 Task: Add an event with the title Team Building Workshop: Communication Skills, date '2023/12/25', time 8:30 AM to 10:30 AMand add a description: Welcome to our Team Building Workshop on Communication Skills, a dynamic and interactive session designed to enhance communication effectiveness and foster stronger collaboration within your team. This workshop is tailored for individuals who want to improve their communication skills, build rapport, and establish a foundation of open and effective communication within their team.Select event color  Lavender . Add location for the event as: 321 Luxor Temple, Luxor, Egypt, logged in from the account softage.2@softage.netand send the event invitation to softage.1@softage.net and softage.3@softage.net. Set a reminder for the event Weekly on Sunday
Action: Mouse moved to (65, 119)
Screenshot: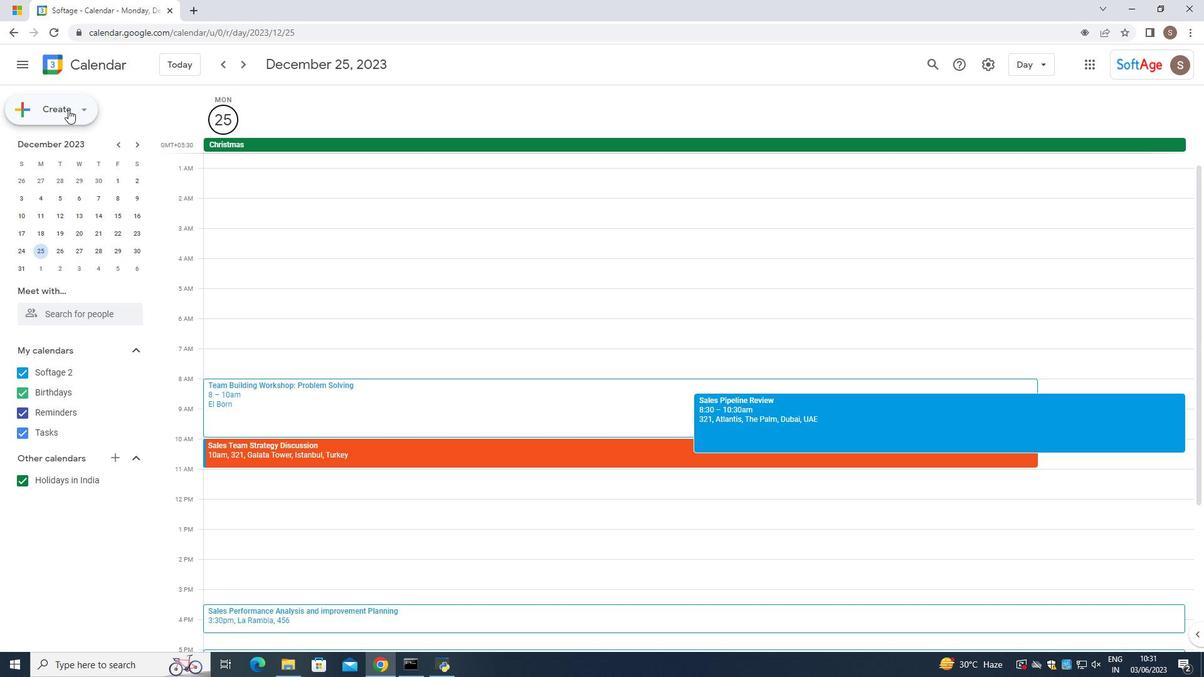 
Action: Mouse pressed left at (65, 119)
Screenshot: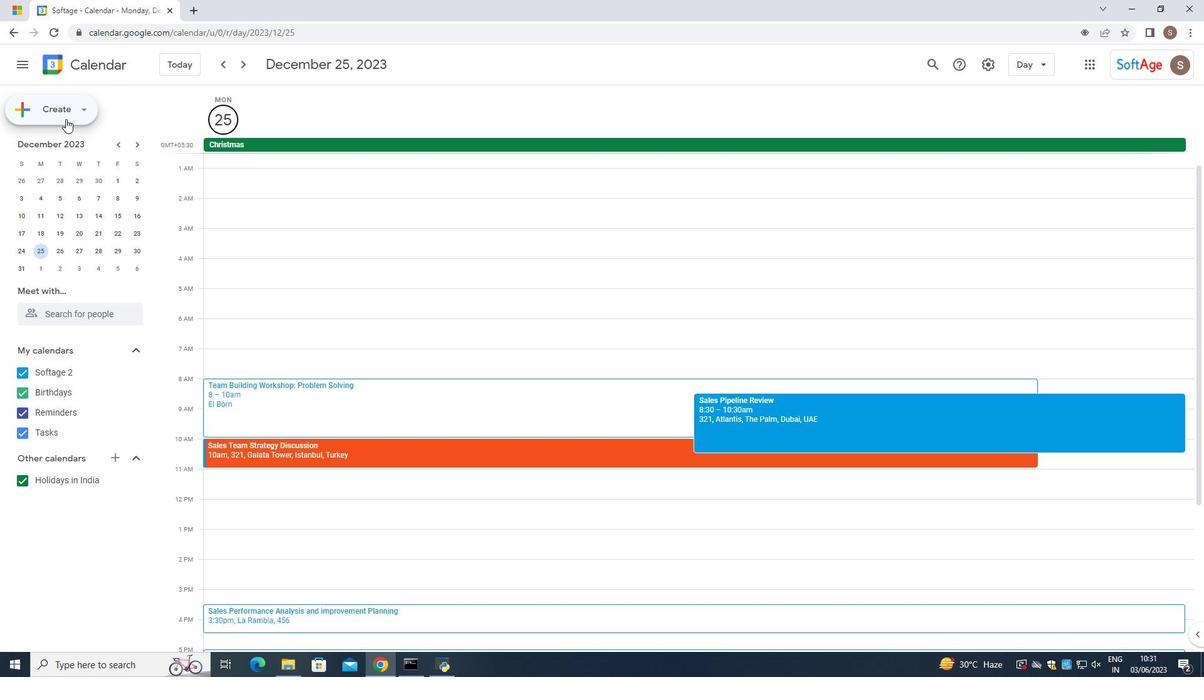 
Action: Mouse moved to (63, 139)
Screenshot: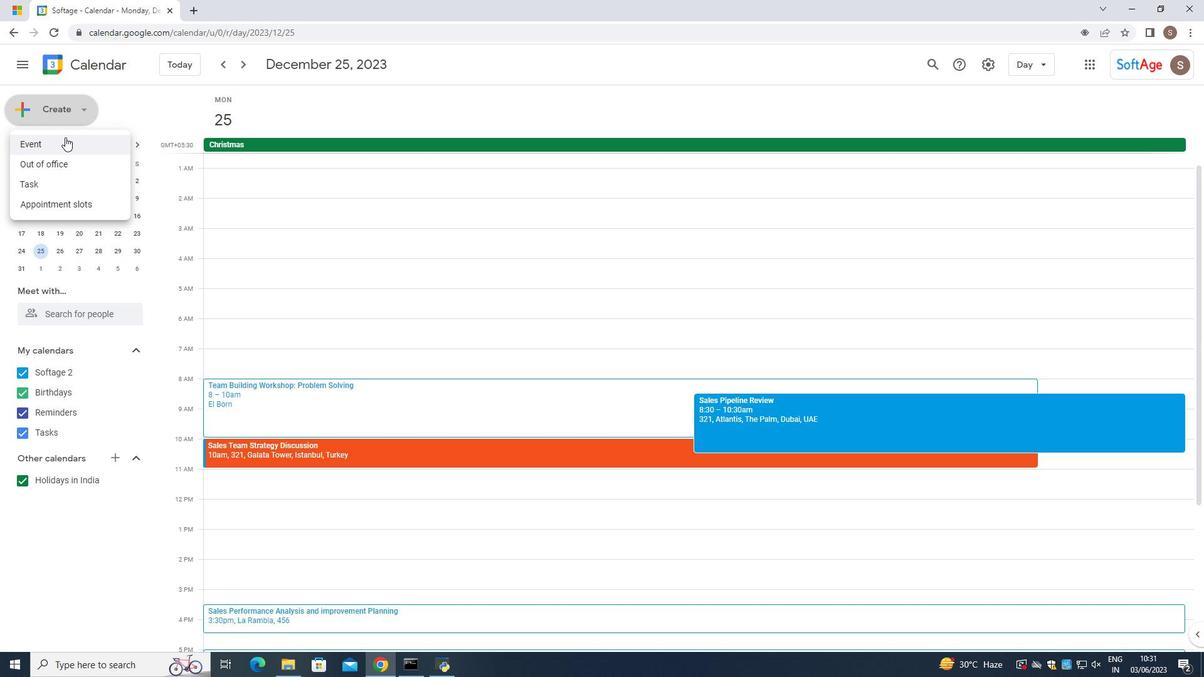 
Action: Mouse pressed left at (63, 139)
Screenshot: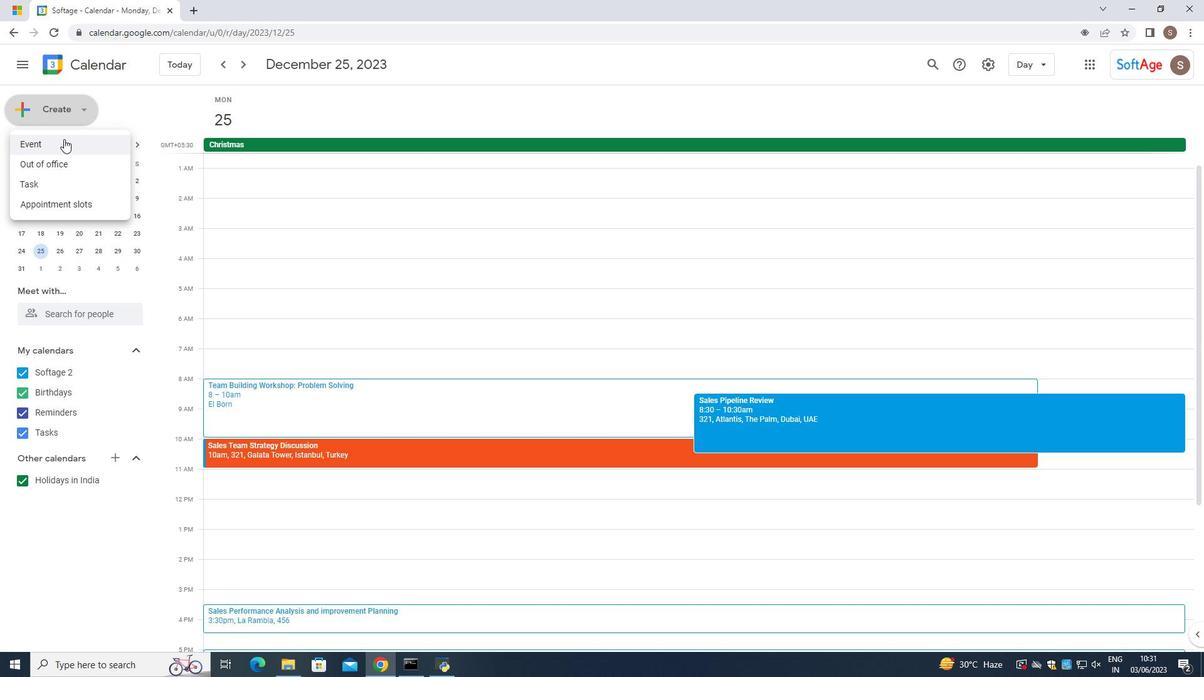 
Action: Mouse moved to (662, 301)
Screenshot: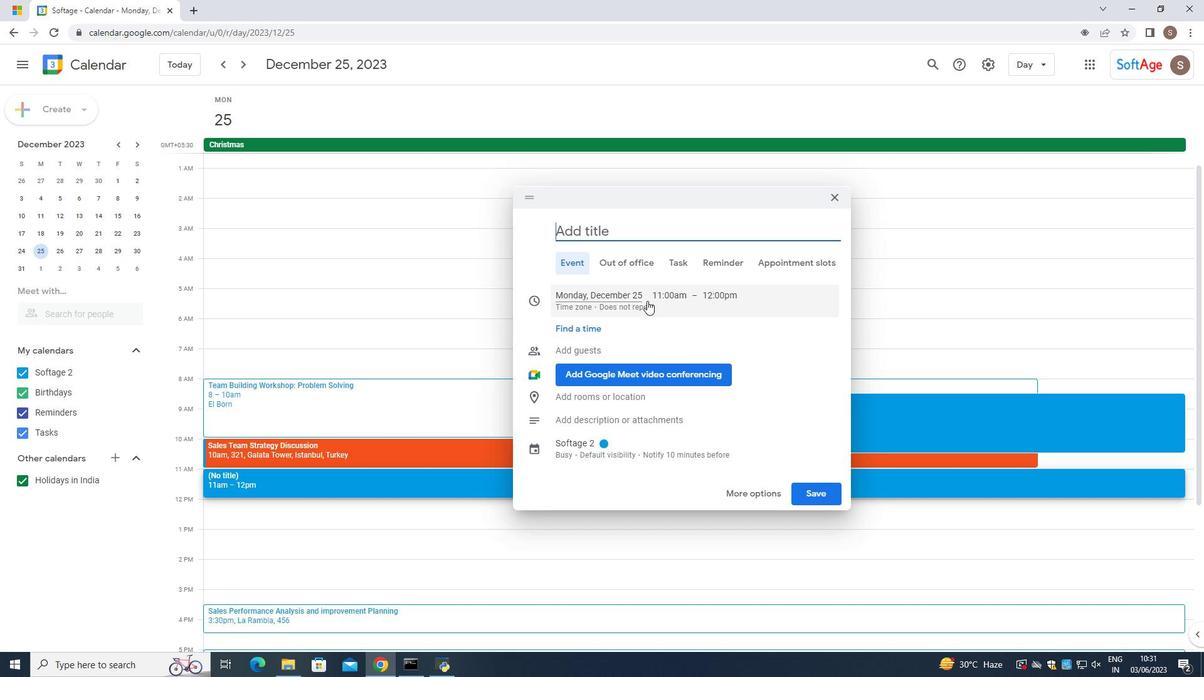 
Action: Mouse pressed left at (662, 301)
Screenshot: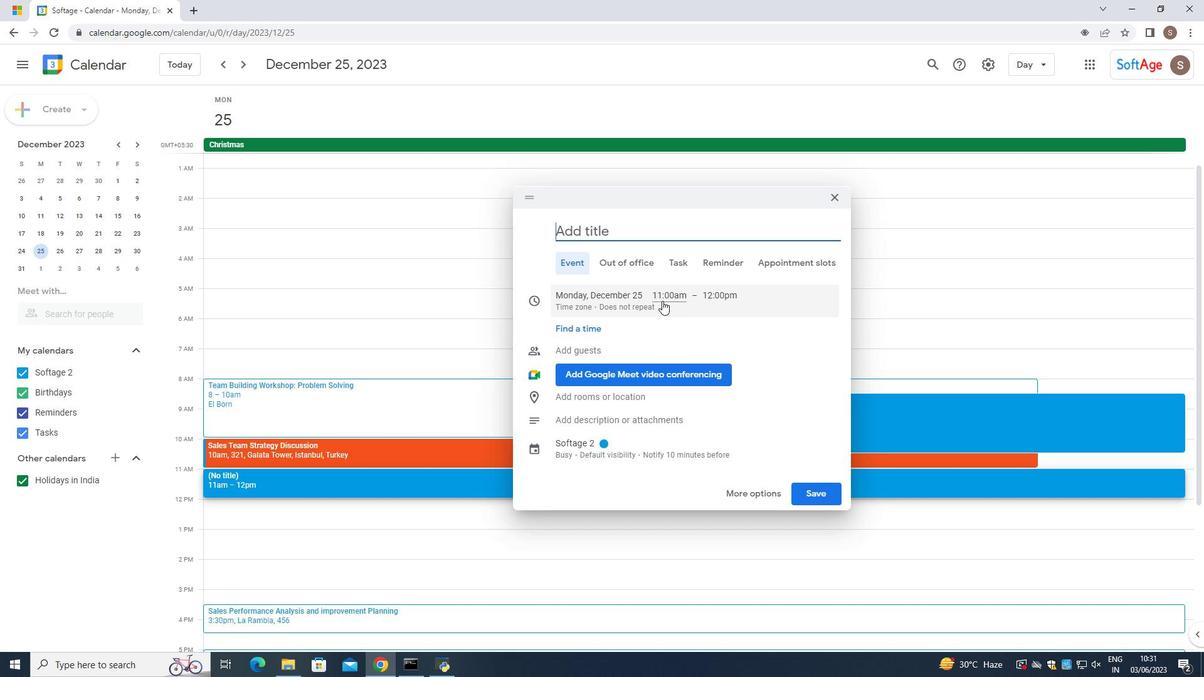 
Action: Mouse moved to (665, 342)
Screenshot: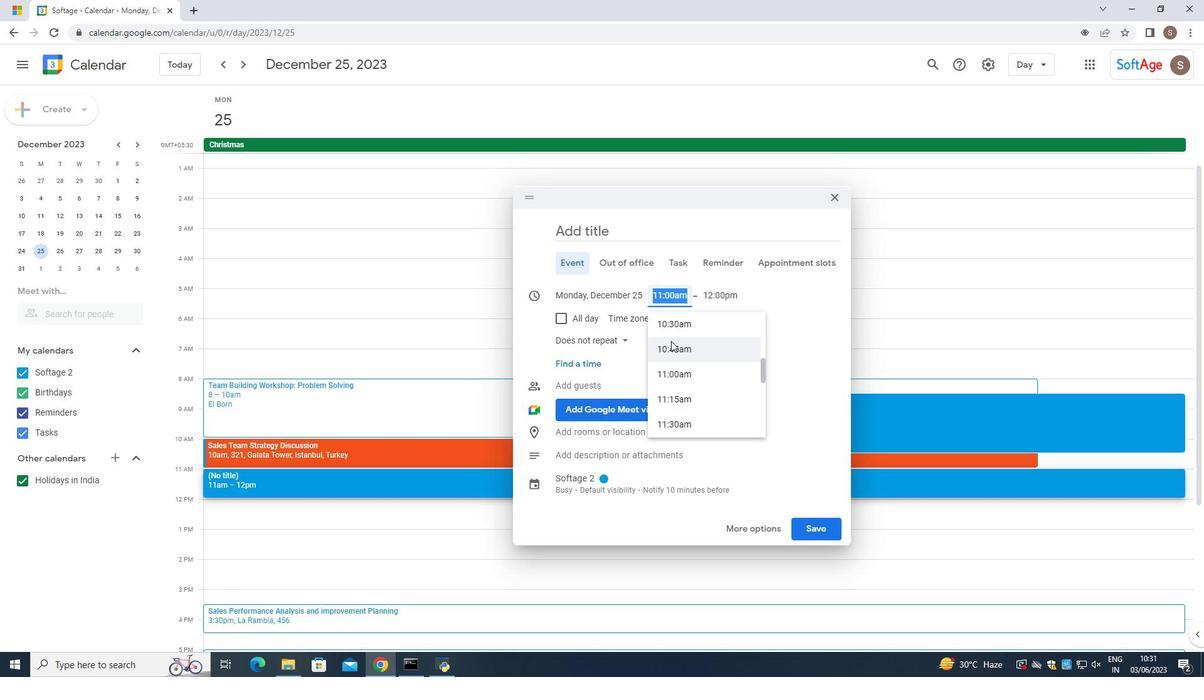 
Action: Mouse scrolled (665, 343) with delta (0, 0)
Screenshot: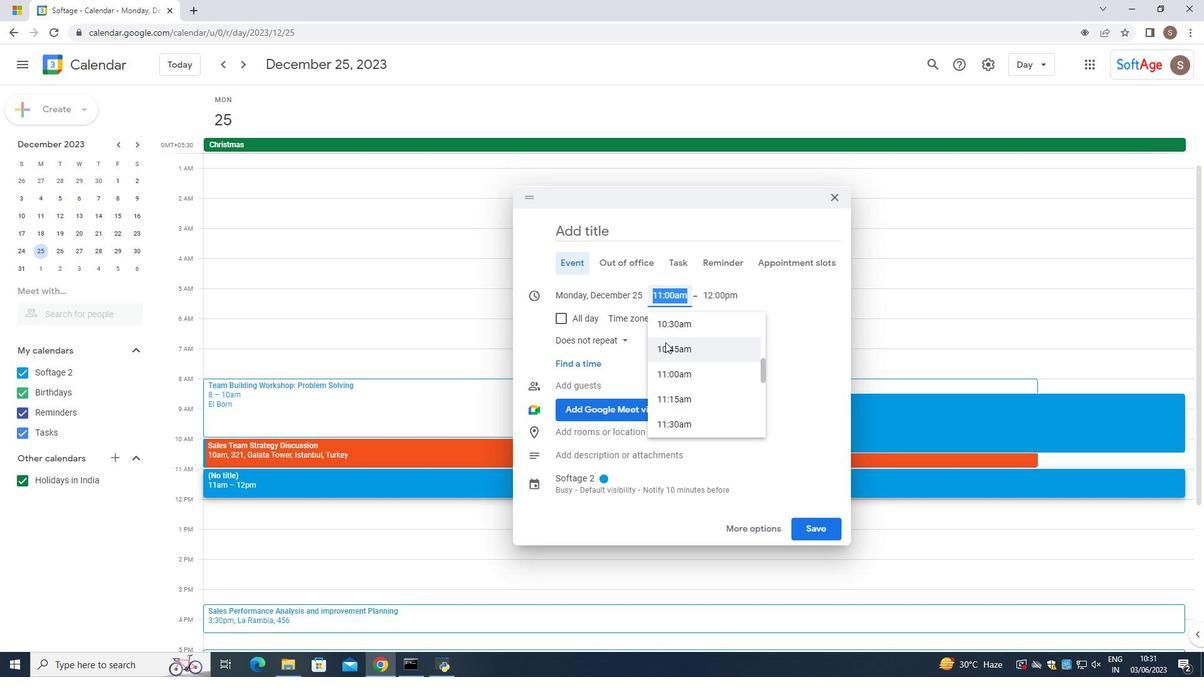 
Action: Mouse scrolled (665, 343) with delta (0, 0)
Screenshot: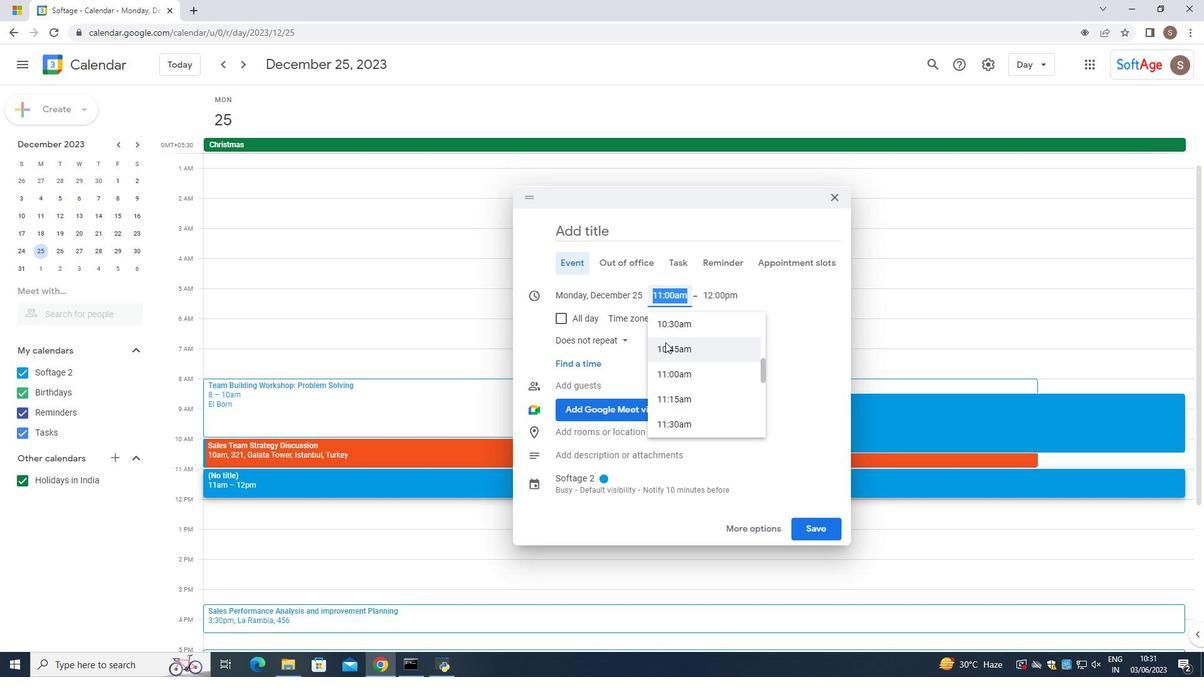 
Action: Mouse scrolled (665, 343) with delta (0, 0)
Screenshot: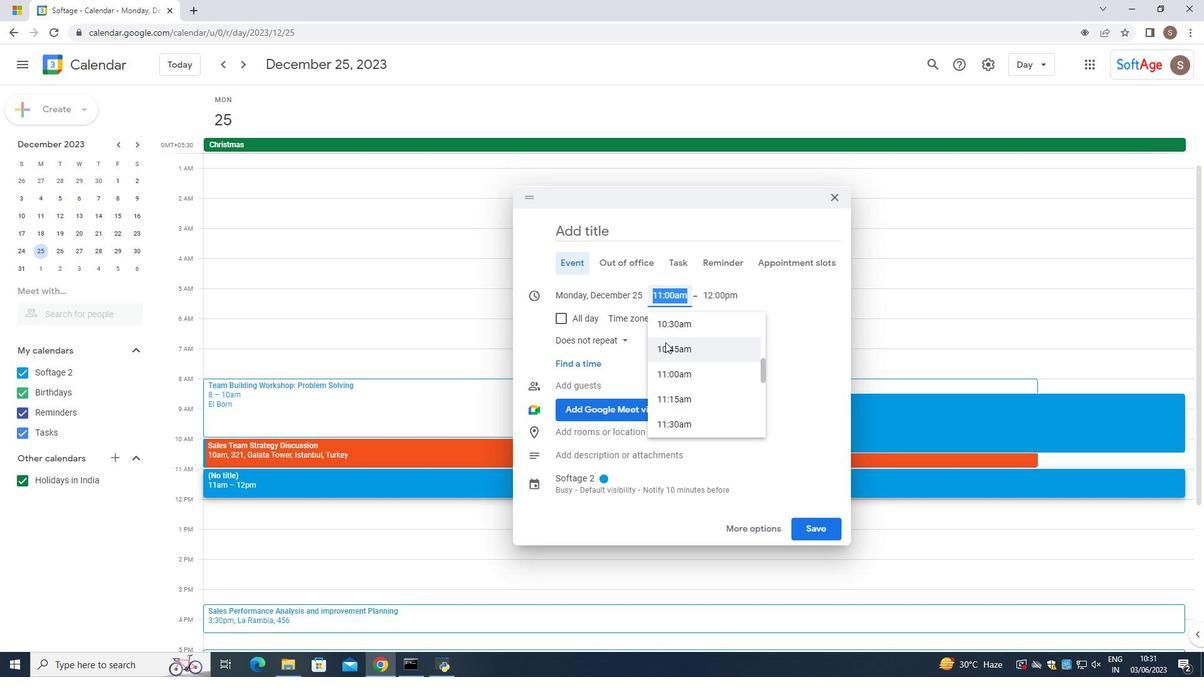 
Action: Mouse scrolled (665, 343) with delta (0, 0)
Screenshot: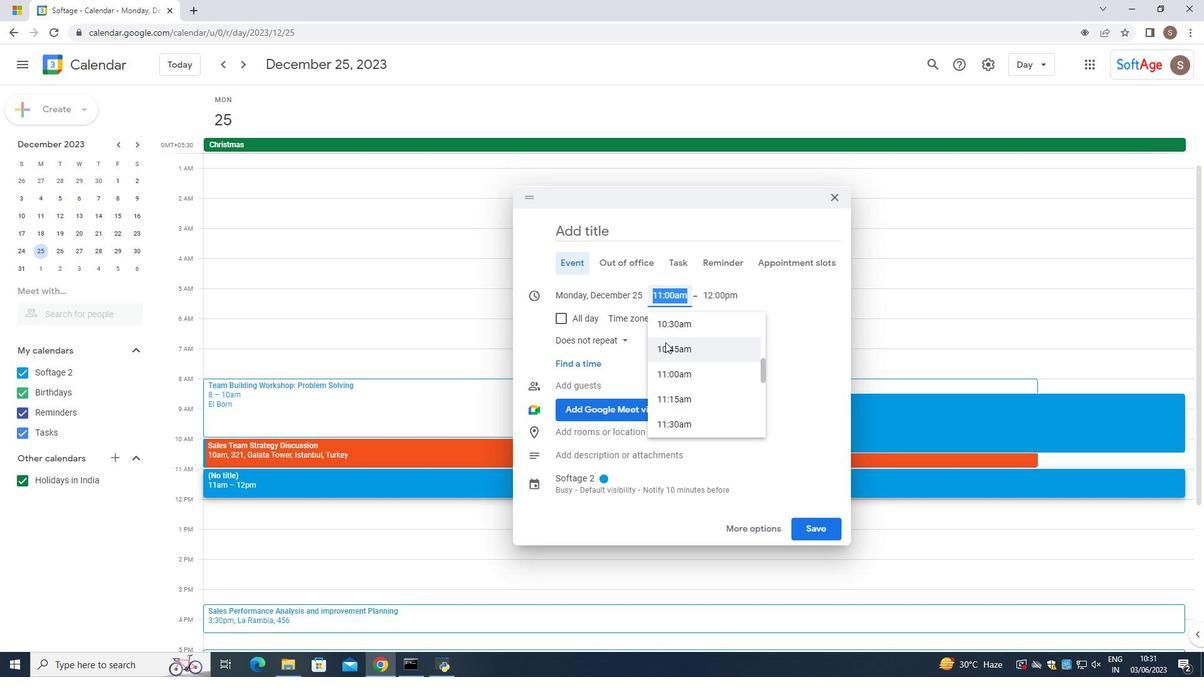 
Action: Mouse scrolled (665, 343) with delta (0, 0)
Screenshot: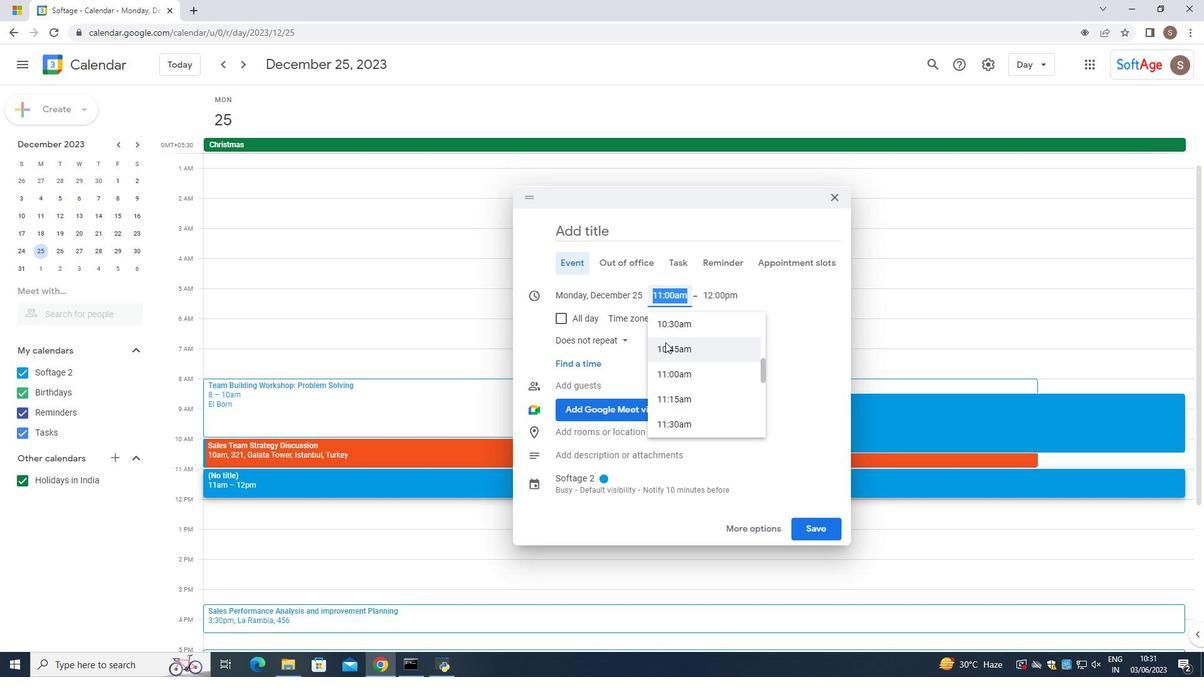
Action: Mouse scrolled (665, 343) with delta (0, 0)
Screenshot: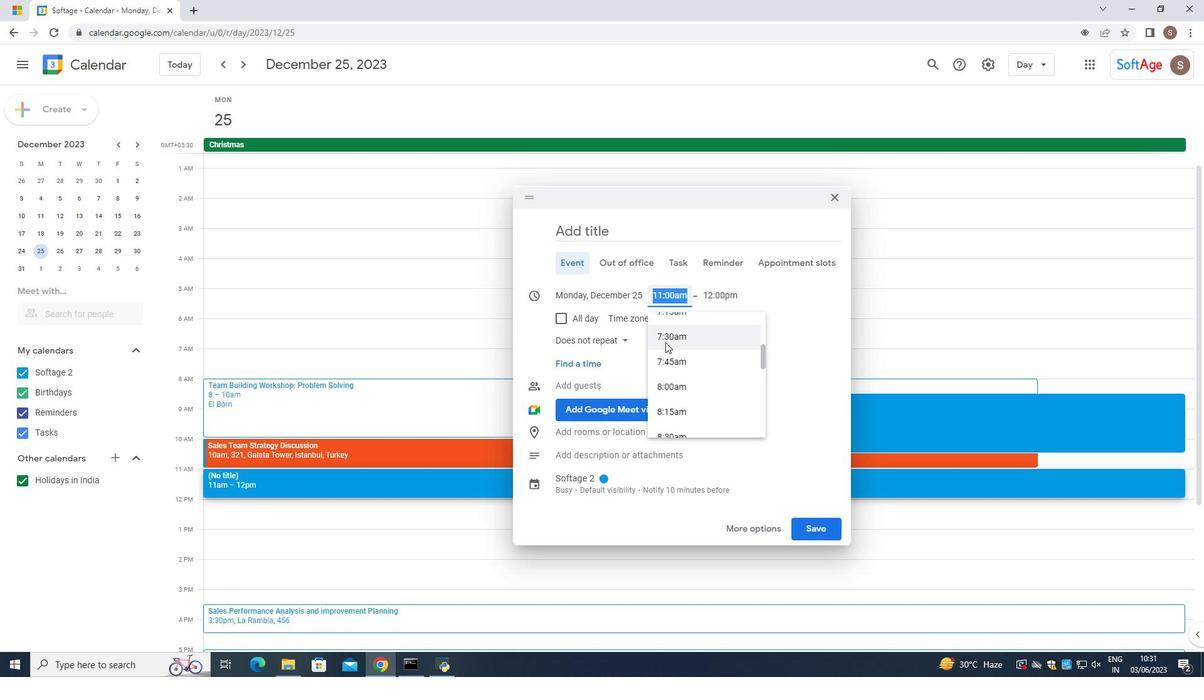 
Action: Mouse scrolled (665, 341) with delta (0, 0)
Screenshot: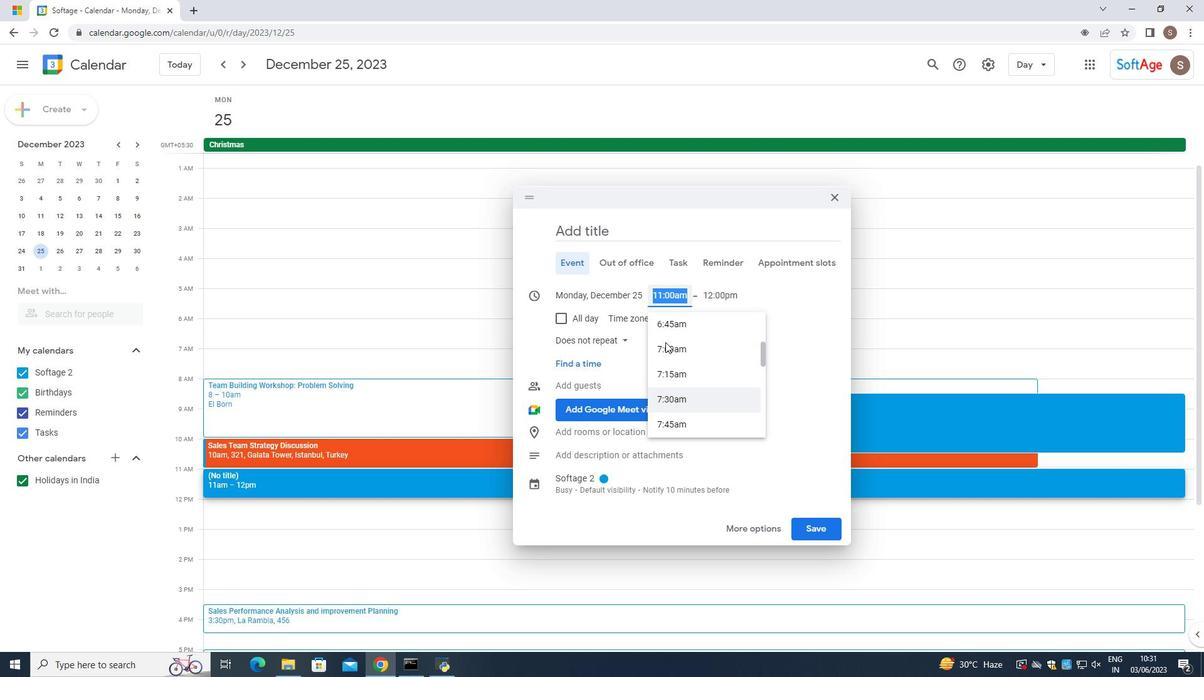 
Action: Mouse scrolled (665, 341) with delta (0, 0)
Screenshot: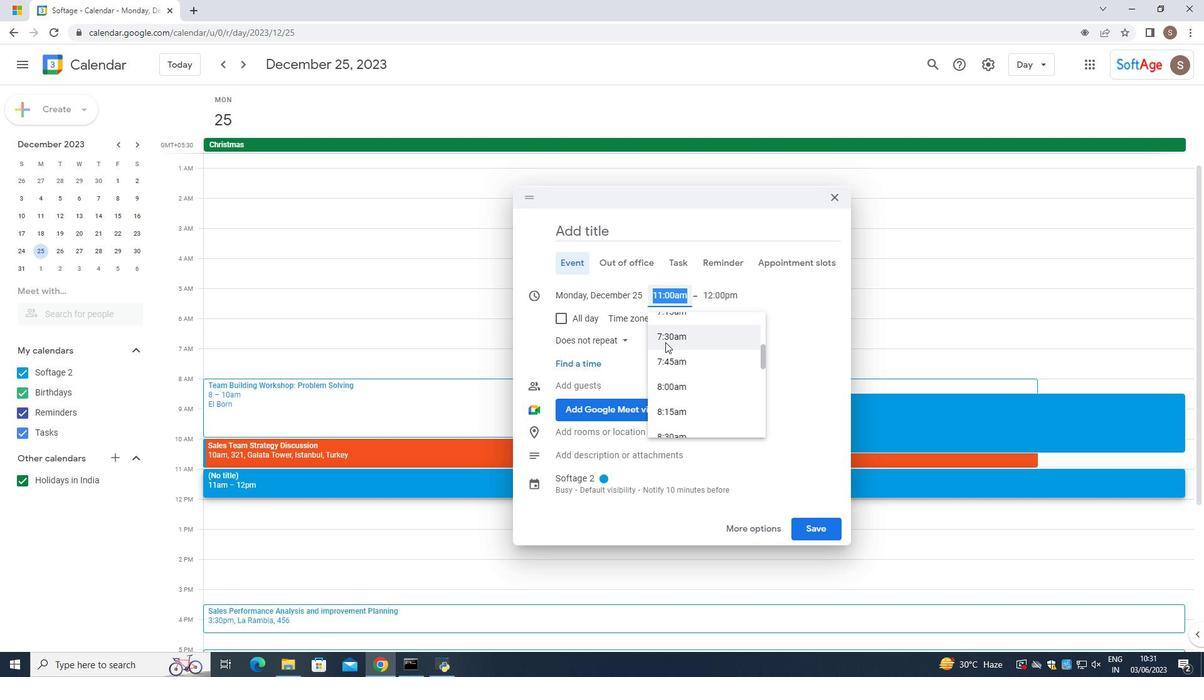 
Action: Mouse moved to (666, 380)
Screenshot: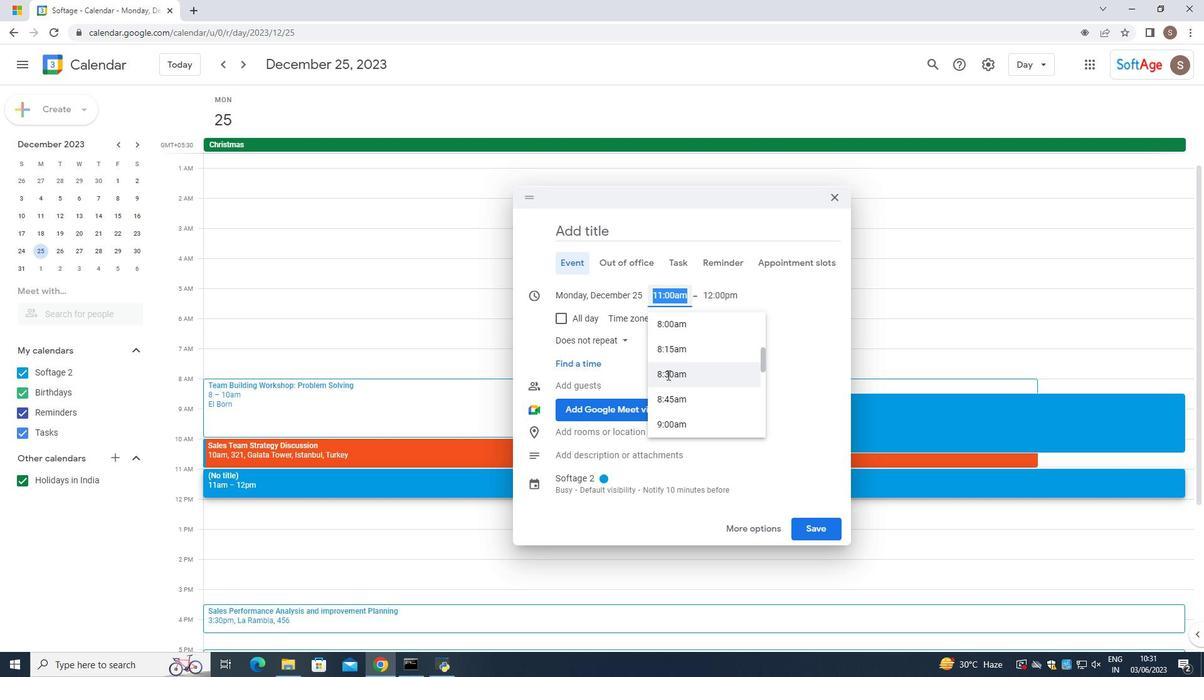 
Action: Mouse pressed left at (666, 380)
Screenshot: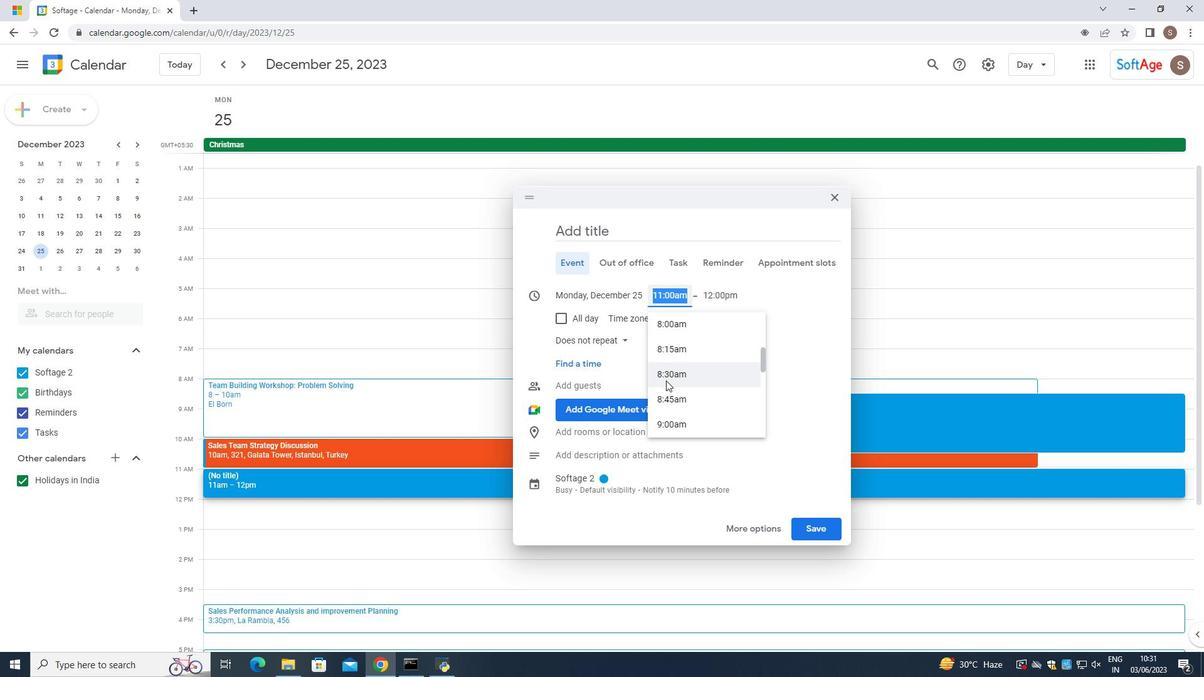 
Action: Mouse moved to (694, 289)
Screenshot: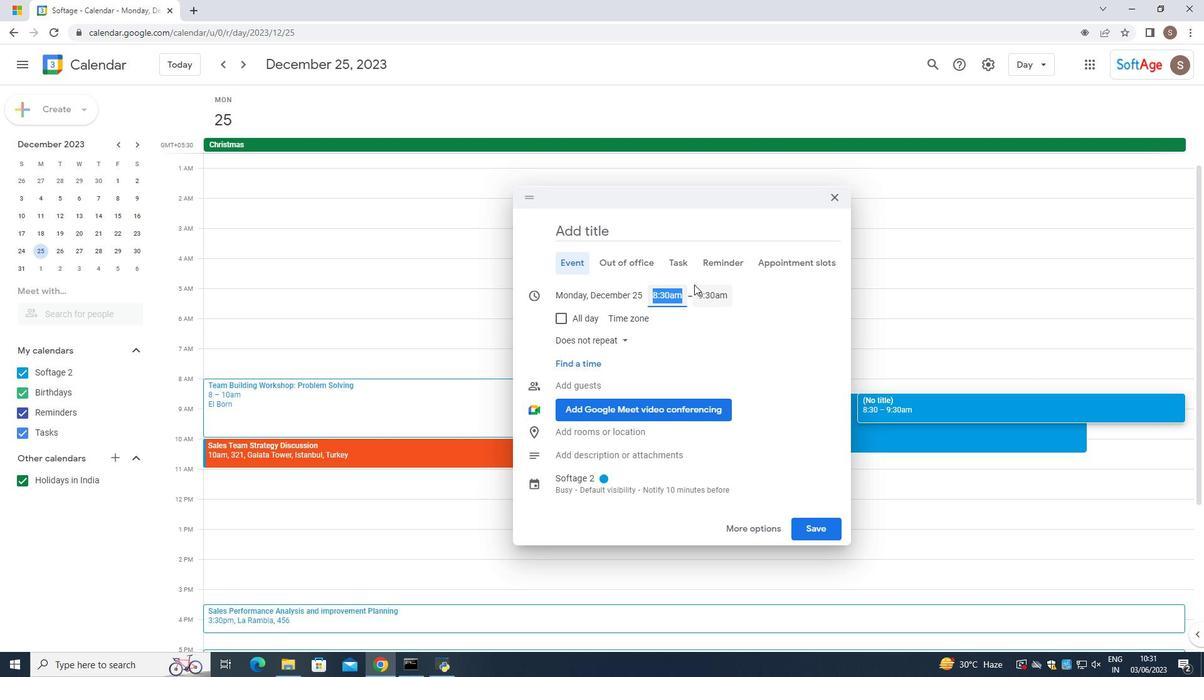 
Action: Mouse pressed left at (694, 289)
Screenshot: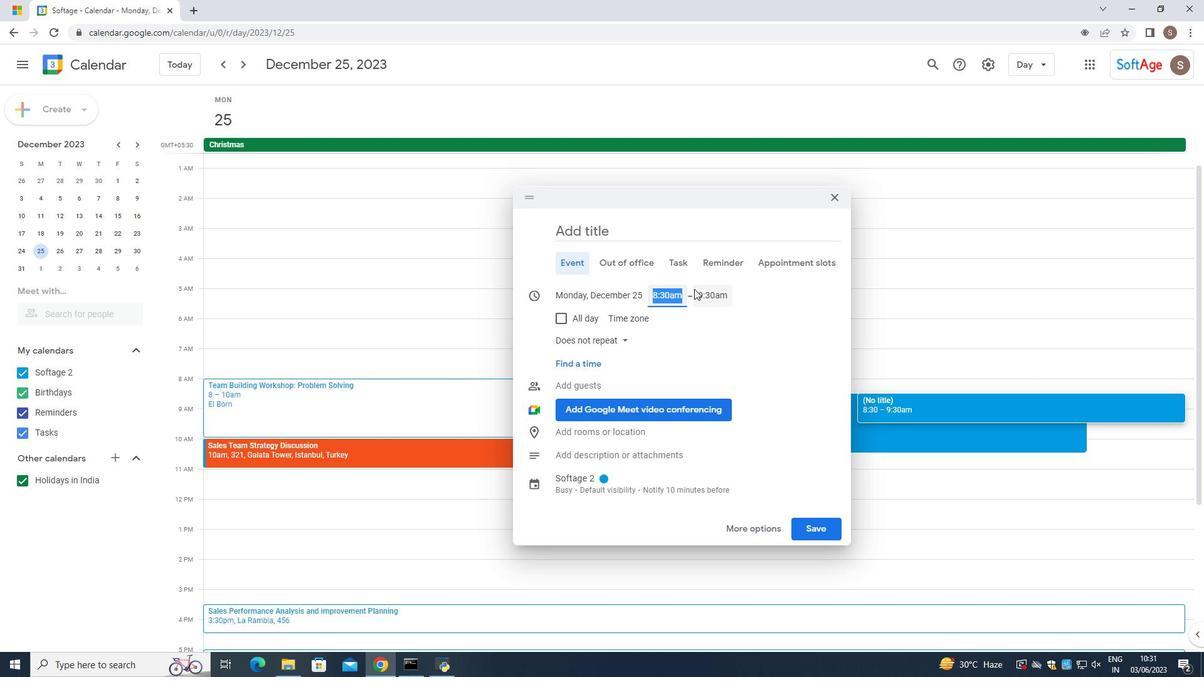 
Action: Mouse moved to (710, 413)
Screenshot: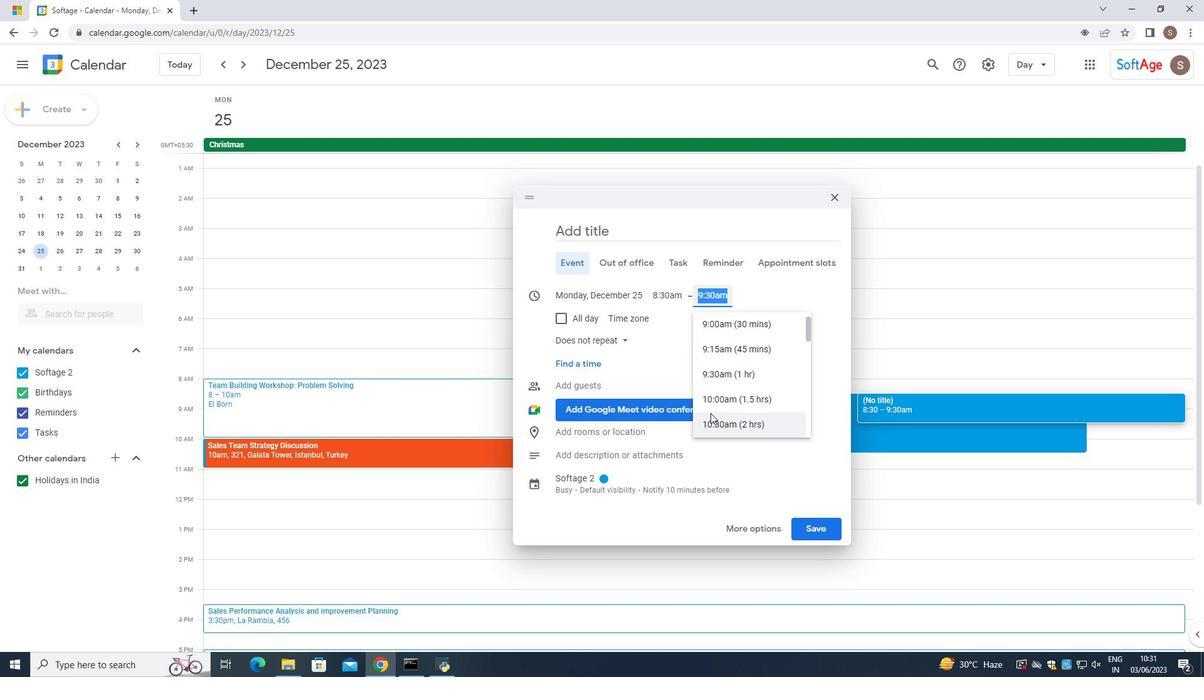 
Action: Mouse pressed left at (710, 413)
Screenshot: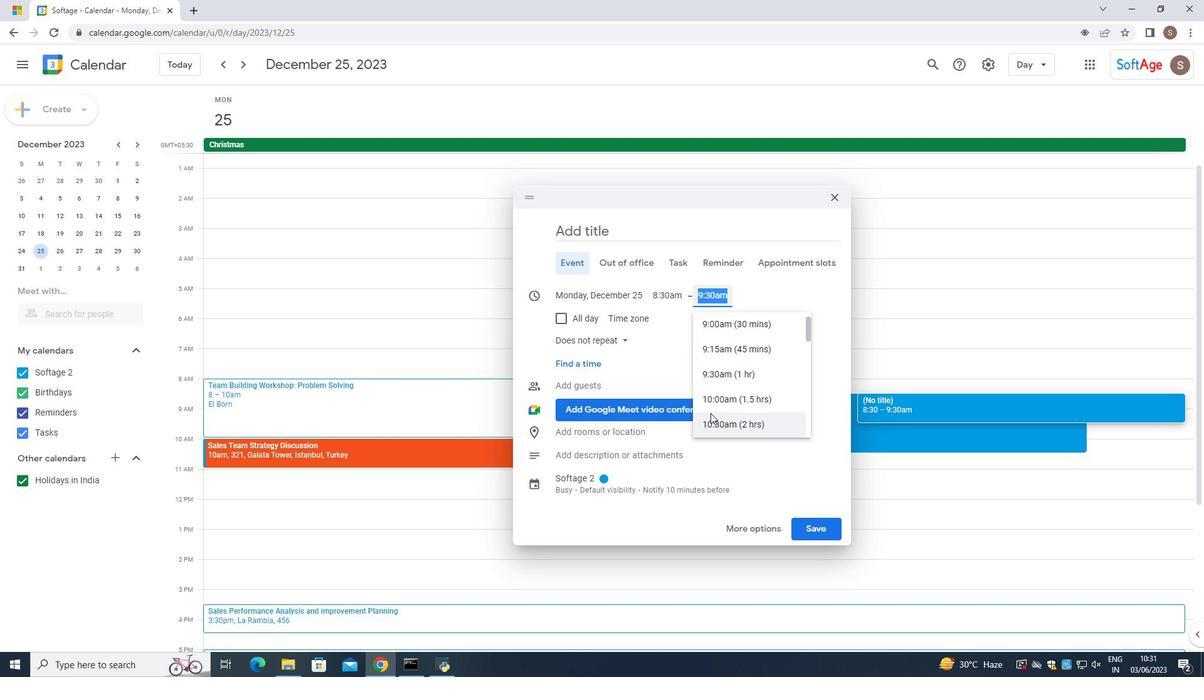 
Action: Mouse moved to (585, 222)
Screenshot: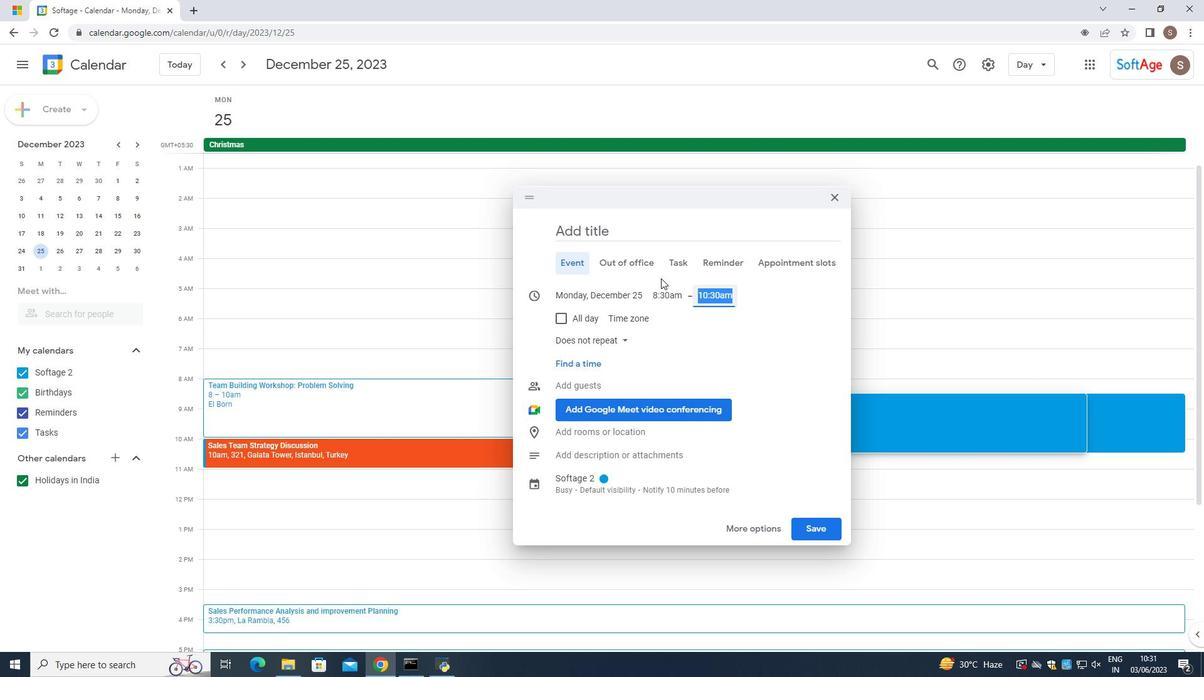 
Action: Mouse pressed left at (585, 222)
Screenshot: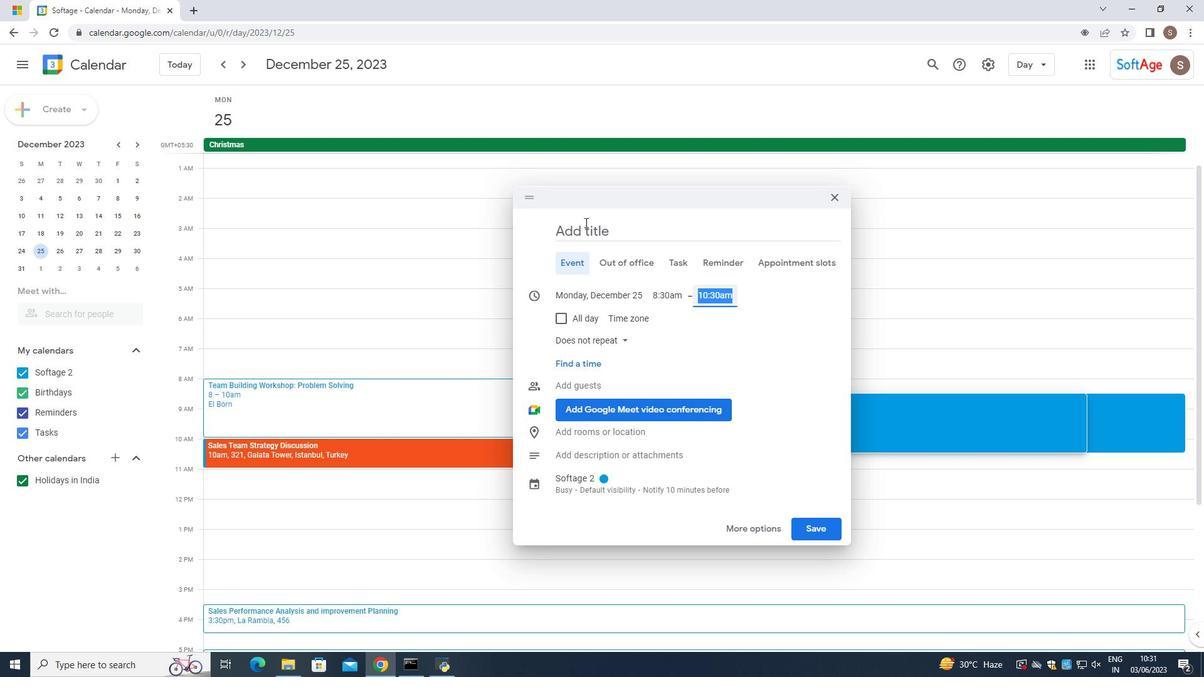 
Action: Mouse moved to (587, 218)
Screenshot: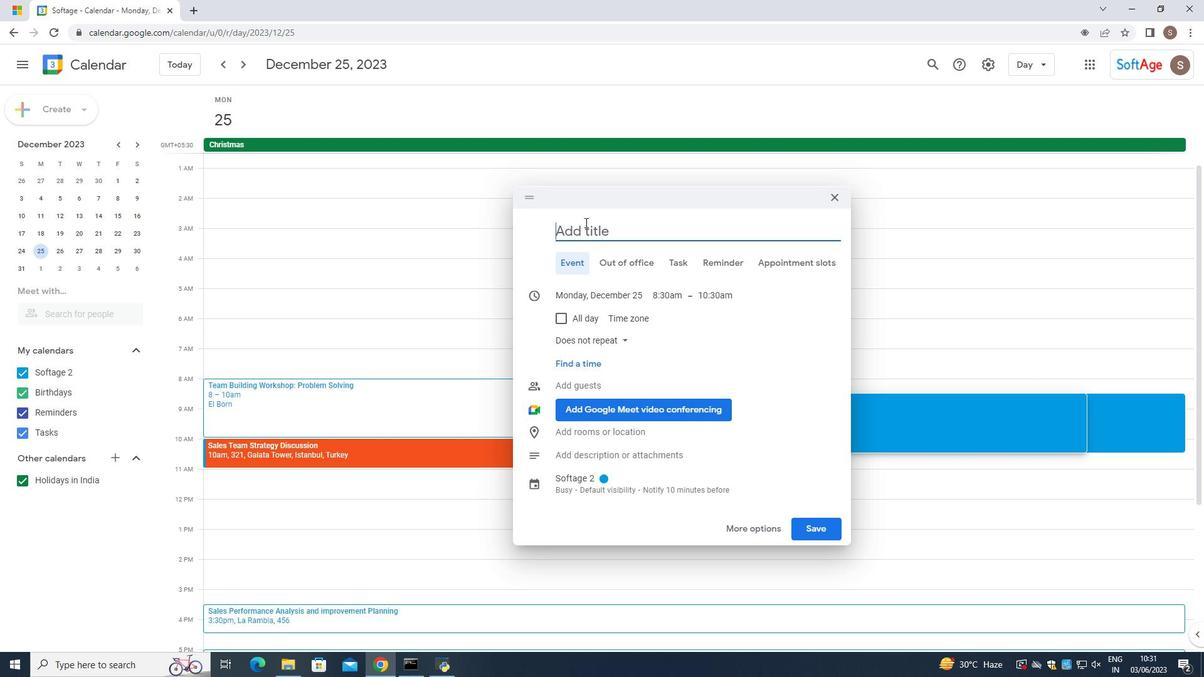 
Action: Key pressed <Key.caps_lock>T<Key.caps_lock>eam<Key.space><Key.caps_lock>B<Key.caps_lock>uilding<Key.space><Key.caps_lock>W<Key.caps_lock>okshop<Key.space>
Screenshot: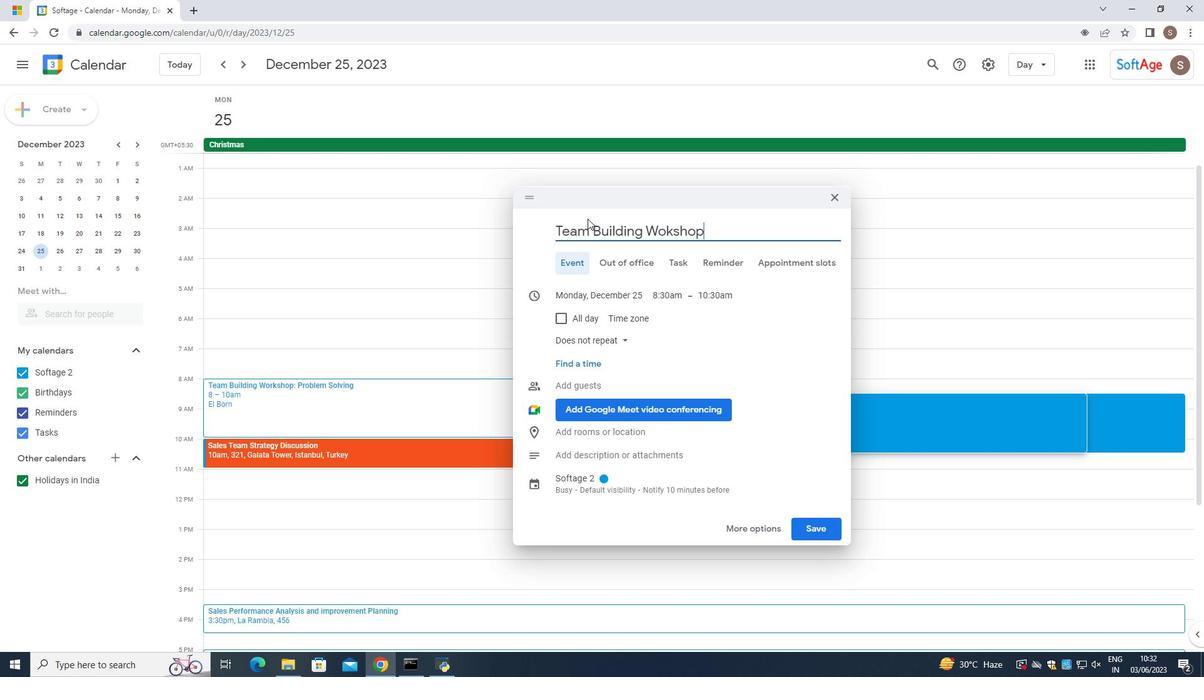 
Action: Mouse moved to (667, 230)
Screenshot: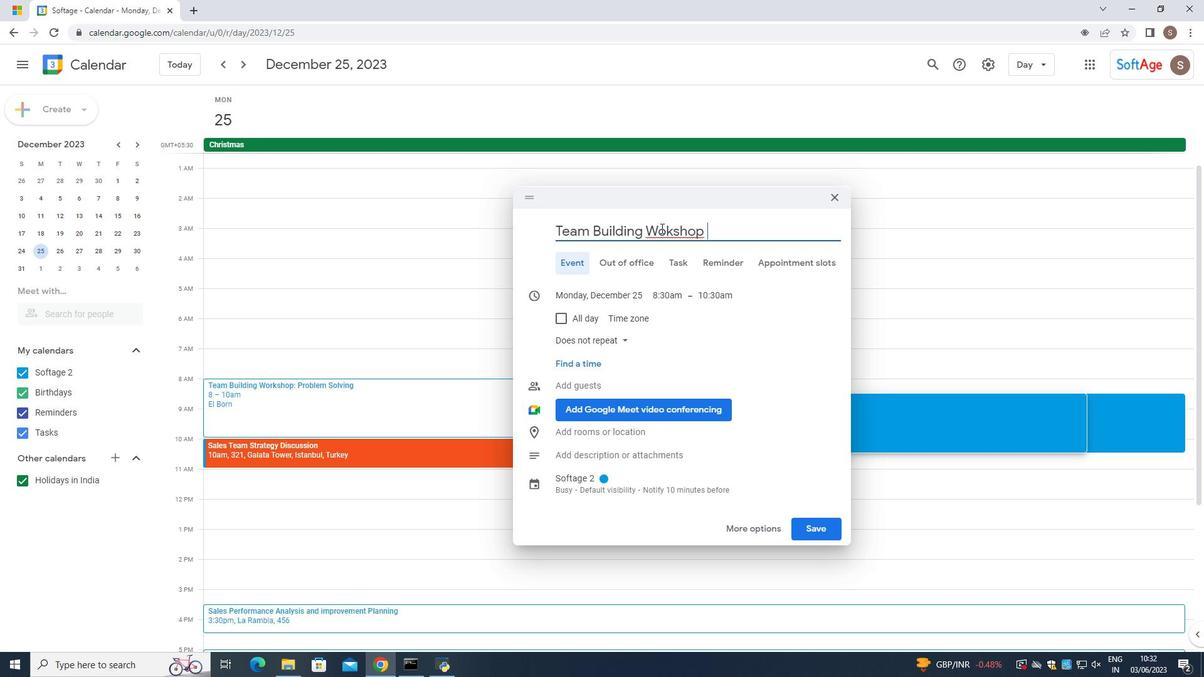 
Action: Mouse pressed left at (667, 230)
Screenshot: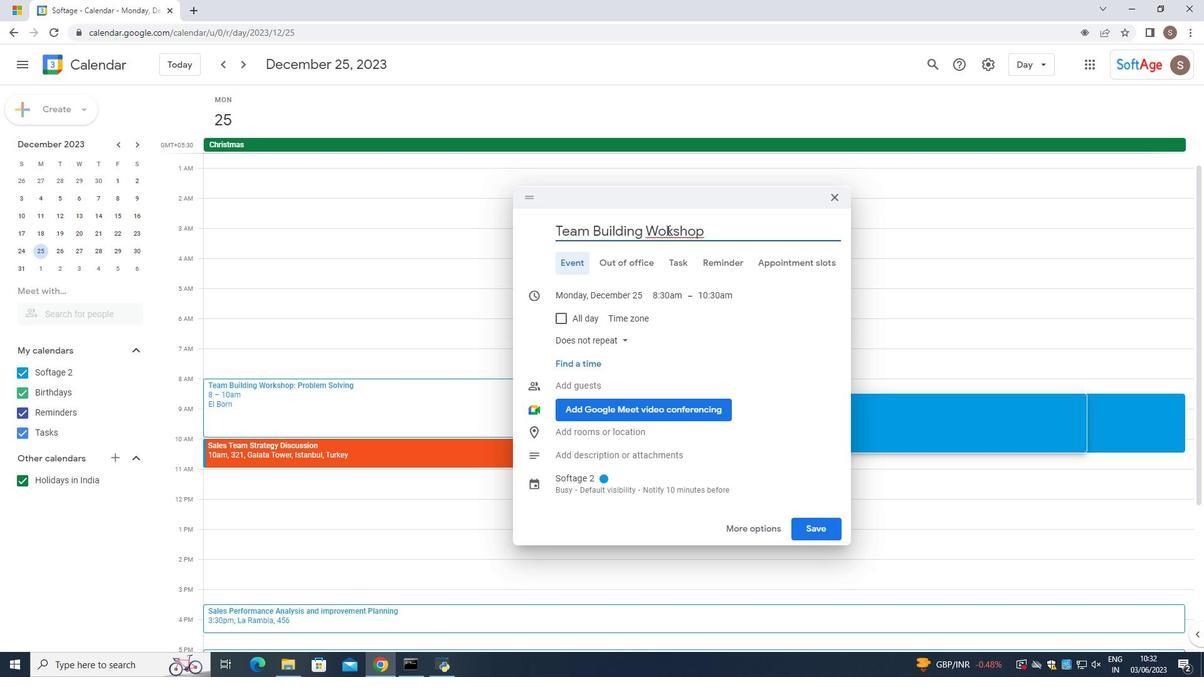
Action: Mouse moved to (664, 233)
Screenshot: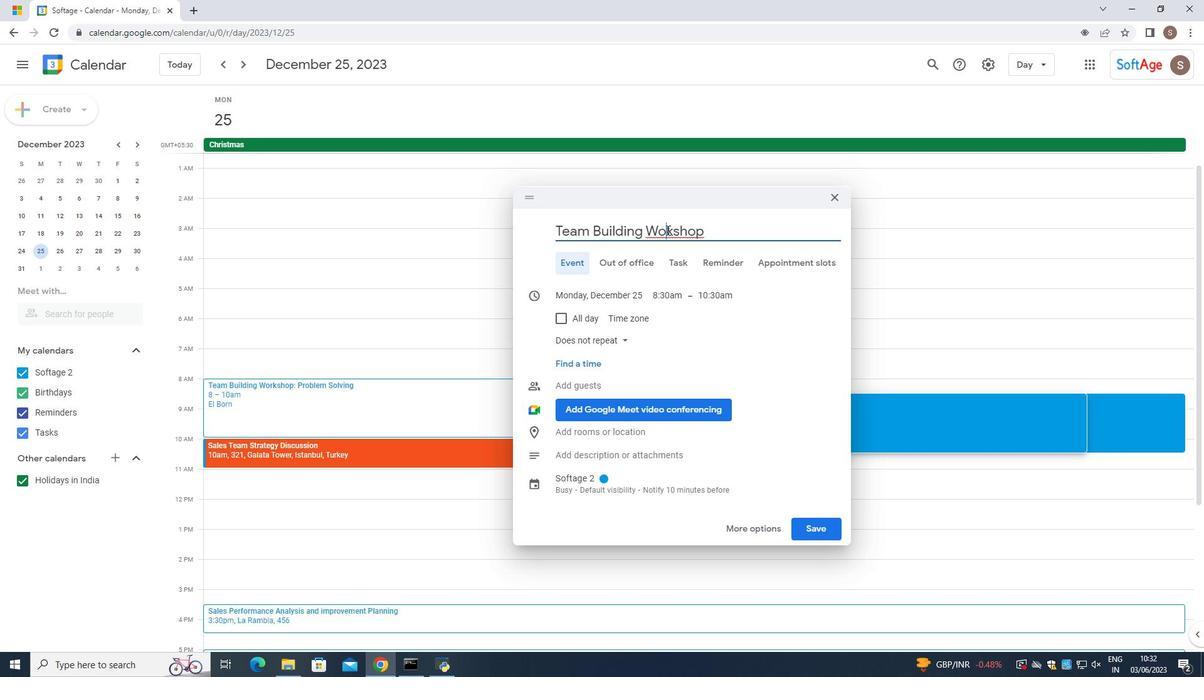 
Action: Key pressed r
Screenshot: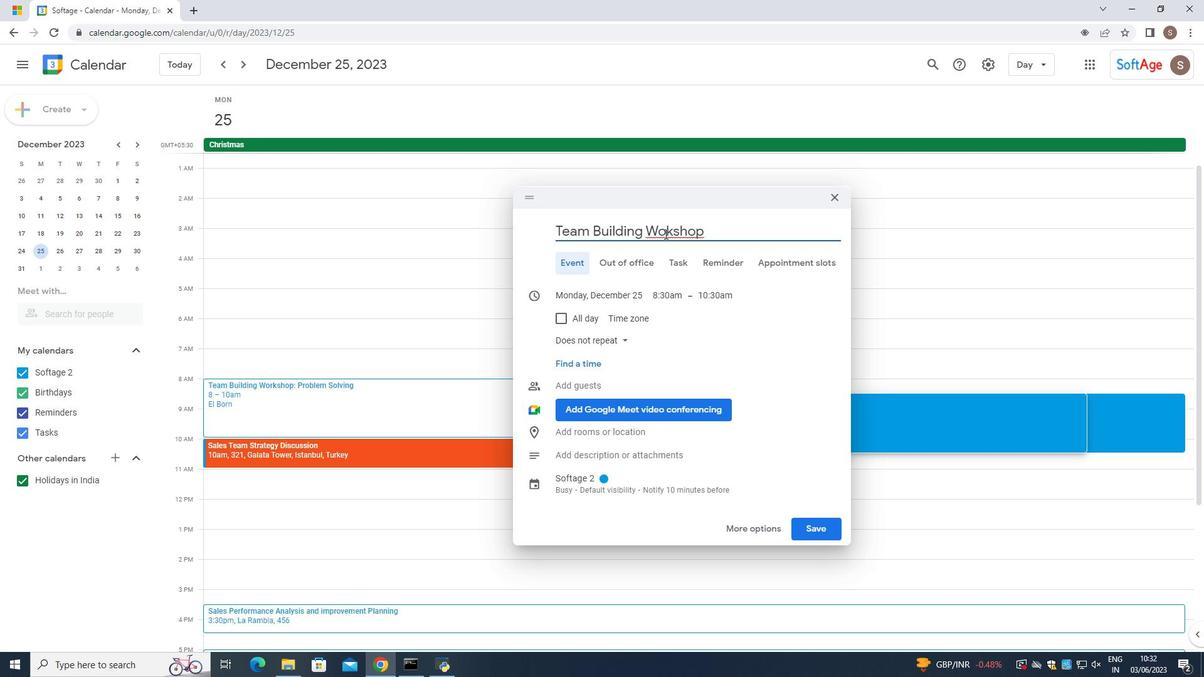 
Action: Mouse moved to (715, 226)
Screenshot: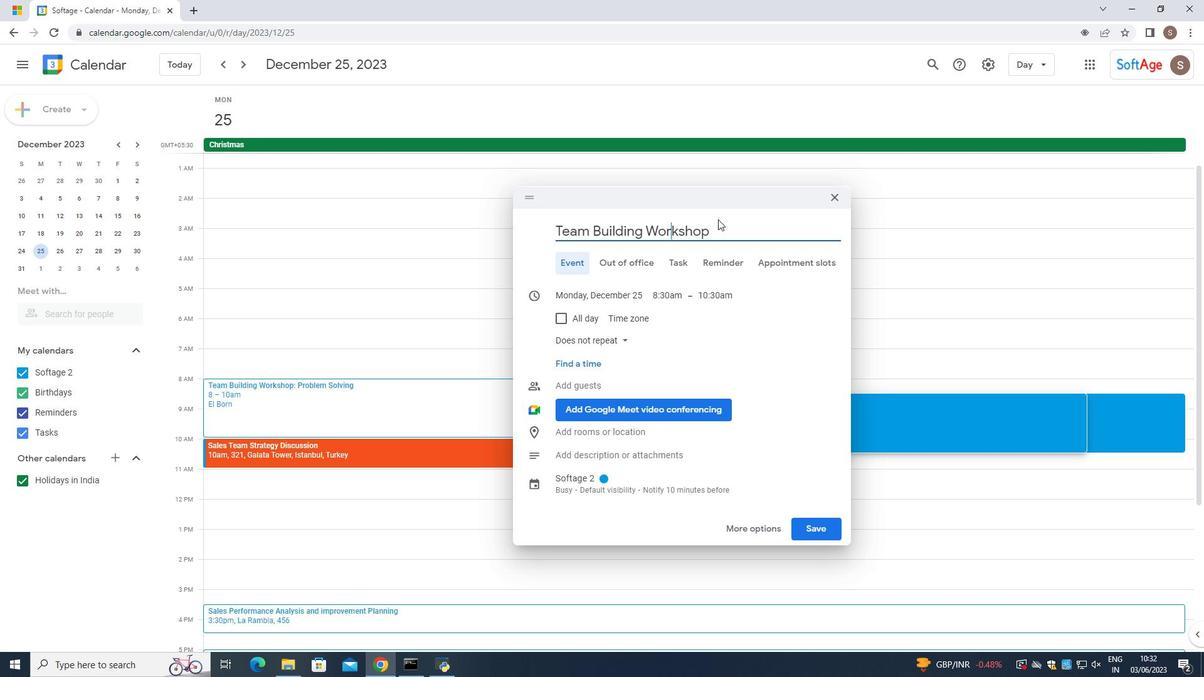 
Action: Mouse pressed left at (715, 226)
Screenshot: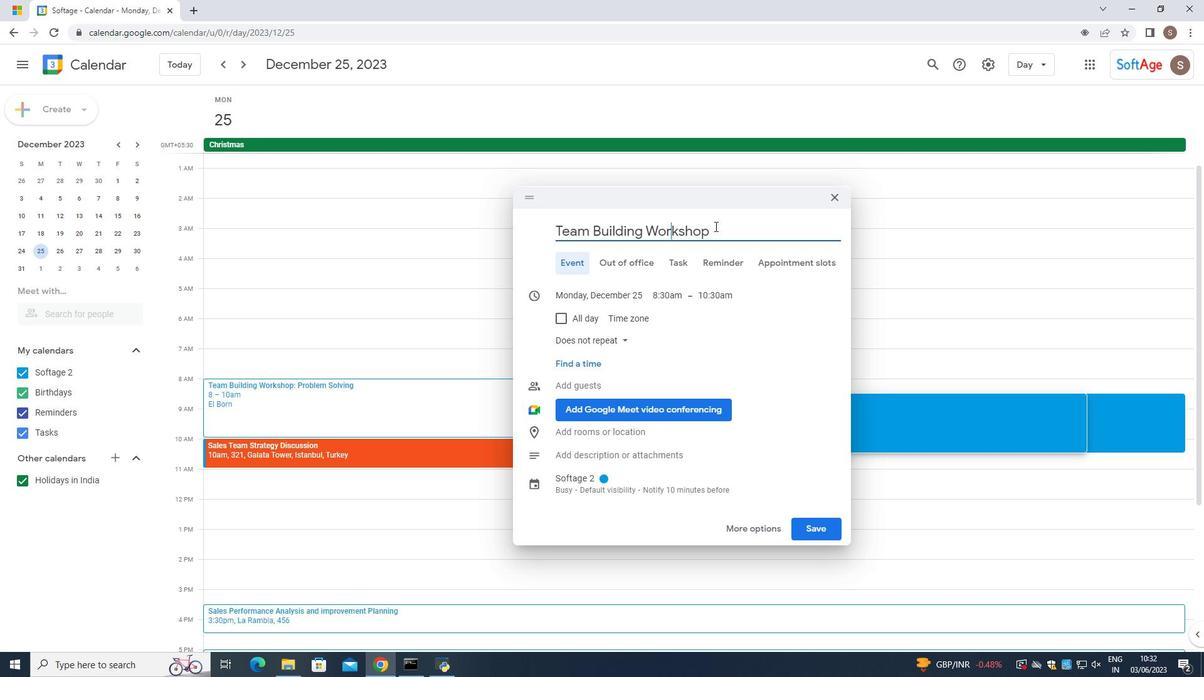 
Action: Key pressed <Key.shift_r>:<Key.caps_lock>C<Key.caps_lock>ommunication<Key.caps_lock>S<Key.caps_lock>kills
Screenshot: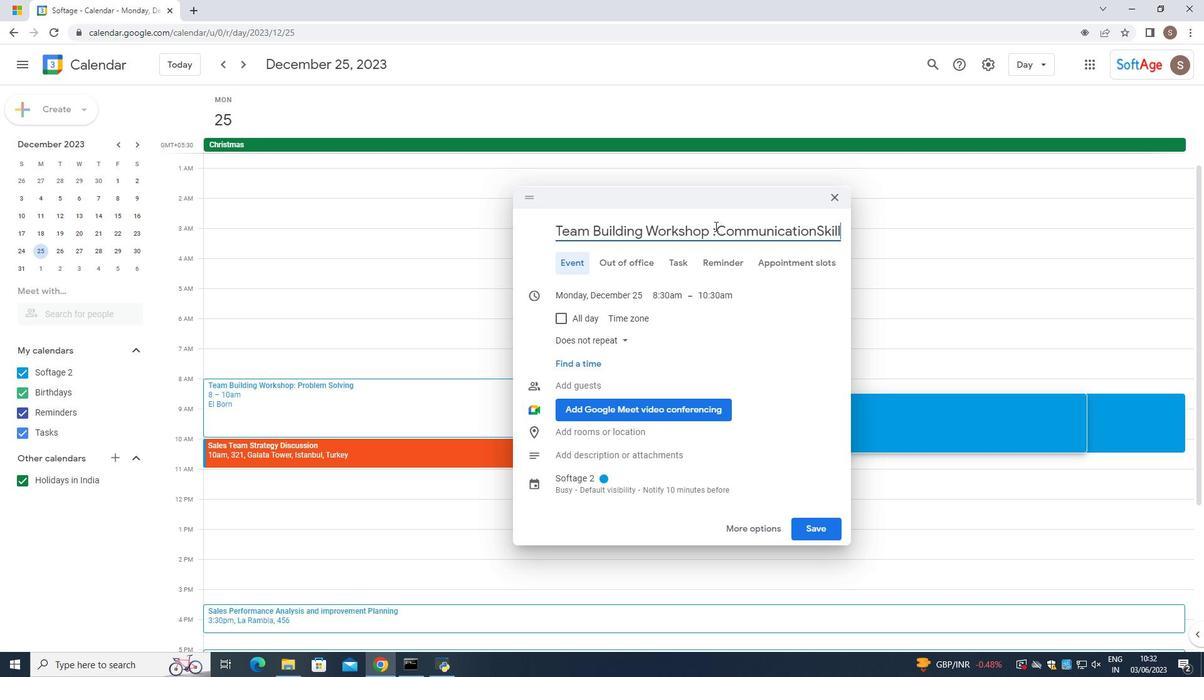 
Action: Mouse moved to (811, 229)
Screenshot: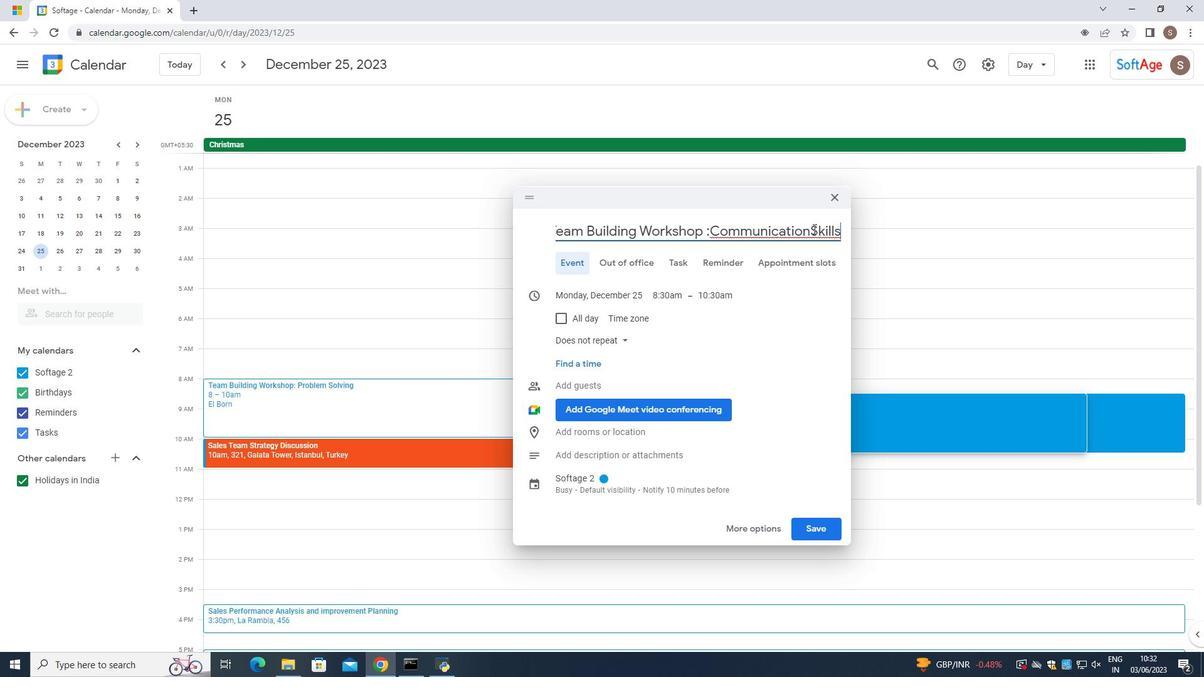 
Action: Mouse pressed left at (811, 229)
Screenshot: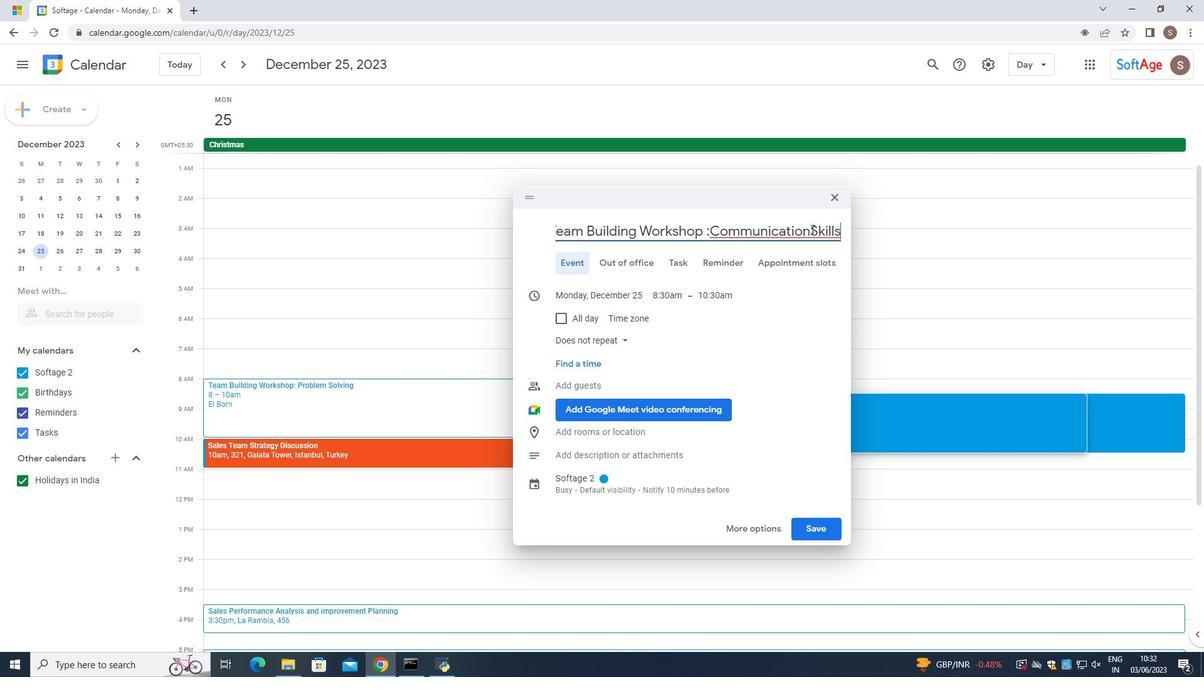 
Action: Mouse moved to (810, 230)
Screenshot: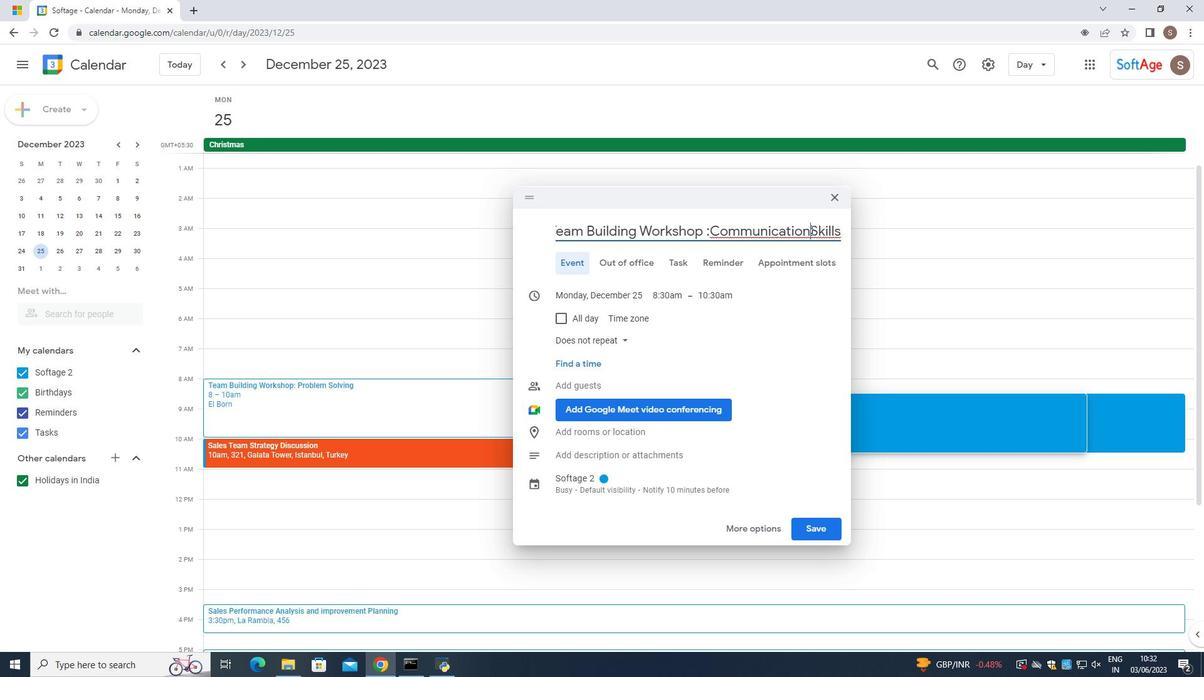 
Action: Key pressed <Key.space>
Screenshot: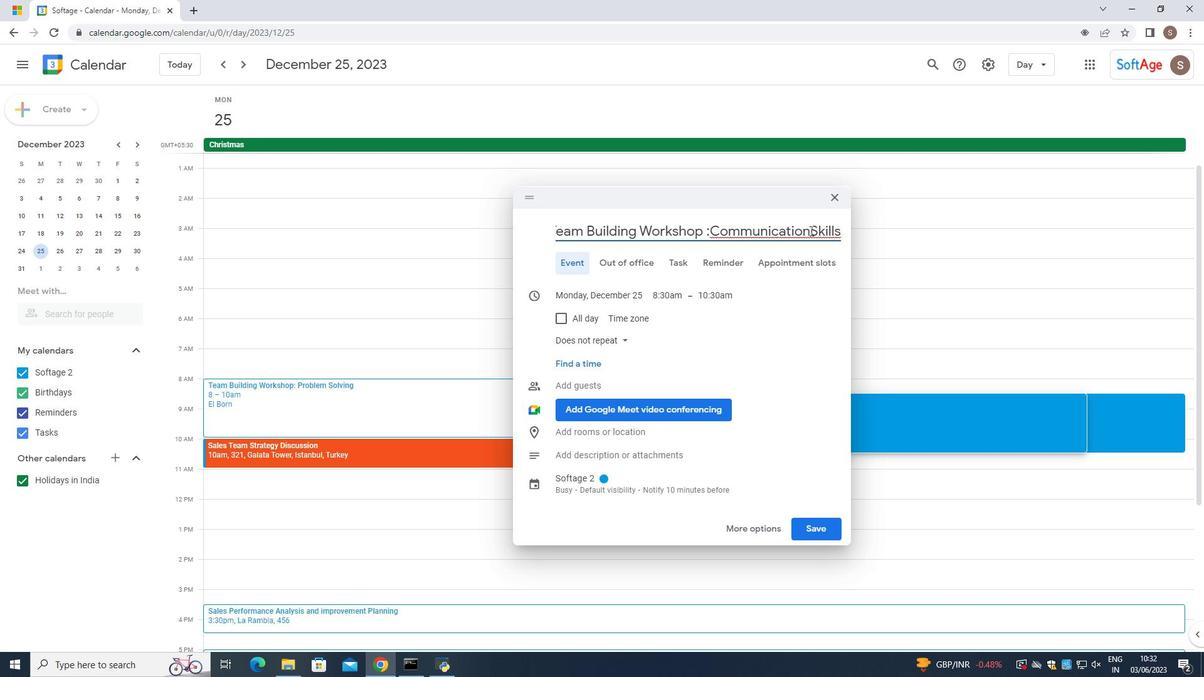 
Action: Mouse moved to (632, 345)
Screenshot: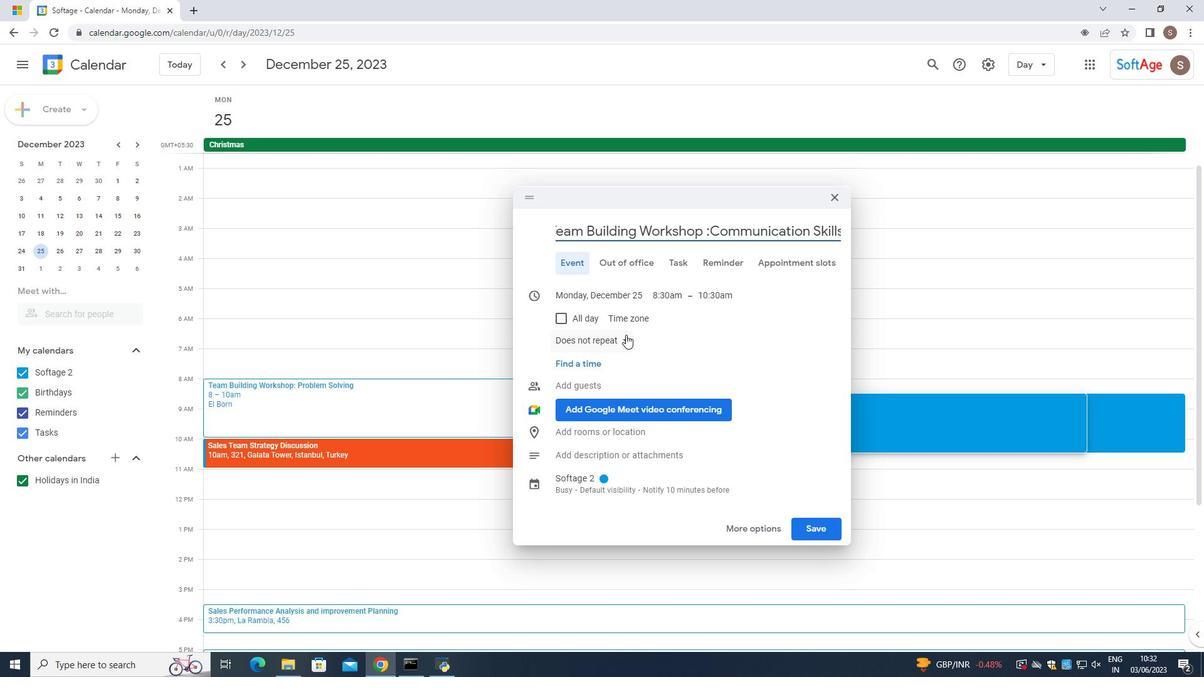 
Action: Mouse pressed left at (632, 345)
Screenshot: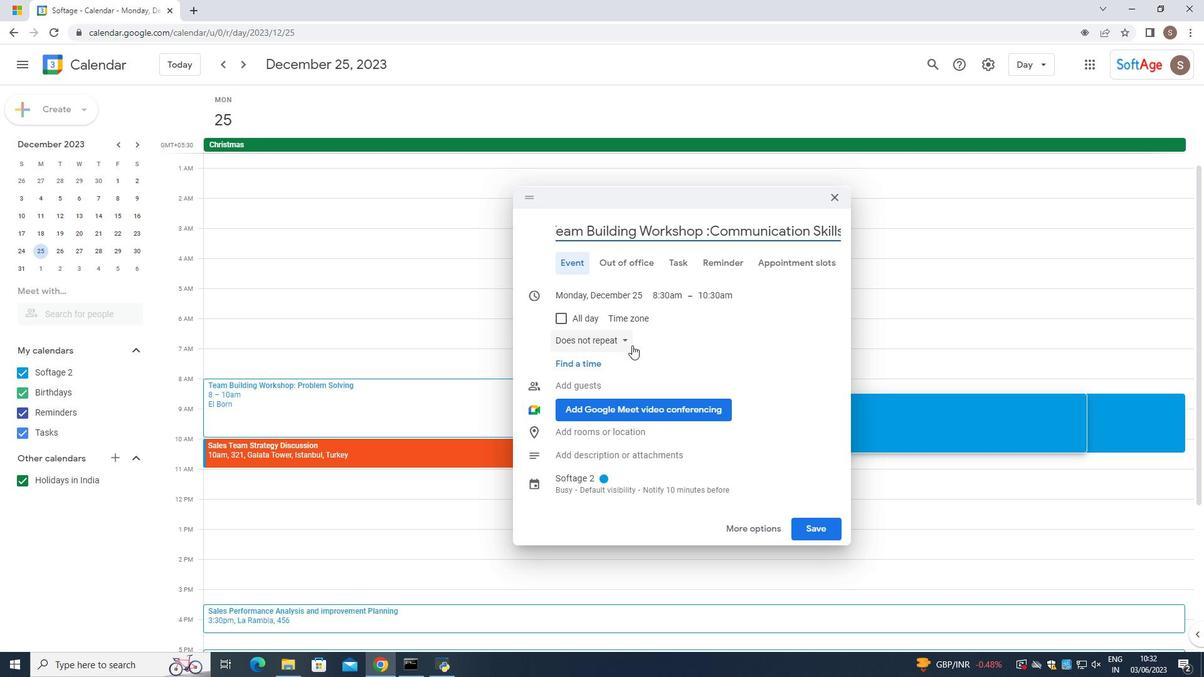 
Action: Mouse moved to (607, 393)
Screenshot: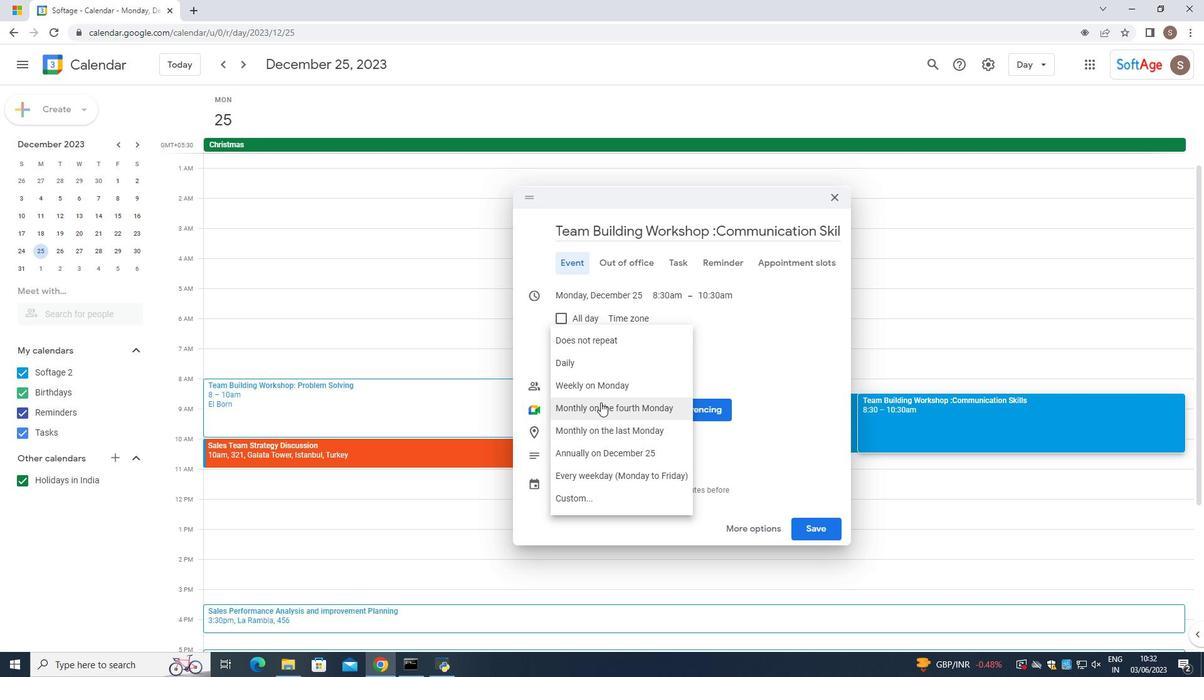 
Action: Mouse pressed left at (607, 393)
Screenshot: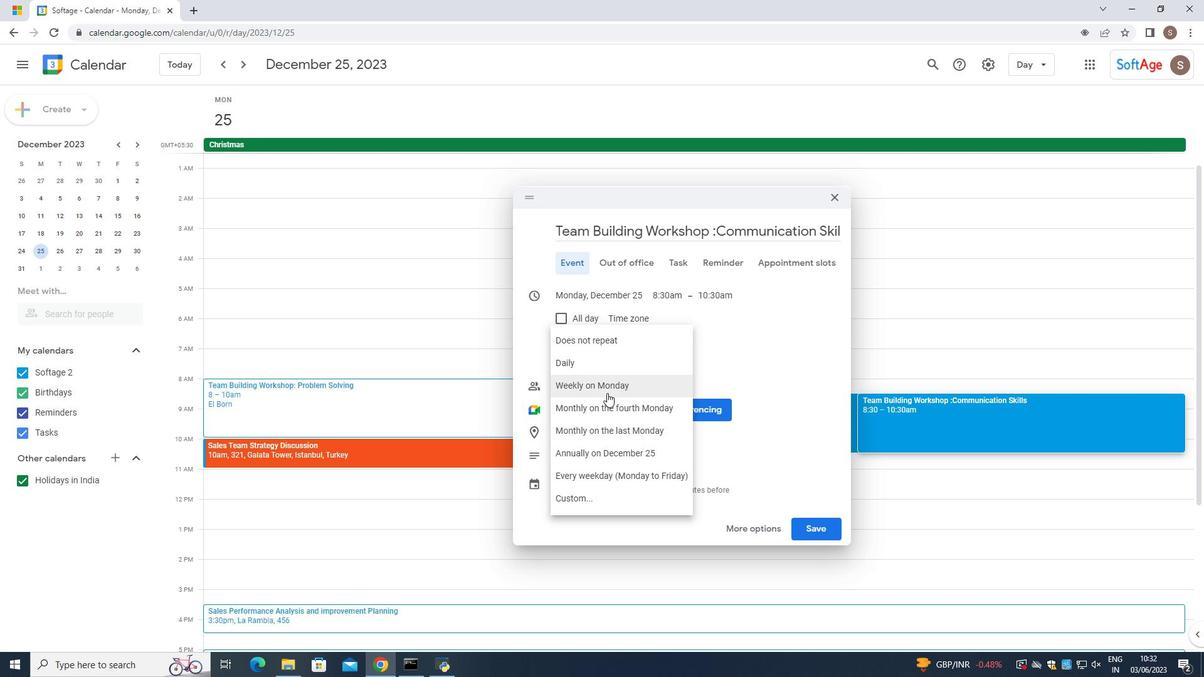 
Action: Mouse moved to (634, 339)
Screenshot: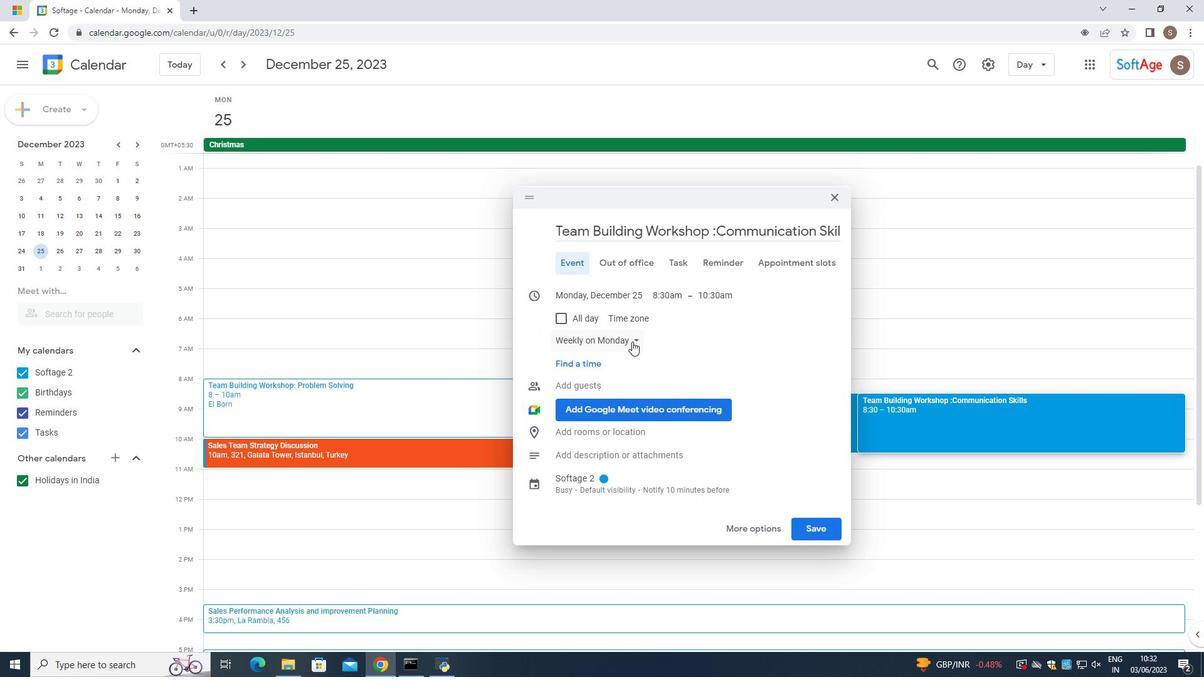 
Action: Mouse pressed left at (634, 339)
Screenshot: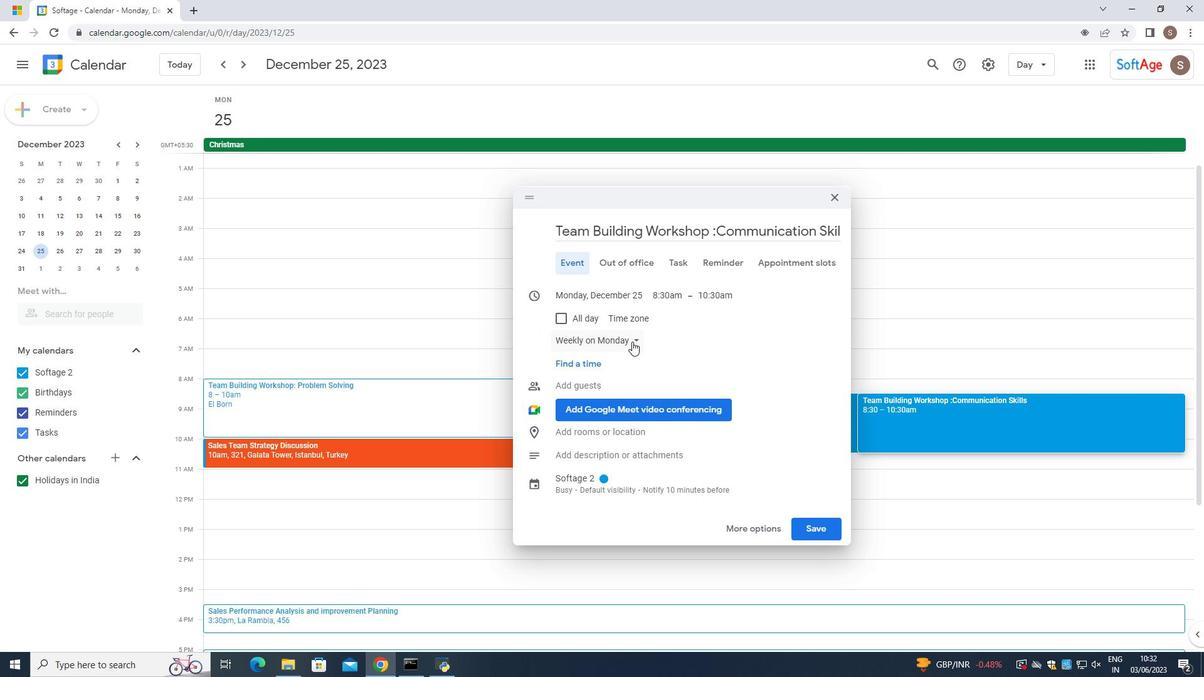 
Action: Mouse moved to (604, 454)
Screenshot: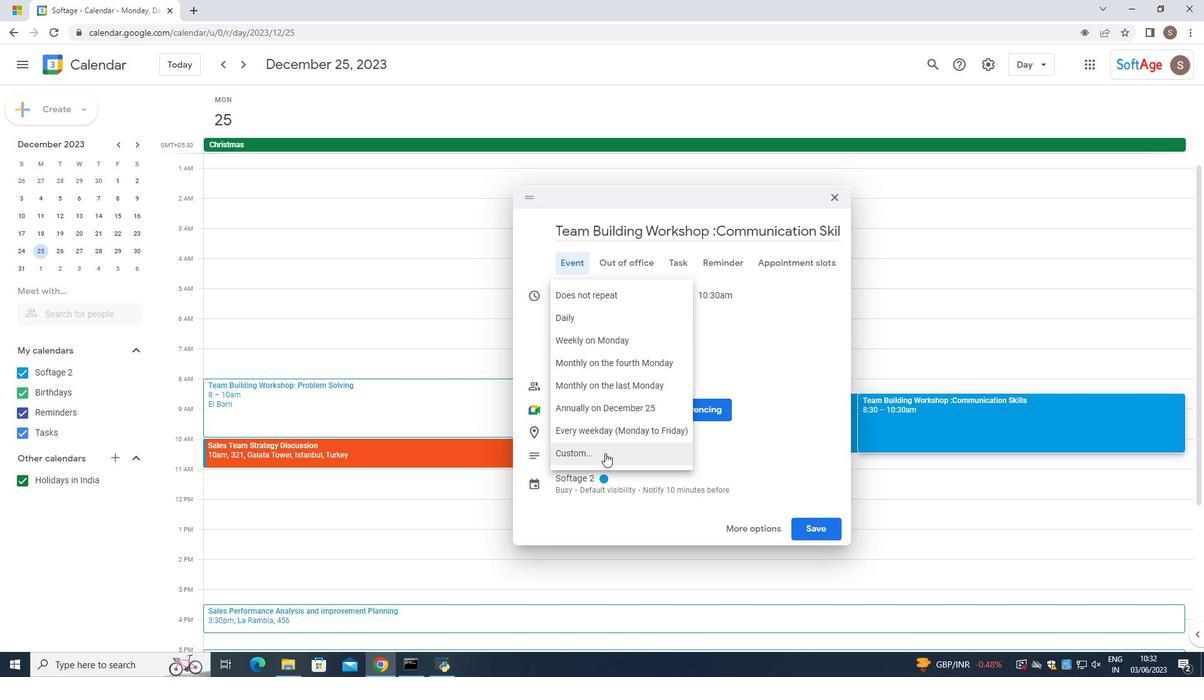 
Action: Mouse pressed left at (604, 454)
Screenshot: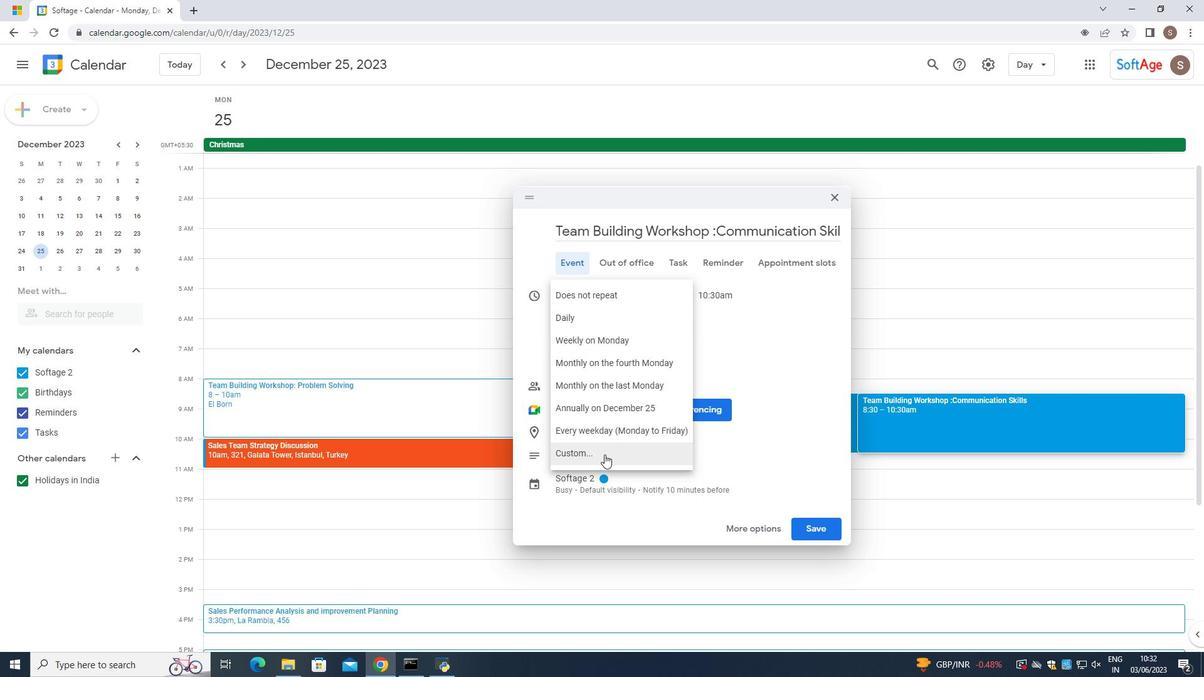 
Action: Mouse moved to (502, 327)
Screenshot: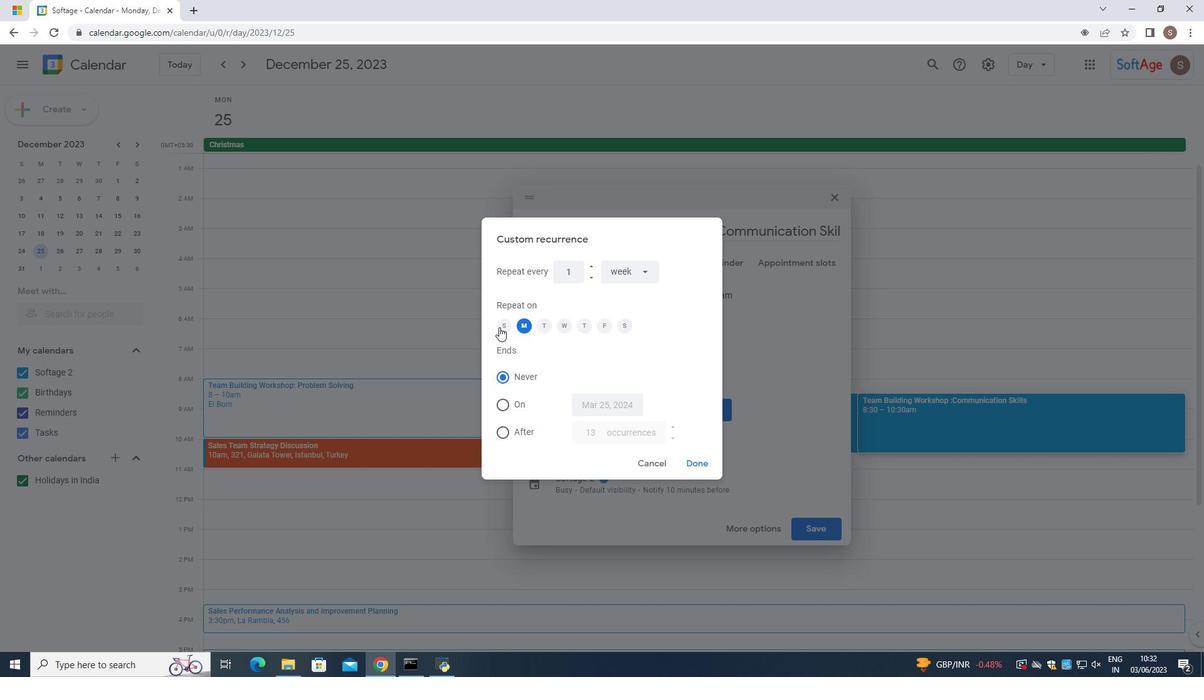 
Action: Mouse pressed left at (502, 327)
Screenshot: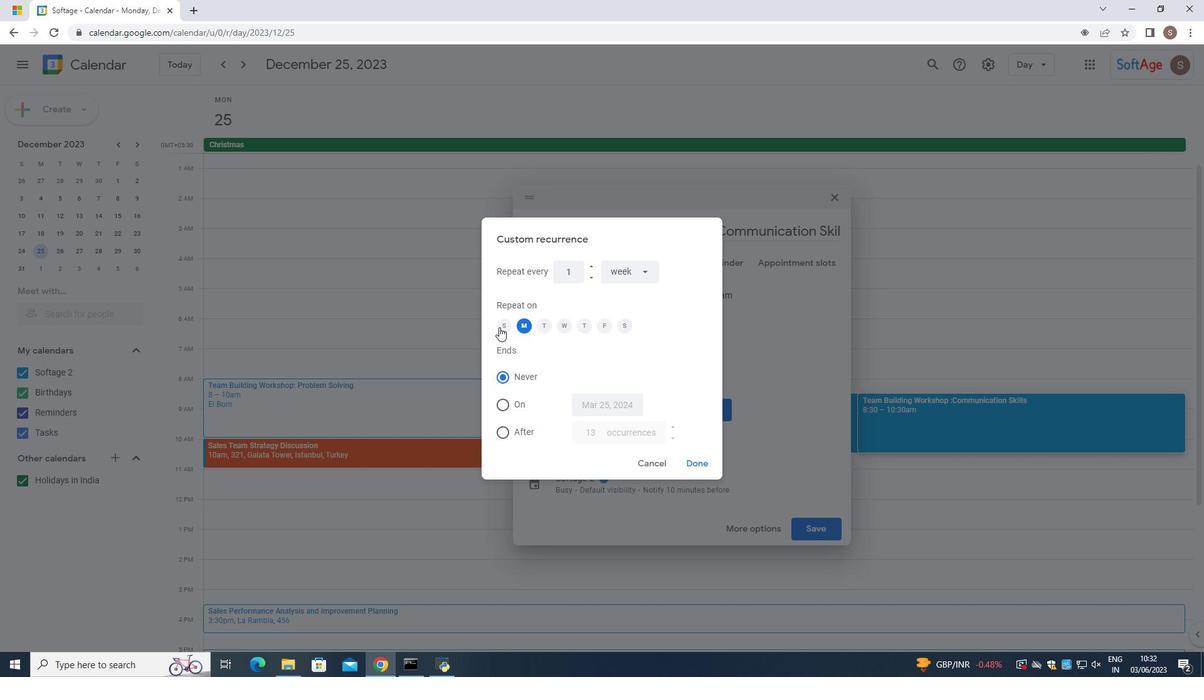 
Action: Mouse moved to (701, 462)
Screenshot: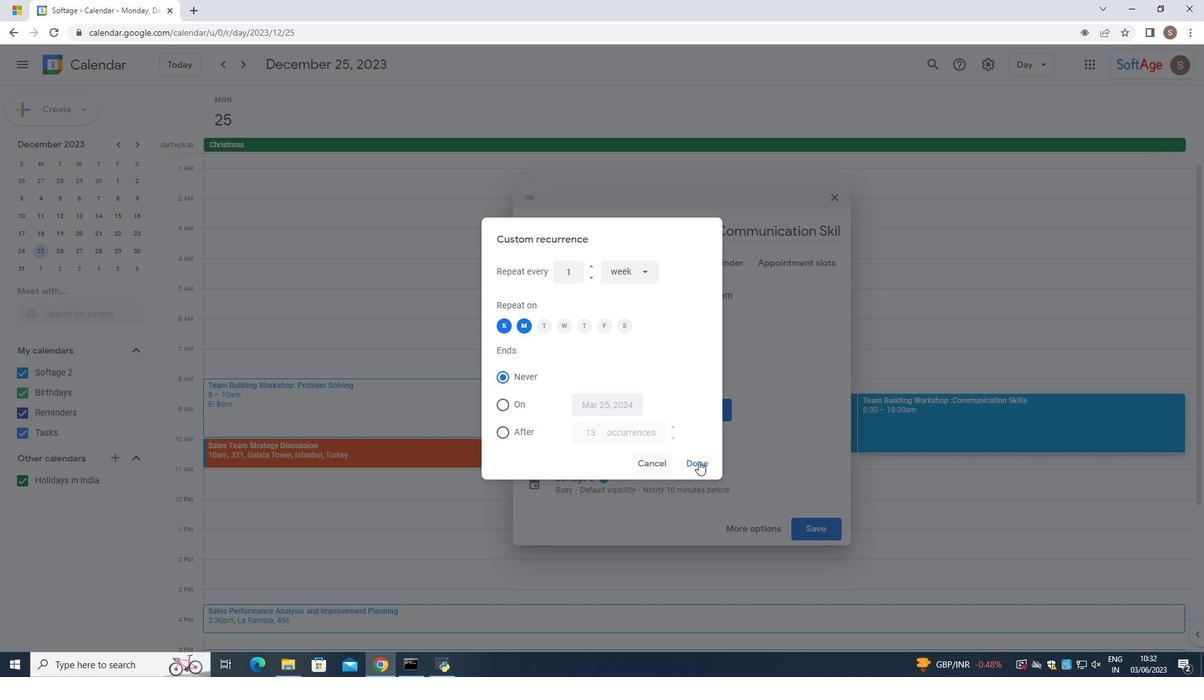
Action: Mouse pressed left at (701, 462)
Screenshot: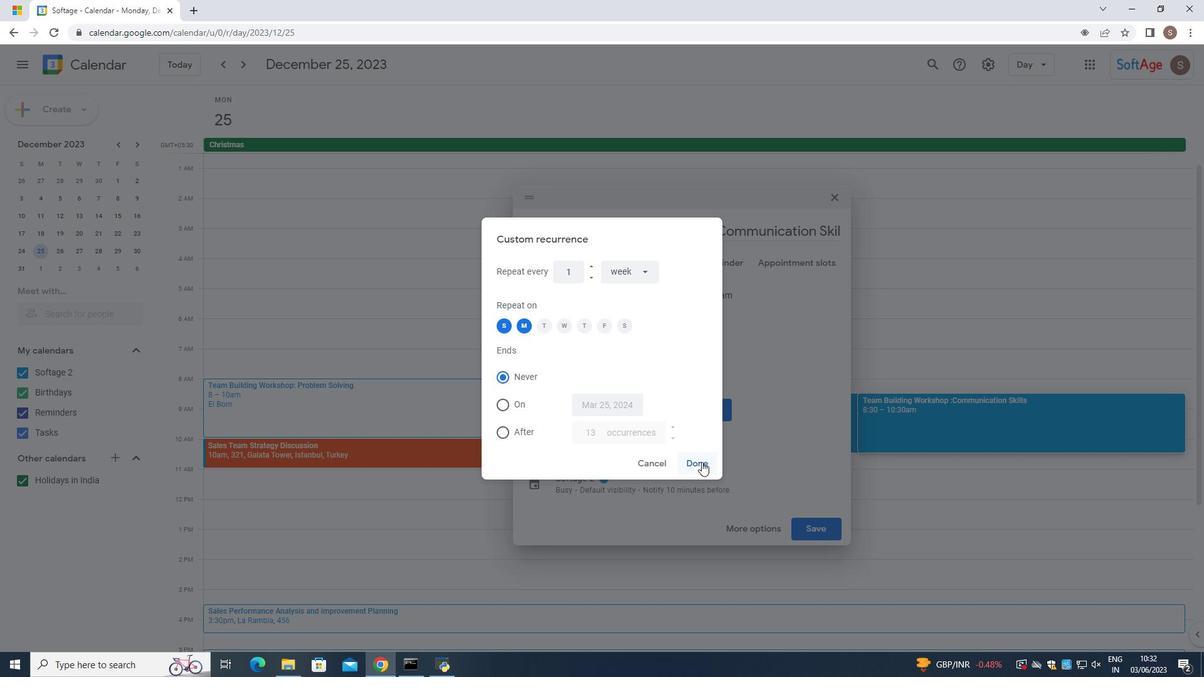 
Action: Mouse moved to (585, 430)
Screenshot: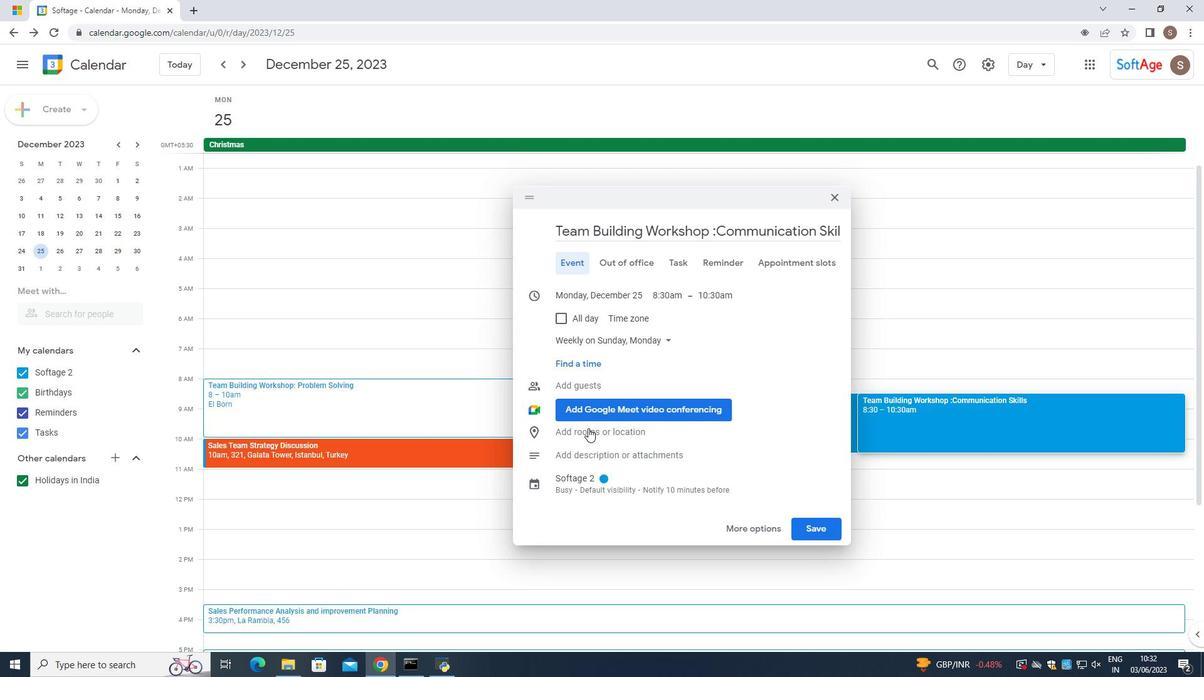 
Action: Mouse pressed left at (585, 430)
Screenshot: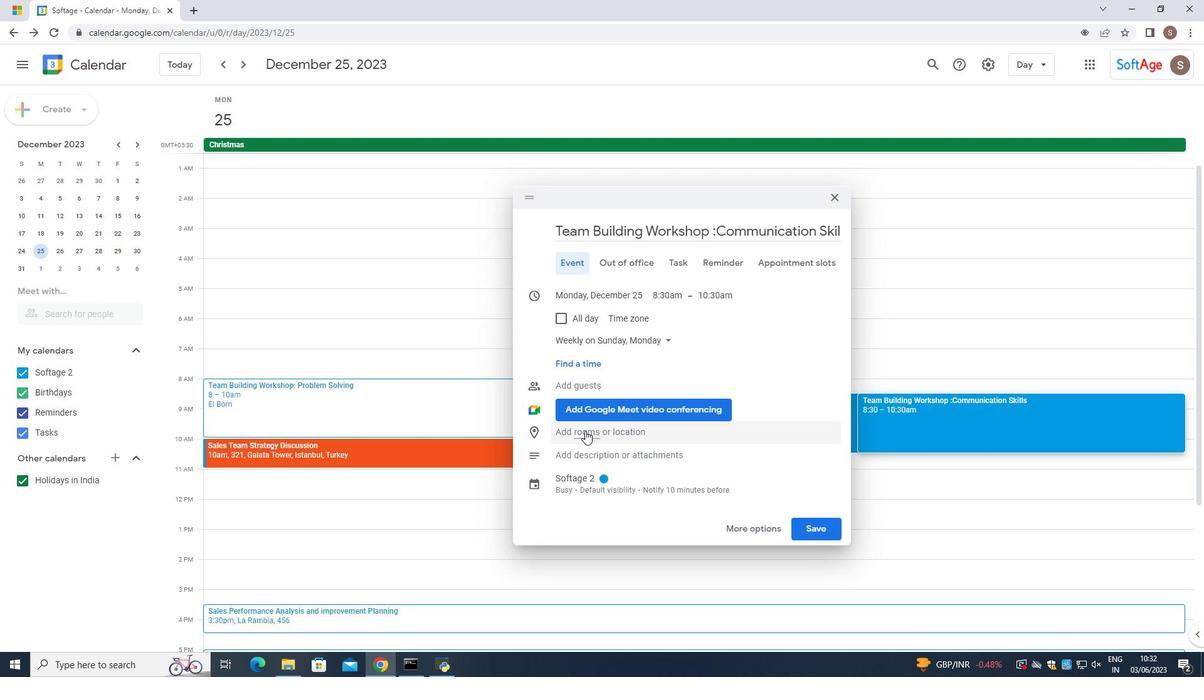 
Action: Mouse moved to (533, 213)
Screenshot: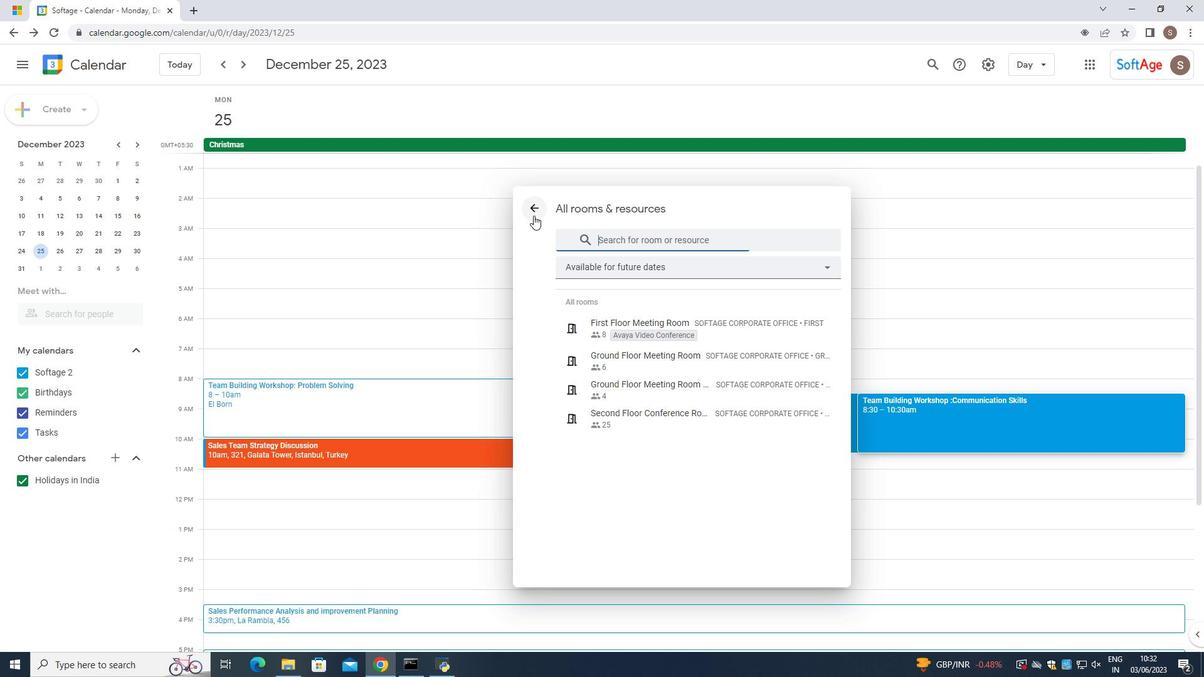 
Action: Mouse pressed left at (533, 213)
Screenshot: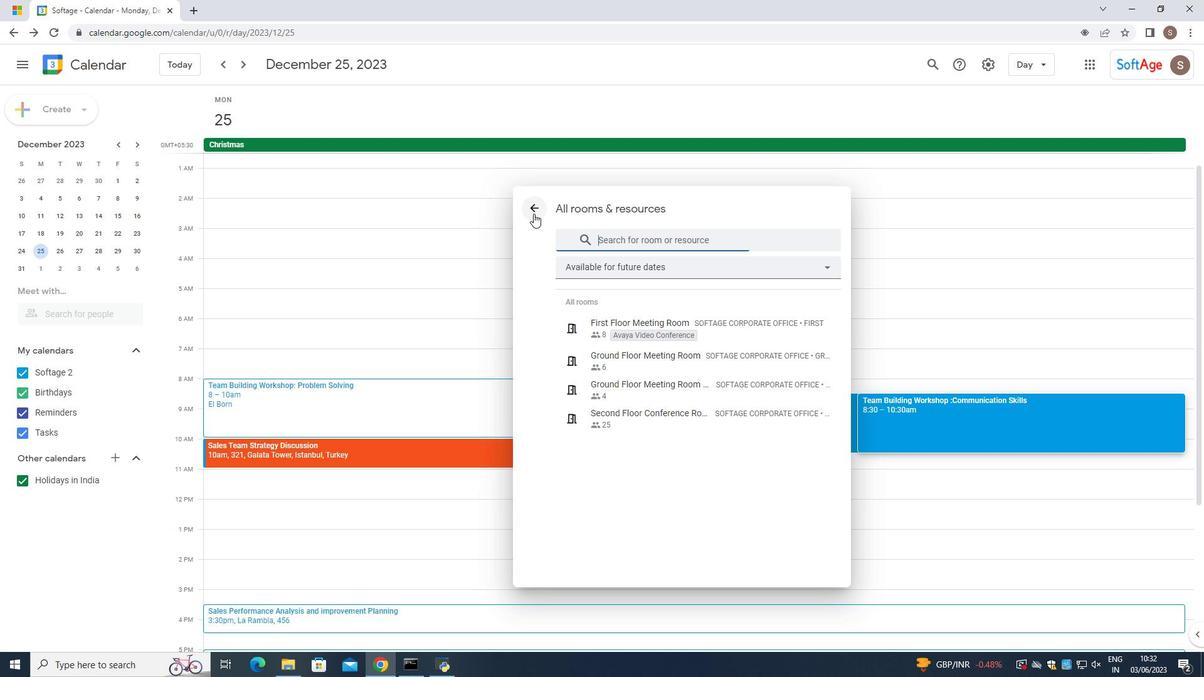 
Action: Mouse moved to (562, 461)
Screenshot: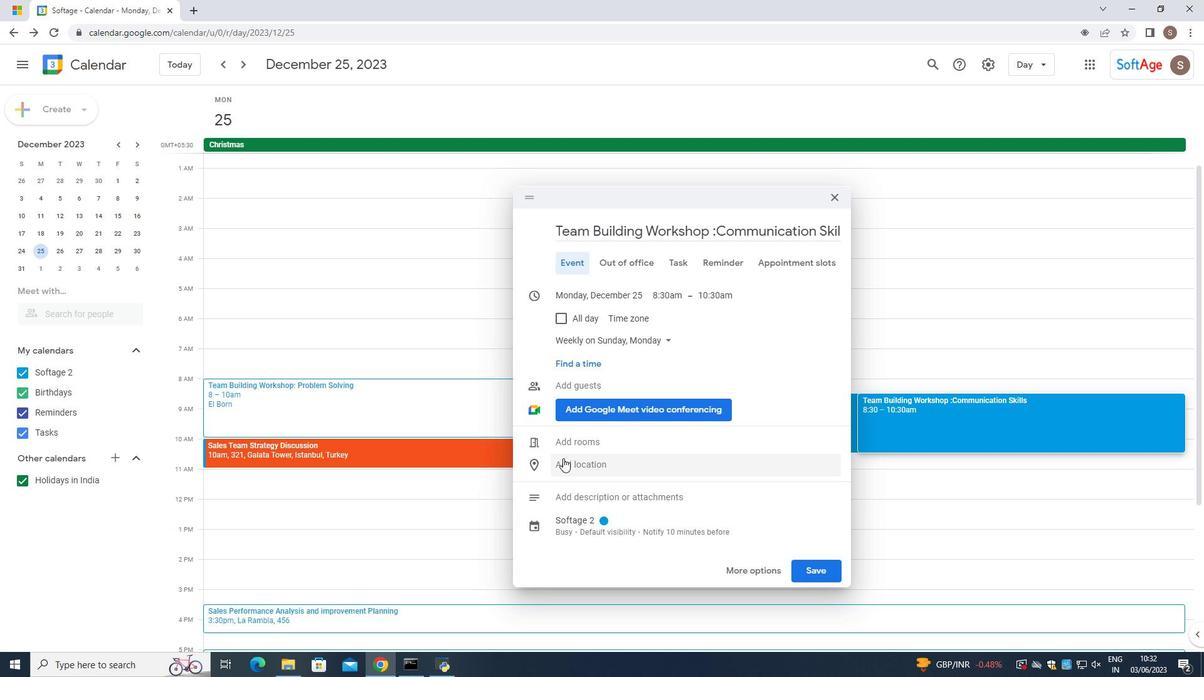 
Action: Mouse pressed left at (562, 461)
Screenshot: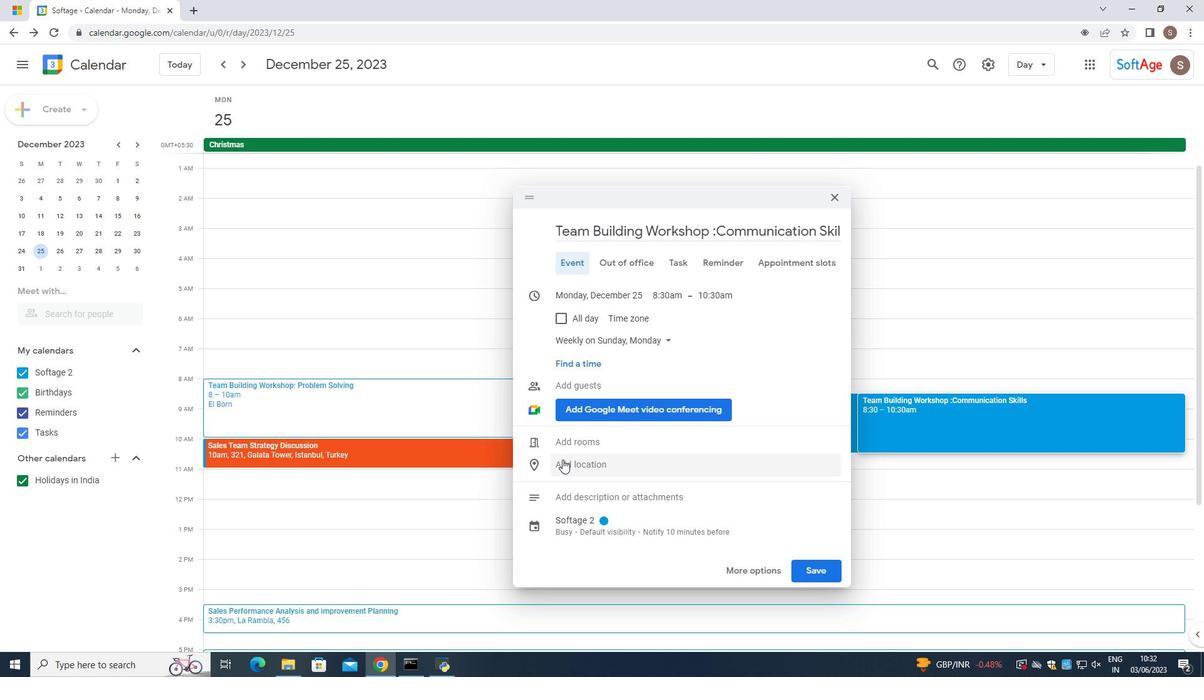 
Action: Mouse moved to (552, 467)
Screenshot: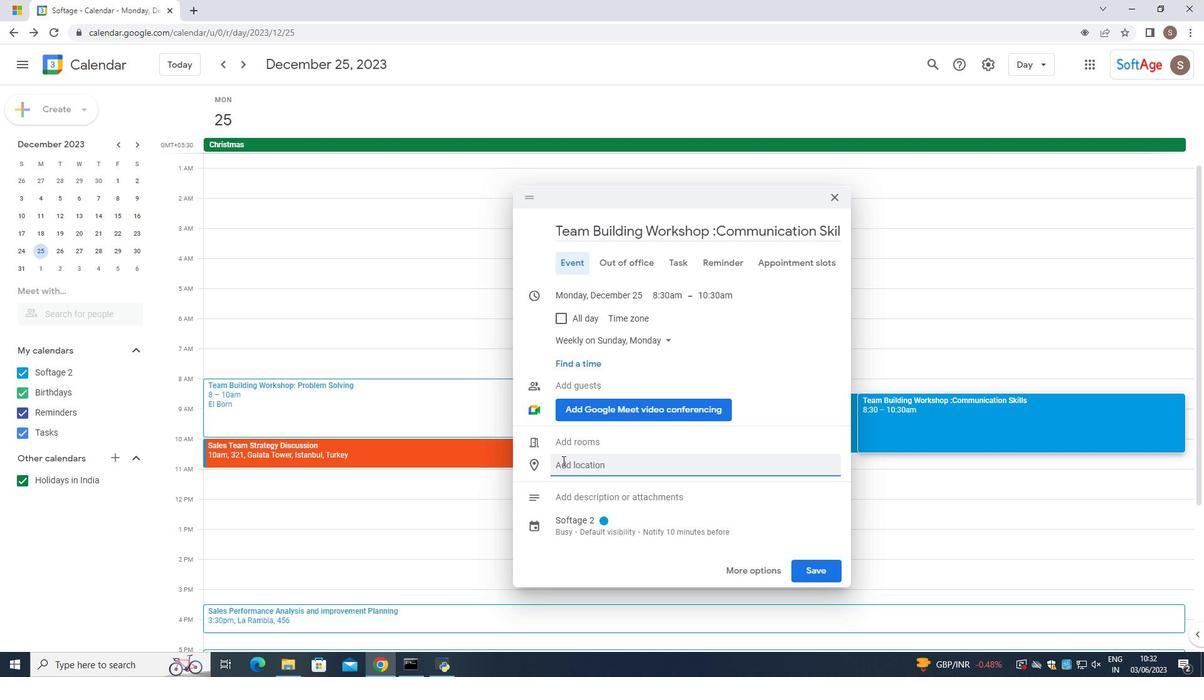 
Action: Key pressed 321,<Key.space><Key.caps_lock>L<Key.caps_lock>uxor<Key.space><Key.caps_lock>T<Key.caps_lock>emn<Key.backspace><Key.backspace>m[<Key.backspace>ple,<Key.space><Key.caps_lock>L<Key.caps_lock>uxor,<Key.space><Key.caps_lock>ER<Key.caps_lock>gypotr<Key.backspace><Key.backspace><Key.backspace><Key.backspace><Key.backspace><Key.backspace><Key.backspace>gypt
Screenshot: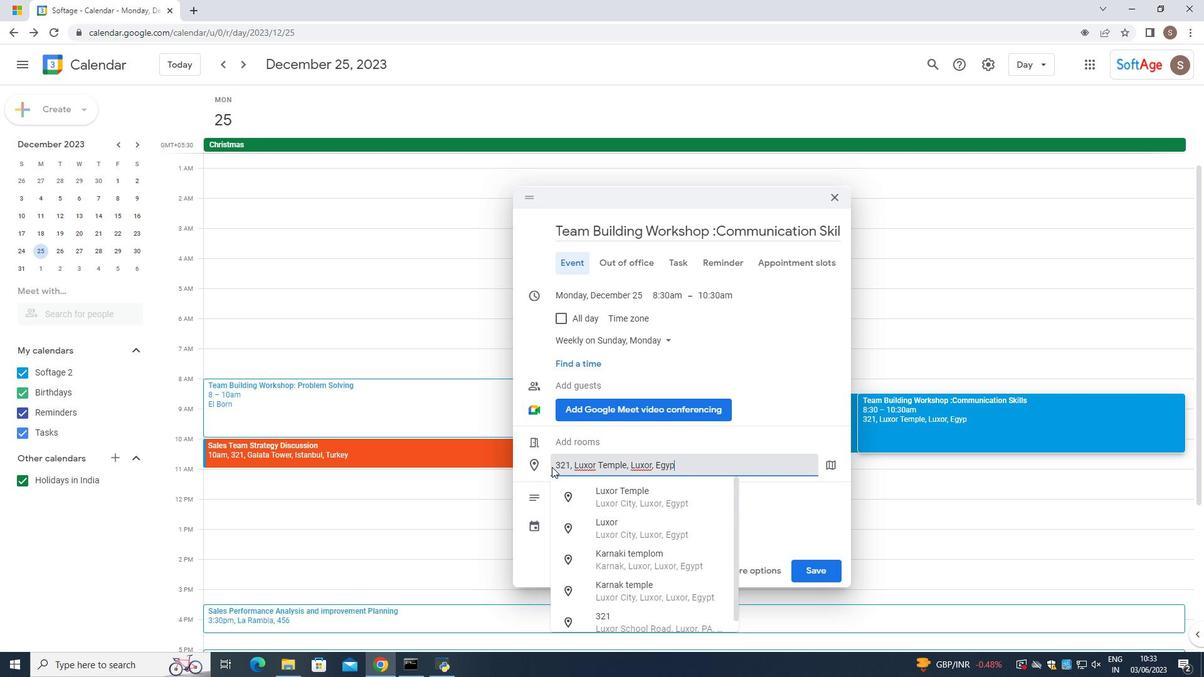 
Action: Mouse moved to (716, 471)
Screenshot: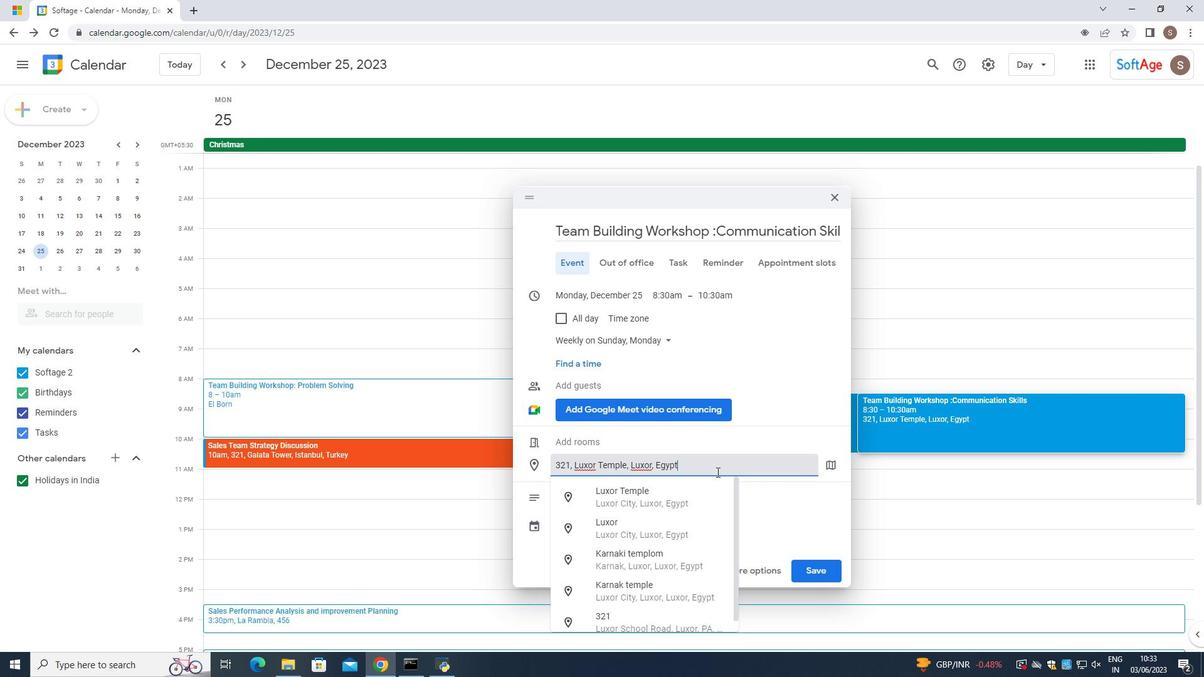
Action: Key pressed <Key.enter>
Screenshot: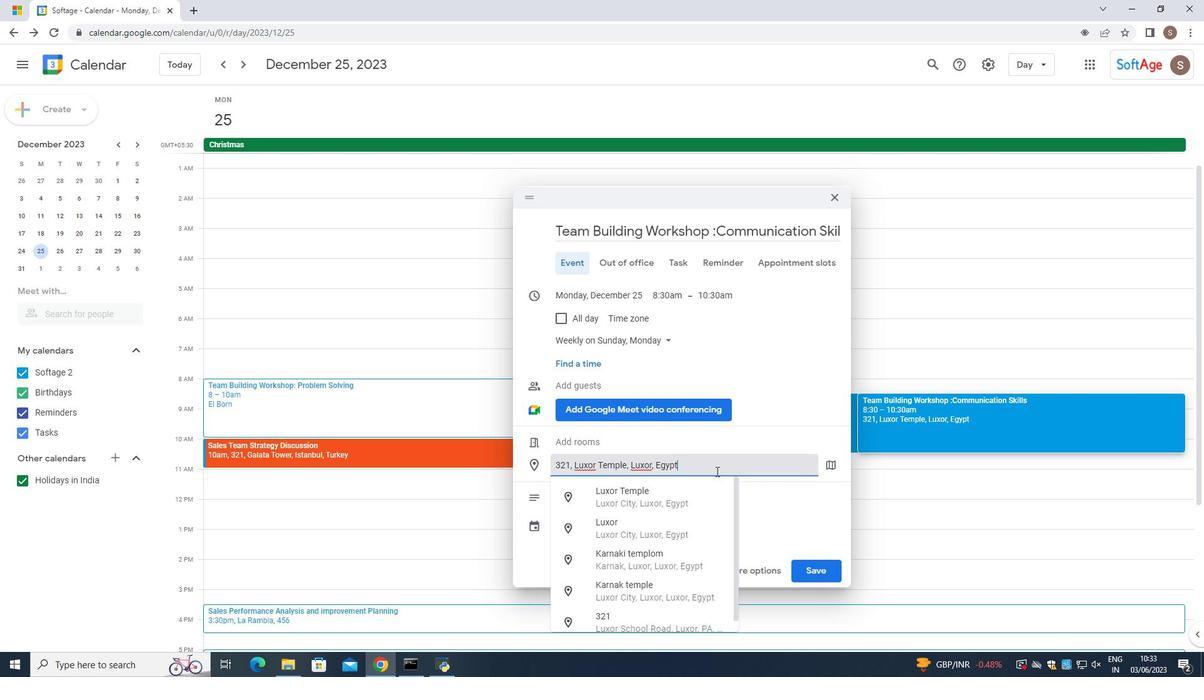 
Action: Mouse moved to (631, 498)
Screenshot: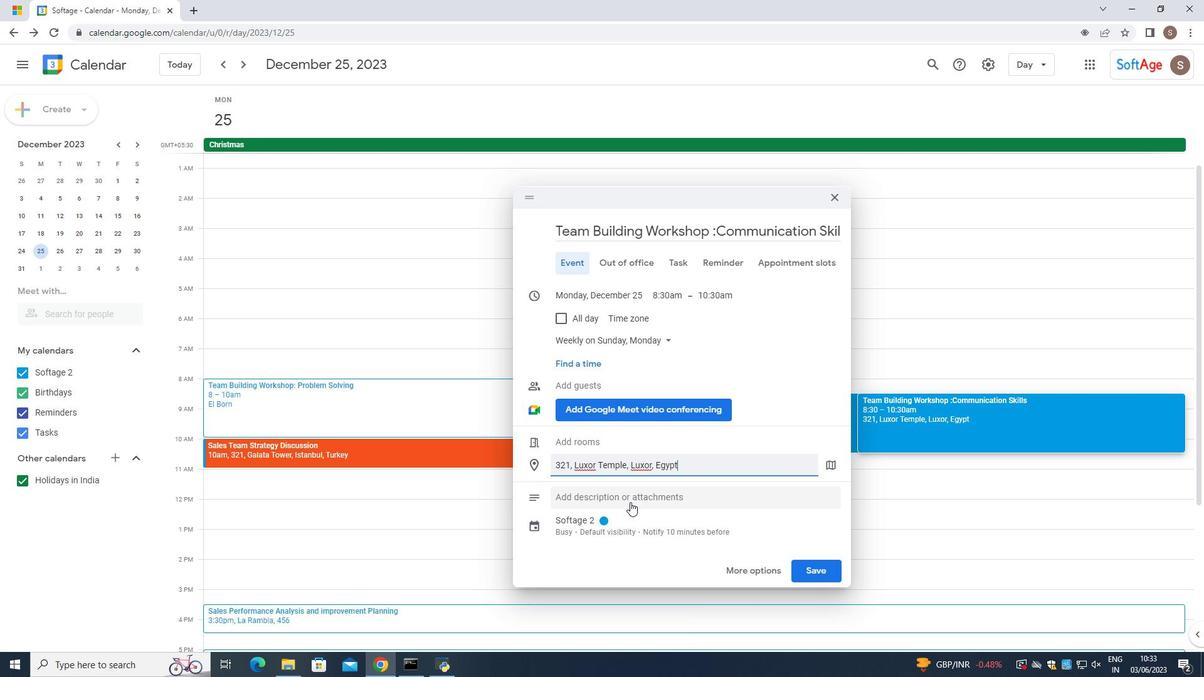 
Action: Mouse pressed left at (631, 498)
Screenshot: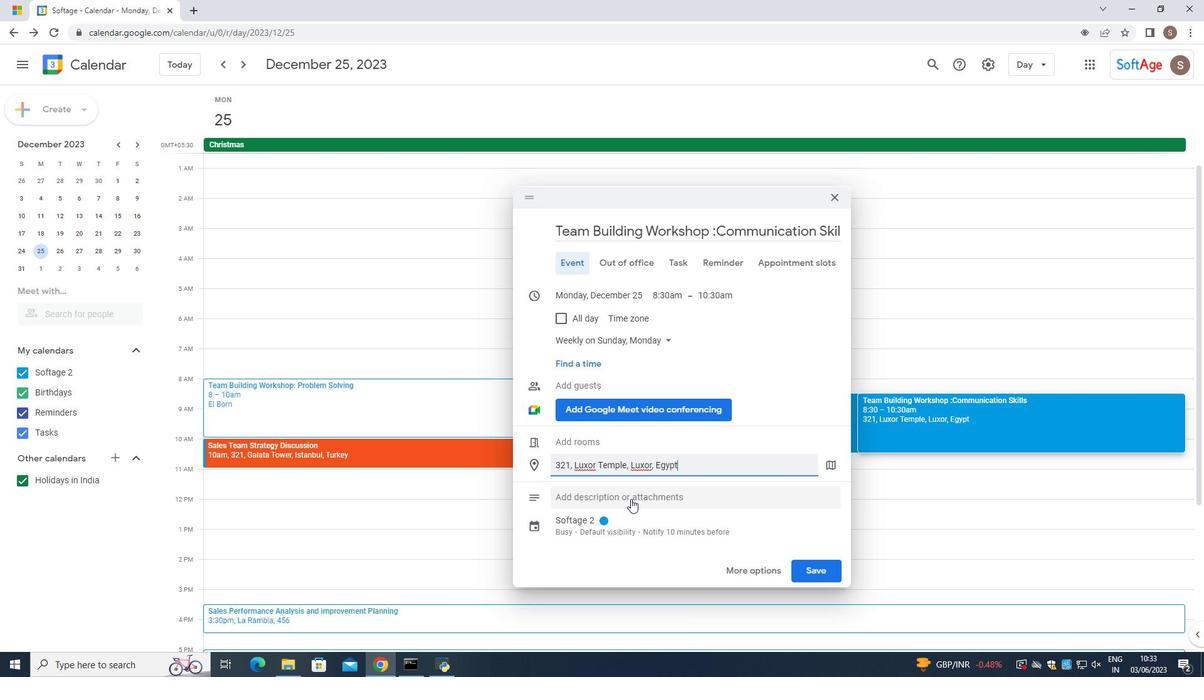 
Action: Mouse moved to (582, 472)
Screenshot: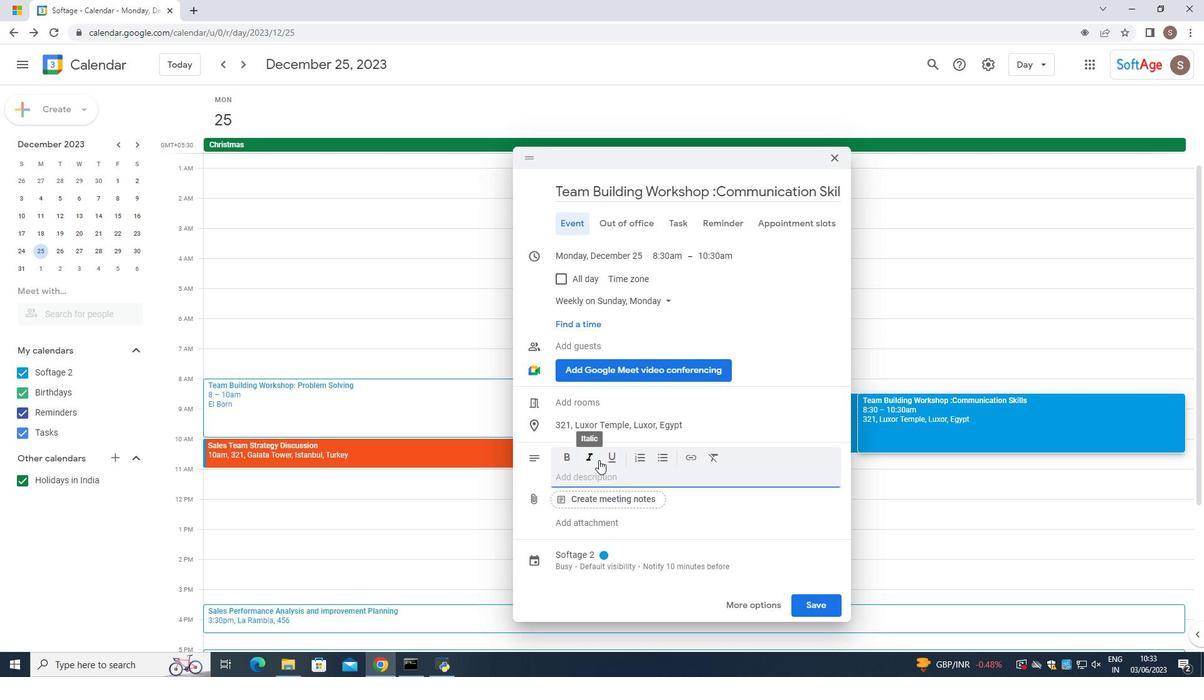 
Action: Key pressed <Key.caps_lock>W<Key.caps_lock>elcome<Key.space>to<Key.space>our<Key.space><Key.caps_lock>T<Key.caps_lock>e<Key.caps_lock>M<Key.backspace><Key.backspace><Key.caps_lock>eam<Key.space><Key.caps_lock>W<Key.caps_lock><Key.backspace><Key.caps_lock>B<Key.caps_lock>uilding<Key.space>worl<Key.backspace>kshop<Key.space>on<Key.space>communication<Key.space>skiulls<Key.space>,,<Key.backspace><Key.backspace><Key.backspace><Key.backspace><Key.backspace><Key.backspace><Key.backspace><Key.backspace>ills,<Key.space>a<Key.space>dynamic<Key.space>and<Key.space>interactive<Key.space>sees<Key.backspace><Key.backspace>ssion<Key.space>designerd<Key.space>to<Key.space>
Screenshot: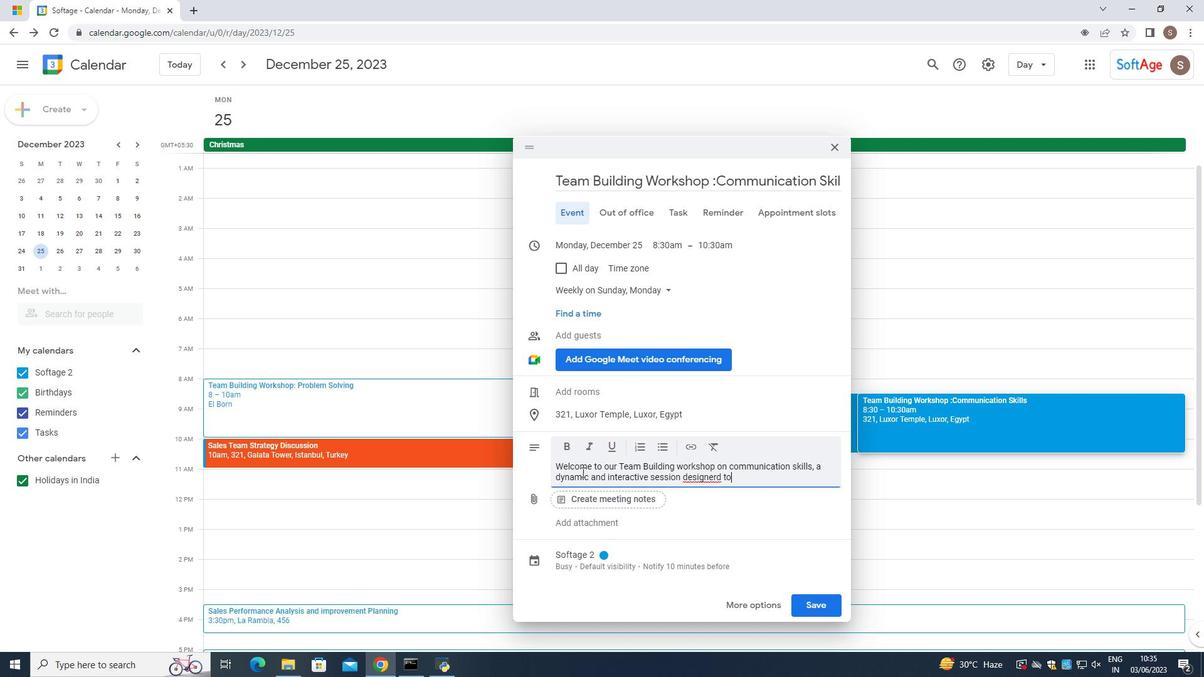 
Action: Mouse moved to (685, 481)
Screenshot: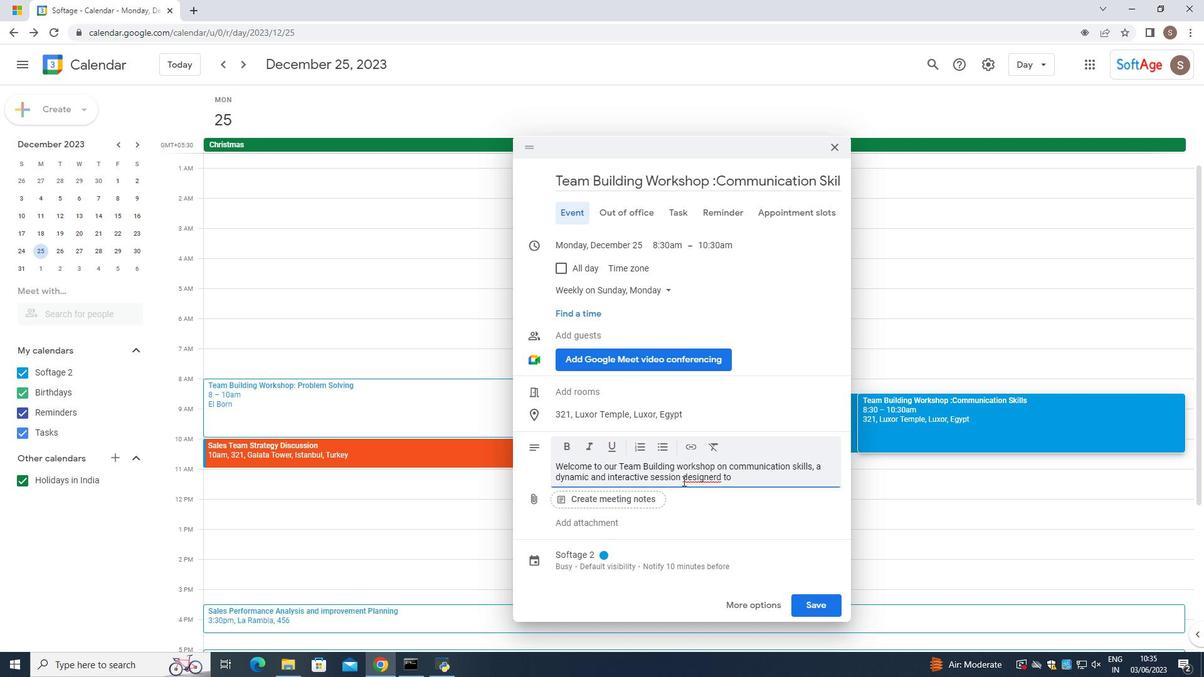 
Action: Mouse pressed left at (685, 481)
Screenshot: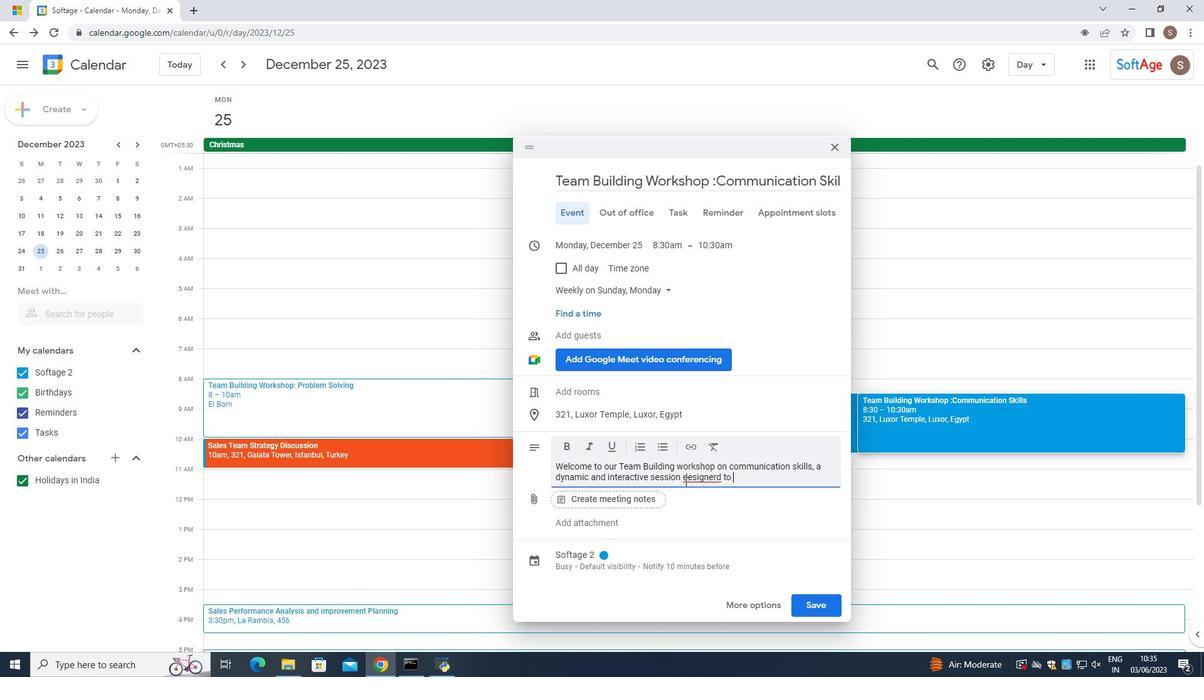 
Action: Mouse pressed right at (685, 481)
Screenshot: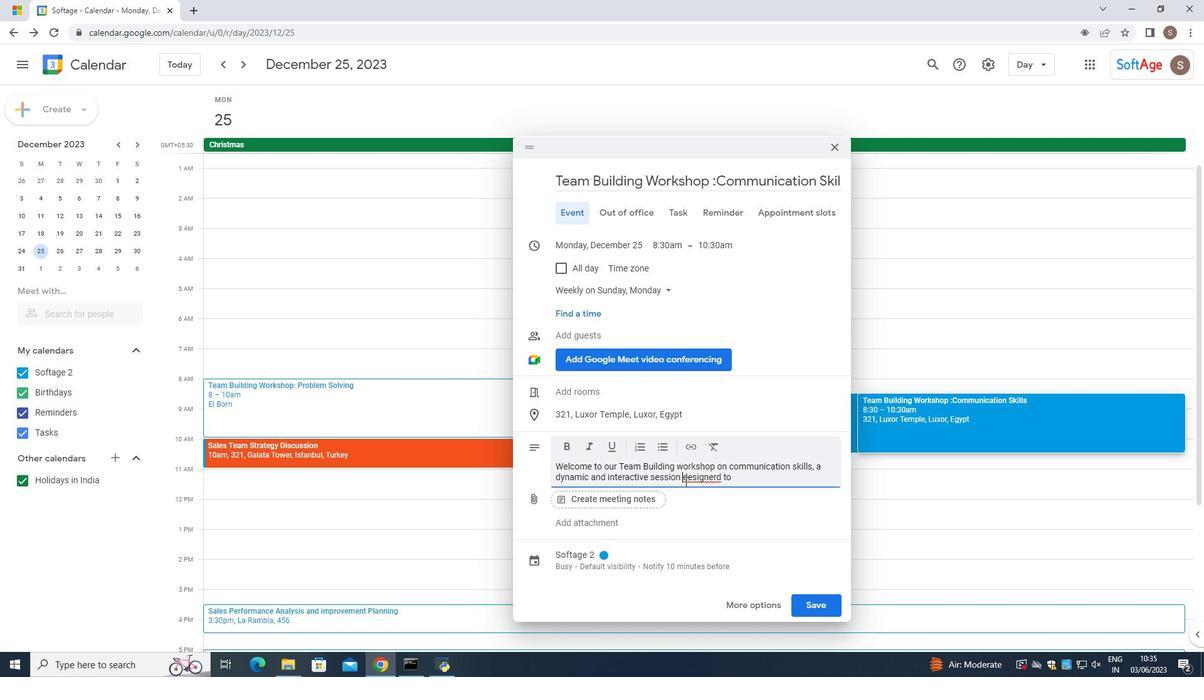 
Action: Mouse moved to (713, 318)
Screenshot: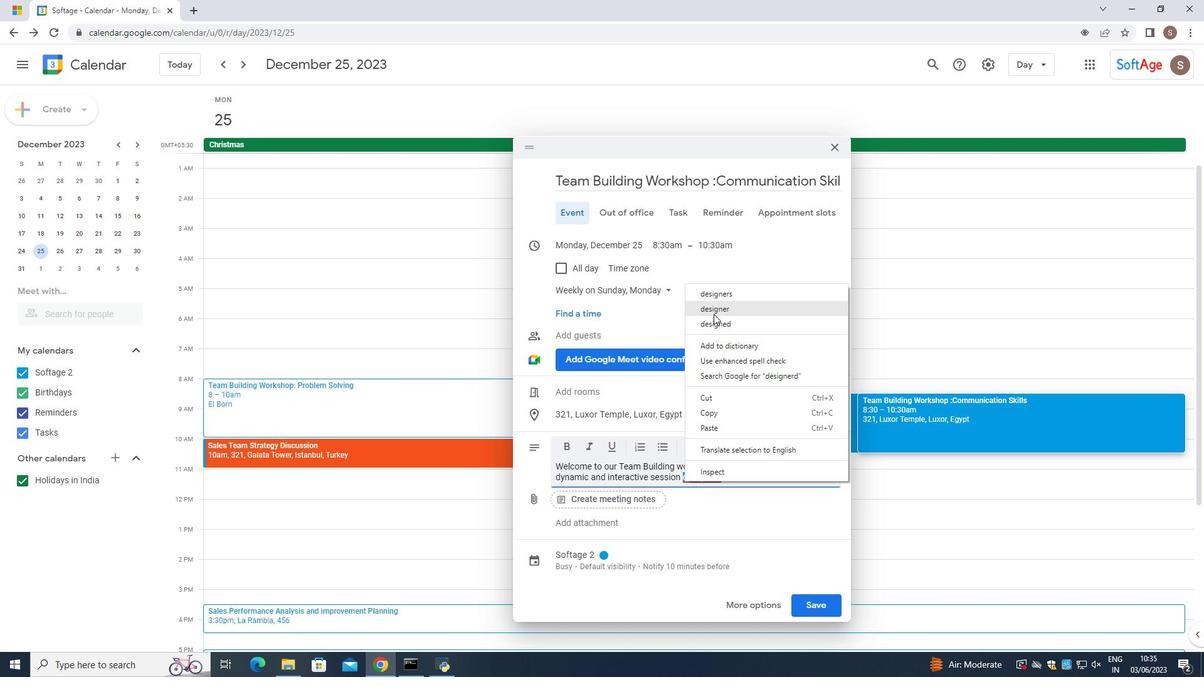 
Action: Mouse pressed left at (713, 318)
Screenshot: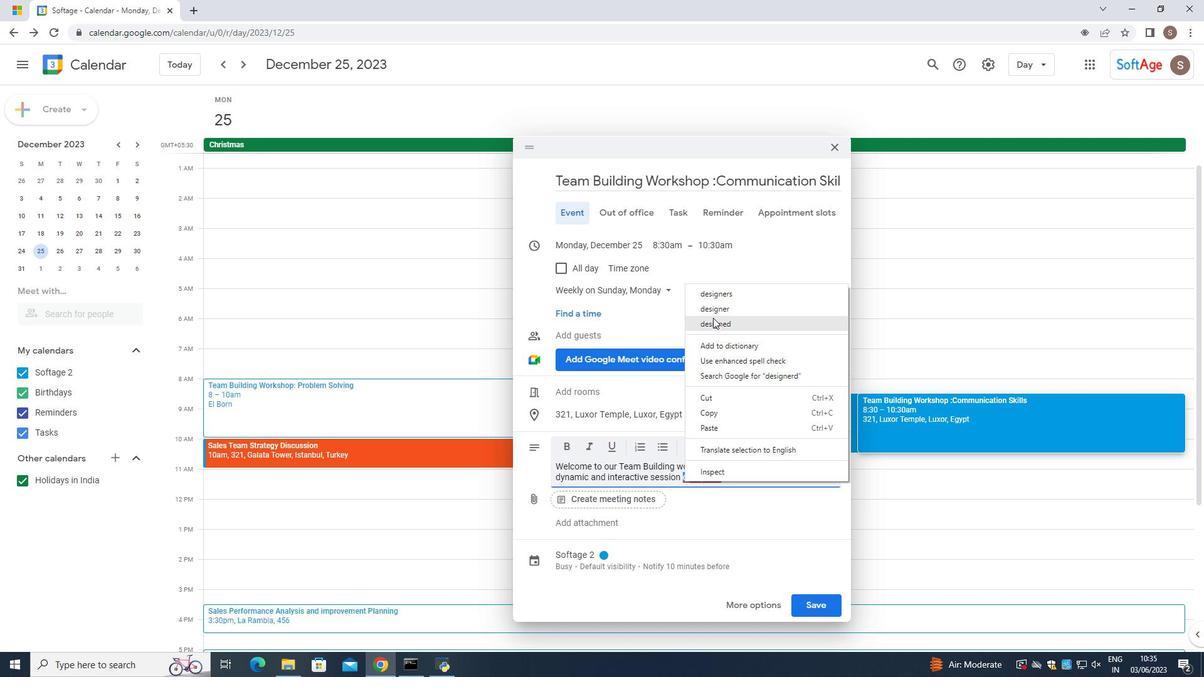 
Action: Mouse moved to (734, 474)
Screenshot: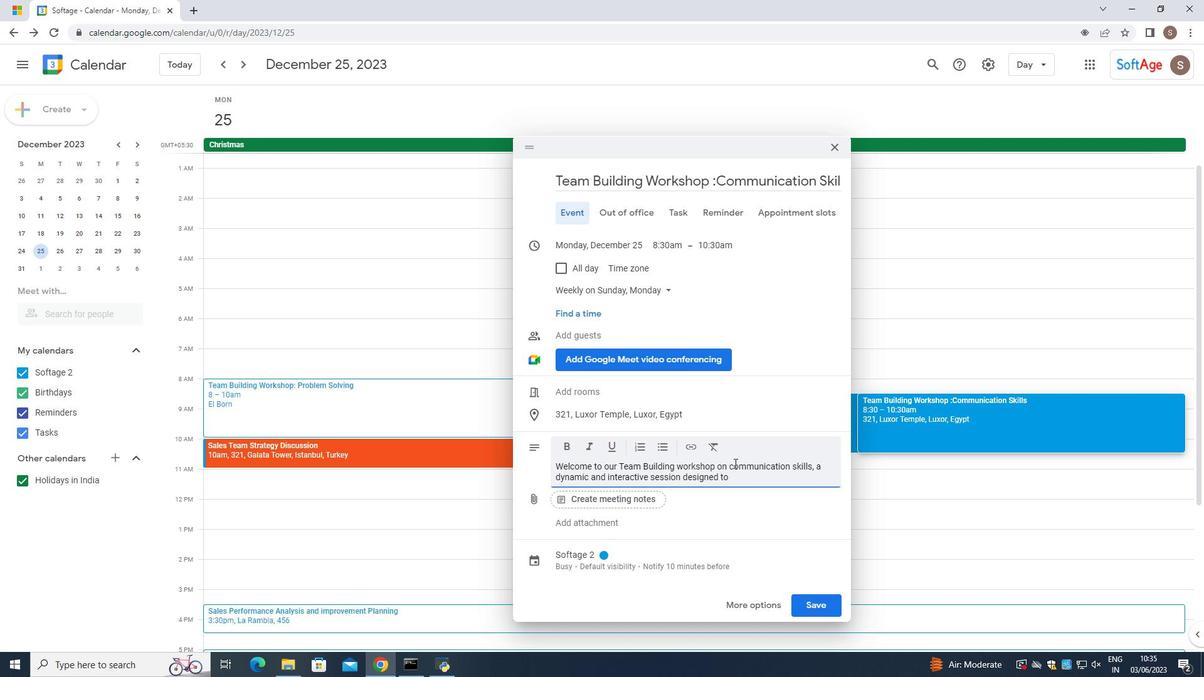 
Action: Mouse pressed left at (734, 474)
Screenshot: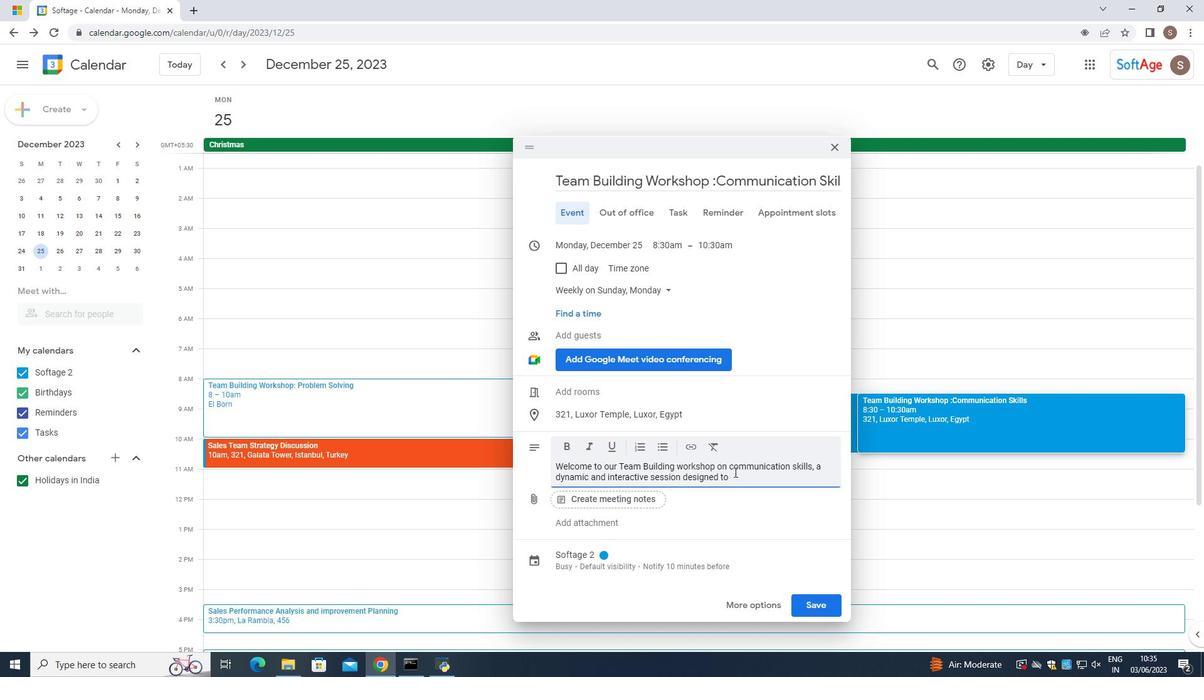 
Action: Mouse moved to (737, 473)
Screenshot: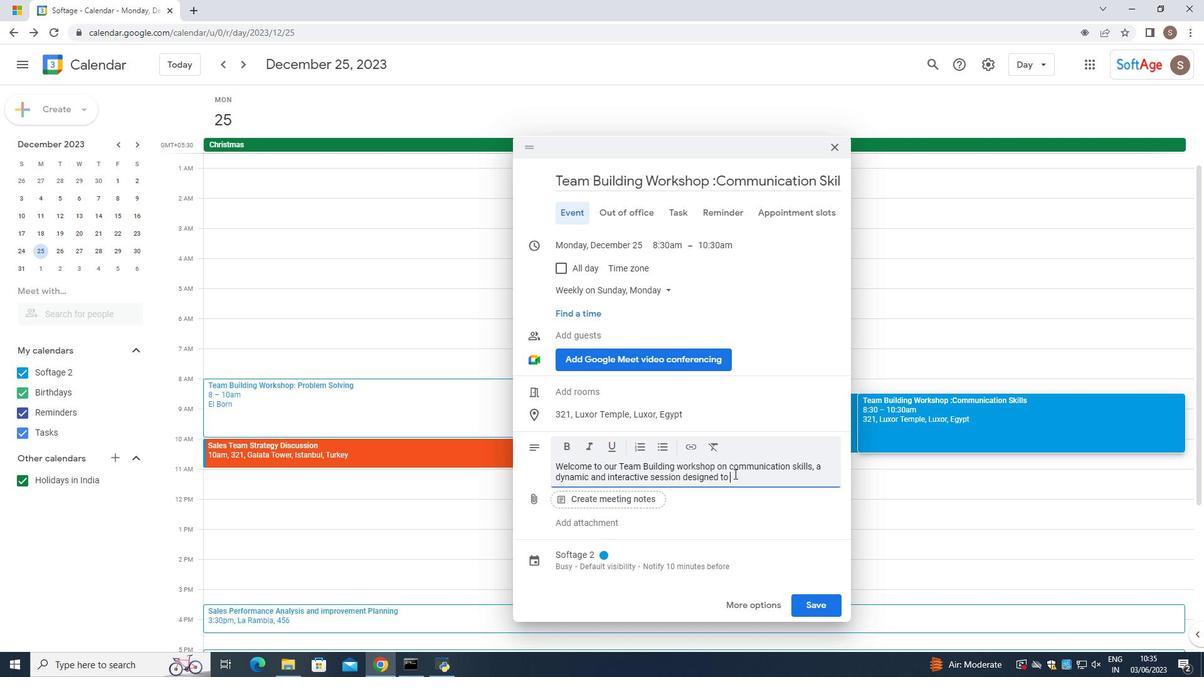 
Action: Key pressed enhancve<Key.space>communicatiob<Key.space><Key.backspace><Key.backspace>n<Key.space>
Screenshot: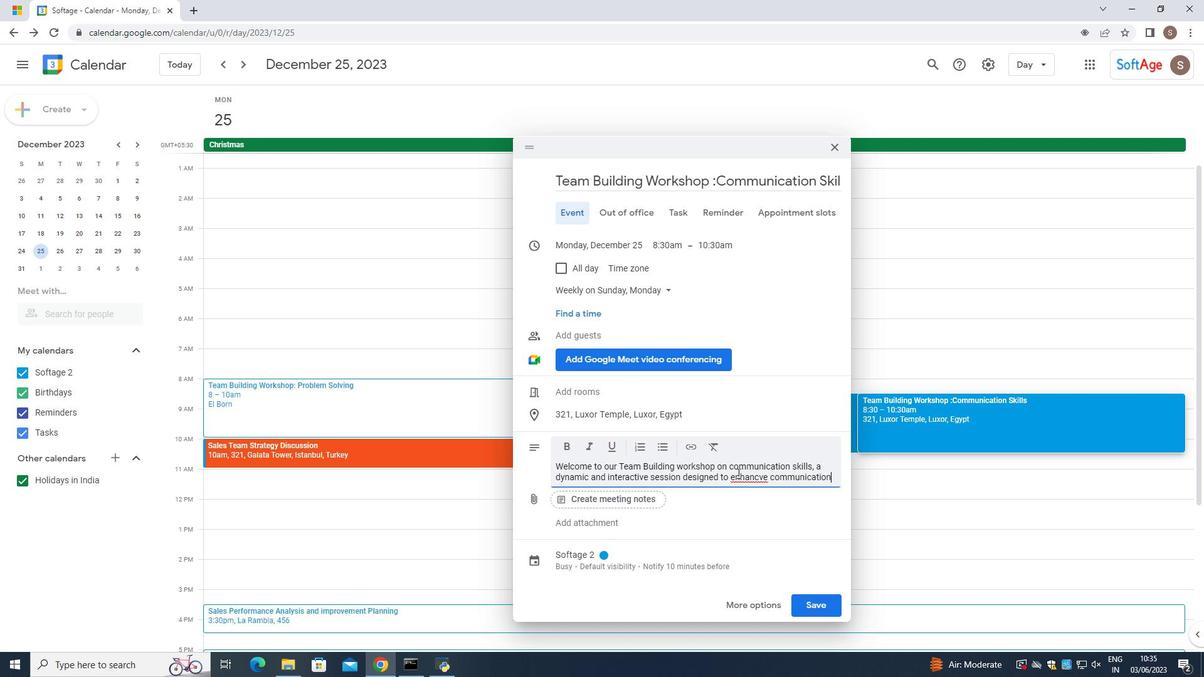 
Action: Mouse moved to (741, 482)
Screenshot: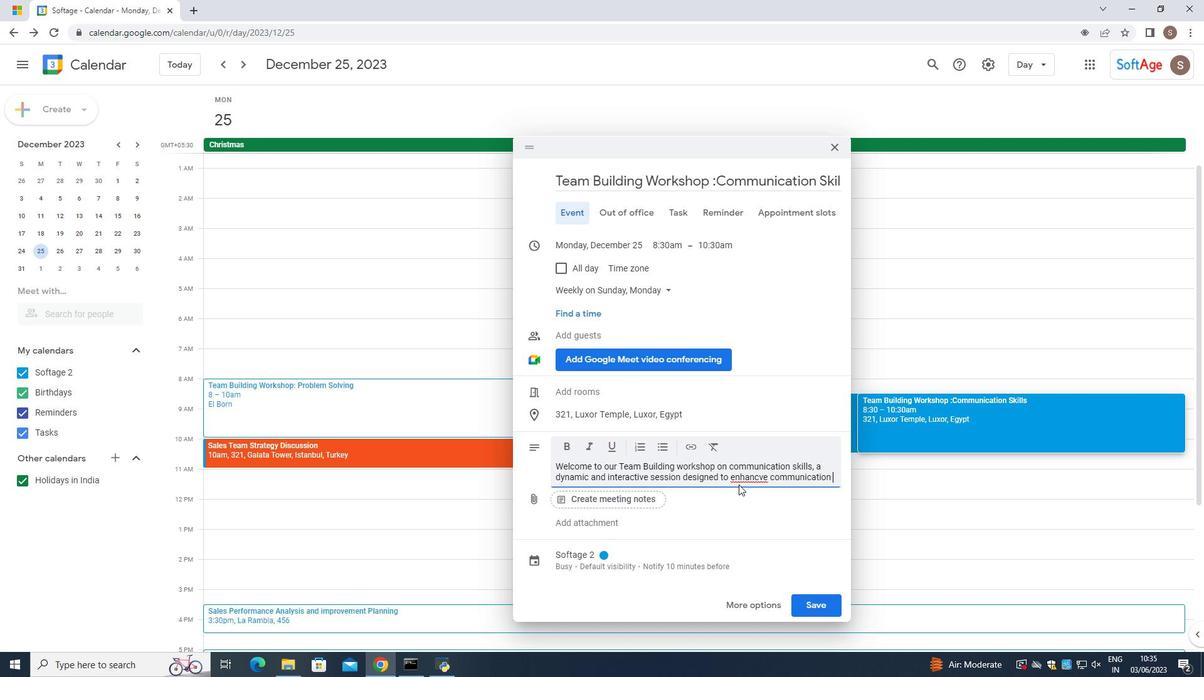 
Action: Mouse pressed left at (741, 482)
Screenshot: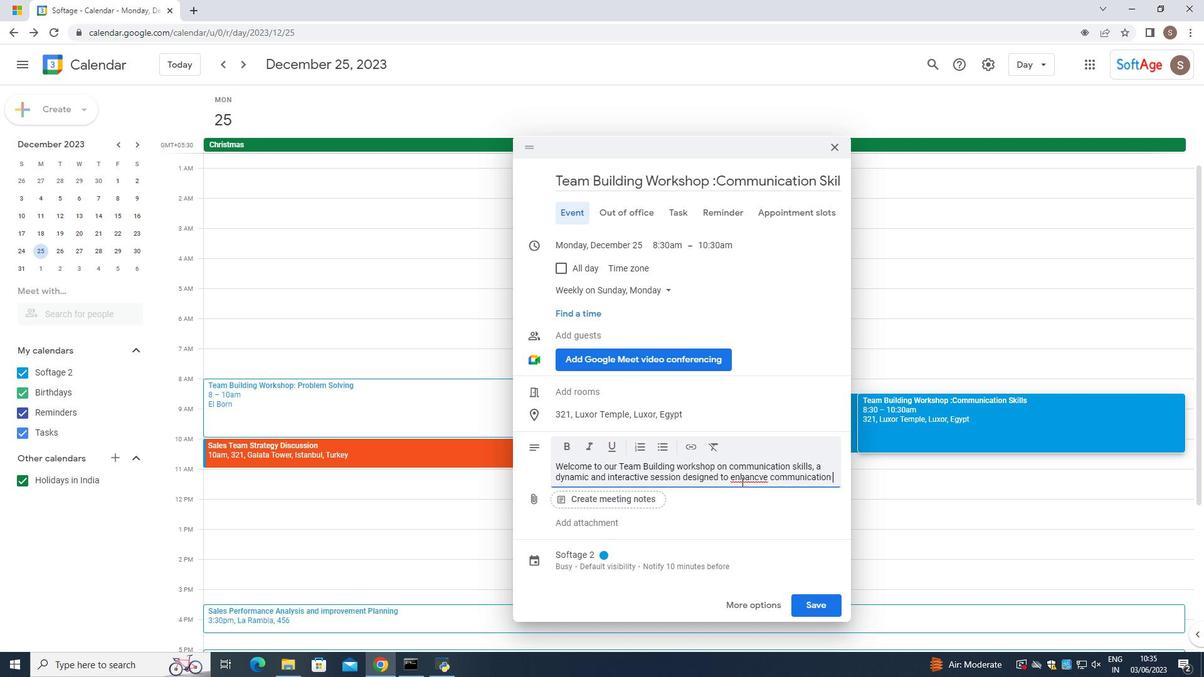
Action: Mouse pressed left at (741, 482)
Screenshot: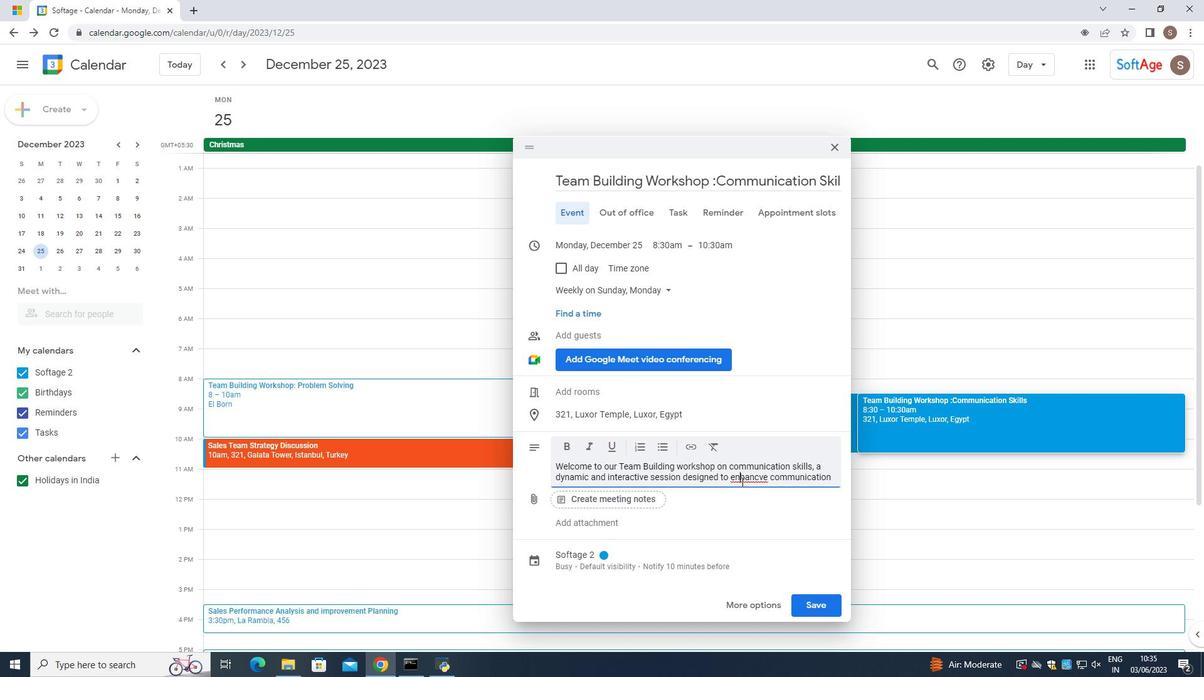 
Action: Mouse pressed right at (741, 482)
Screenshot: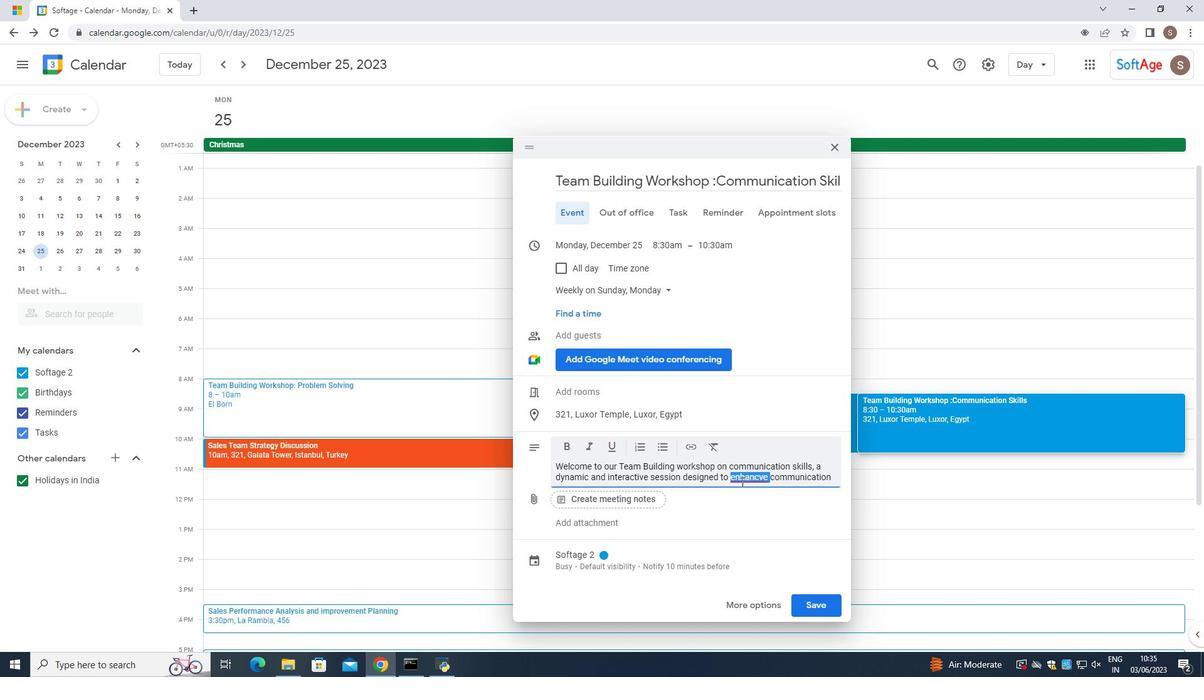
Action: Mouse moved to (764, 326)
Screenshot: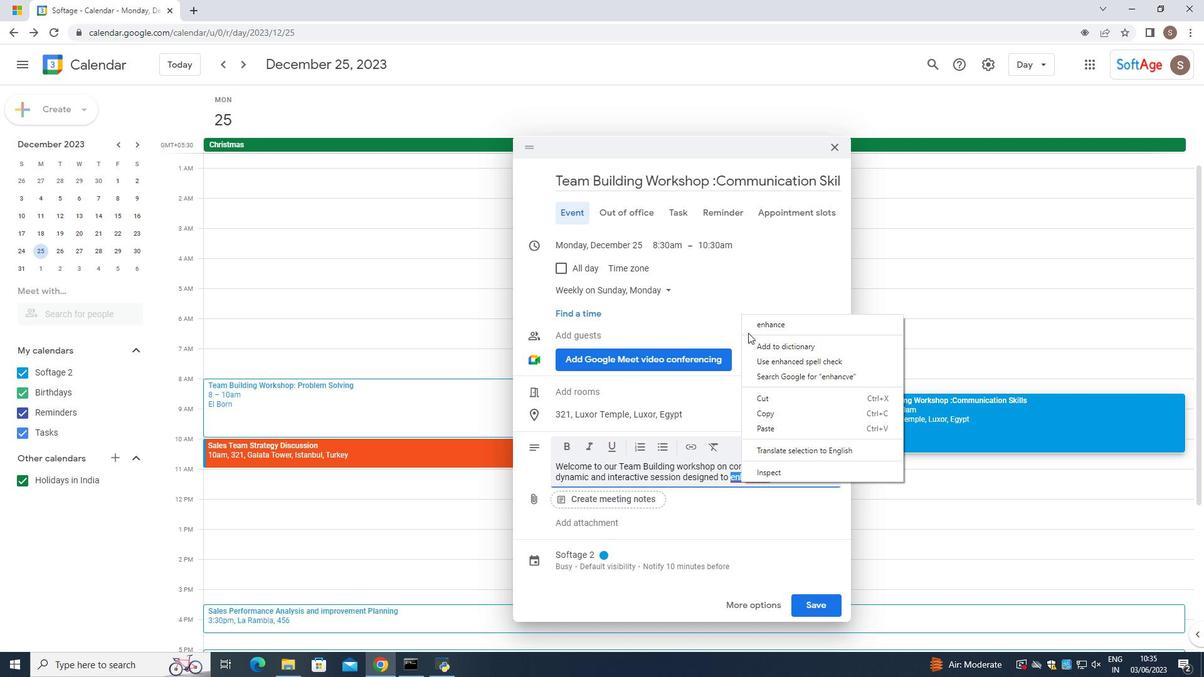 
Action: Mouse pressed left at (764, 326)
Screenshot: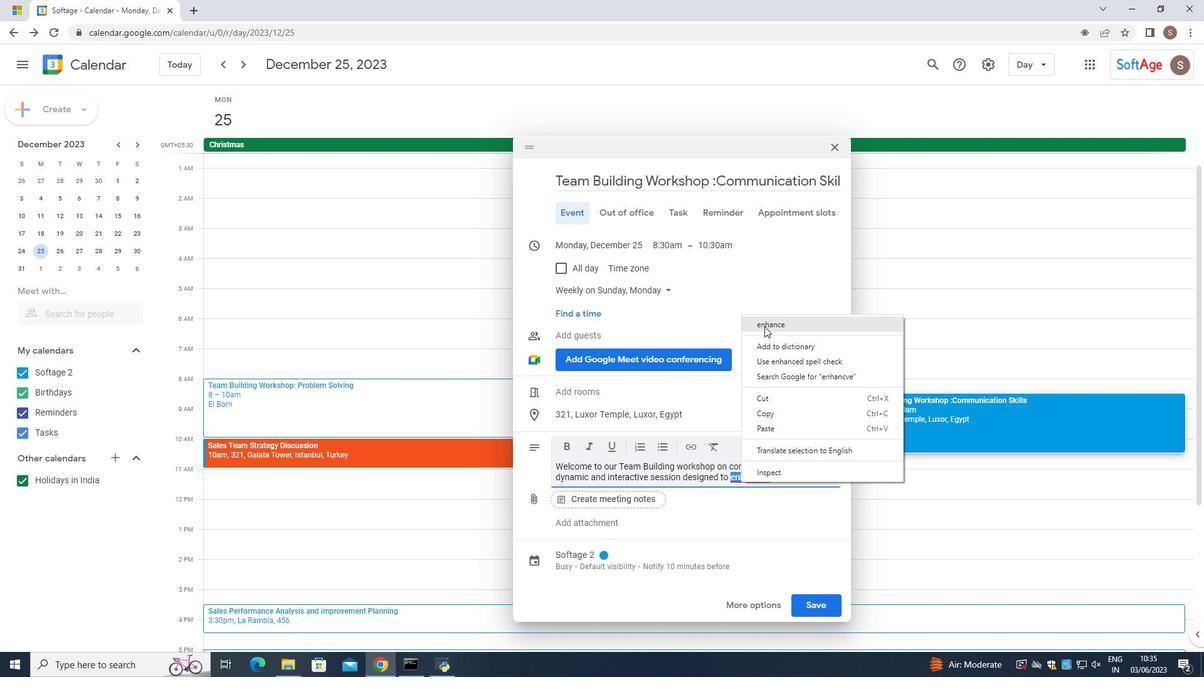 
Action: Mouse moved to (841, 468)
Screenshot: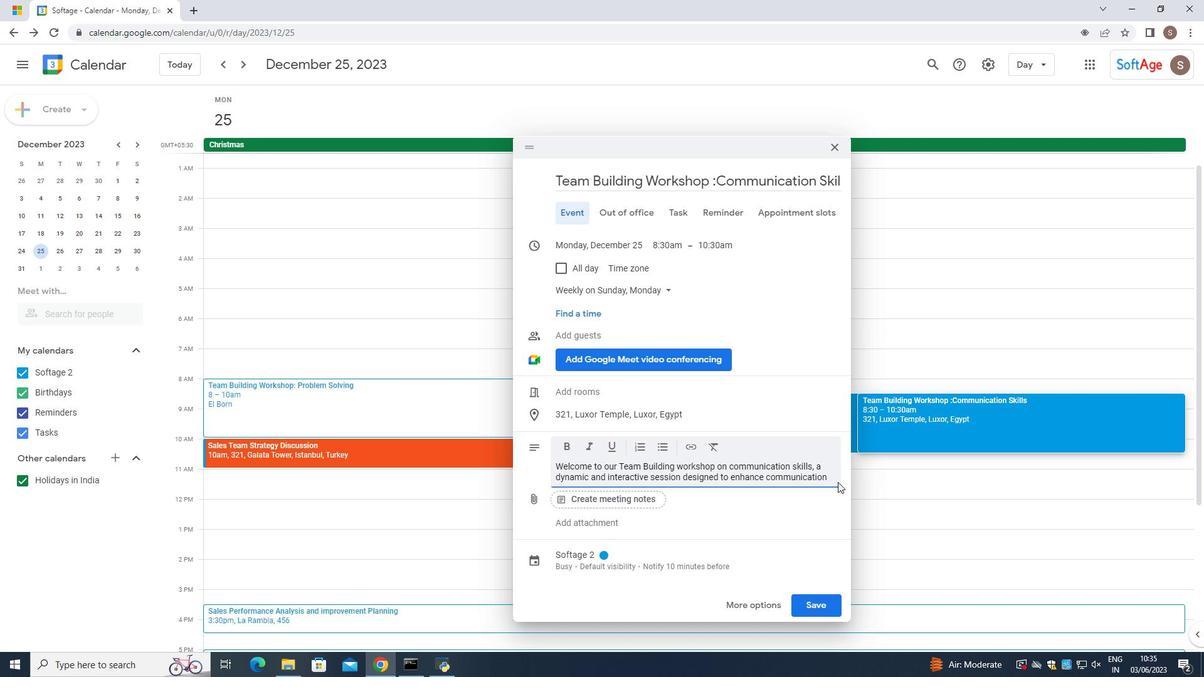 
Action: Mouse pressed left at (841, 468)
Screenshot: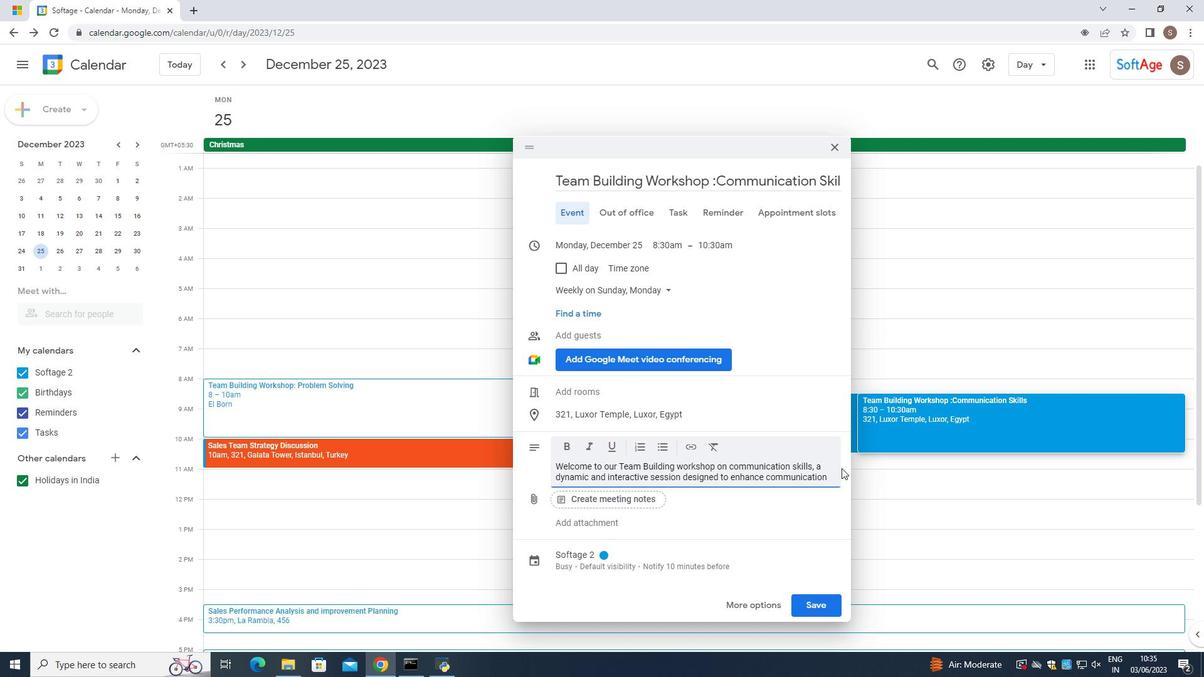 
Action: Mouse moved to (835, 471)
Screenshot: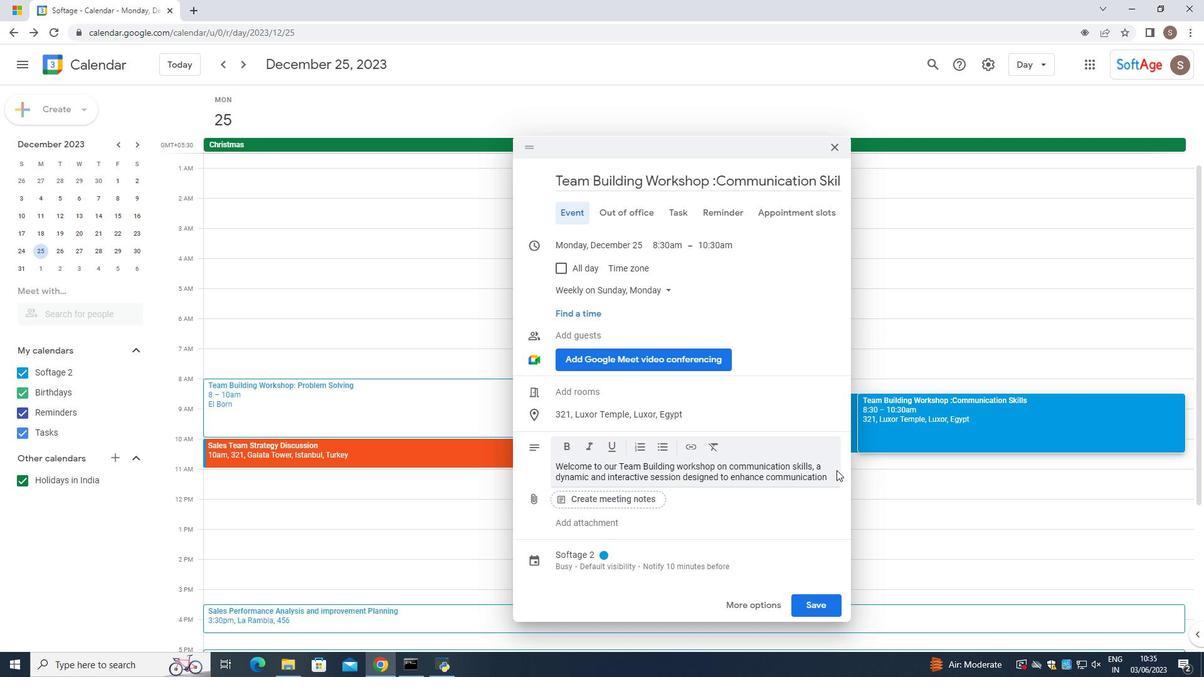 
Action: Mouse pressed left at (835, 471)
Screenshot: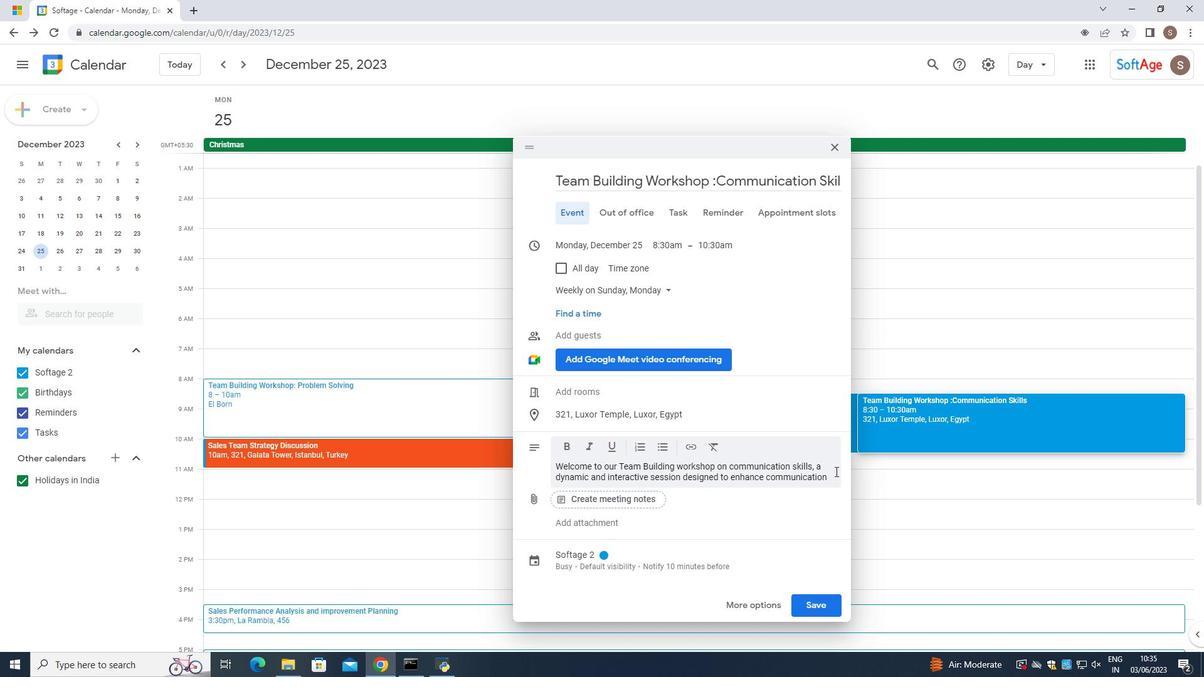 
Action: Mouse moved to (831, 486)
Screenshot: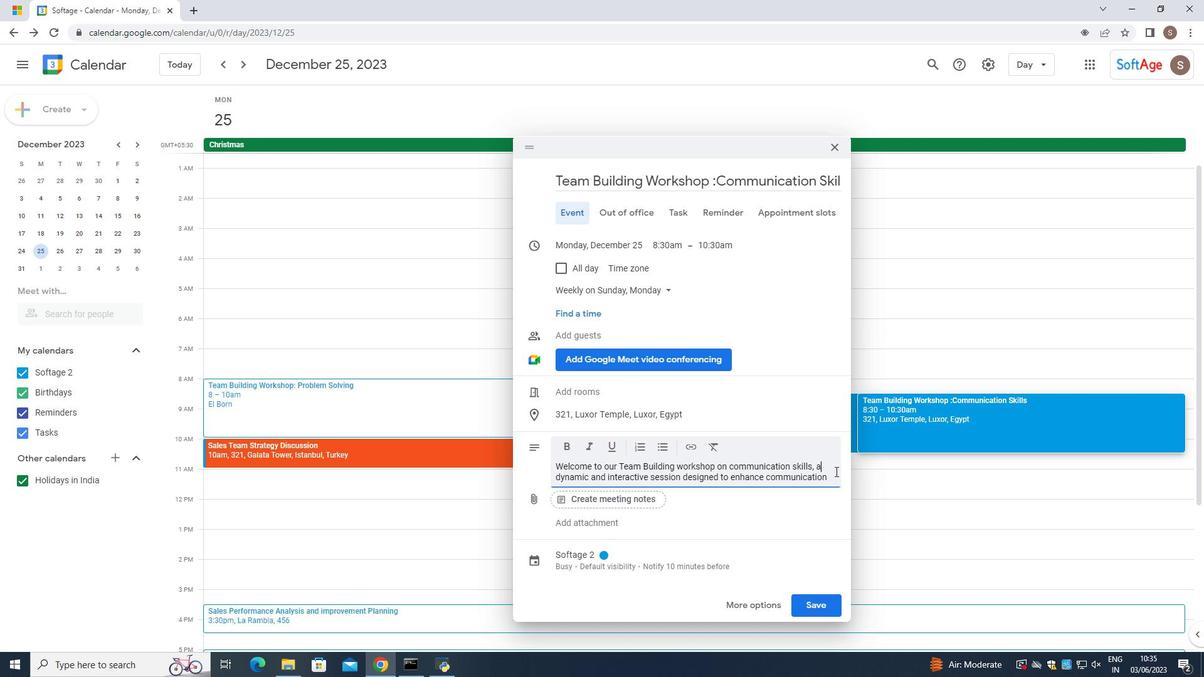 
Action: Mouse pressed left at (831, 486)
Screenshot: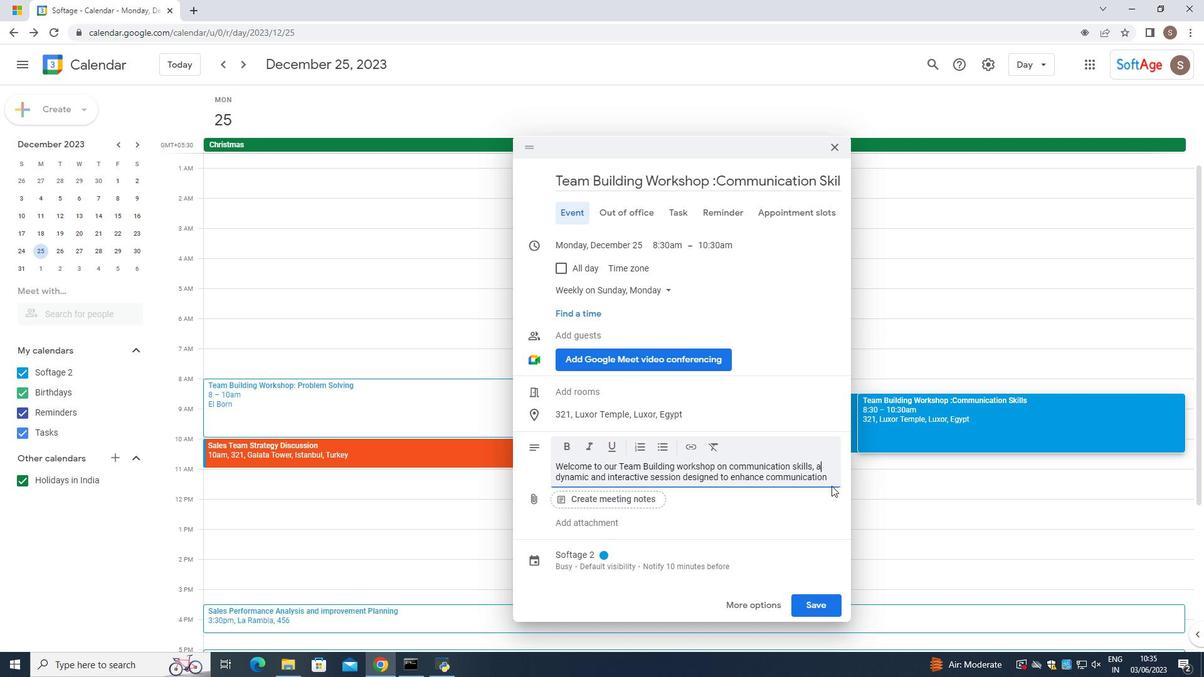 
Action: Mouse moved to (835, 480)
Screenshot: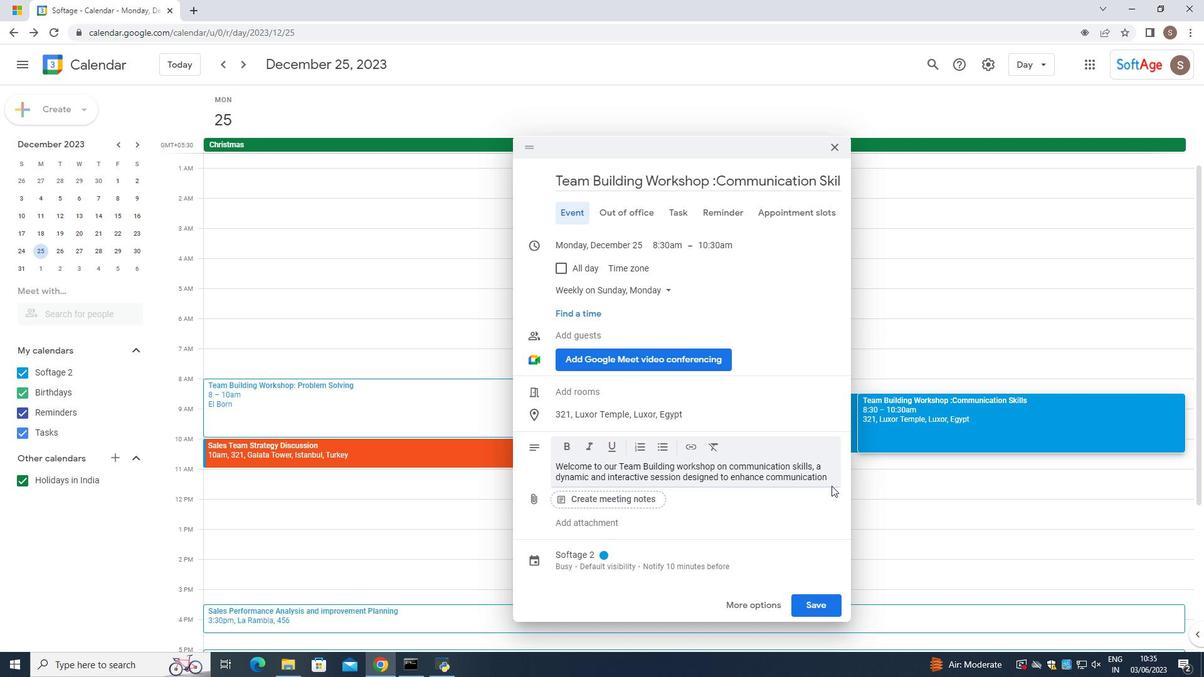 
Action: Mouse pressed left at (835, 480)
Screenshot: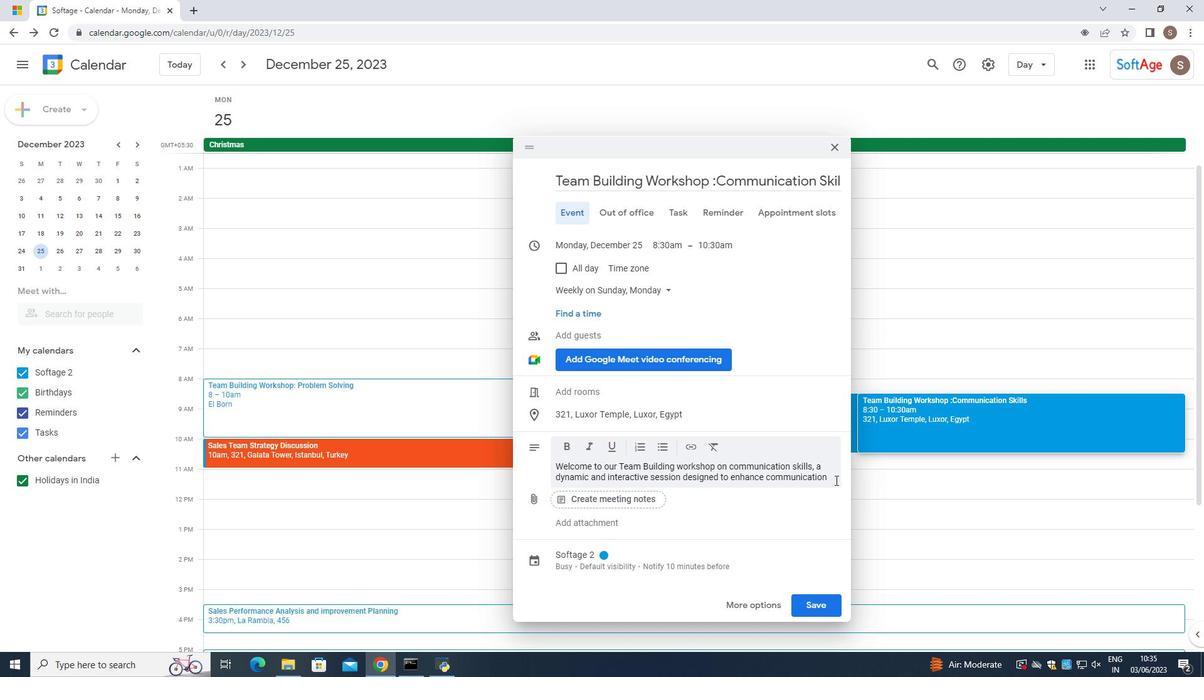 
Action: Key pressed effectiveness<Key.space>and<Key.space>foster<Key.space>strong<Key.space>collaboration<Key.space>woithin<Key.space><Key.backspace><Key.backspace><Key.backspace><Key.backspace><Key.backspace><Key.backspace><Key.backspace>ithin<Key.space>your<Key.space>team.<Key.space><Key.caps_lock>T<Key.caps_lock>his<Key.space>workshop<Key.space>is<Key.space>tailored<Key.space>for<Key.space>individuals<Key.space>t<Key.backspace><Key.space>who<Key.space>want<Key.space>to<Key.space>improve<Key.space>their<Key.space>communication<Key.space>skills<Key.space>,<Key.space>bi=uiold<Key.space>rapport<Key.space>,<Key.space>
Screenshot: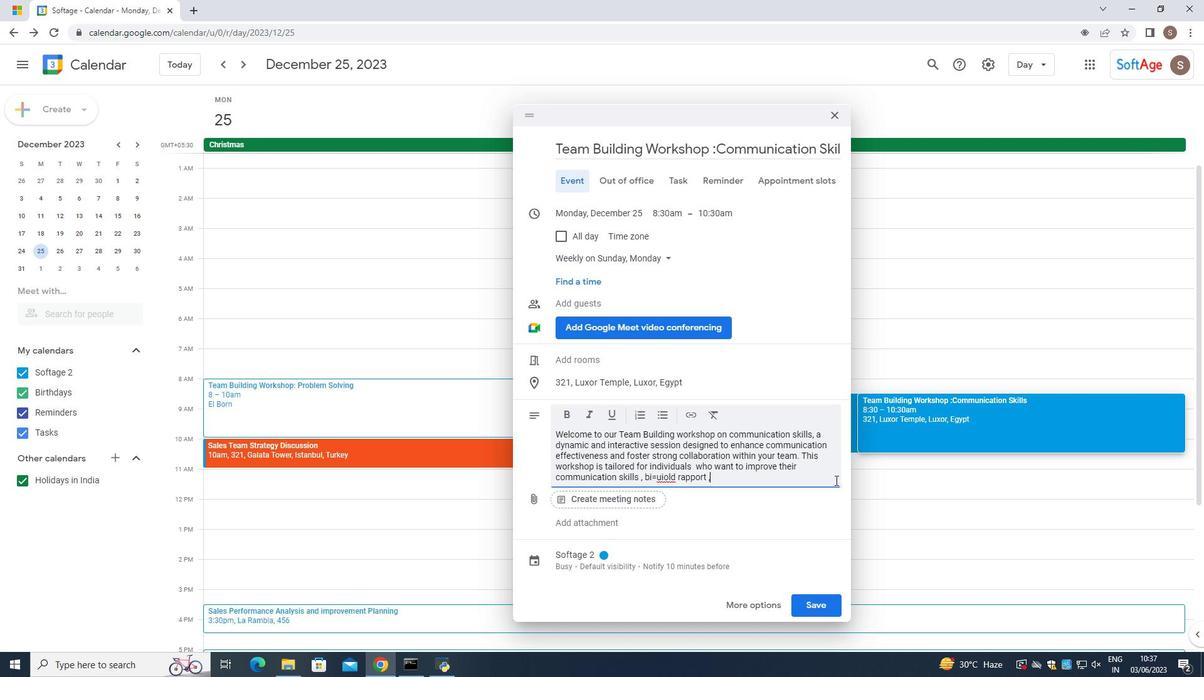
Action: Mouse moved to (585, 562)
Screenshot: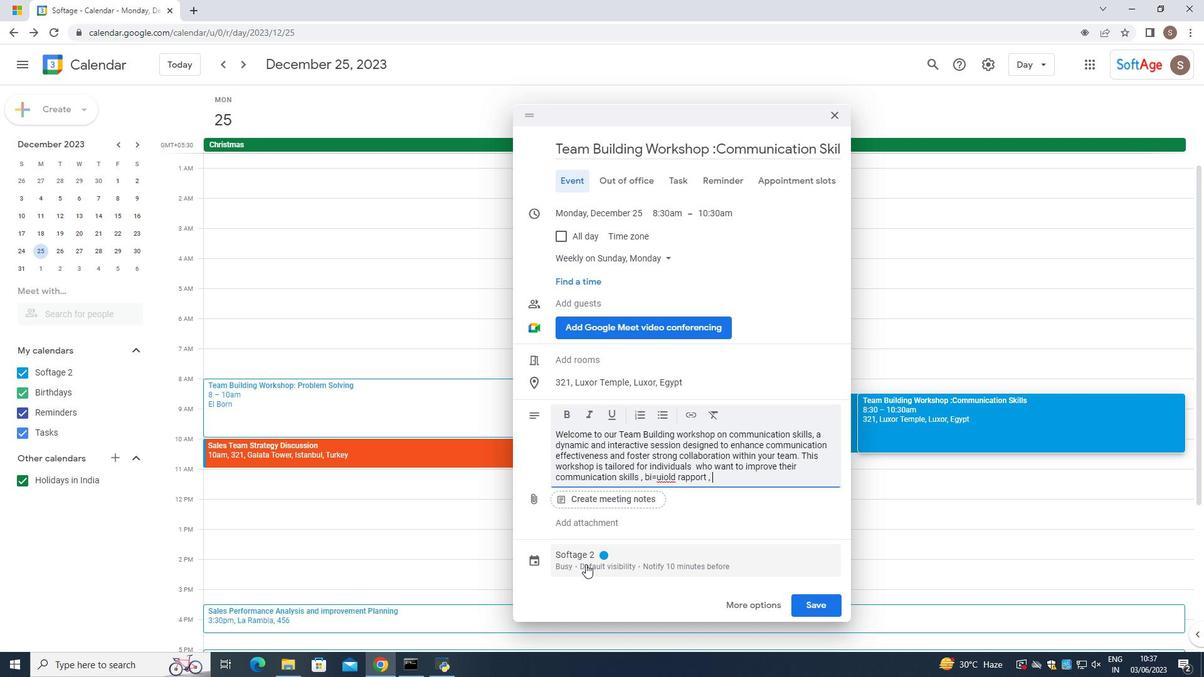 
Action: Mouse pressed left at (585, 562)
Screenshot: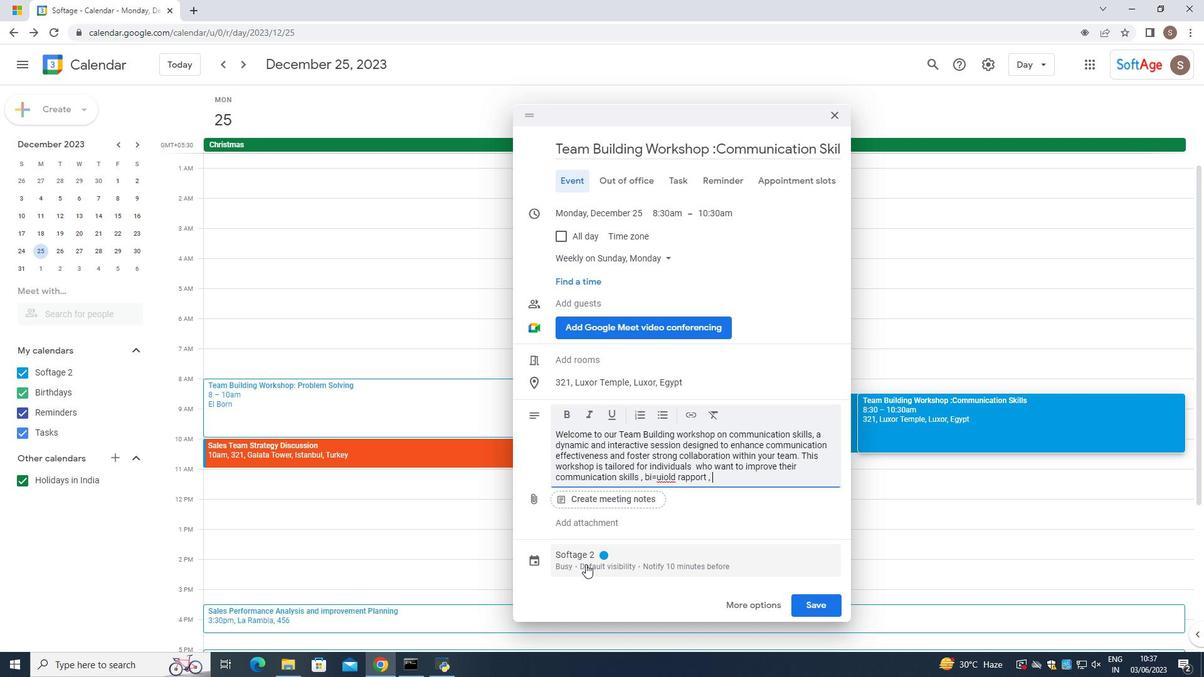 
Action: Mouse moved to (629, 477)
Screenshot: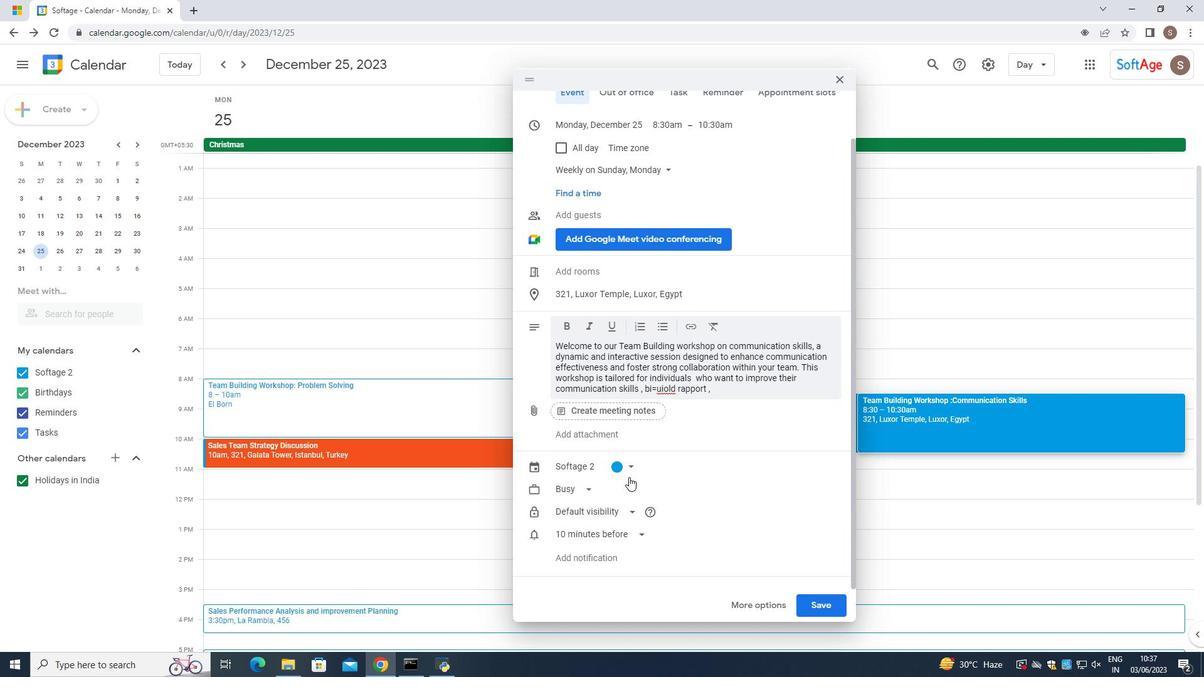 
Action: Mouse pressed left at (629, 477)
Screenshot: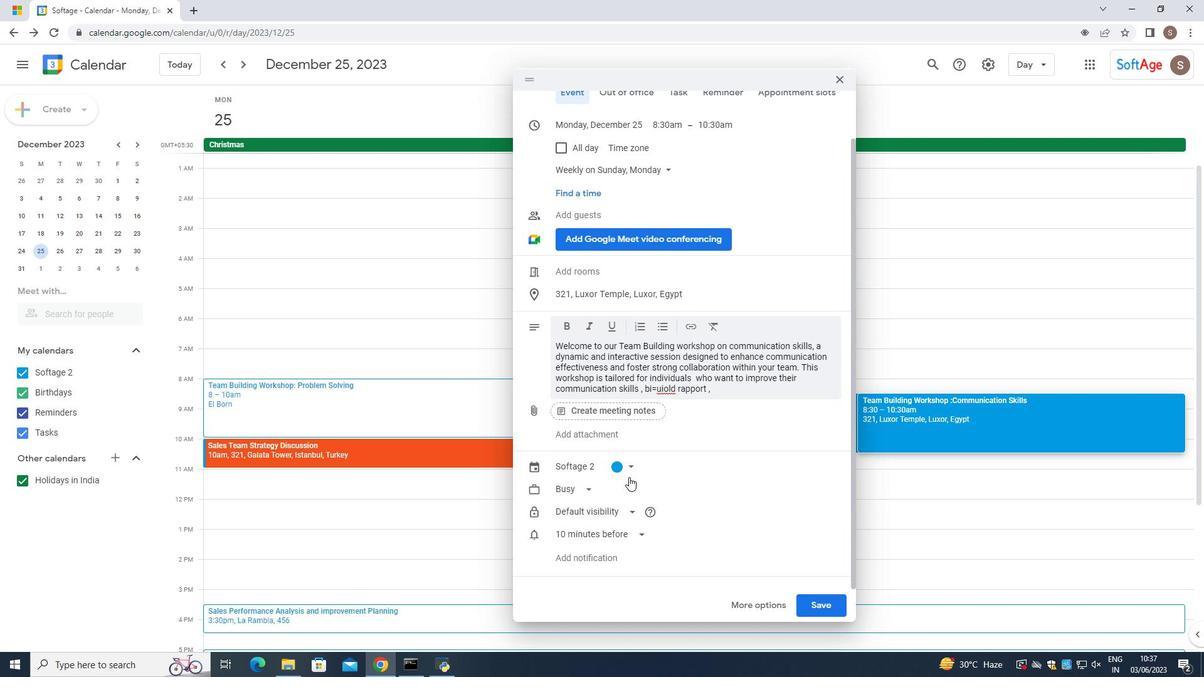 
Action: Mouse moved to (619, 527)
Screenshot: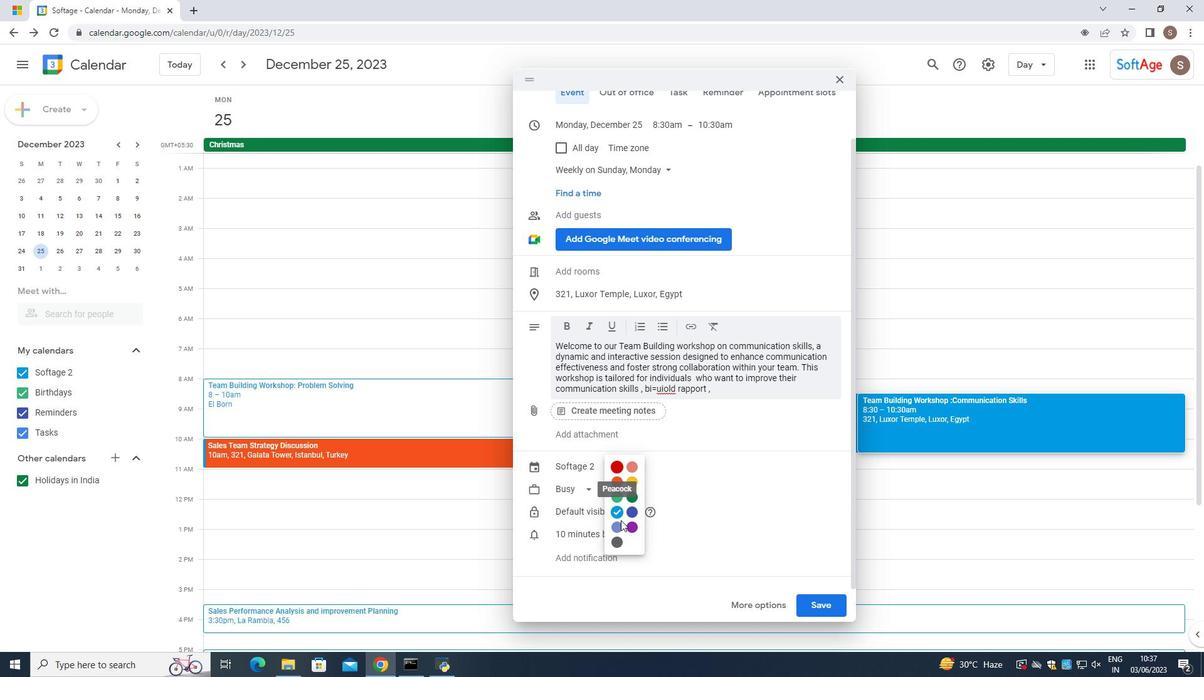 
Action: Mouse pressed left at (619, 527)
Screenshot: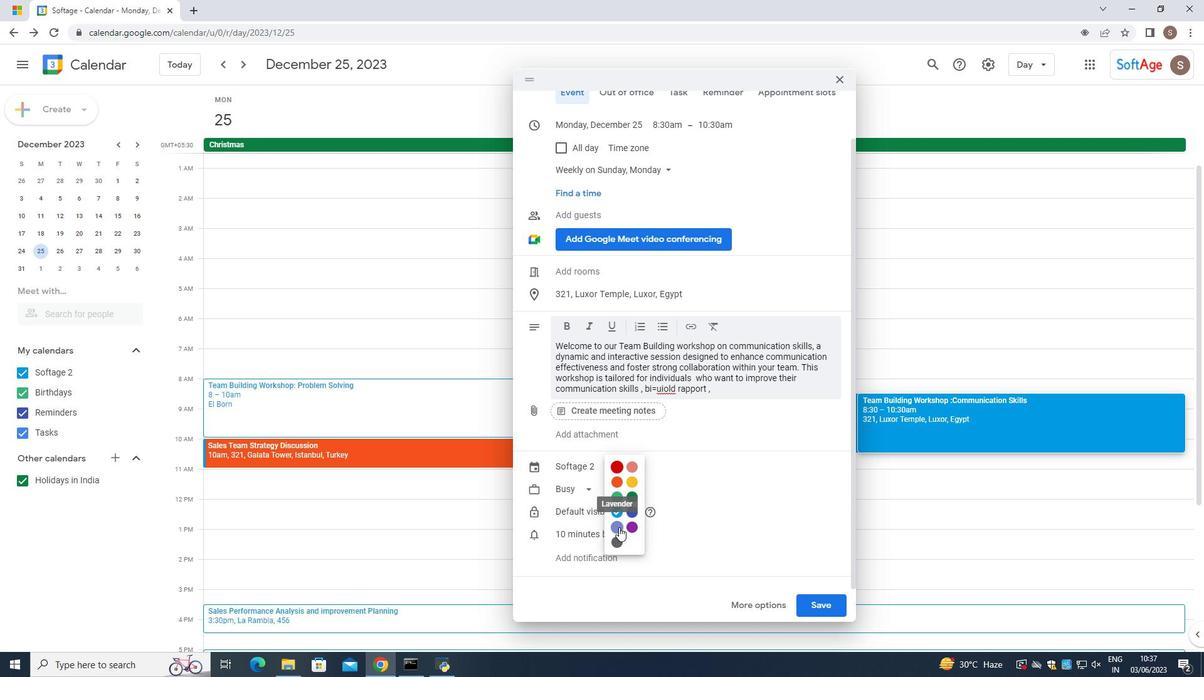 
Action: Mouse moved to (701, 387)
Screenshot: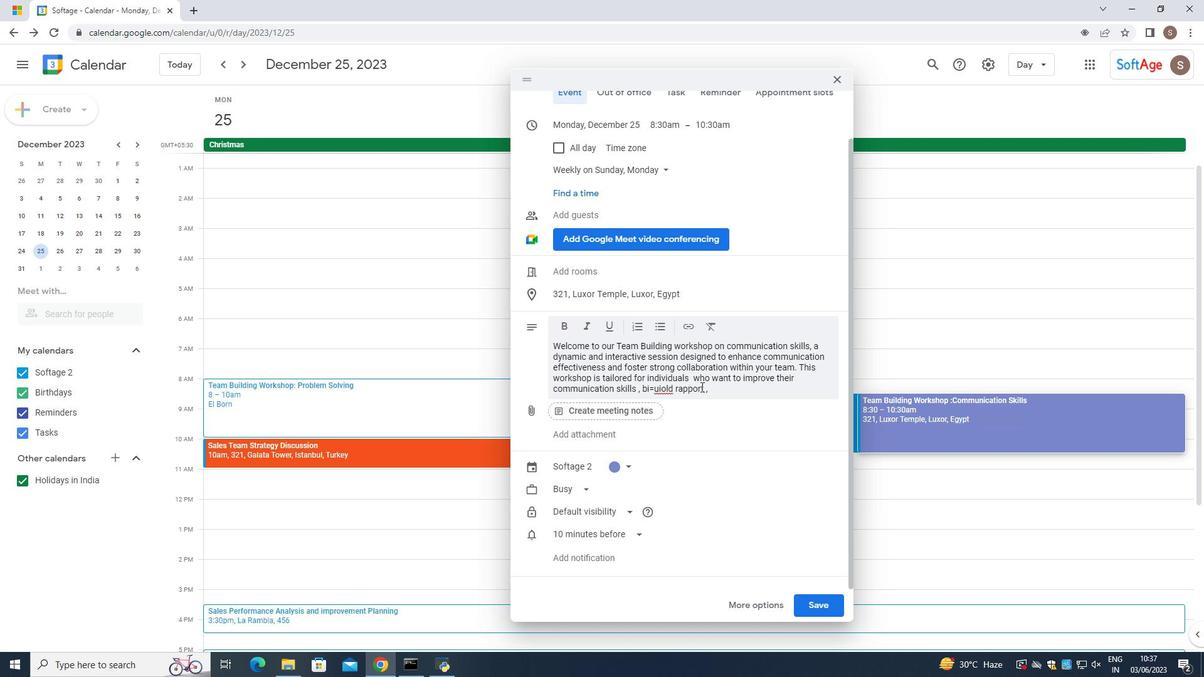 
Action: Mouse pressed left at (701, 387)
Screenshot: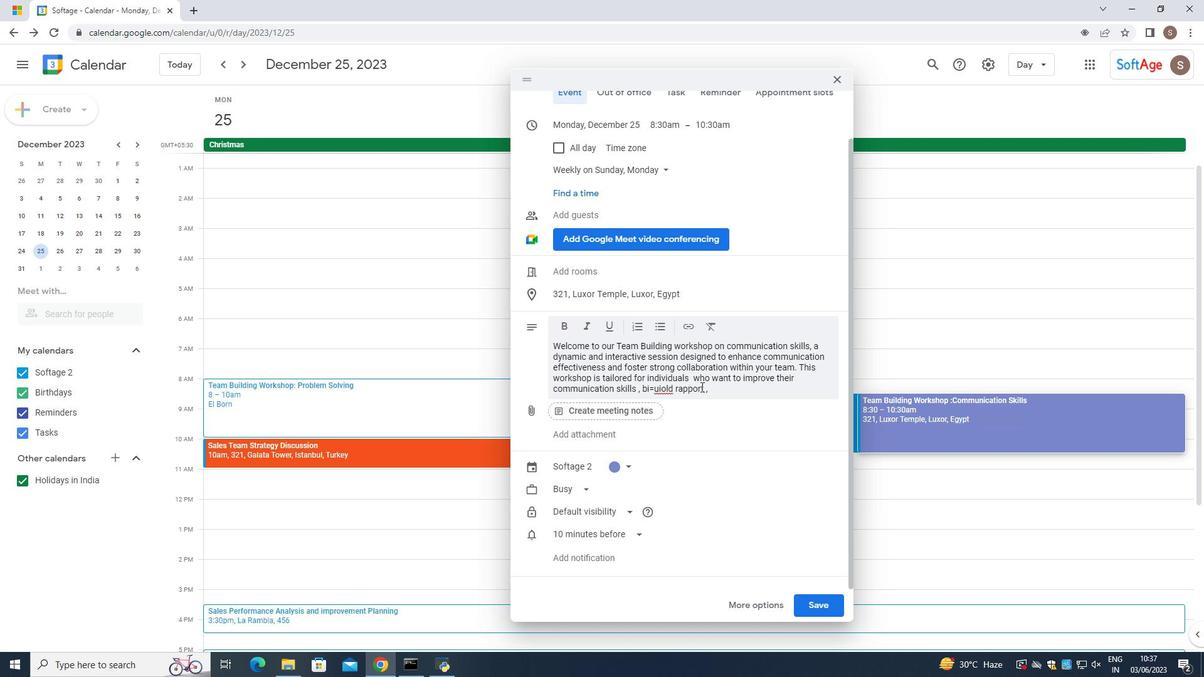 
Action: Mouse moved to (662, 390)
Screenshot: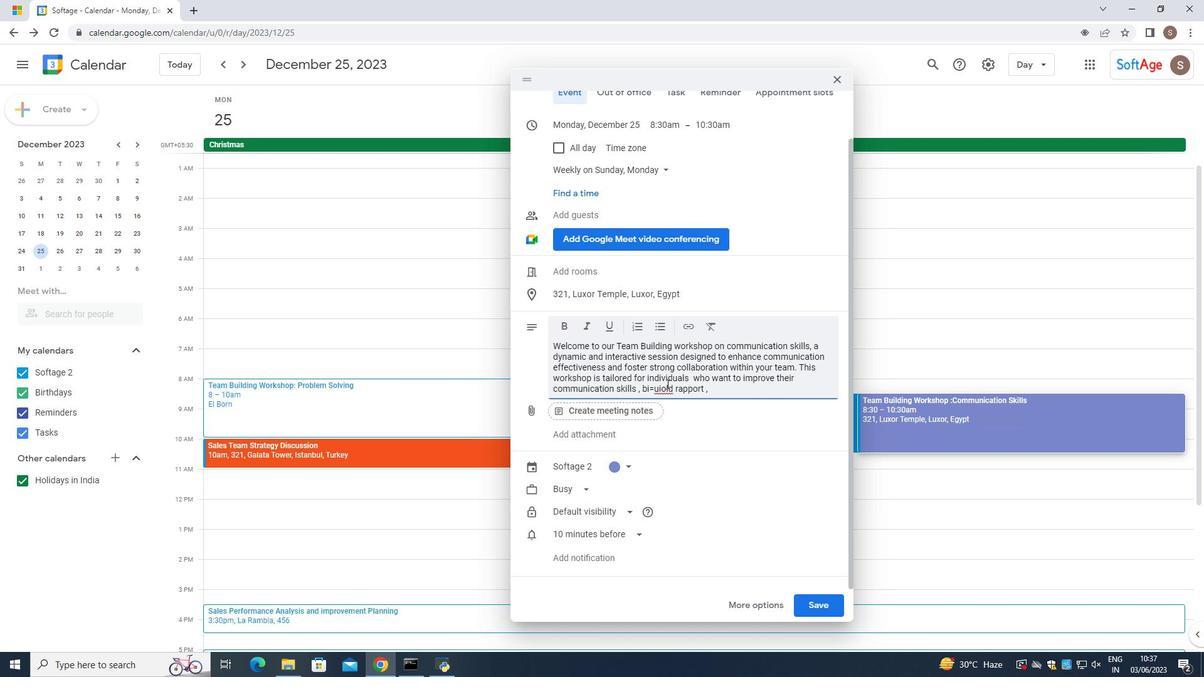 
Action: Mouse pressed left at (662, 390)
Screenshot: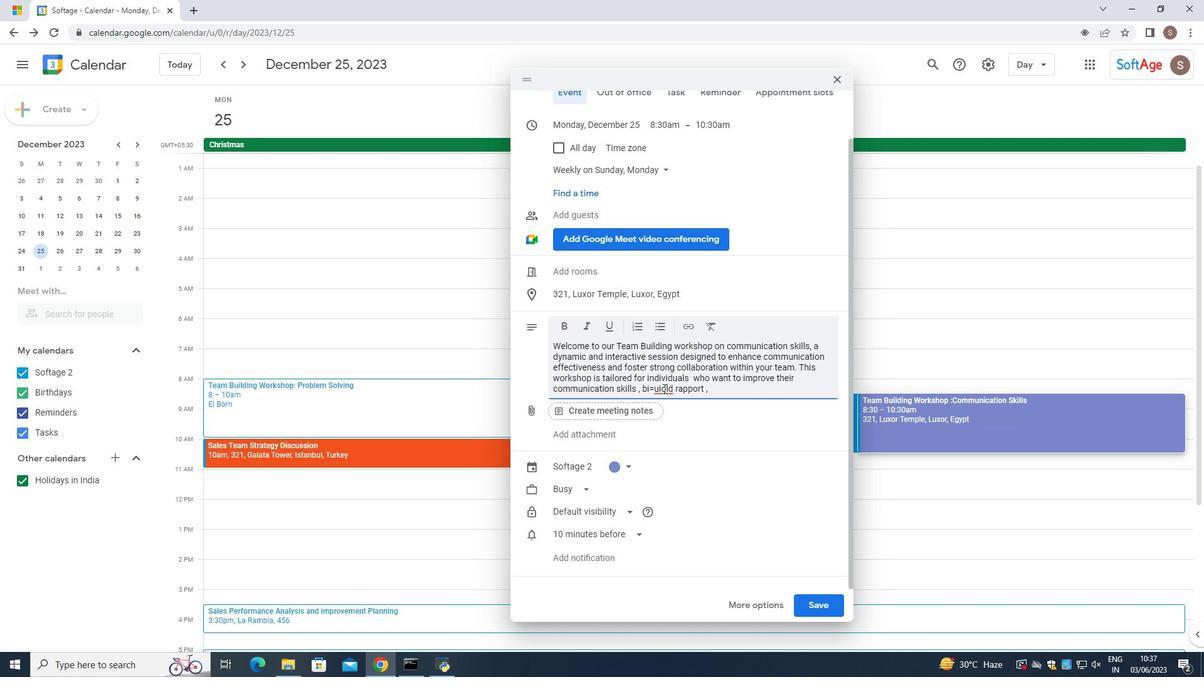 
Action: Mouse pressed right at (662, 390)
Screenshot: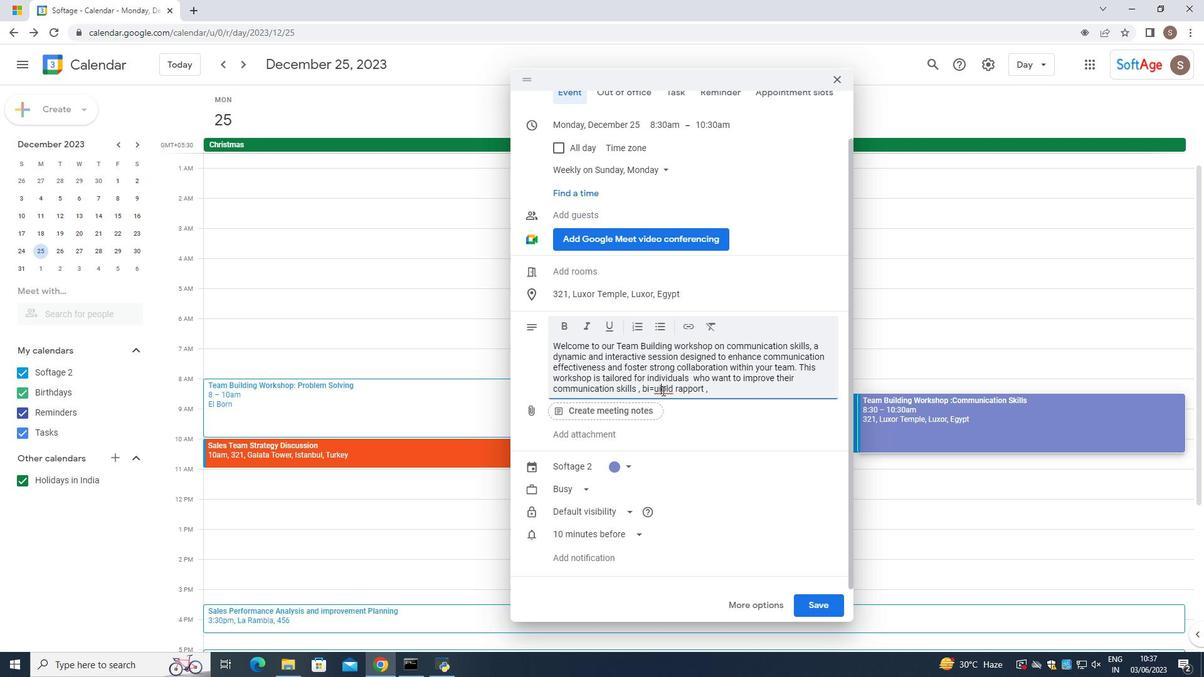 
Action: Mouse moved to (693, 402)
Screenshot: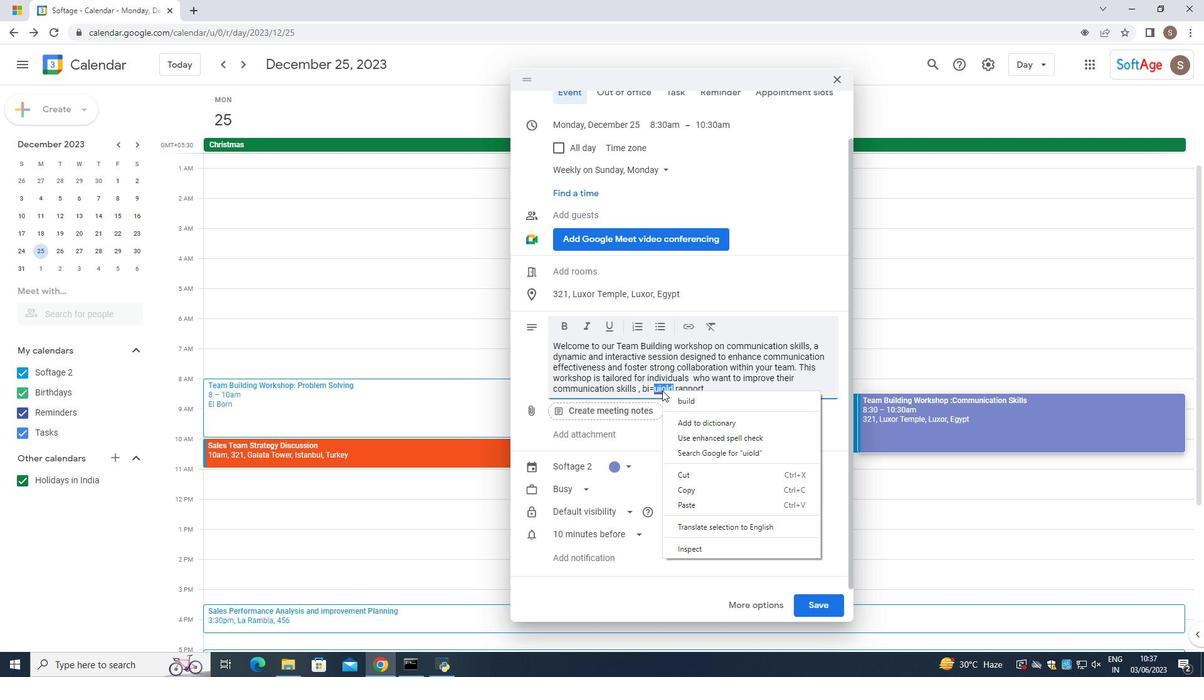 
Action: Mouse pressed left at (693, 402)
Screenshot: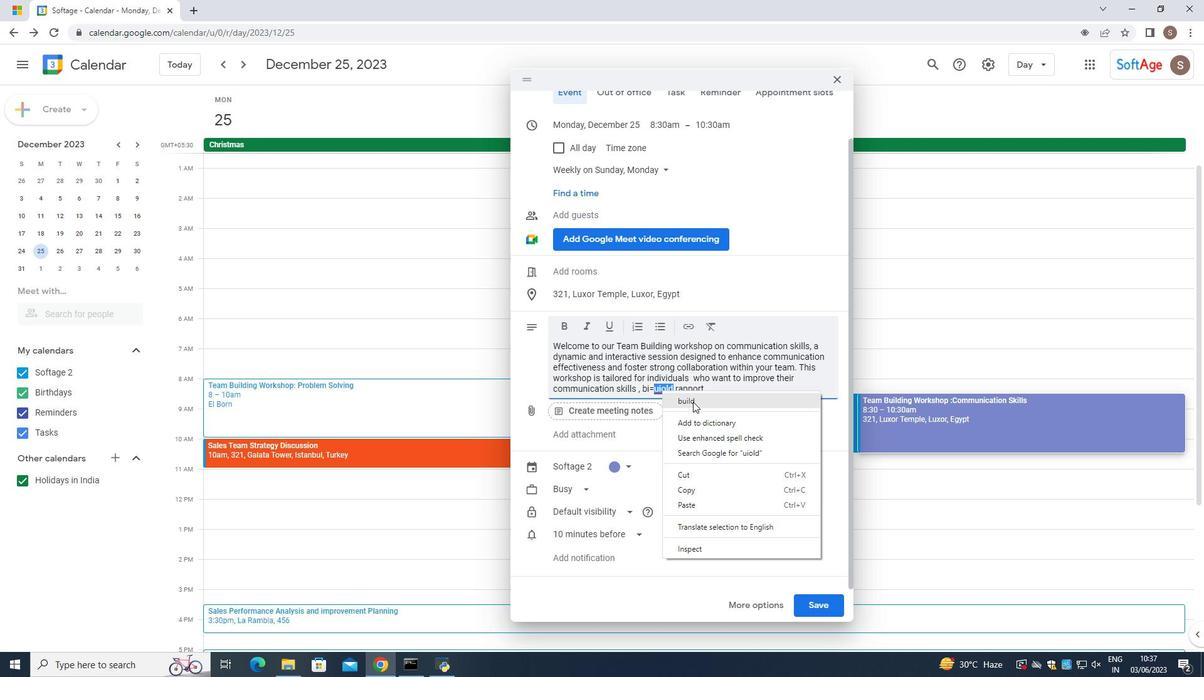 
Action: Mouse moved to (706, 389)
Screenshot: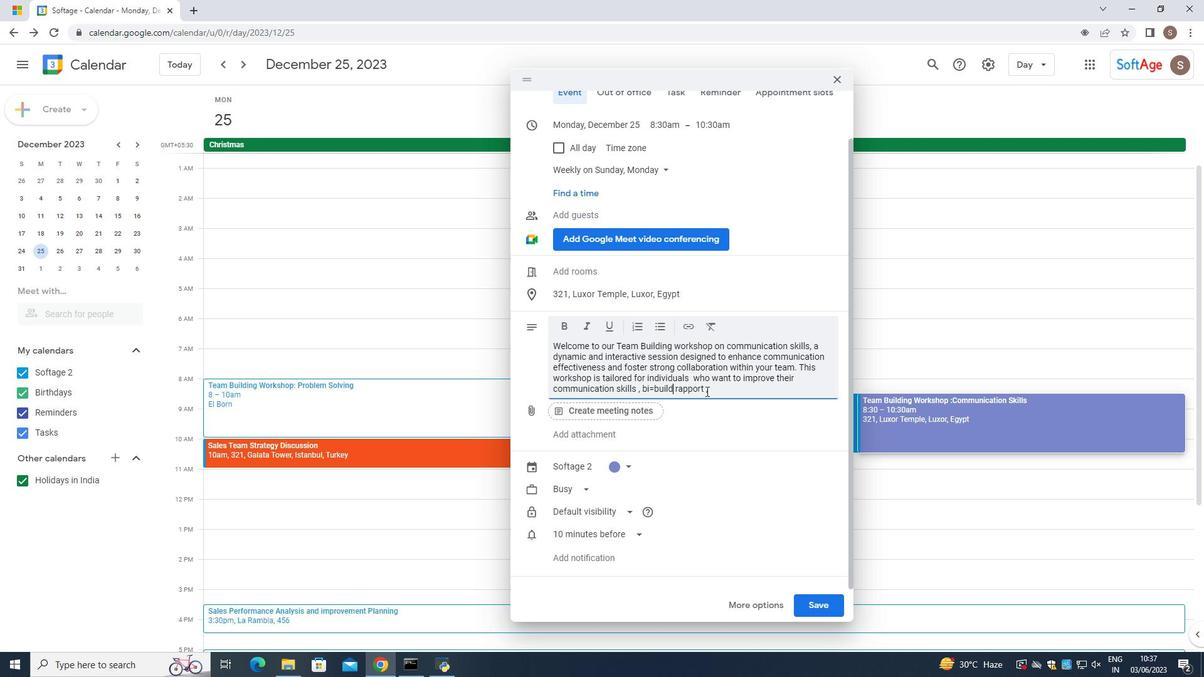 
Action: Mouse pressed left at (706, 389)
Screenshot: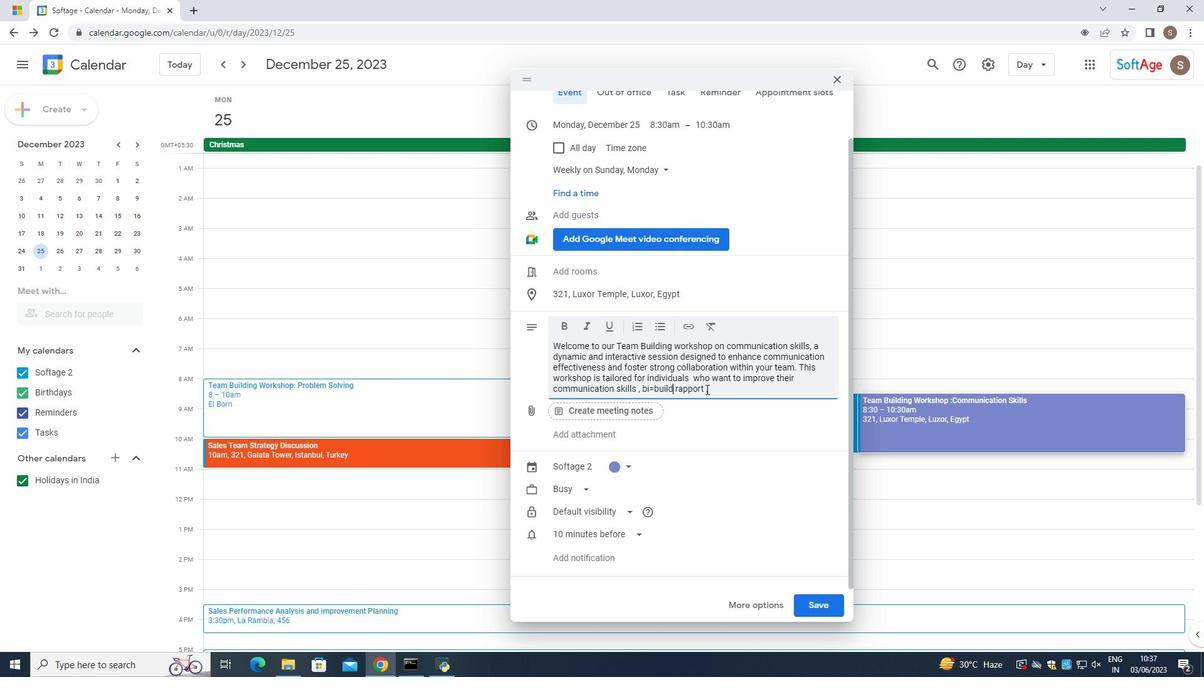 
Action: Mouse moved to (713, 389)
Screenshot: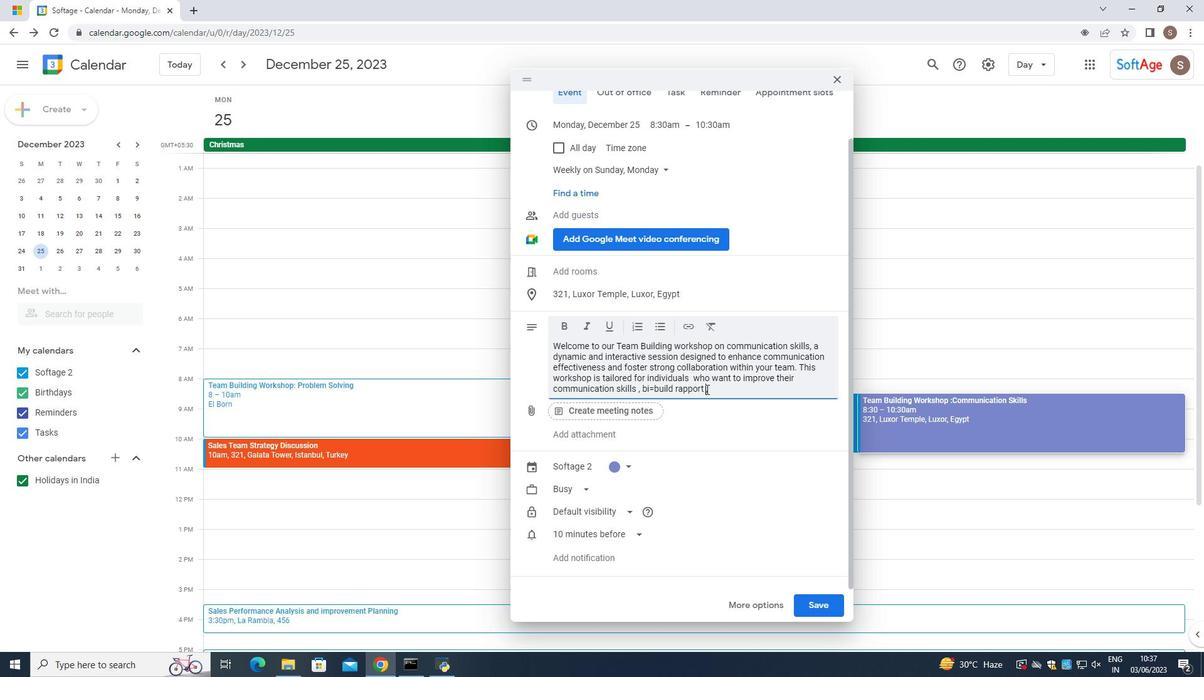 
Action: Mouse pressed left at (713, 389)
Screenshot: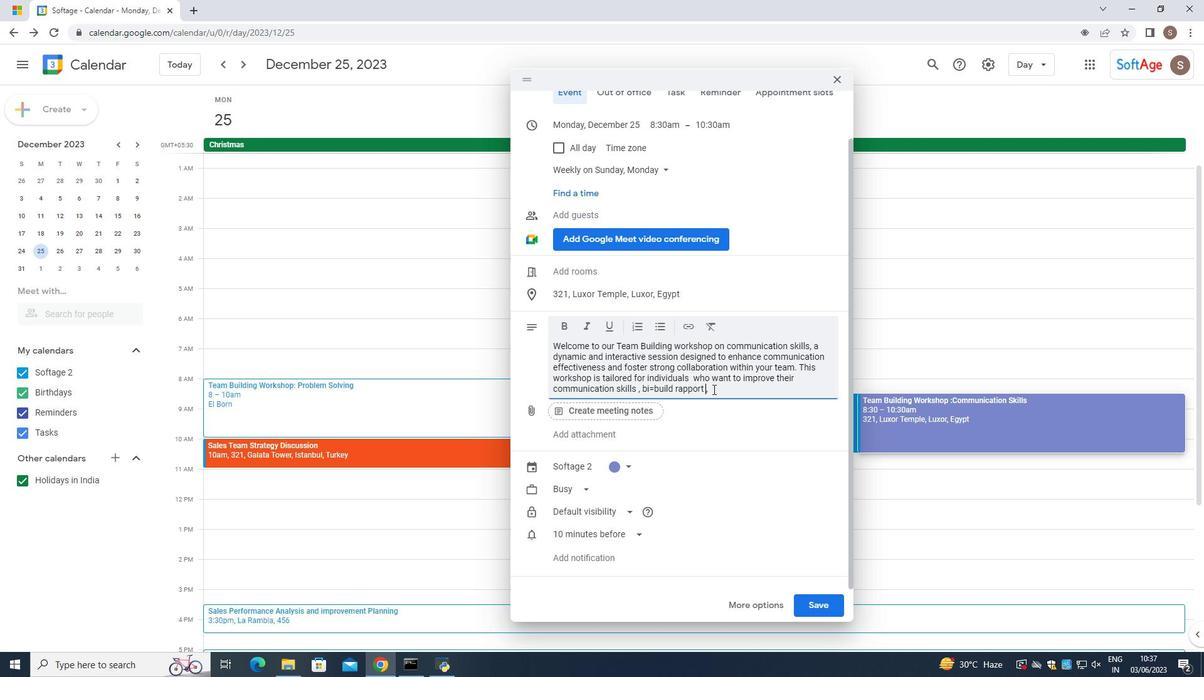
Action: Mouse moved to (658, 387)
Screenshot: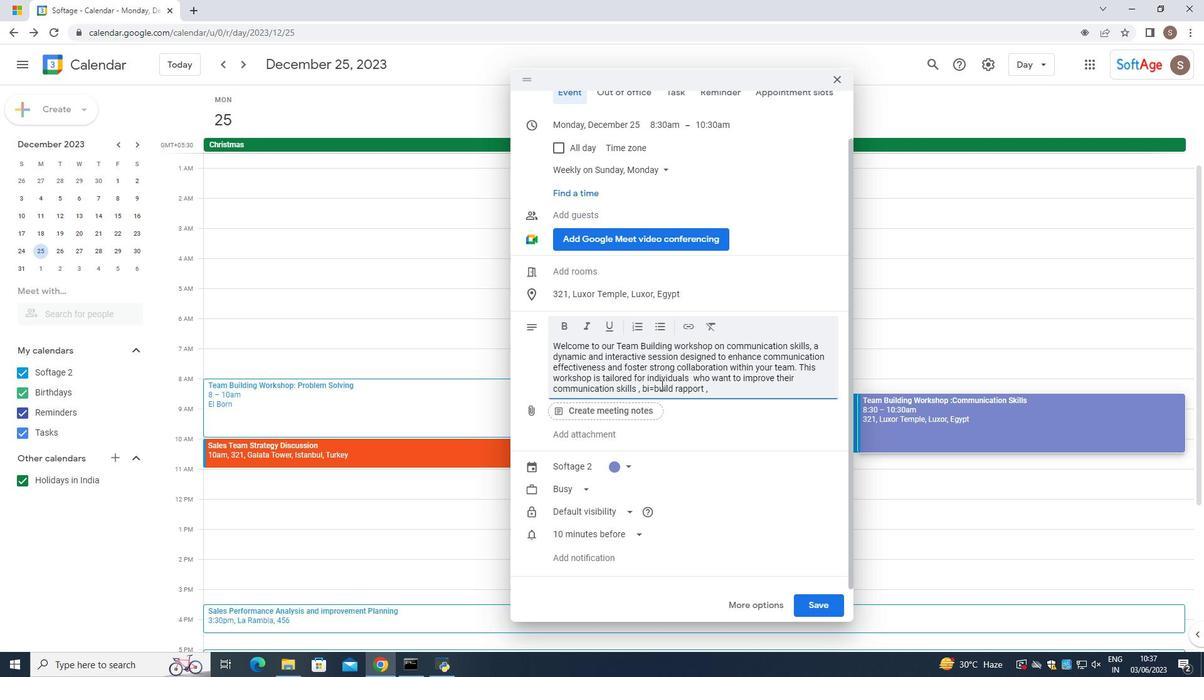 
Action: Mouse pressed left at (658, 387)
Screenshot: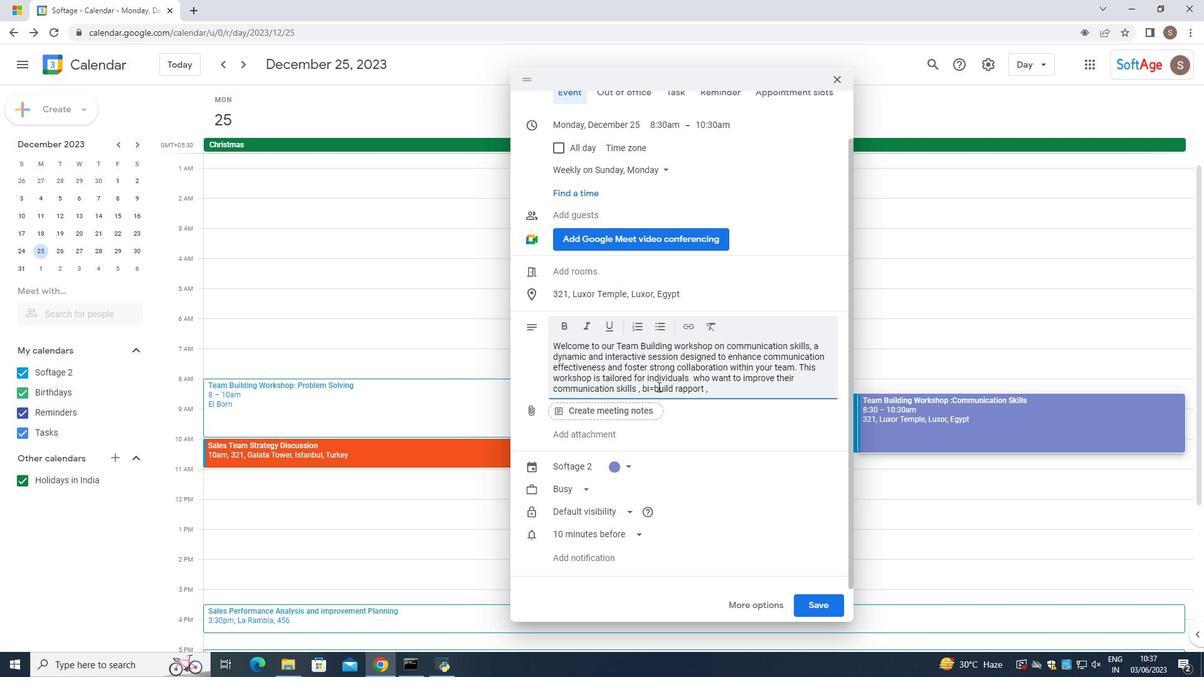 
Action: Mouse pressed left at (658, 387)
Screenshot: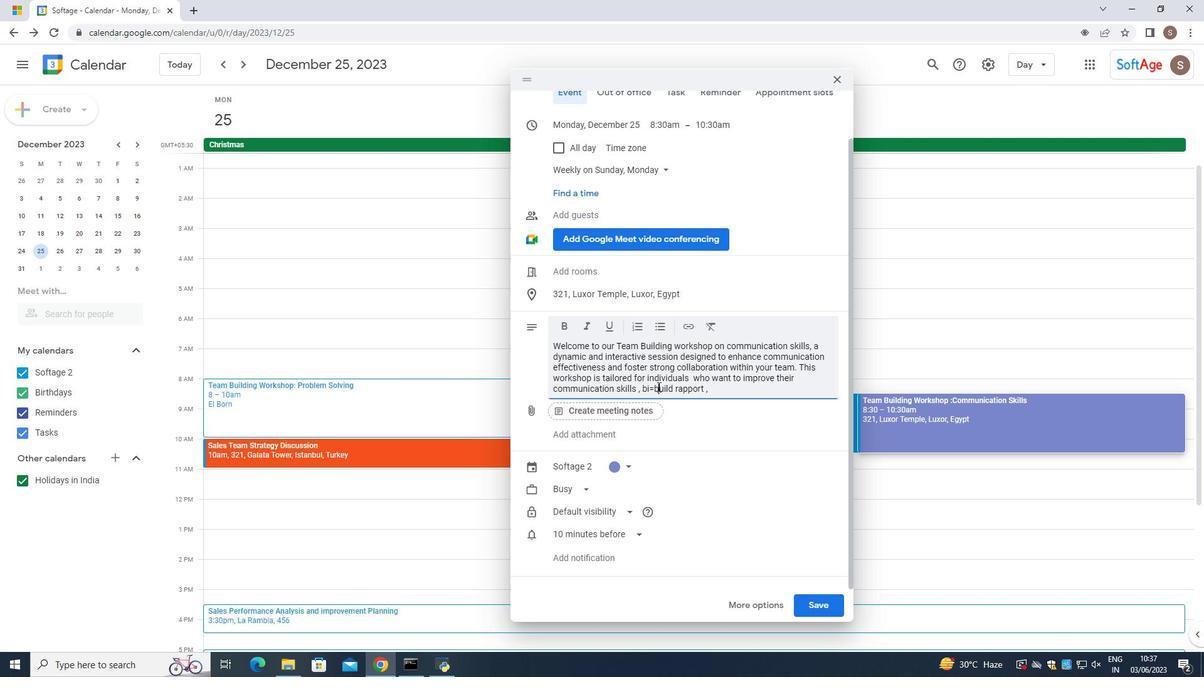 
Action: Mouse pressed left at (658, 387)
Screenshot: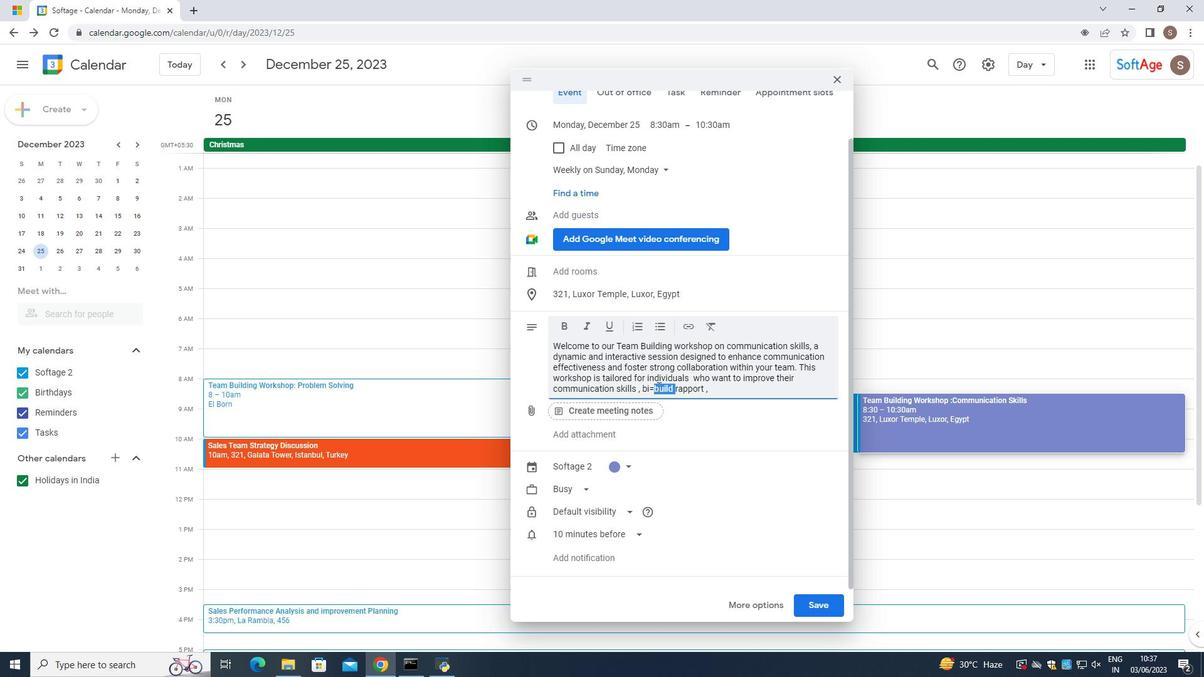 
Action: Mouse pressed left at (658, 387)
Screenshot: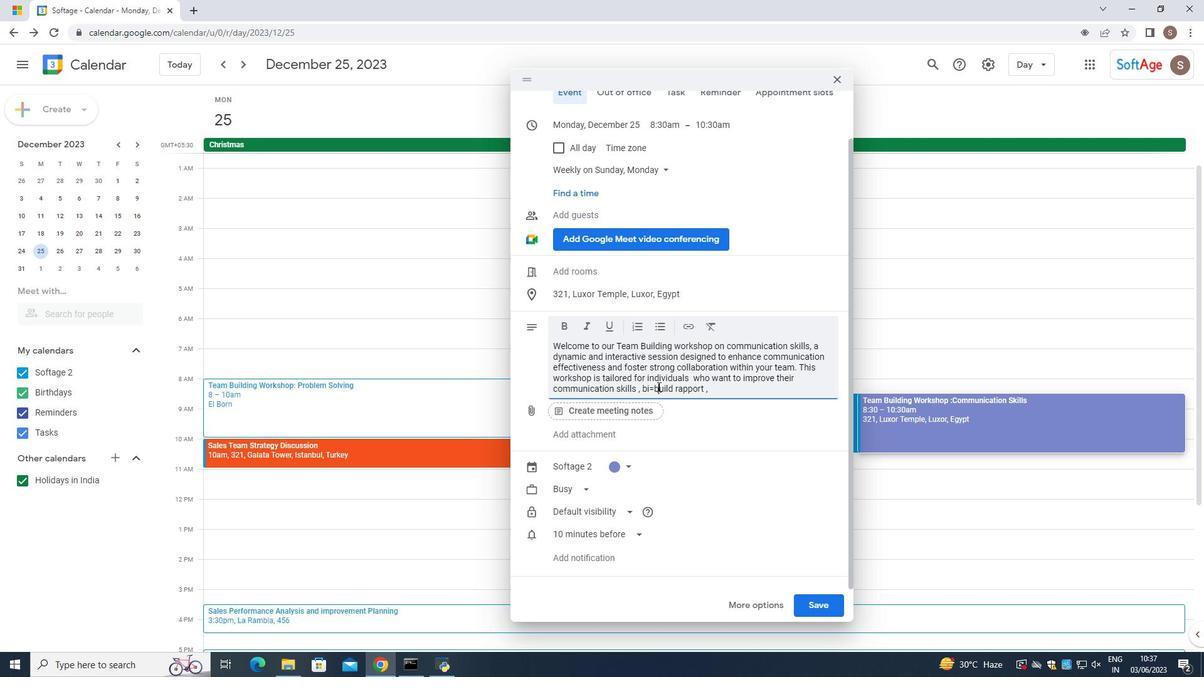 
Action: Mouse moved to (649, 391)
Screenshot: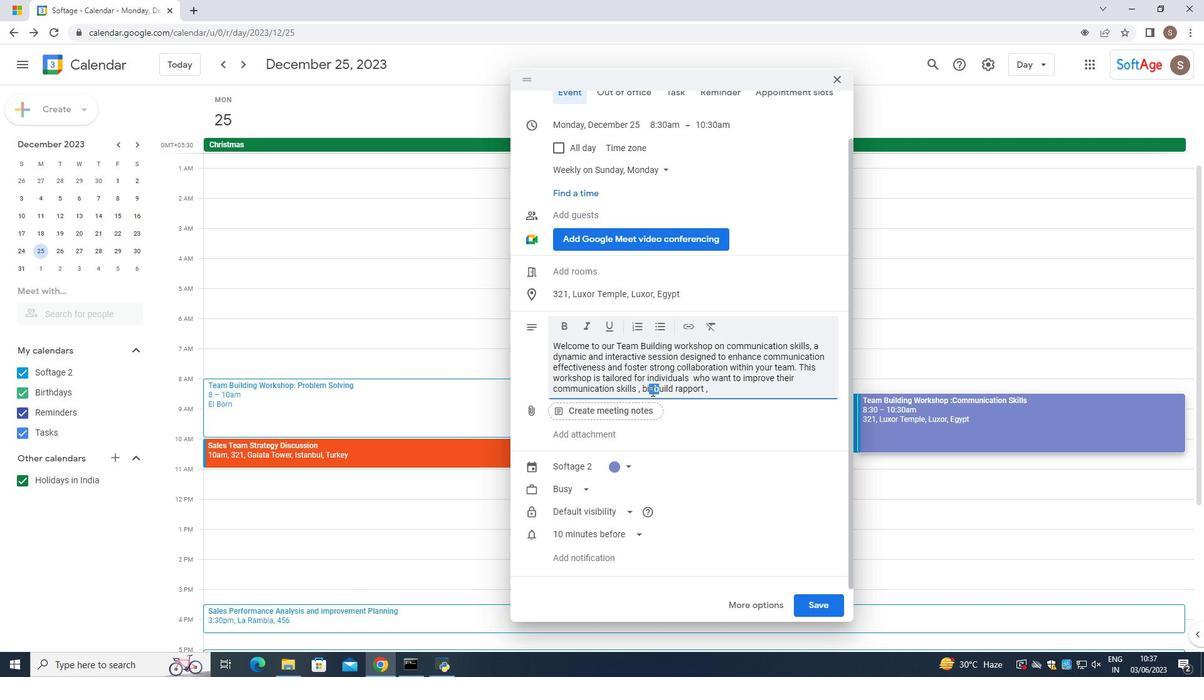 
Action: Mouse pressed left at (649, 391)
Screenshot: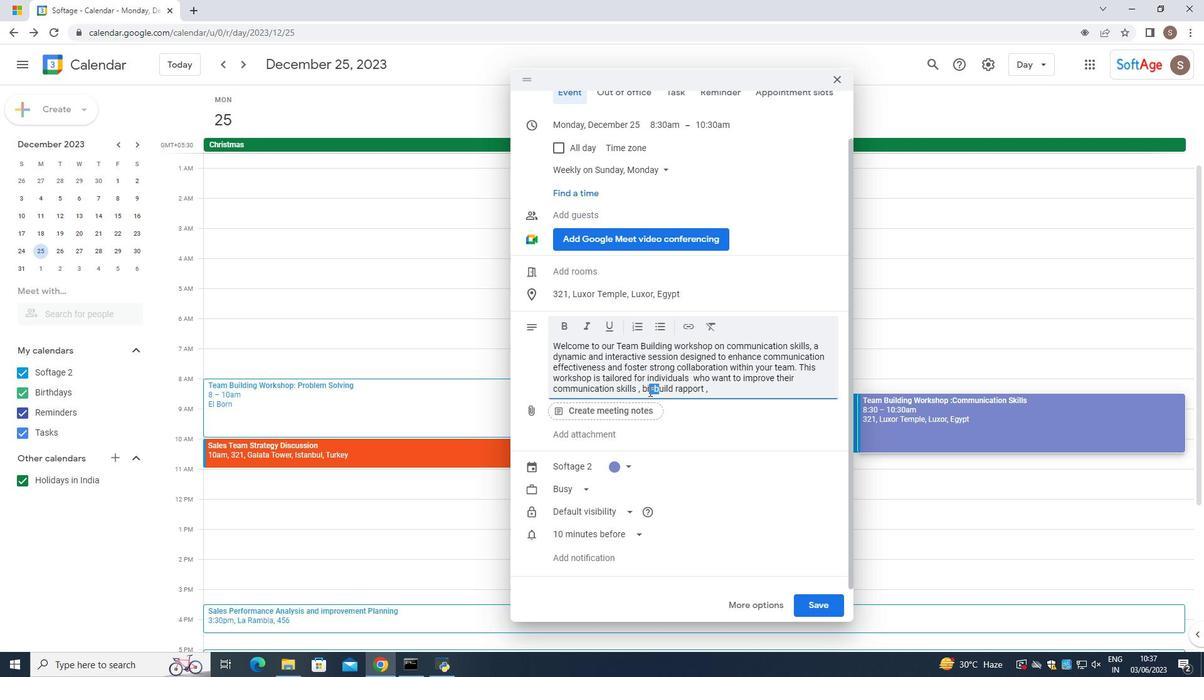 
Action: Mouse moved to (653, 389)
Screenshot: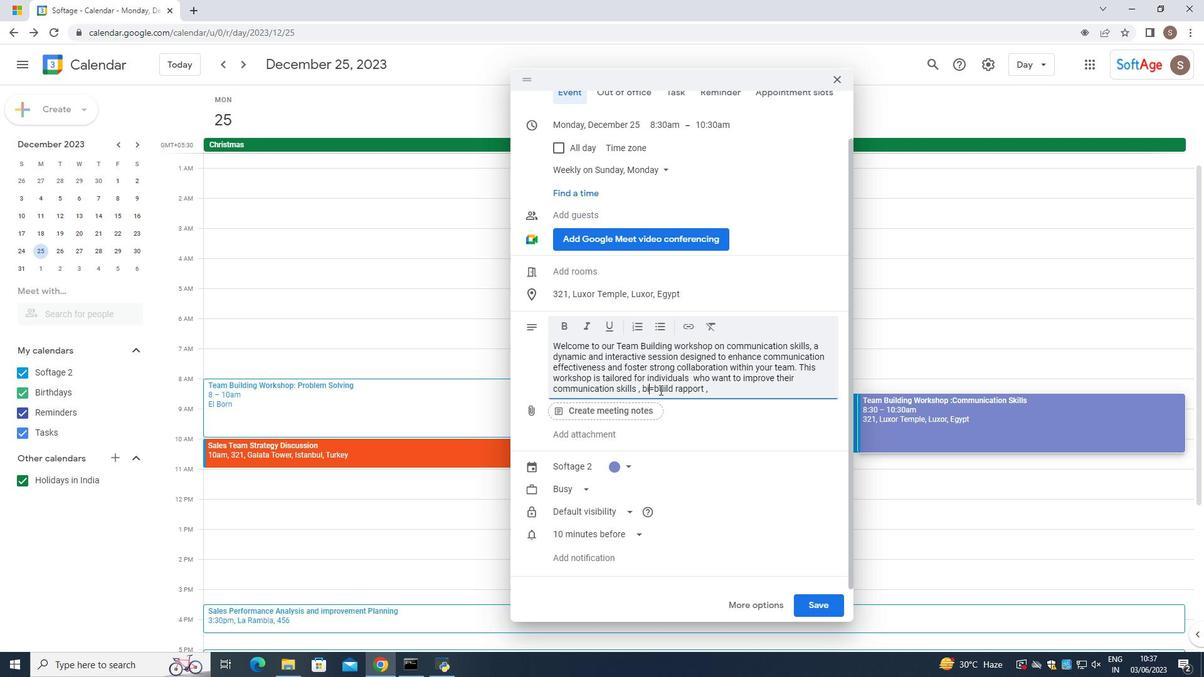 
Action: Mouse pressed left at (653, 389)
Screenshot: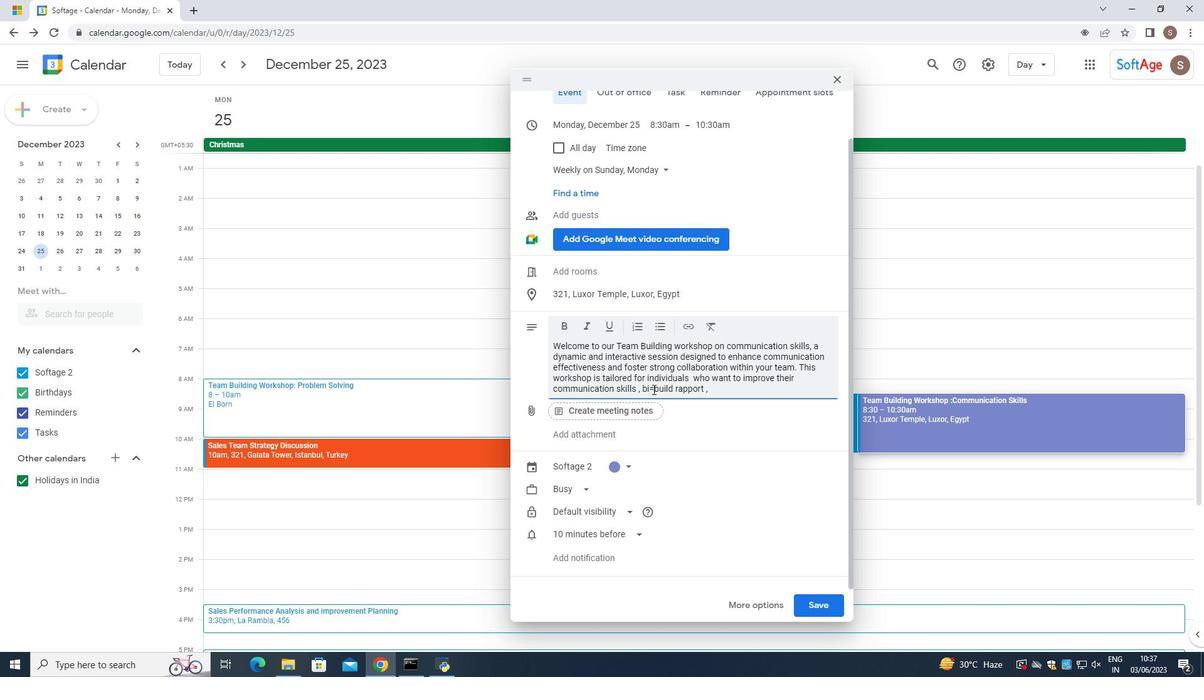 
Action: Mouse moved to (585, 403)
Screenshot: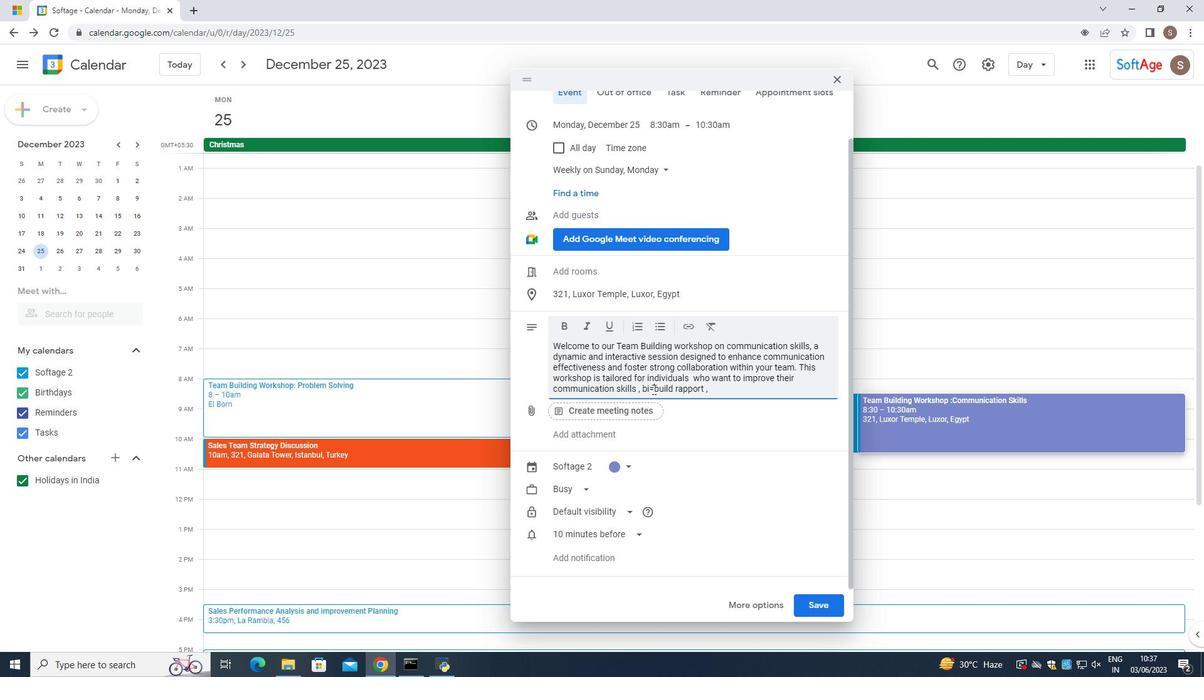 
Action: Key pressed <Key.backspace><Key.backspace><Key.backspace>
Screenshot: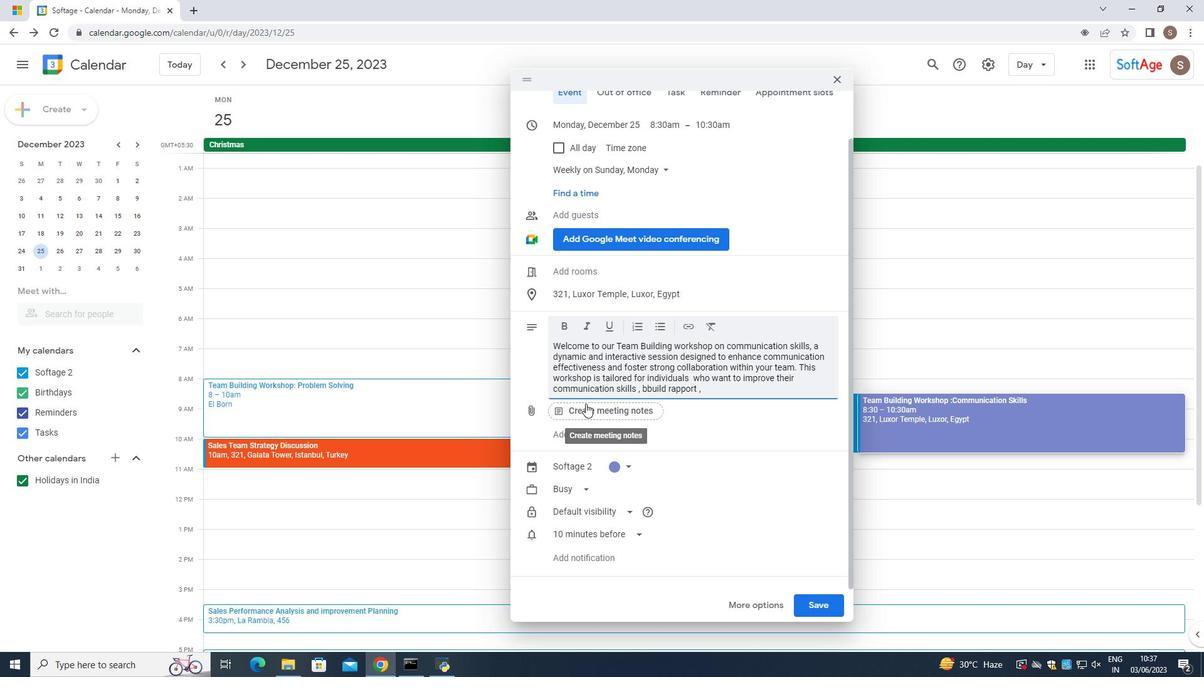 
Action: Mouse moved to (726, 383)
Screenshot: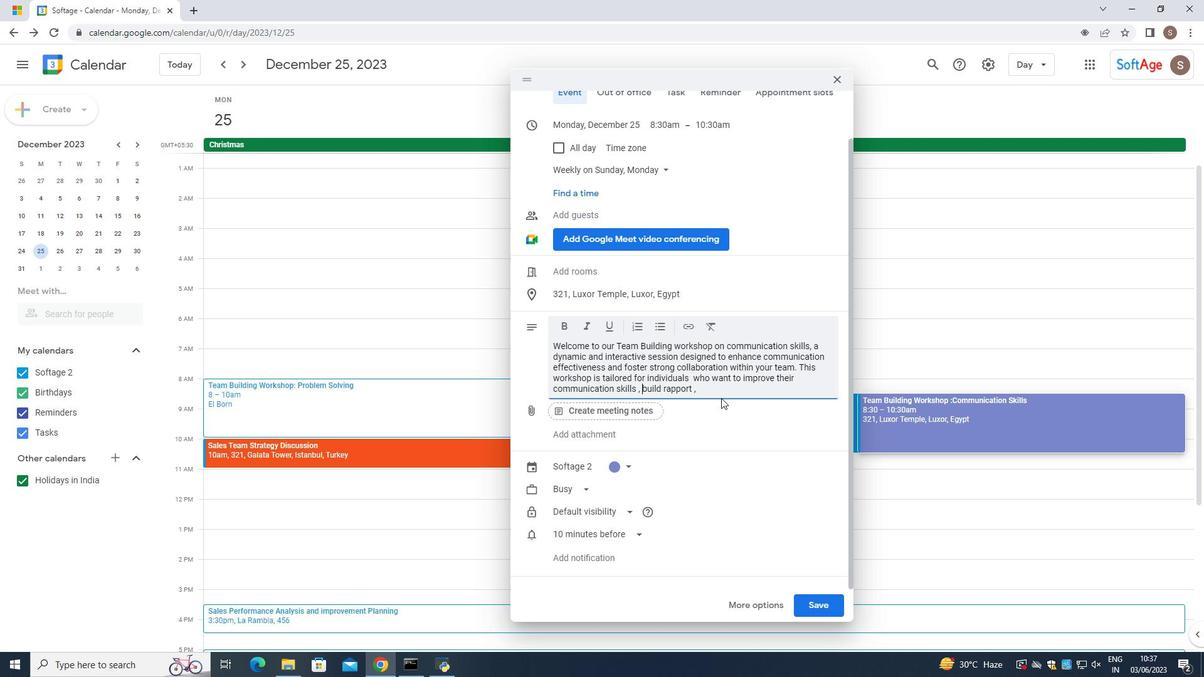 
Action: Mouse pressed left at (726, 383)
Screenshot: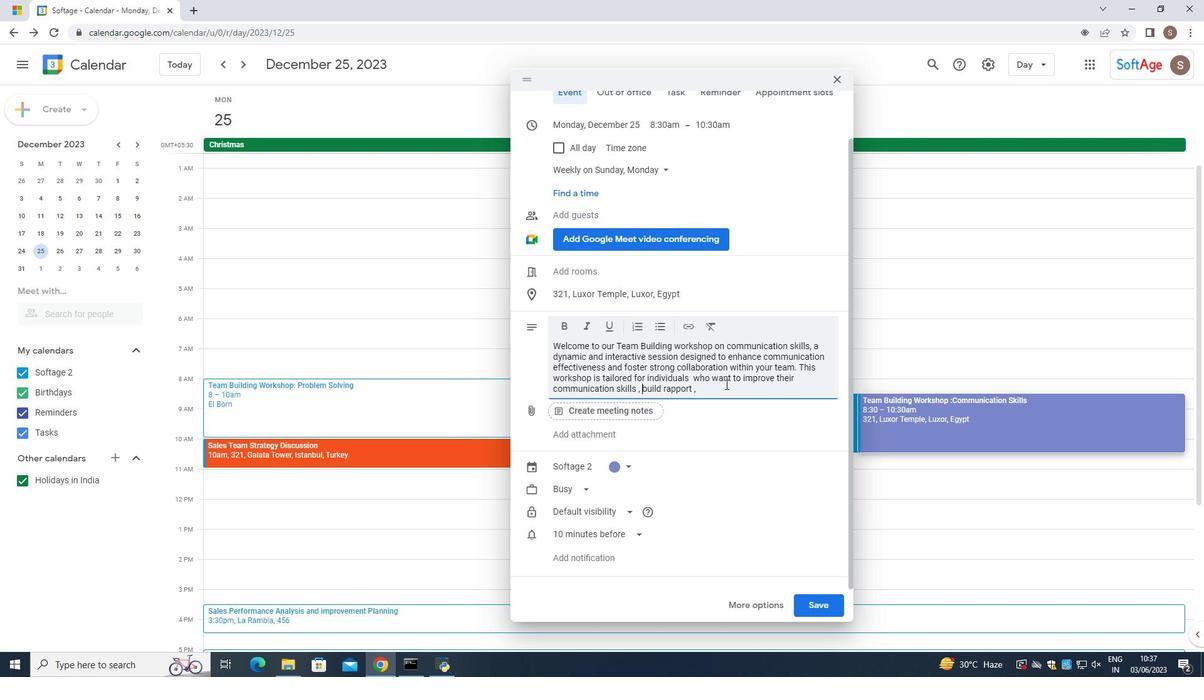 
Action: Mouse moved to (724, 385)
Screenshot: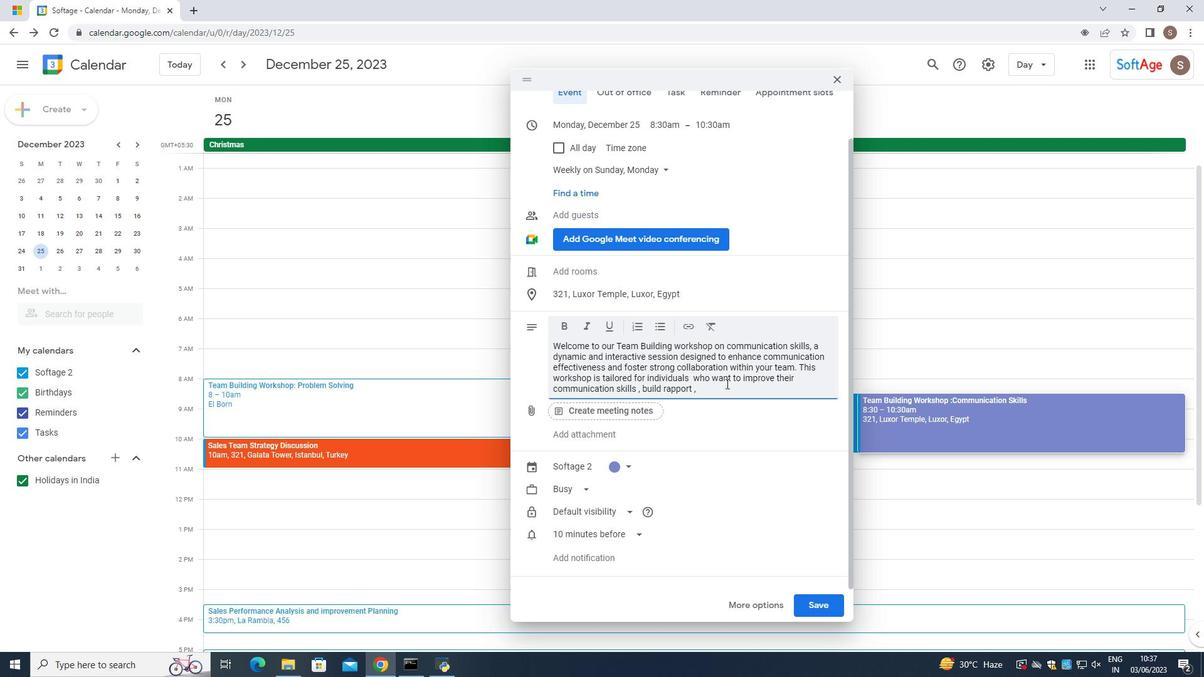 
Action: Mouse pressed left at (724, 385)
Screenshot: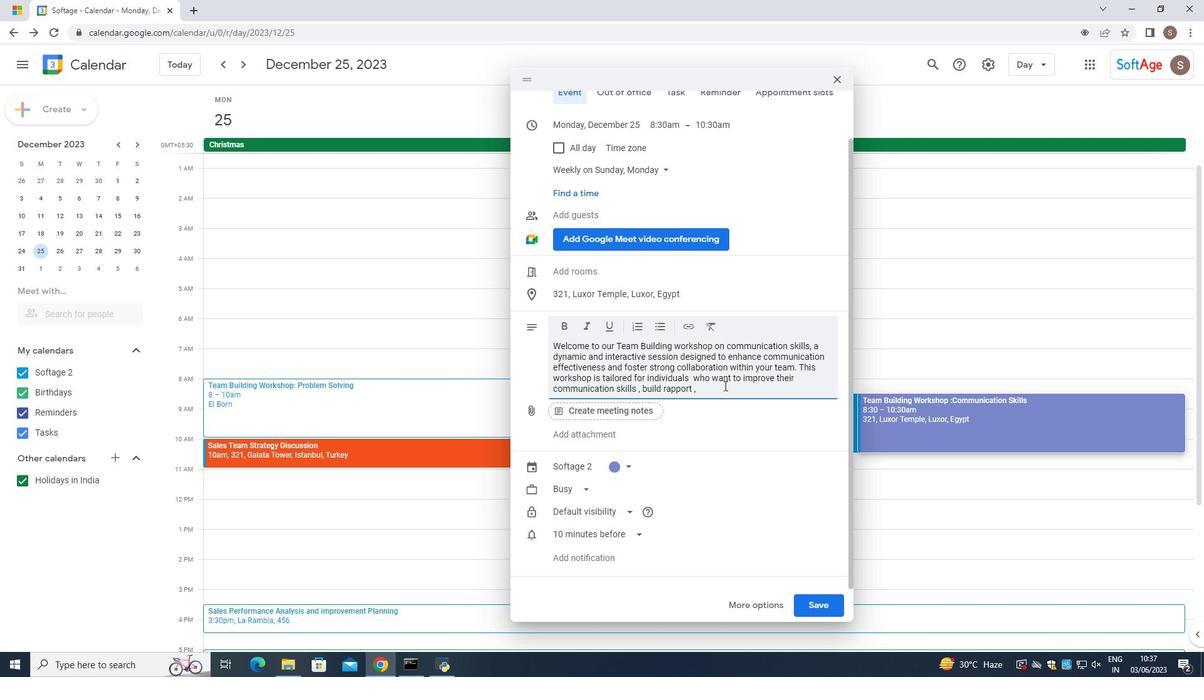 
Action: Key pressed and<Key.space>establish<Key.space>a<Key.space>strong<Key.space>foundationopf<Key.space>open<Key.space>and<Key.space>effective<Key.space>communication<Key.space>within<Key.space>tyherir<Key.space>team.
Screenshot: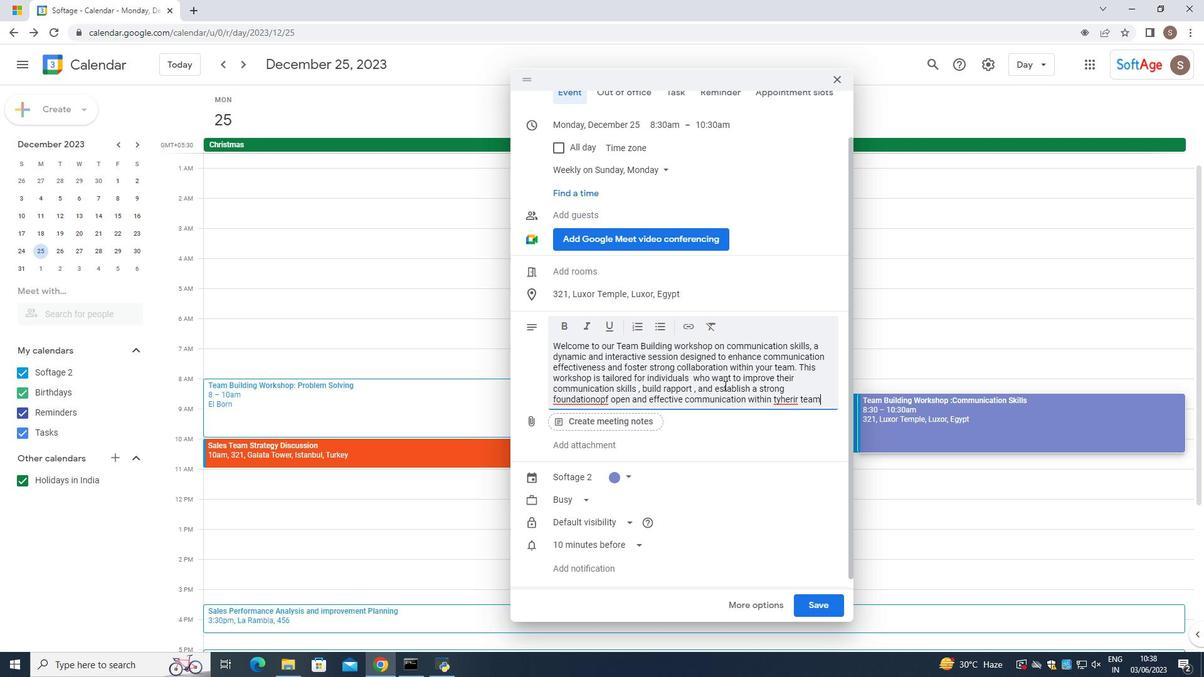 
Action: Mouse moved to (777, 402)
Screenshot: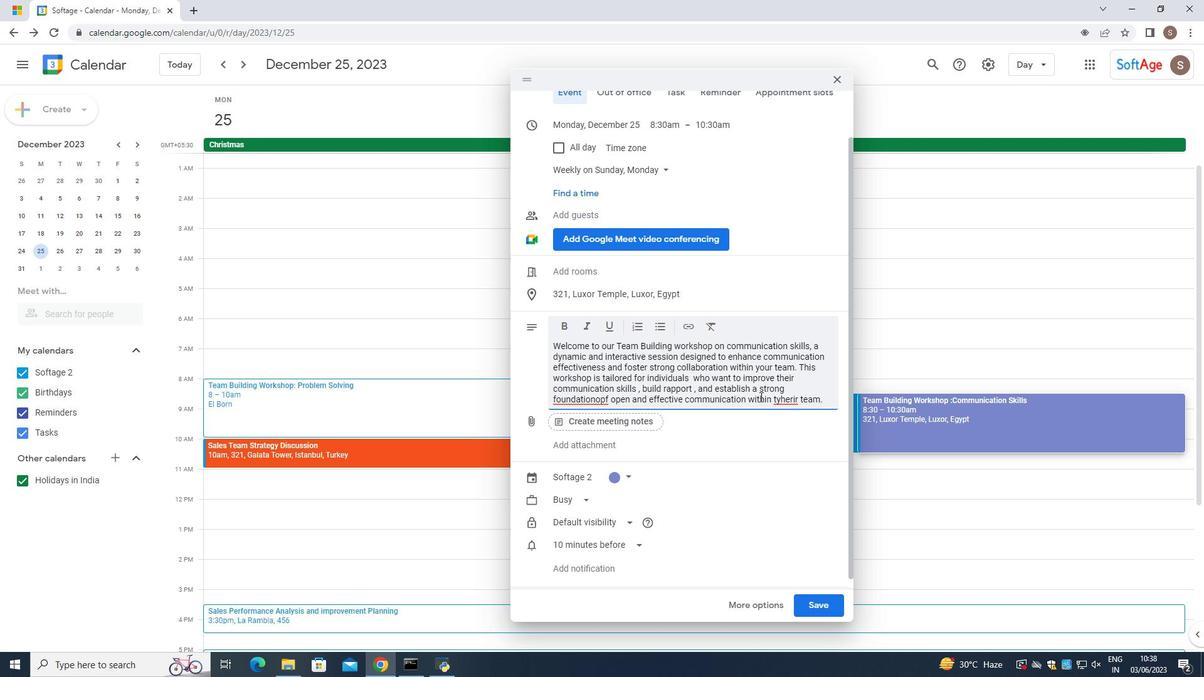 
Action: Mouse pressed left at (777, 402)
Screenshot: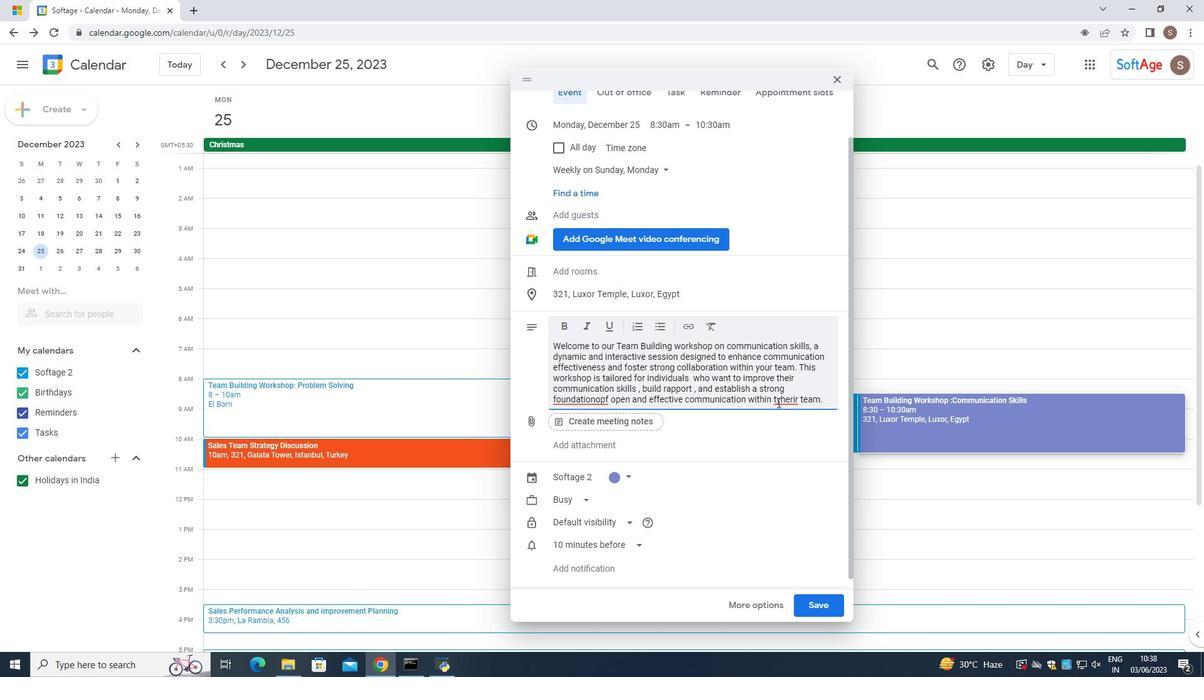 
Action: Mouse pressed right at (777, 402)
Screenshot: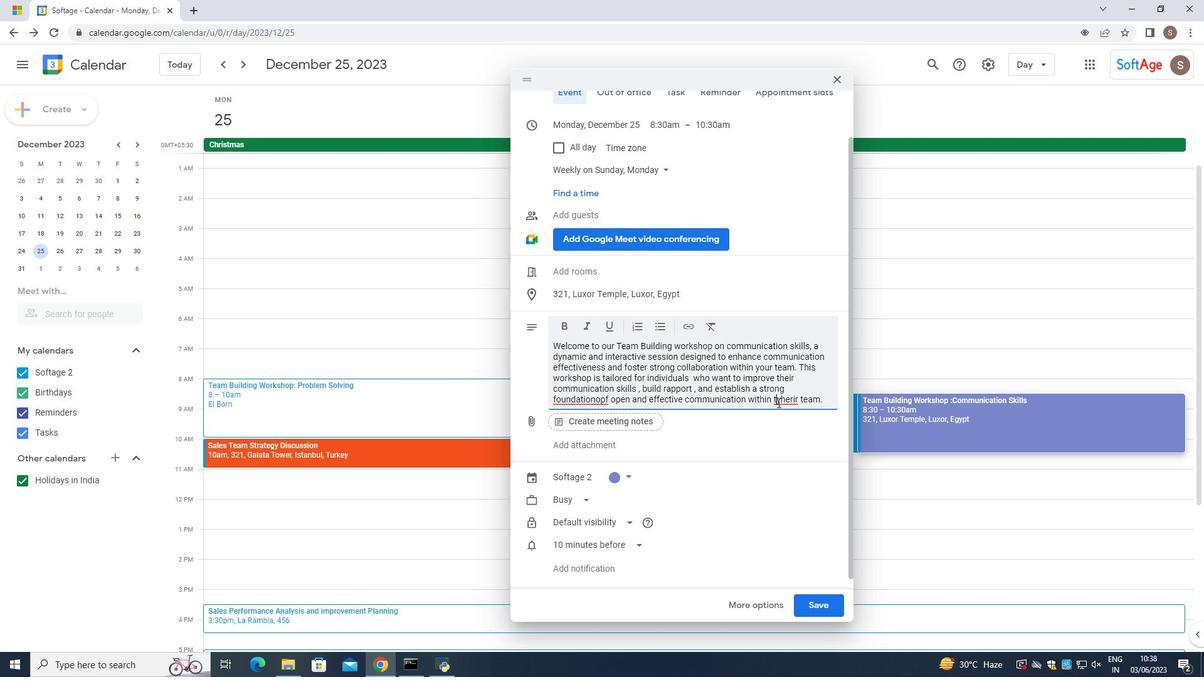 
Action: Mouse moved to (774, 391)
Screenshot: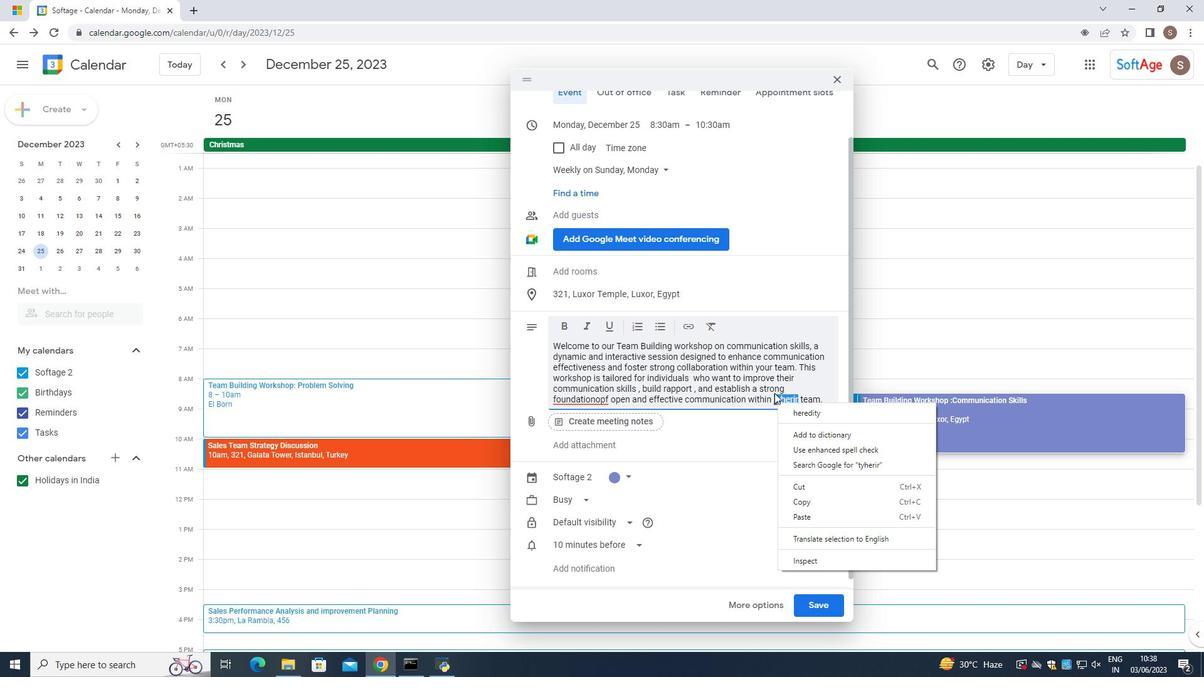 
Action: Key pressed <Key.backspace>their
Screenshot: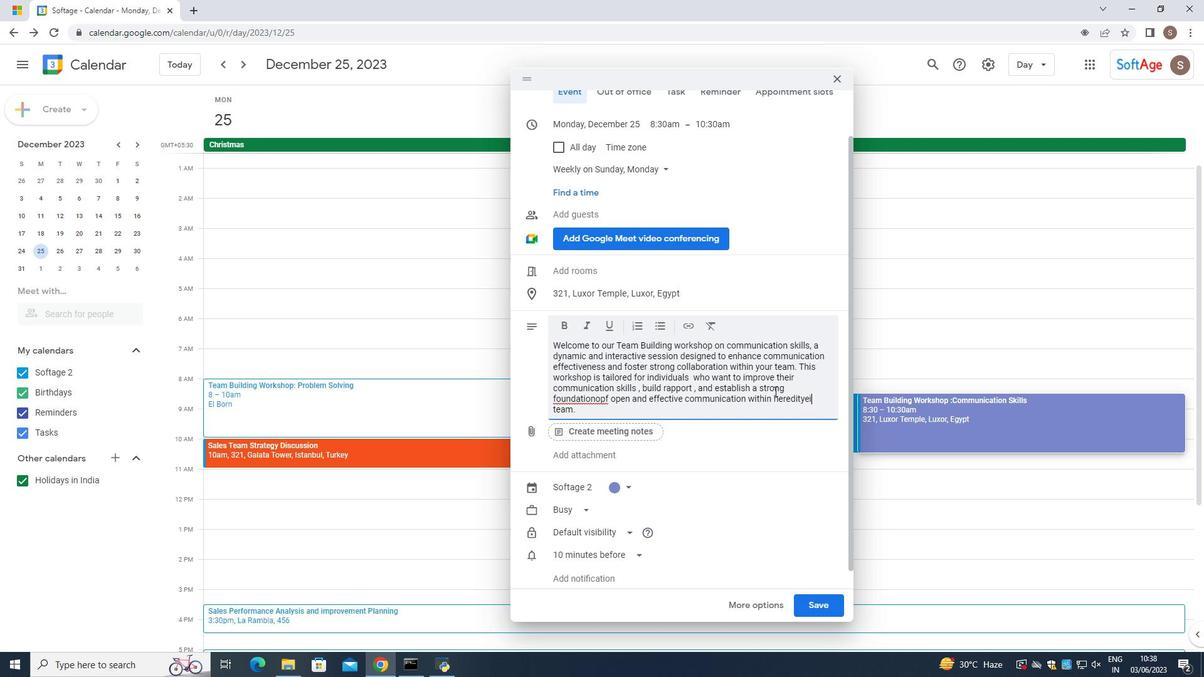 
Action: Mouse moved to (817, 400)
Screenshot: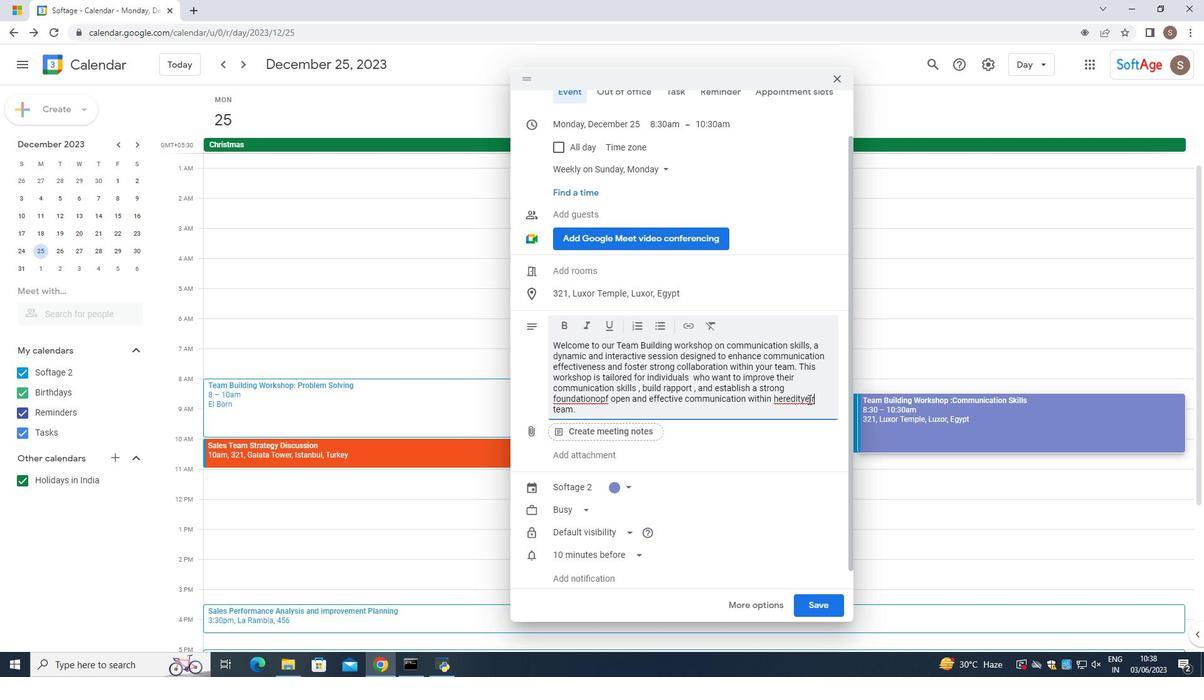 
Action: Mouse pressed left at (817, 400)
Screenshot: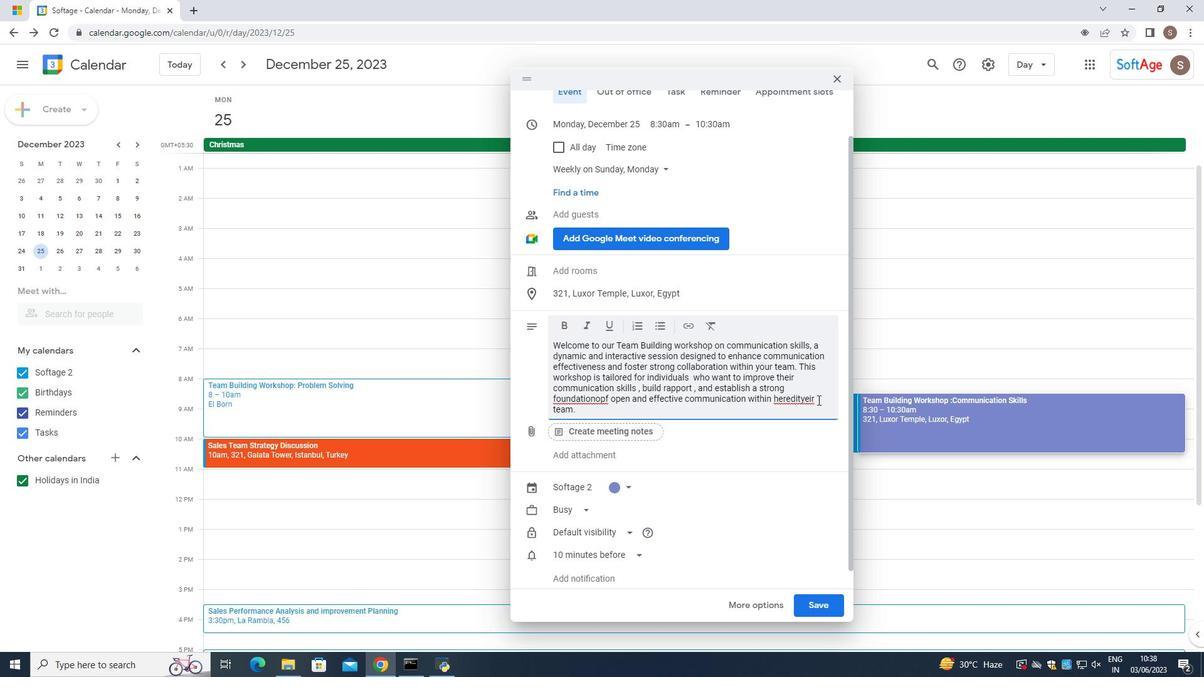 
Action: Mouse moved to (777, 395)
Screenshot: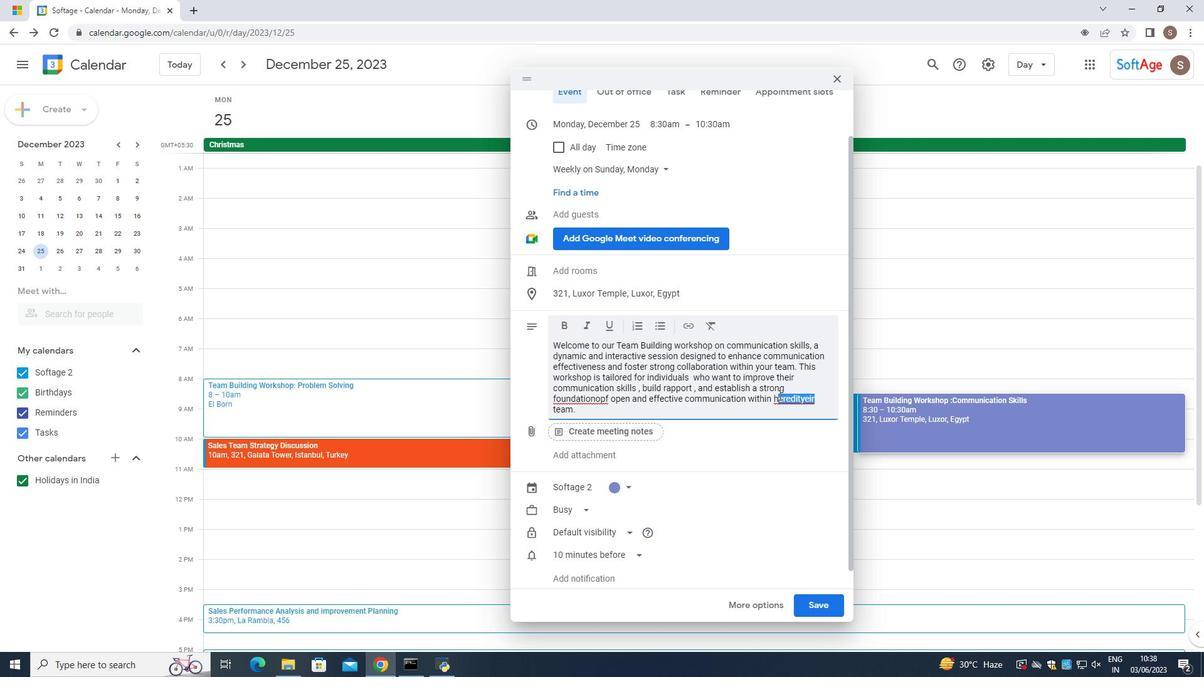 
Action: Key pressed <Key.backspace><Key.backspace>their<Key.space>
Screenshot: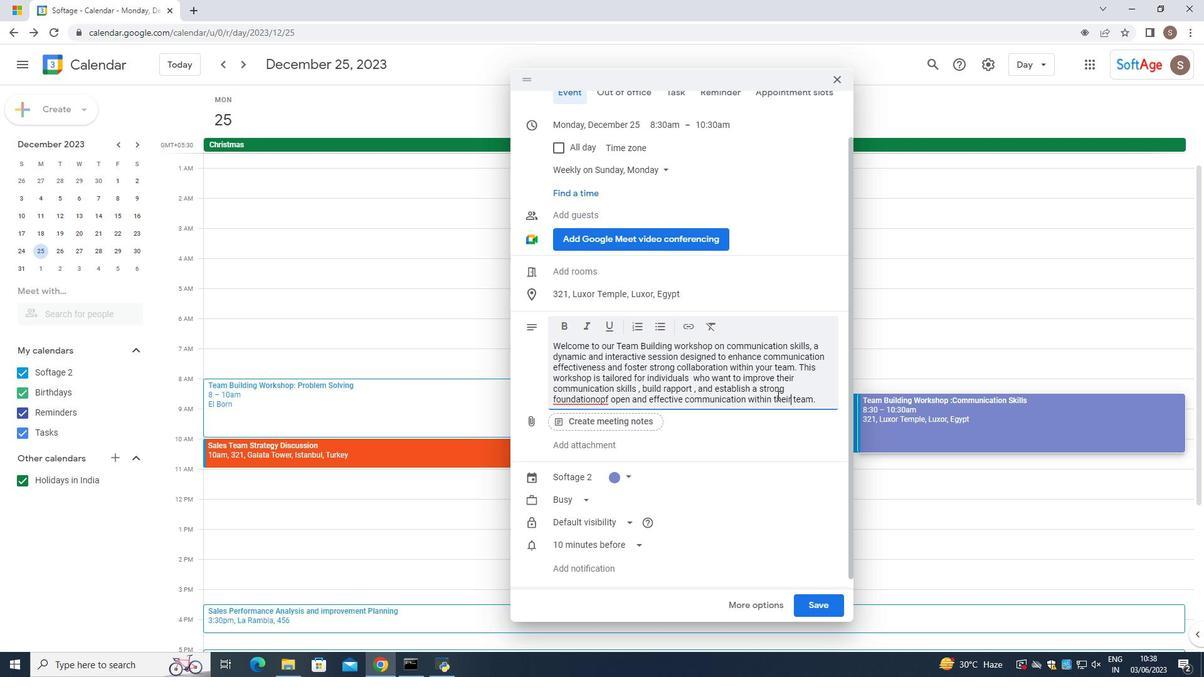 
Action: Mouse moved to (587, 404)
Screenshot: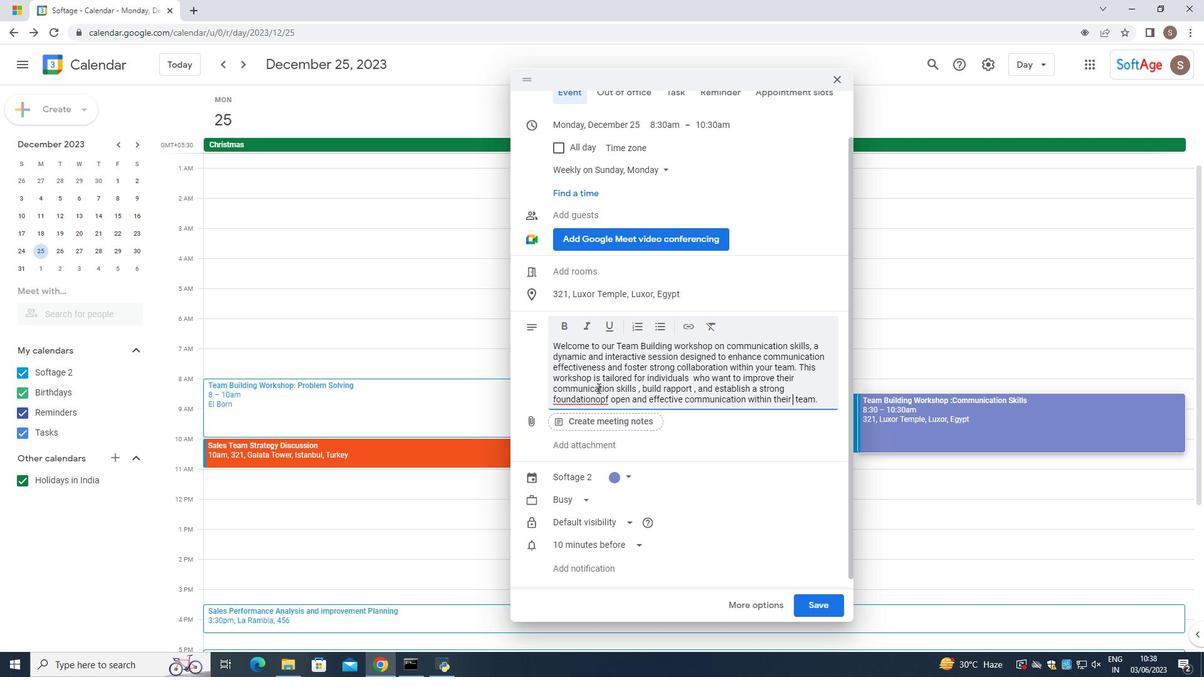
Action: Mouse pressed left at (587, 404)
Screenshot: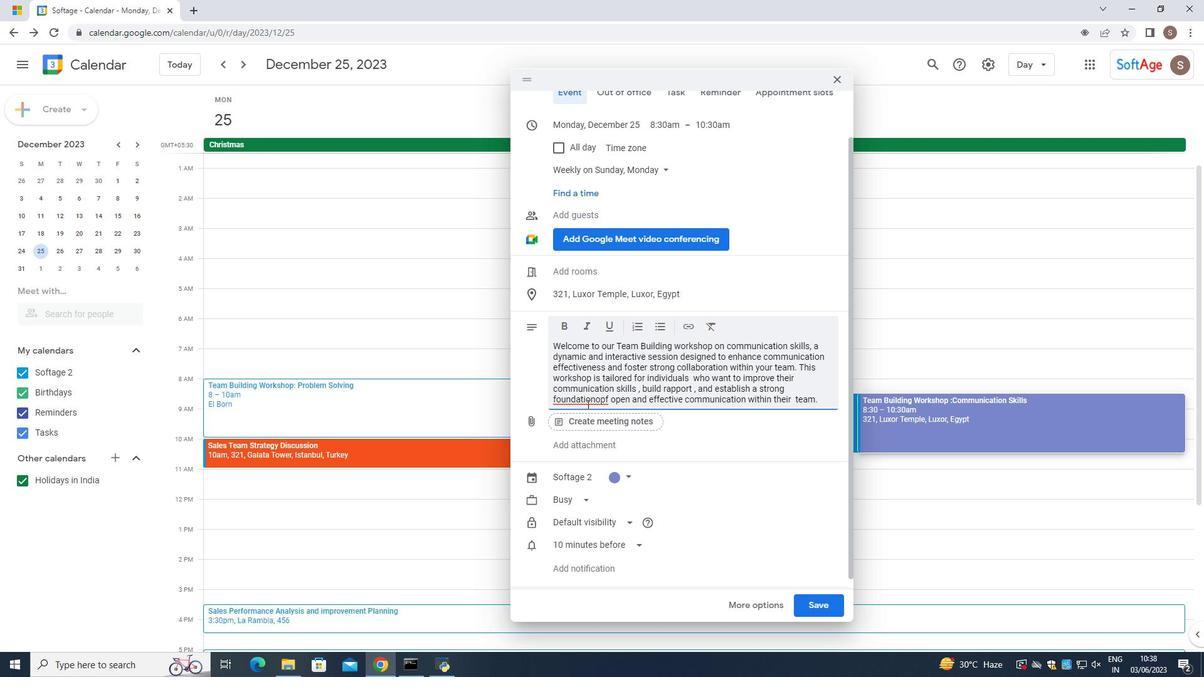 
Action: Mouse pressed right at (587, 404)
Screenshot: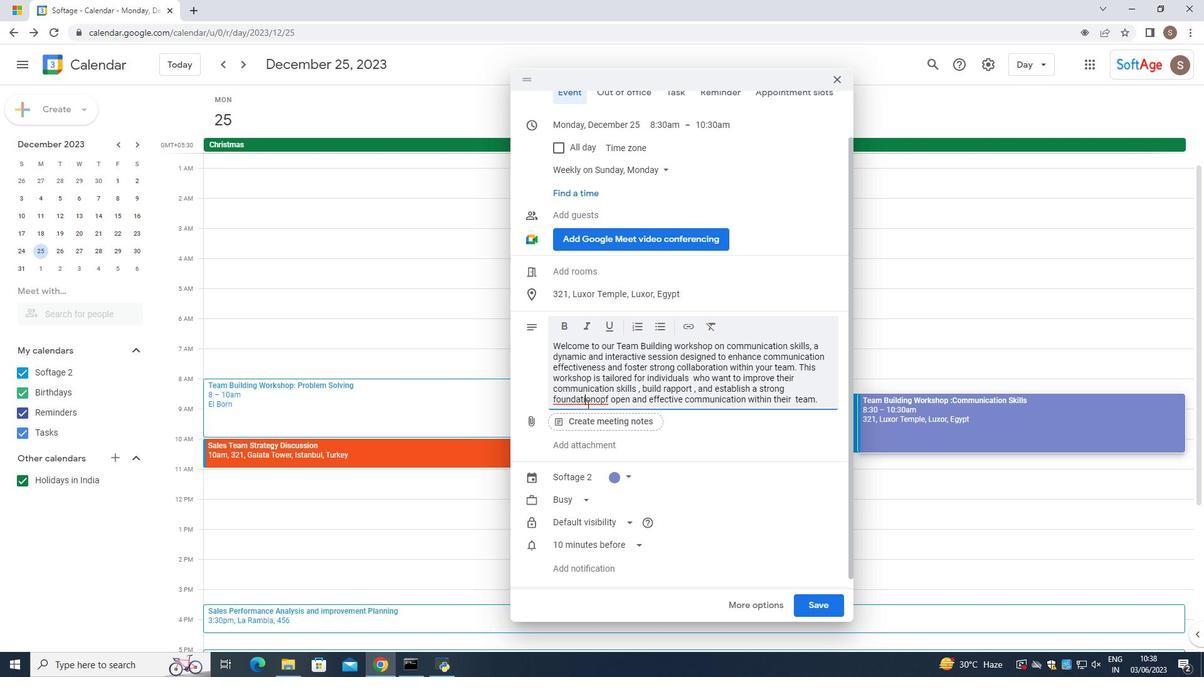 
Action: Mouse moved to (601, 411)
Screenshot: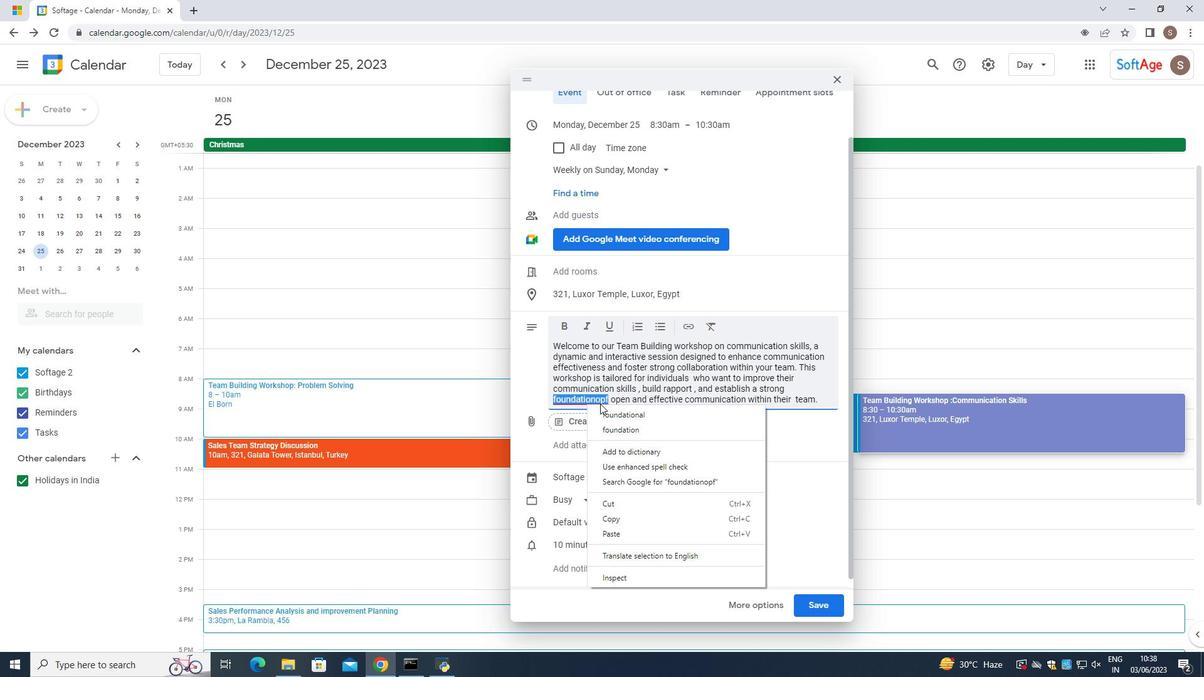 
Action: Mouse pressed left at (601, 411)
Screenshot: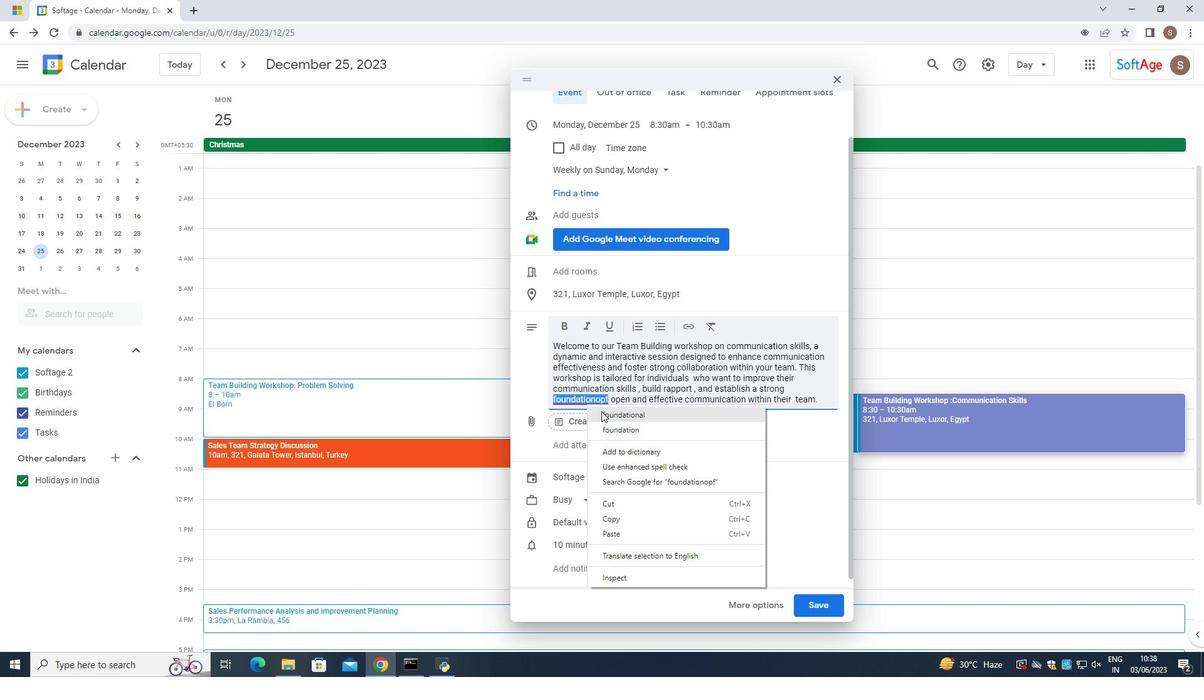
Action: Mouse moved to (614, 394)
Screenshot: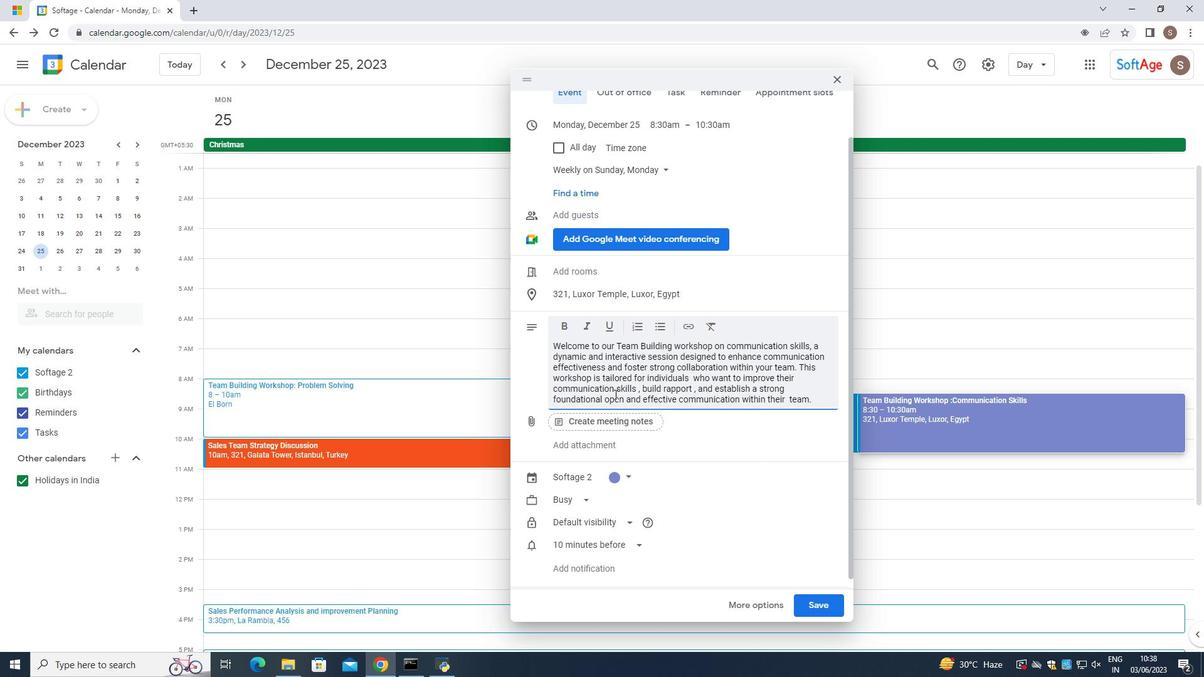
Action: Key pressed <Key.backspace><Key.backspace><Key.backspace>n<Key.space>of<Key.space>
Screenshot: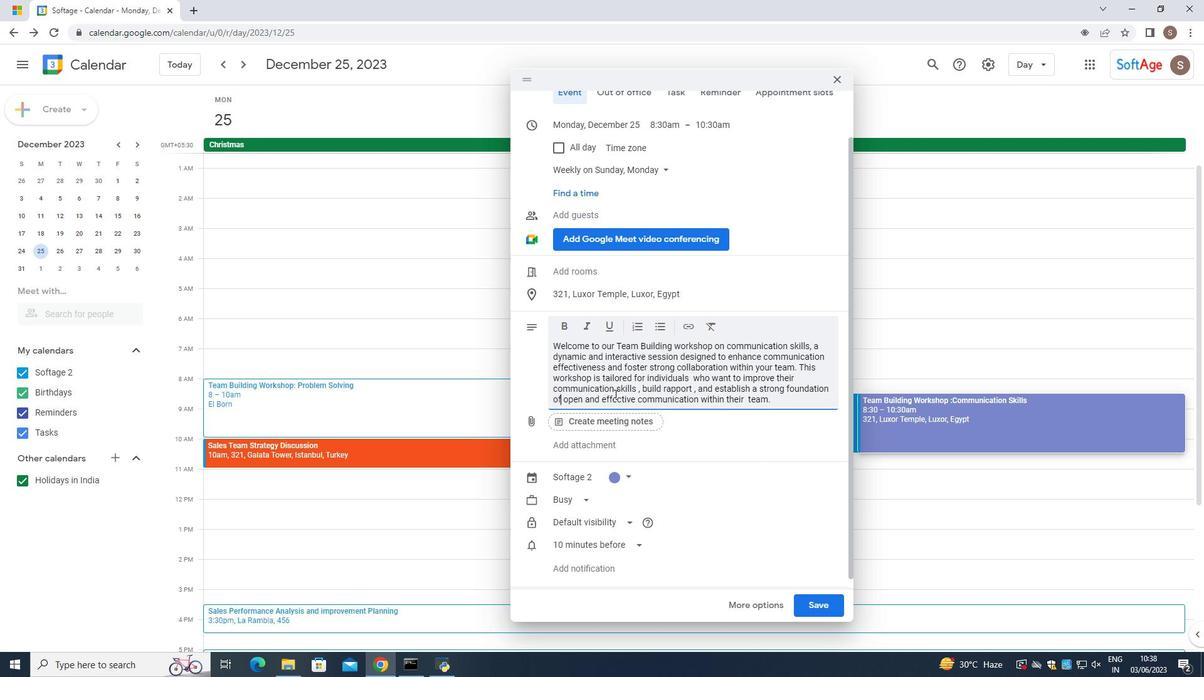 
Action: Mouse moved to (697, 269)
Screenshot: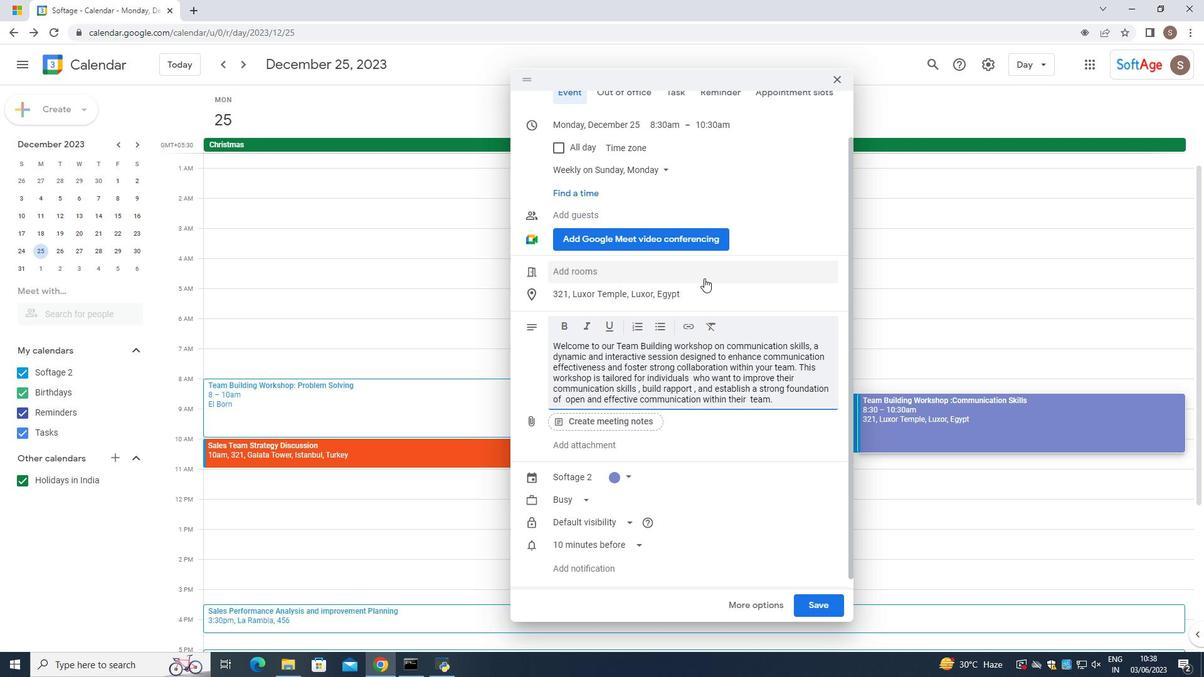 
Action: Mouse scrolled (697, 269) with delta (0, 0)
Screenshot: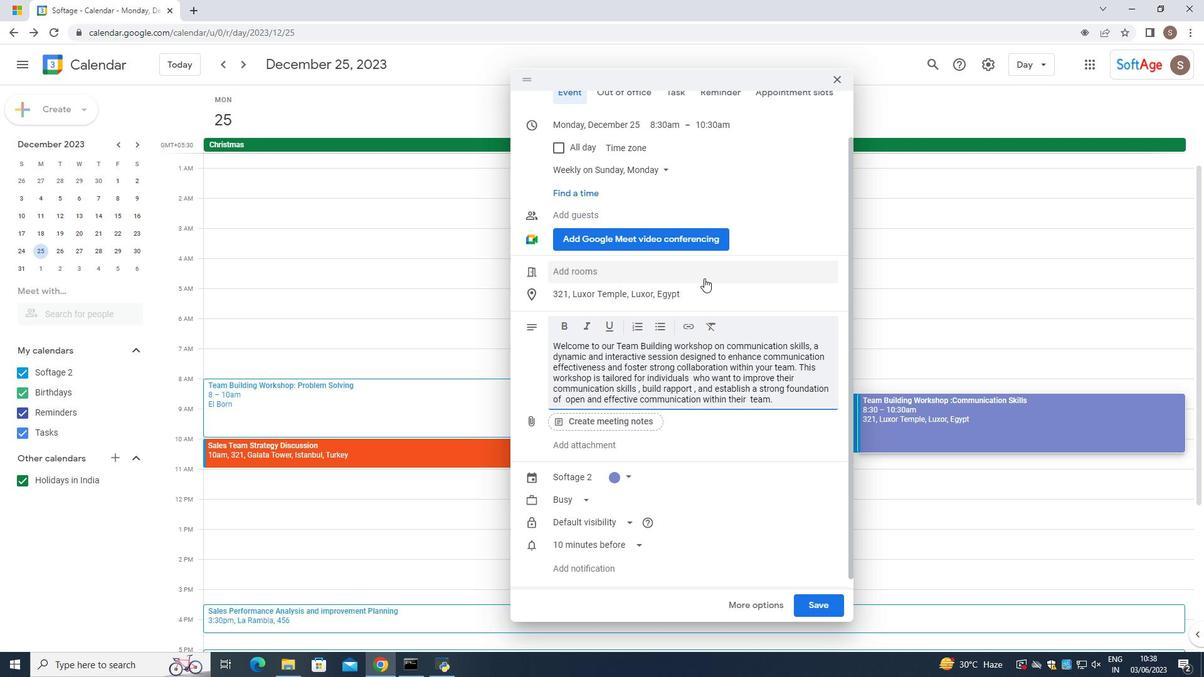 
Action: Mouse scrolled (697, 269) with delta (0, 0)
Screenshot: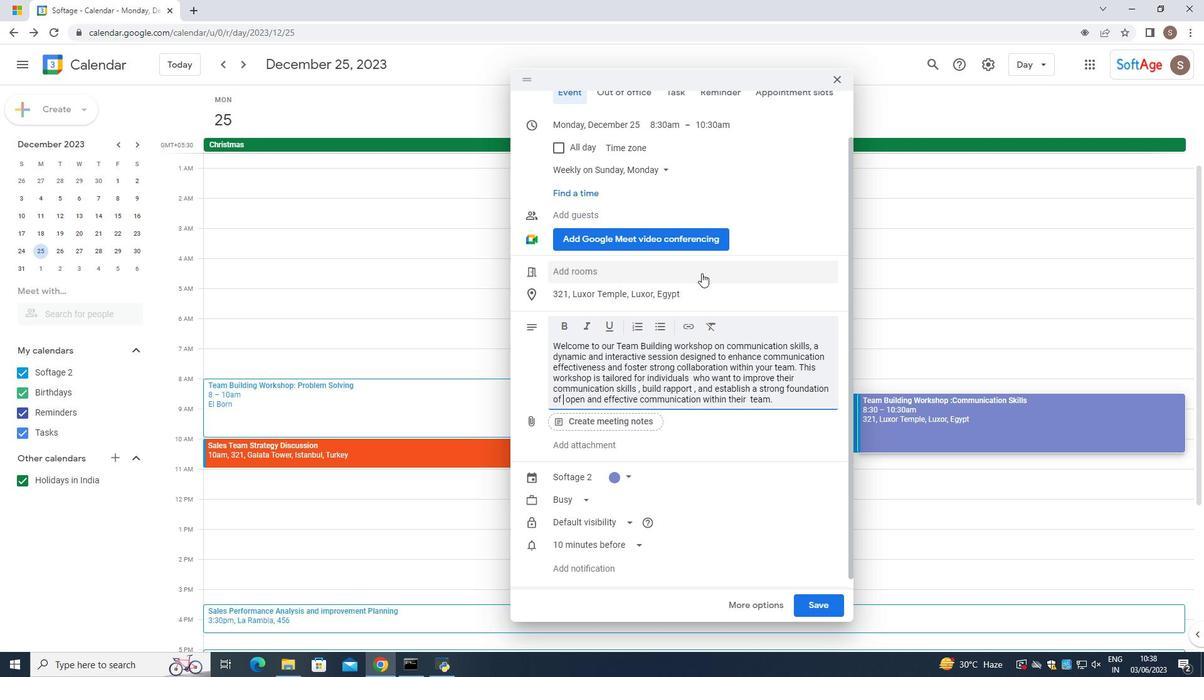 
Action: Mouse moved to (697, 268)
Screenshot: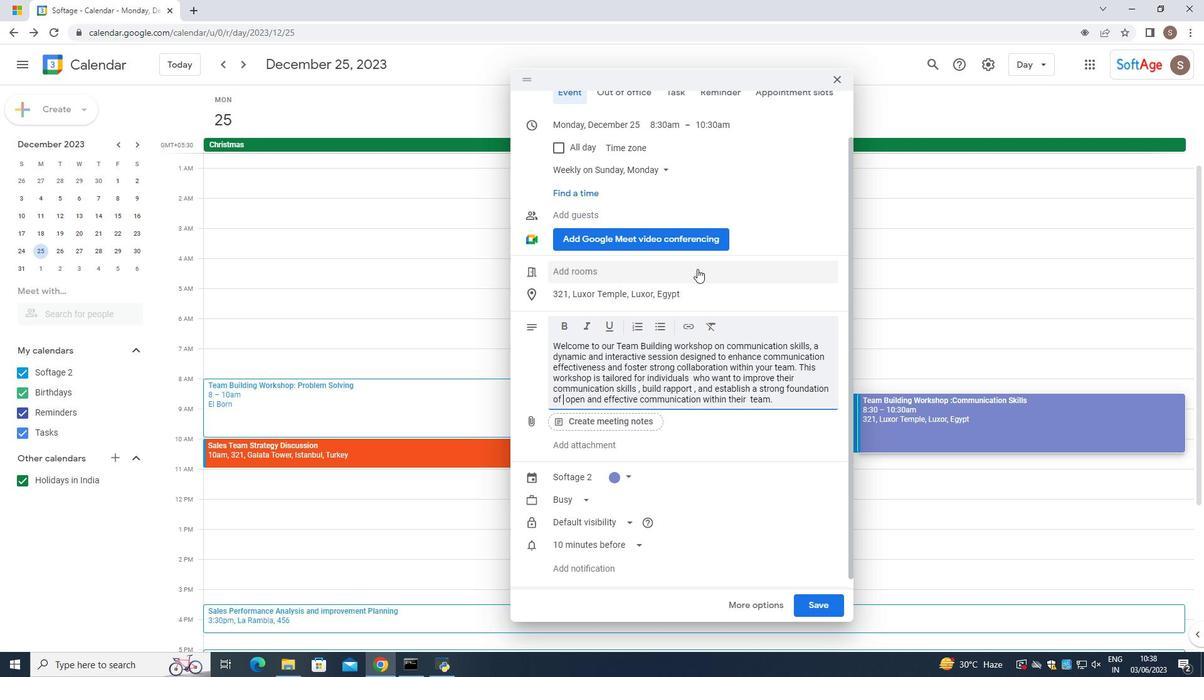
Action: Mouse scrolled (697, 269) with delta (0, 0)
Screenshot: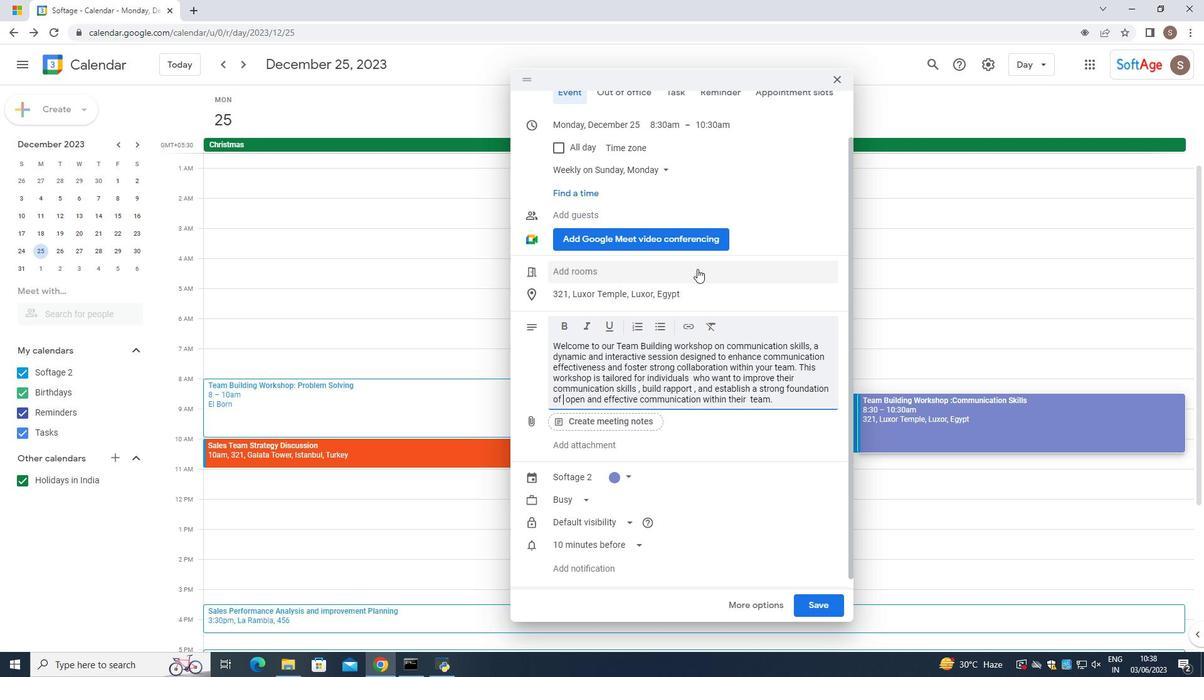 
Action: Mouse moved to (626, 260)
Screenshot: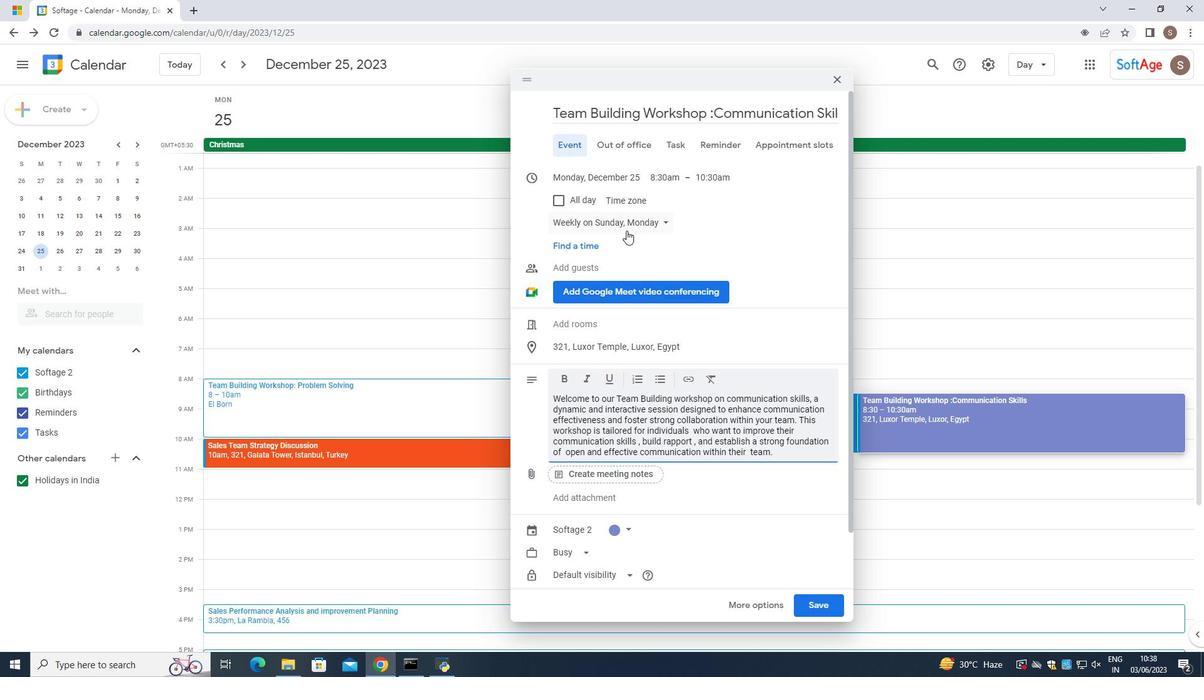 
Action: Mouse scrolled (626, 260) with delta (0, 0)
Screenshot: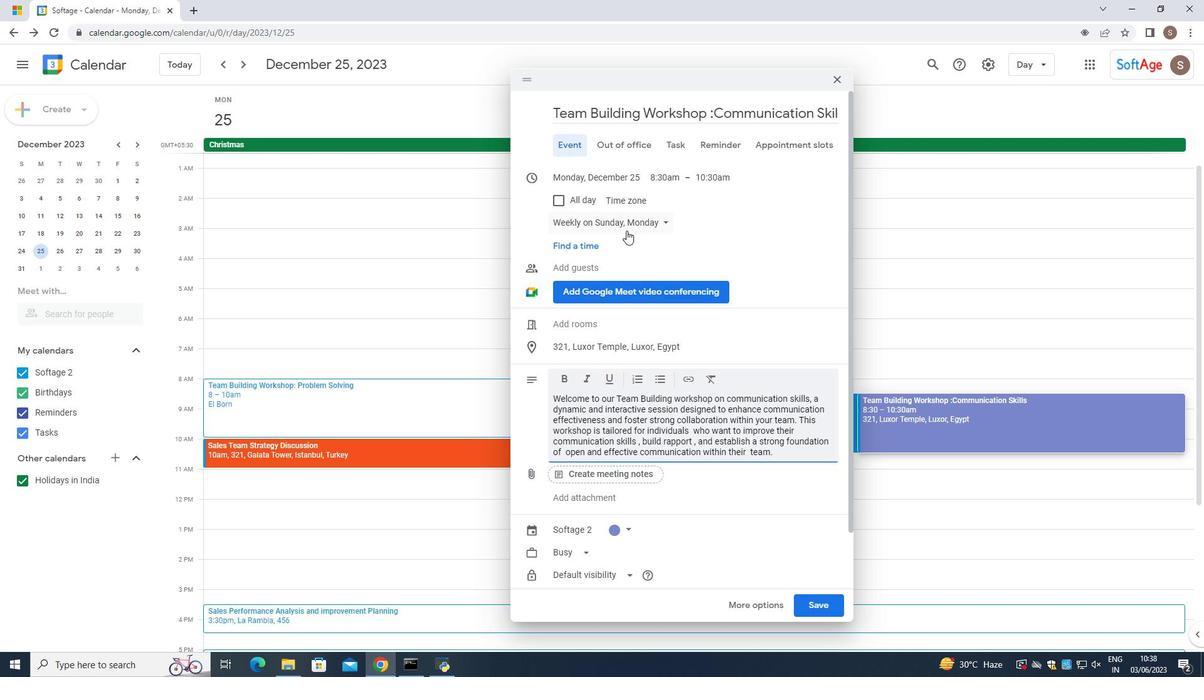 
Action: Mouse moved to (624, 286)
Screenshot: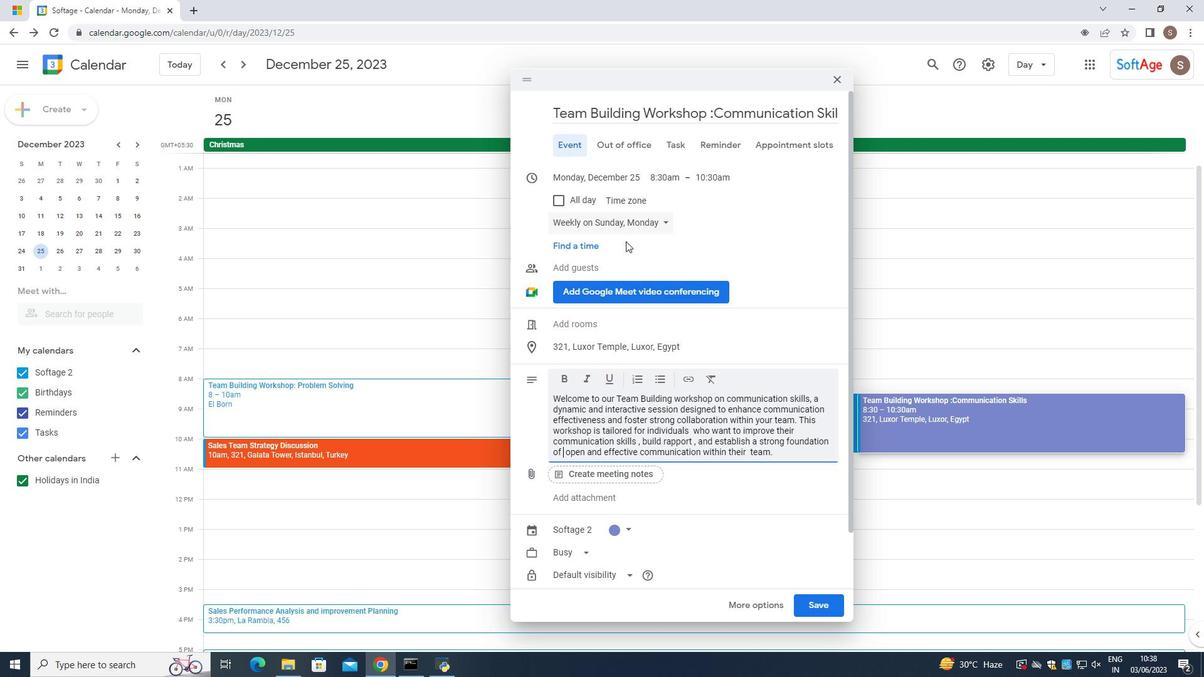 
Action: Mouse scrolled (624, 286) with delta (0, 0)
Screenshot: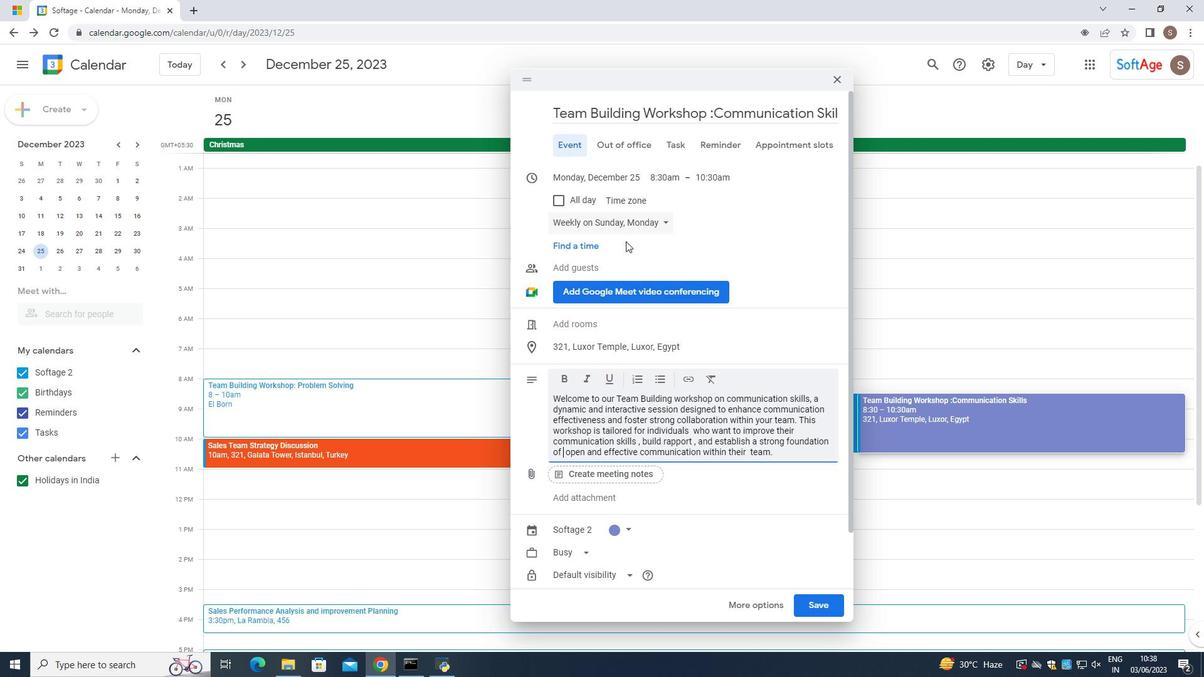 
Action: Mouse moved to (796, 602)
Screenshot: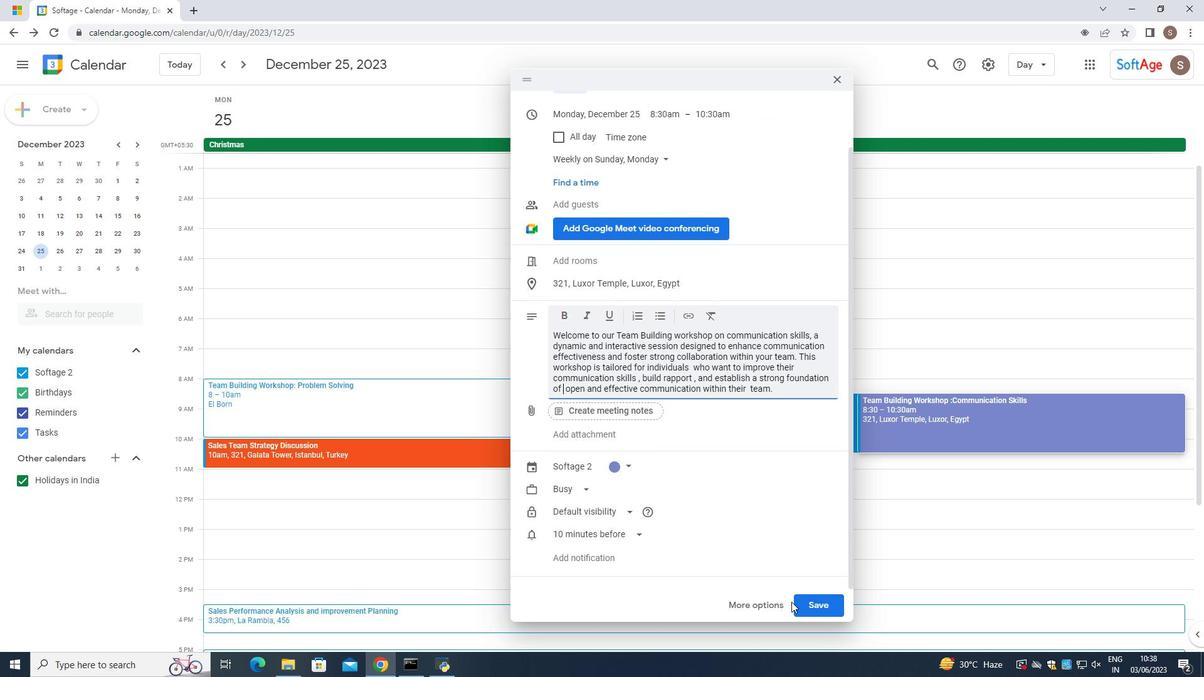 
Action: Mouse pressed left at (796, 602)
Screenshot: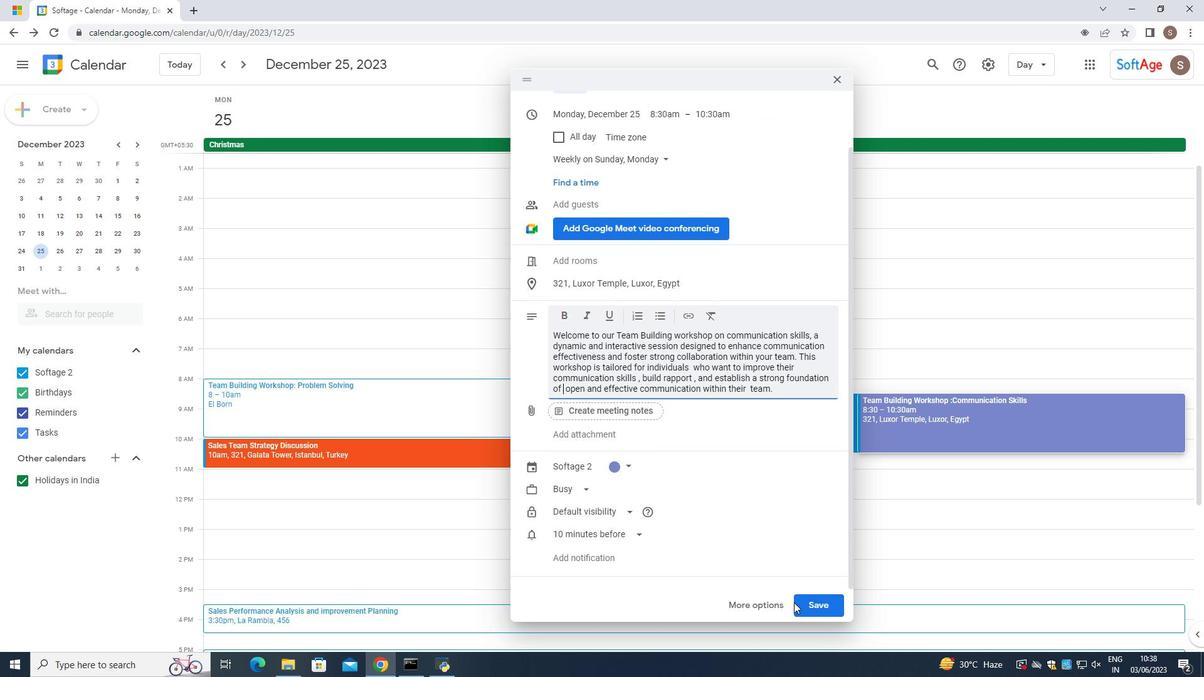 
Action: Mouse moved to (834, 556)
Screenshot: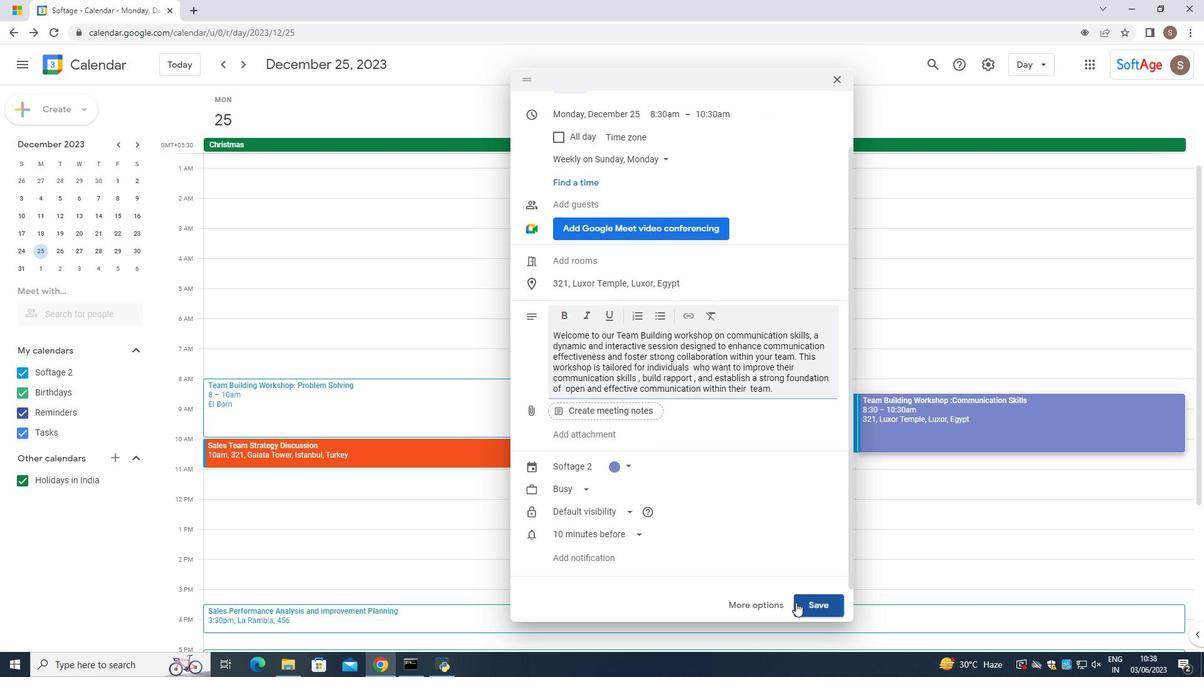 
Action: Mouse scrolled (834, 555) with delta (0, 0)
Screenshot: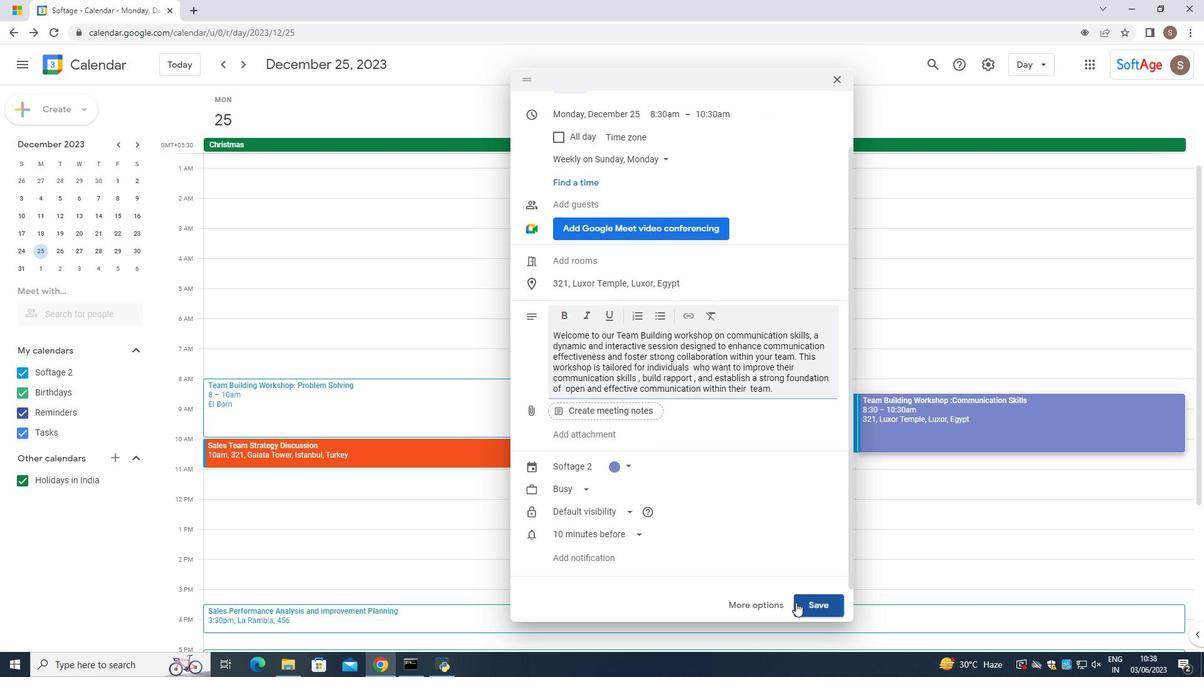 
Action: Mouse moved to (894, 407)
Screenshot: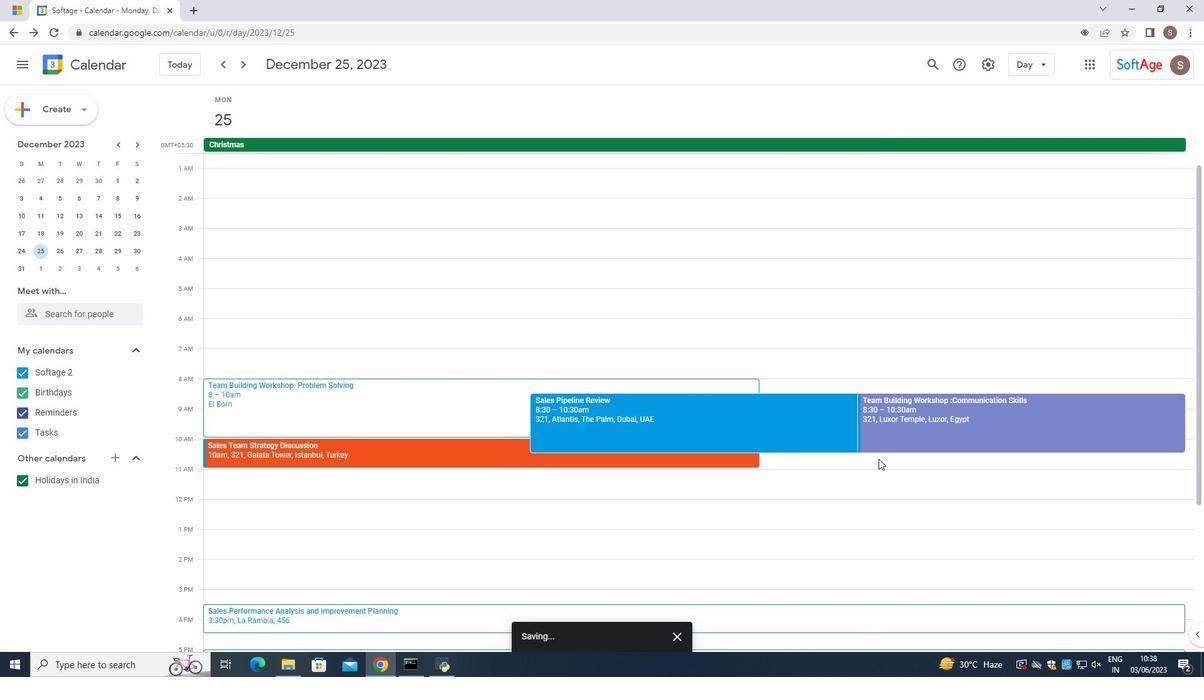 
Action: Mouse pressed left at (894, 407)
Screenshot: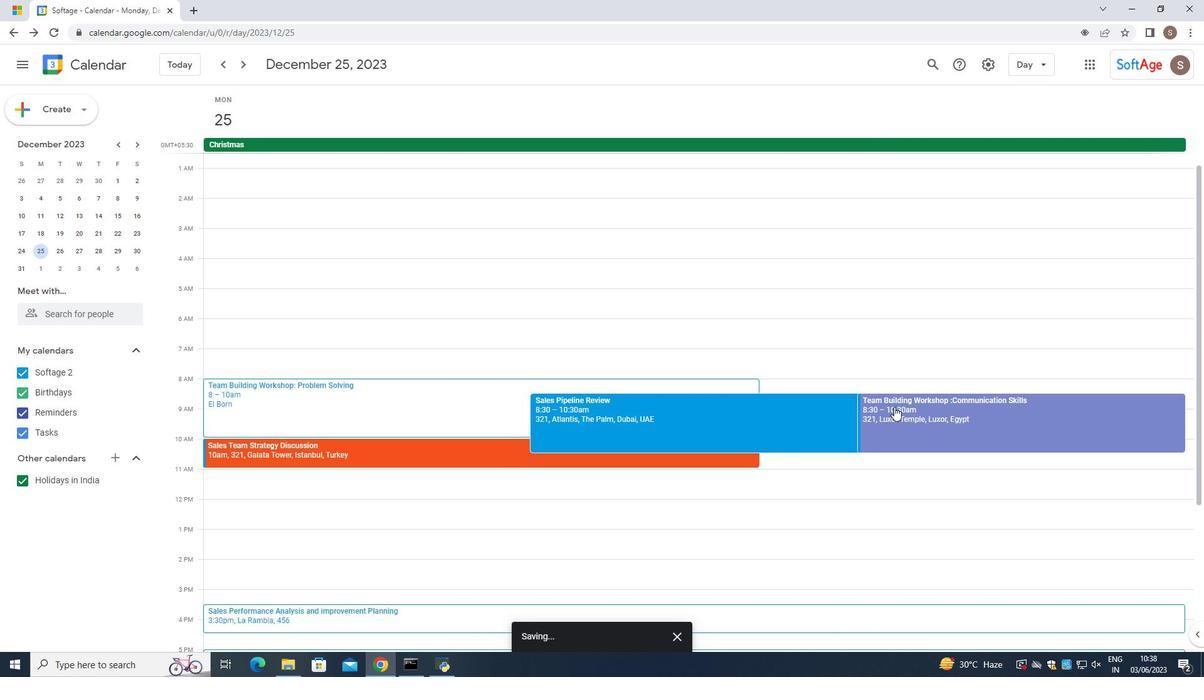 
Action: Mouse moved to (752, 206)
Screenshot: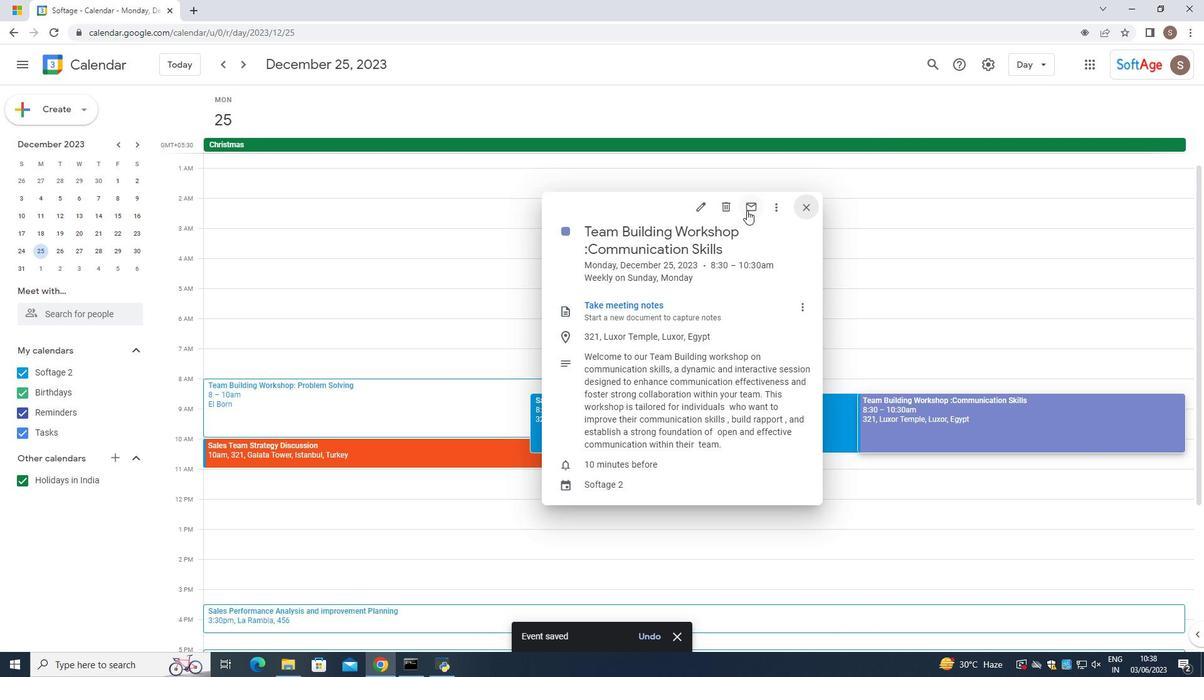 
Action: Mouse pressed left at (752, 206)
Screenshot: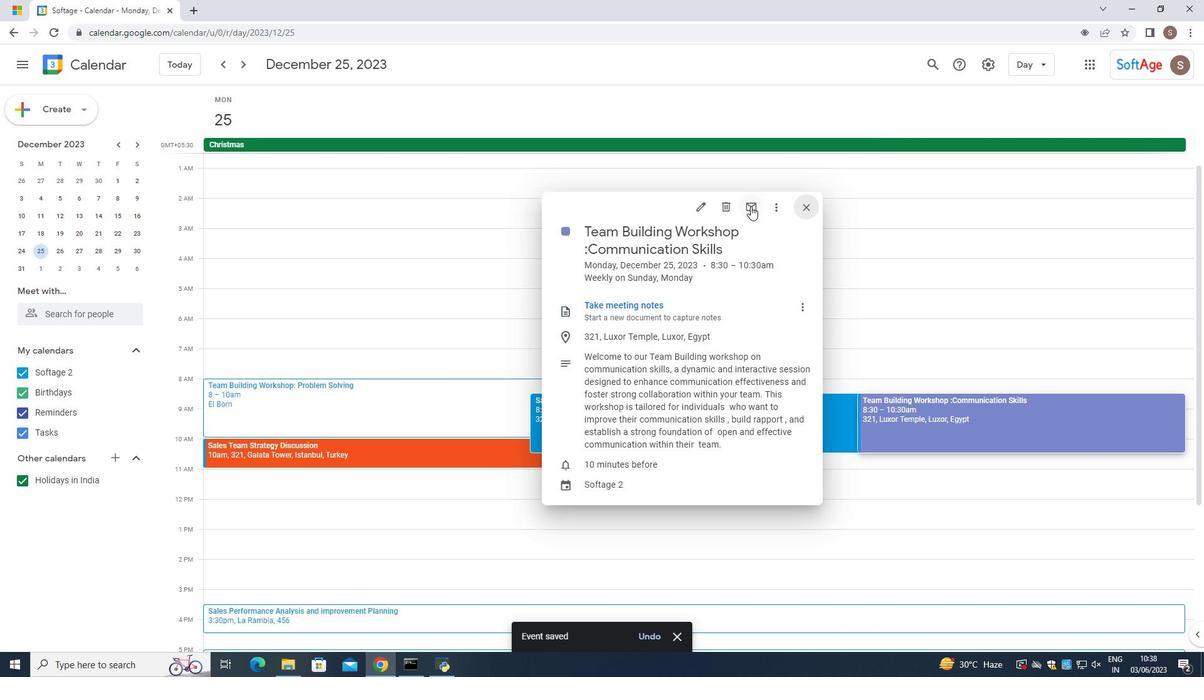 
Action: Mouse moved to (457, 287)
Screenshot: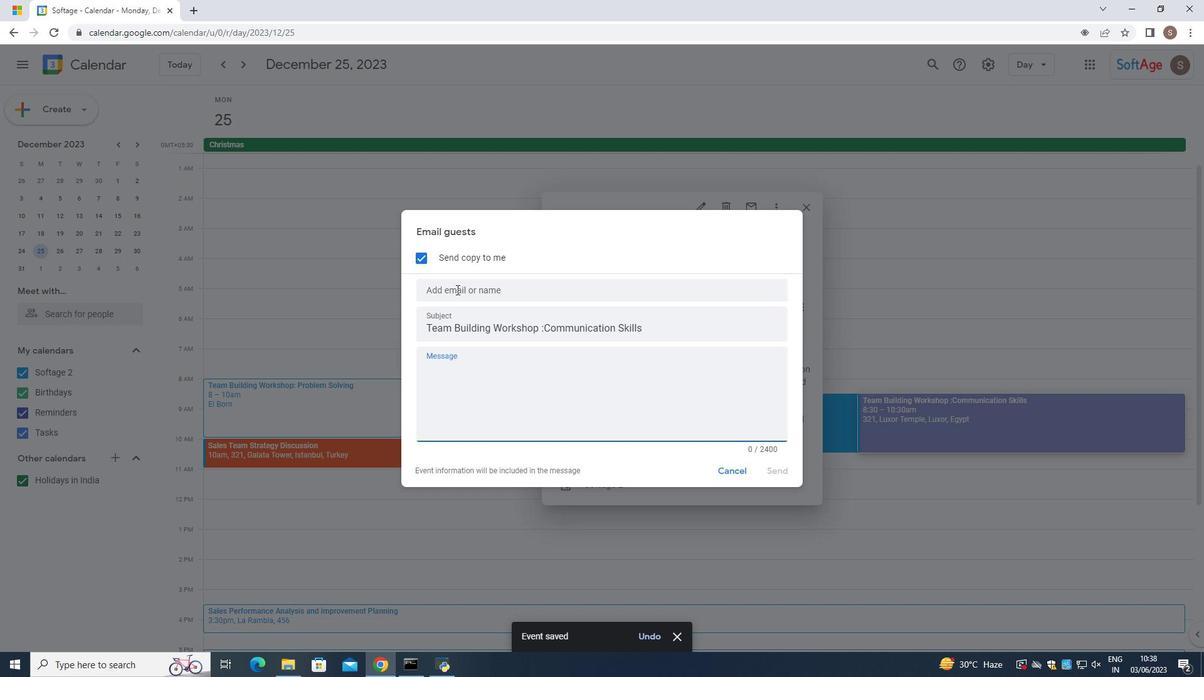 
Action: Mouse pressed left at (457, 287)
Screenshot: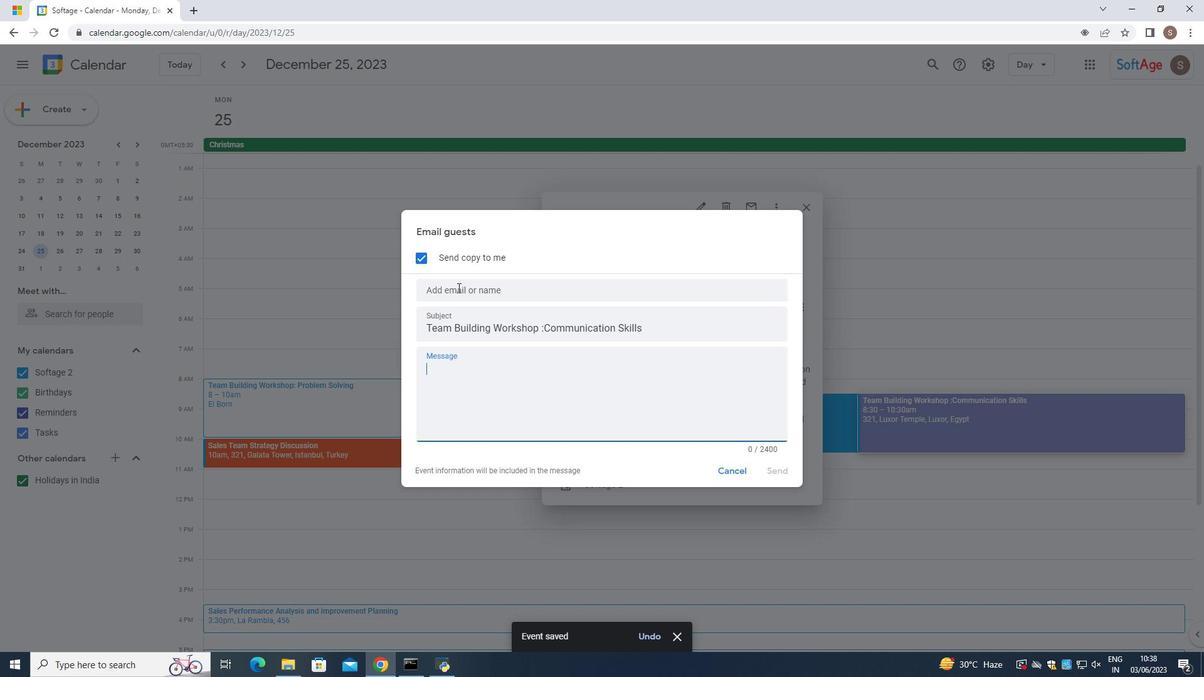 
Action: Mouse moved to (463, 345)
Screenshot: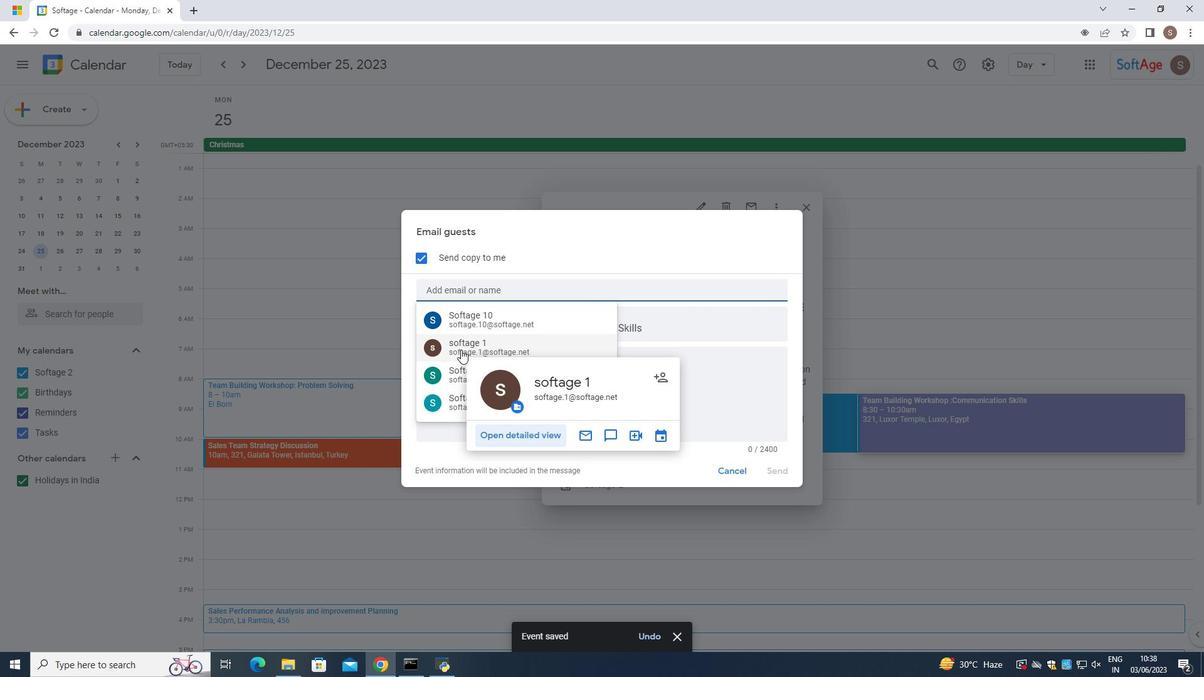 
Action: Mouse pressed left at (463, 345)
Screenshot: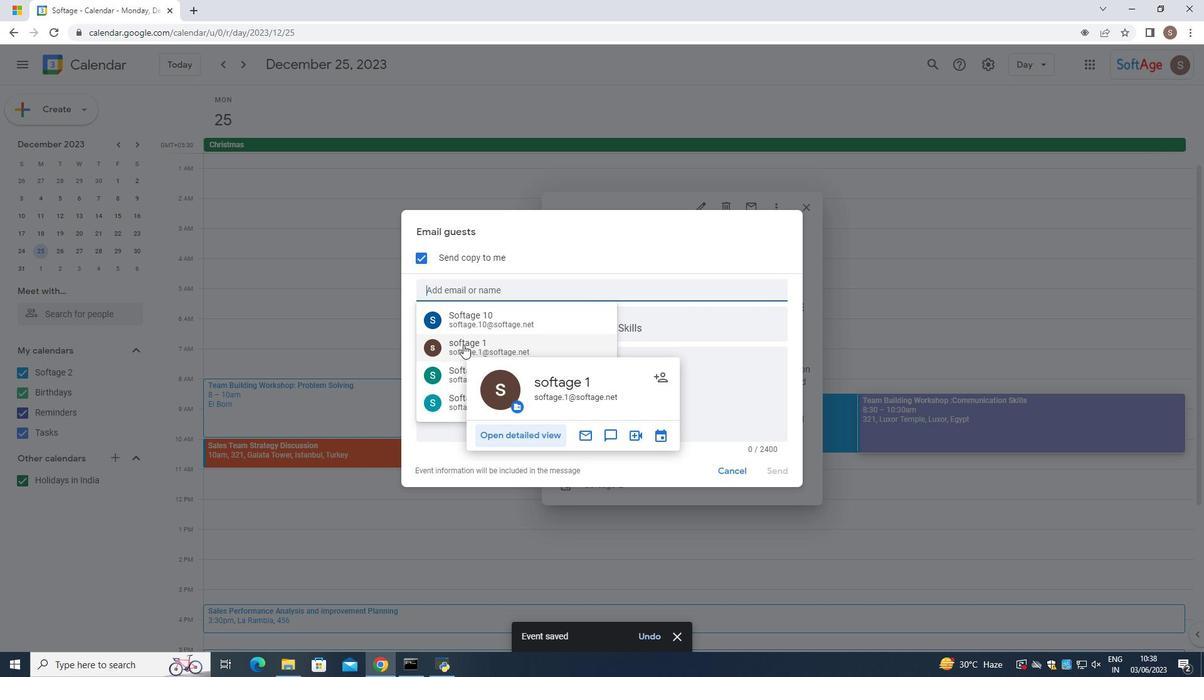 
Action: Mouse moved to (477, 301)
Screenshot: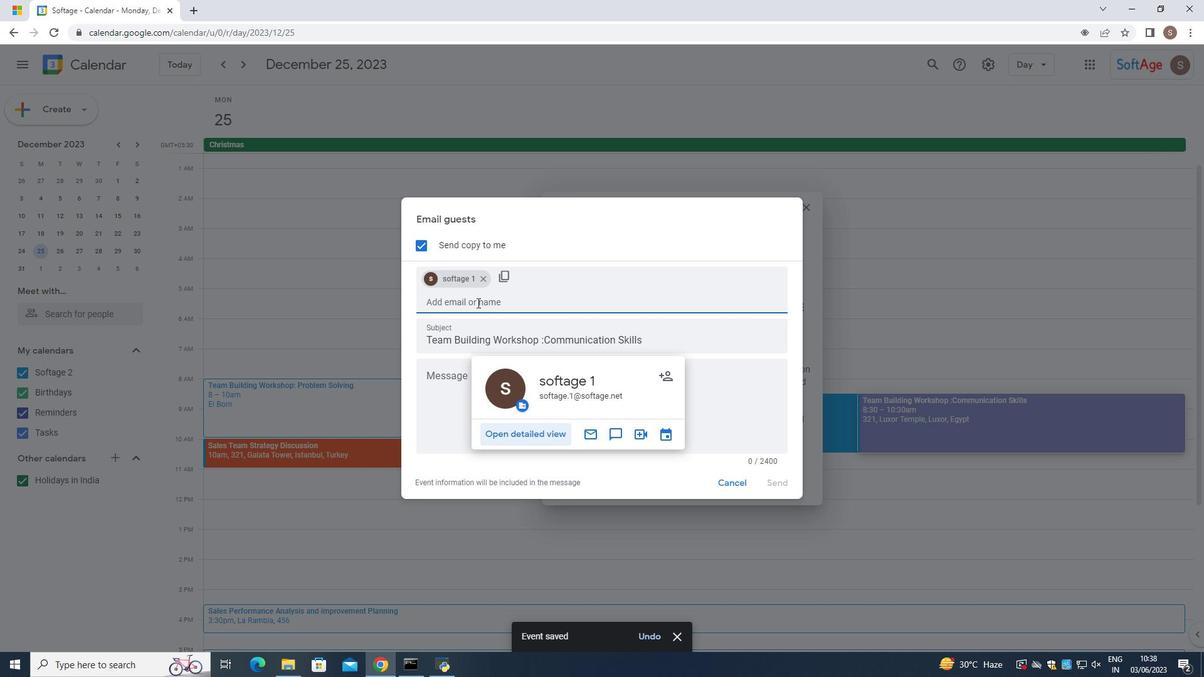 
Action: Mouse pressed left at (477, 301)
Screenshot: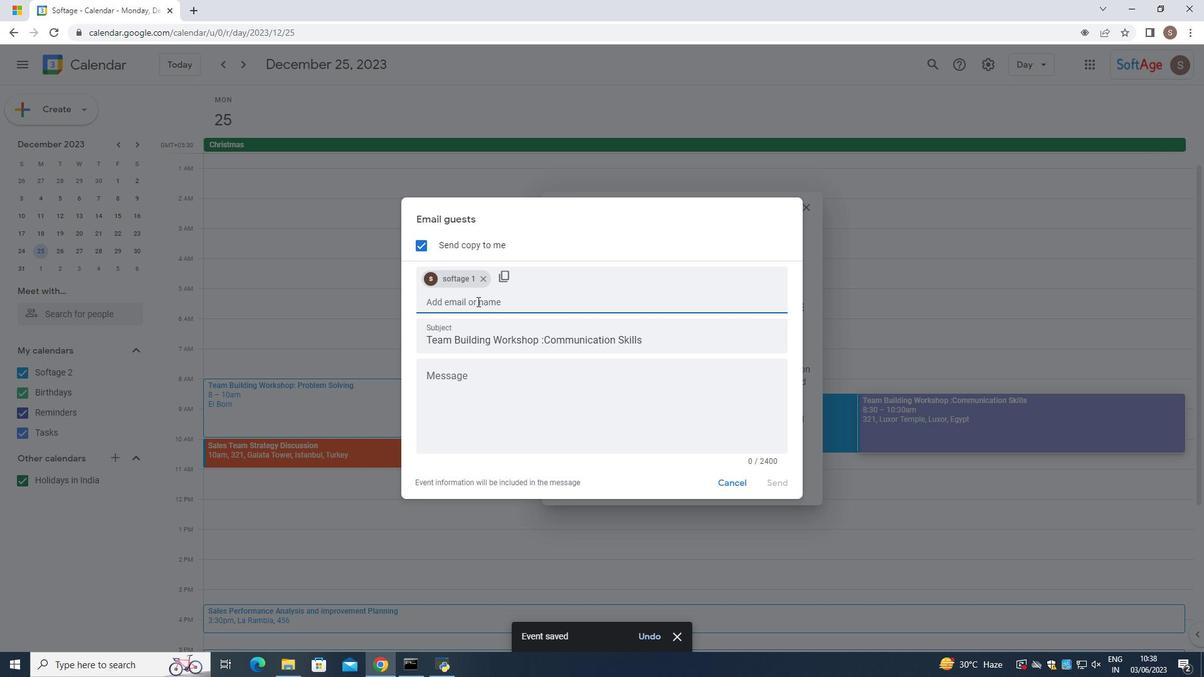 
Action: Mouse moved to (407, 341)
Screenshot: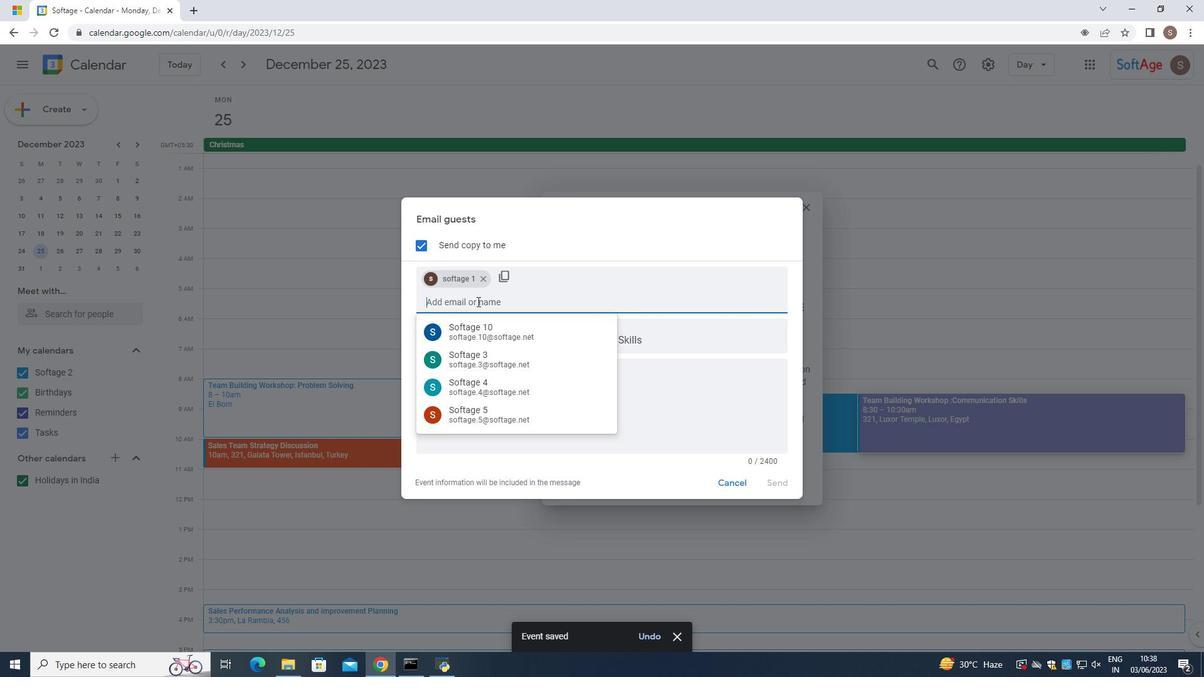 
Action: Key pressed soft<Key.shift>Age.3
Screenshot: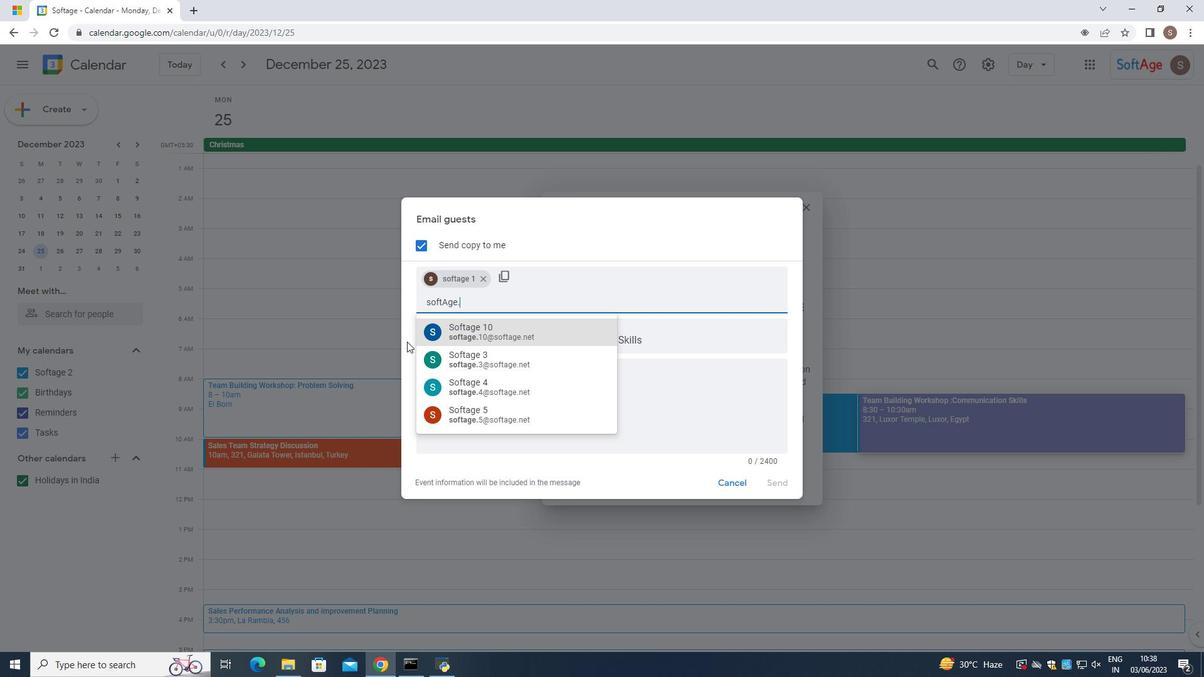 
Action: Mouse moved to (524, 322)
Screenshot: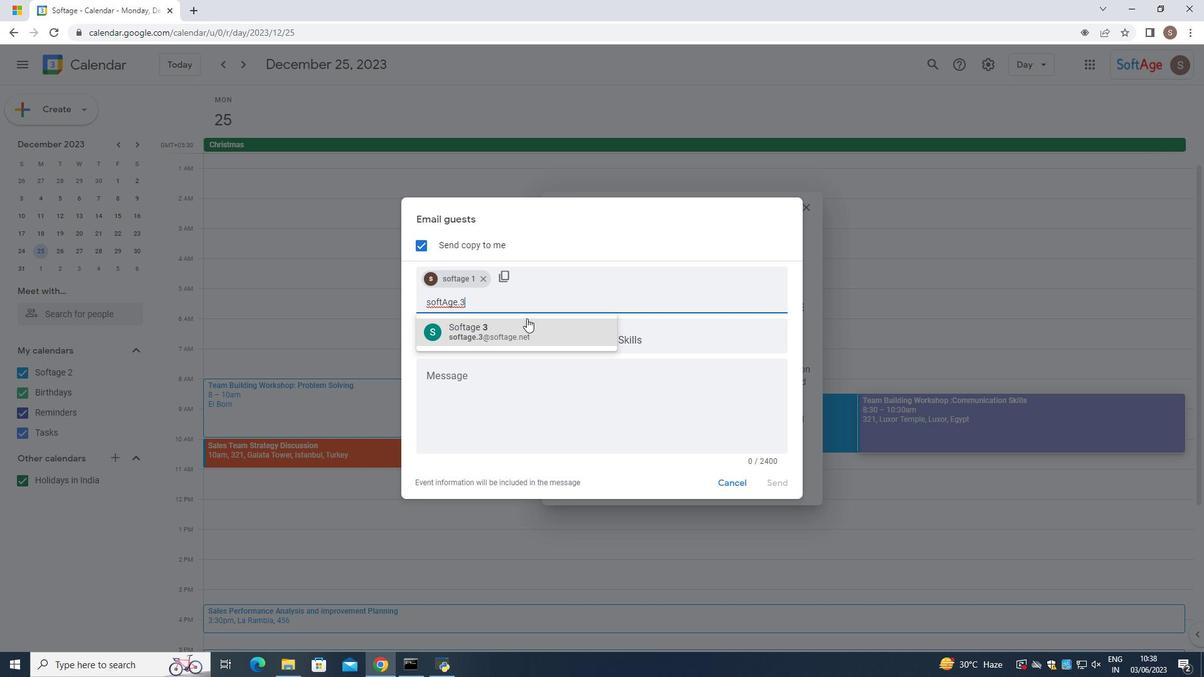 
Action: Mouse pressed left at (524, 322)
Screenshot: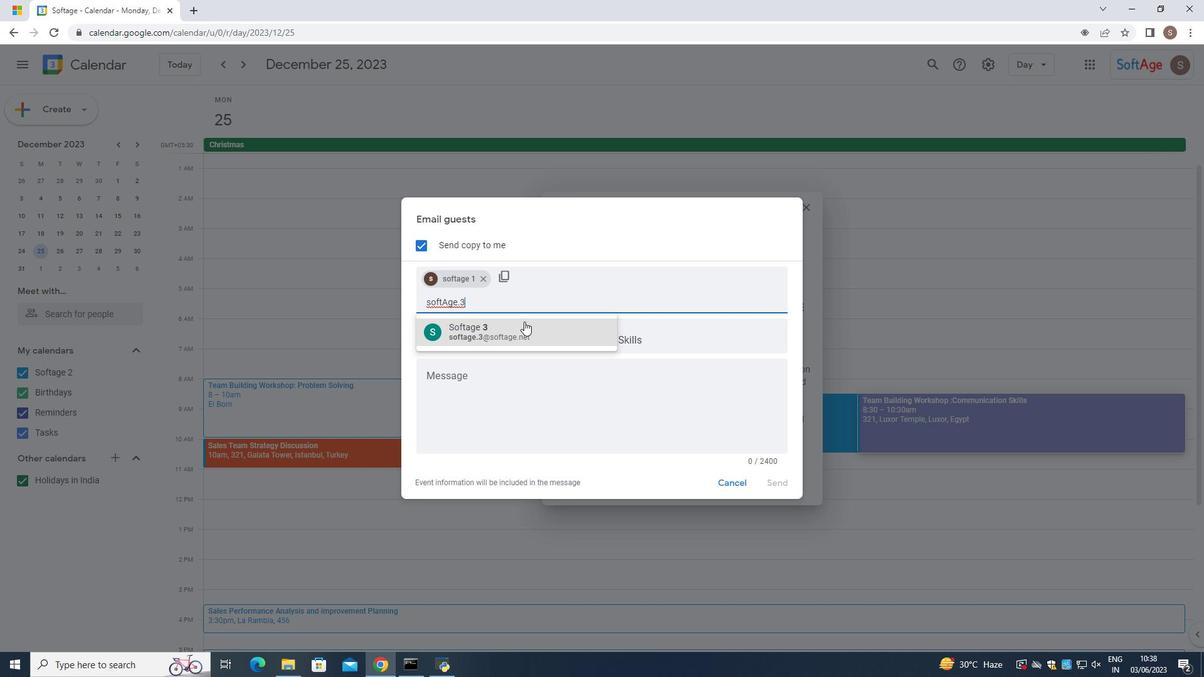 
Action: Mouse moved to (502, 369)
Screenshot: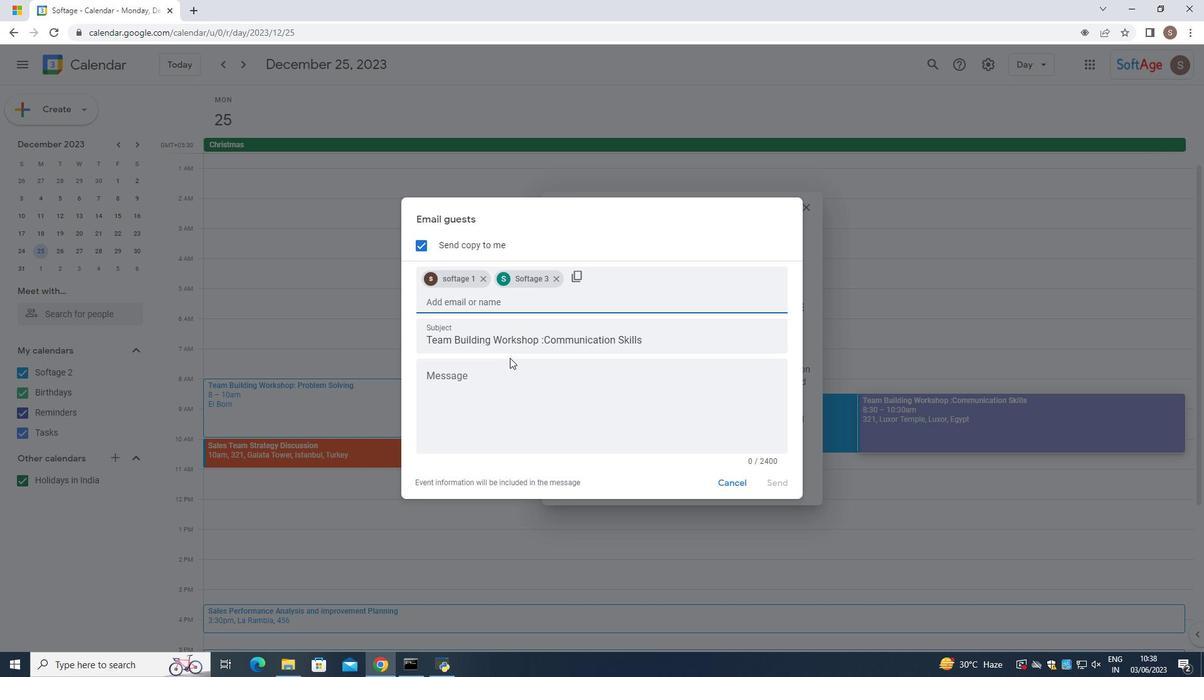 
Action: Mouse pressed left at (502, 369)
Screenshot: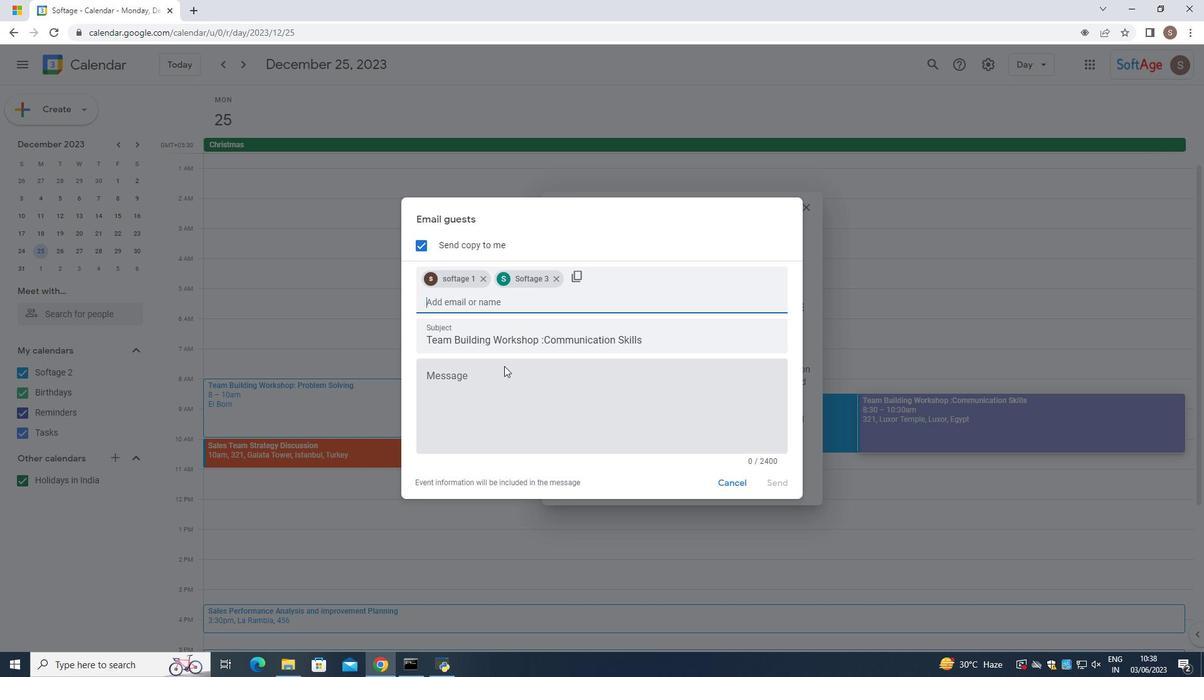 
Action: Key pressed [participatye
Screenshot: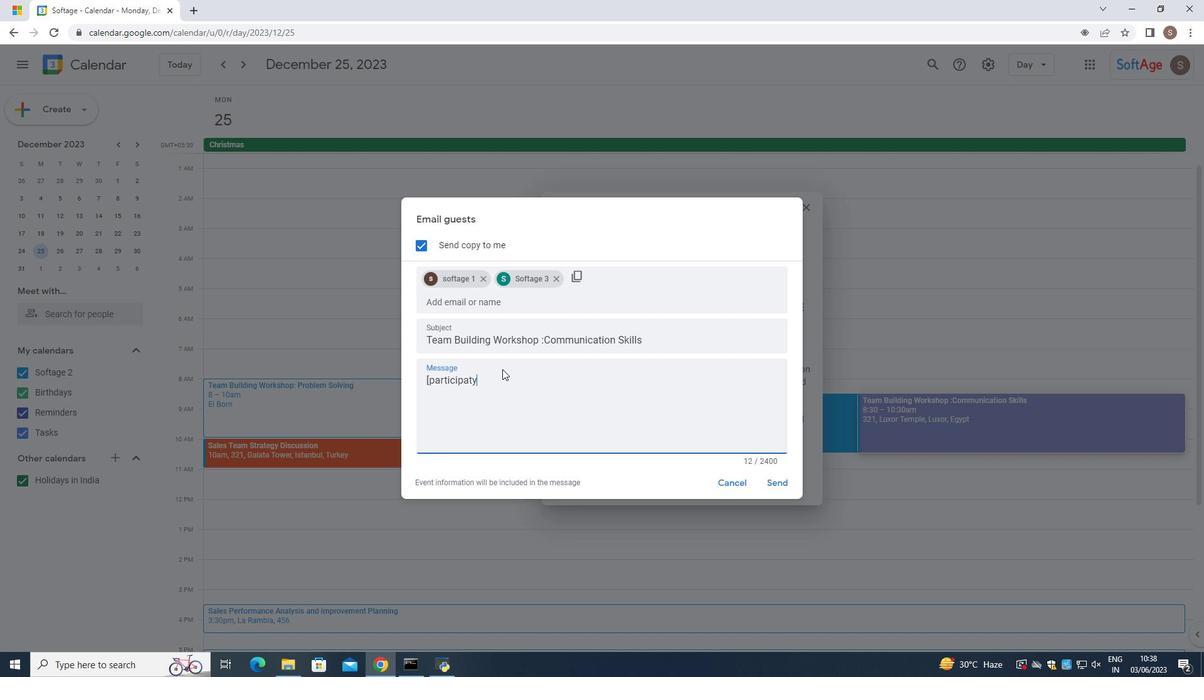 
Action: Mouse moved to (477, 377)
Screenshot: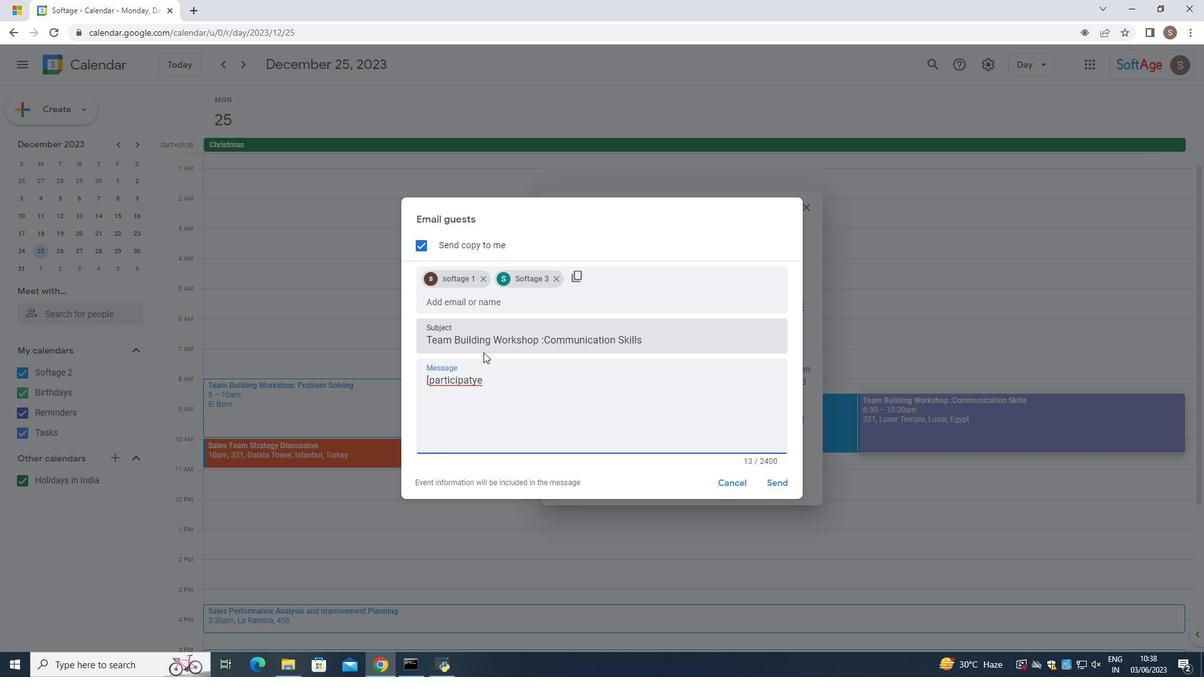 
Action: Mouse pressed left at (477, 377)
Screenshot: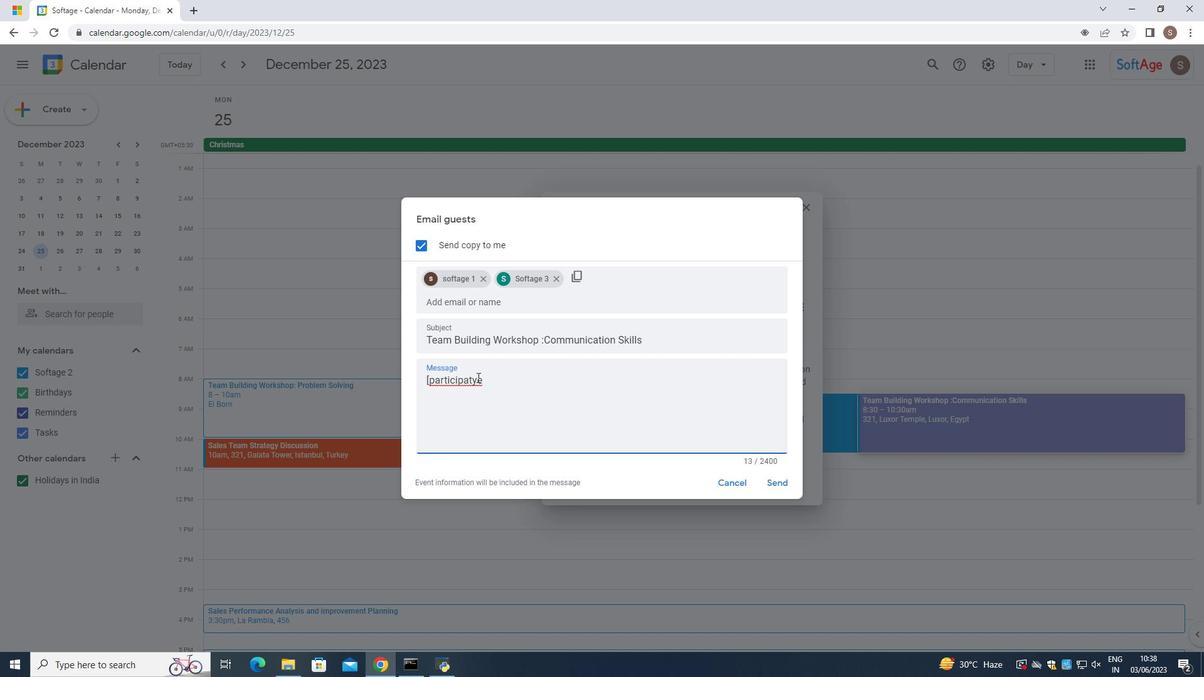 
Action: Mouse pressed left at (477, 377)
Screenshot: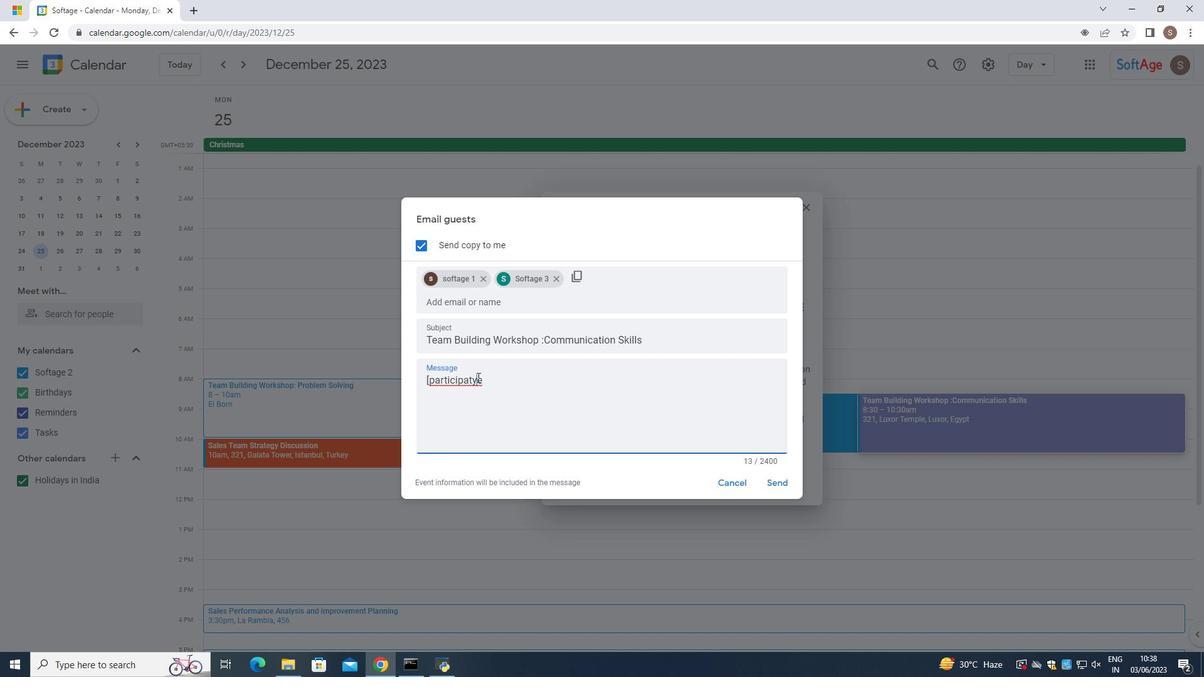 
Action: Mouse moved to (476, 378)
Screenshot: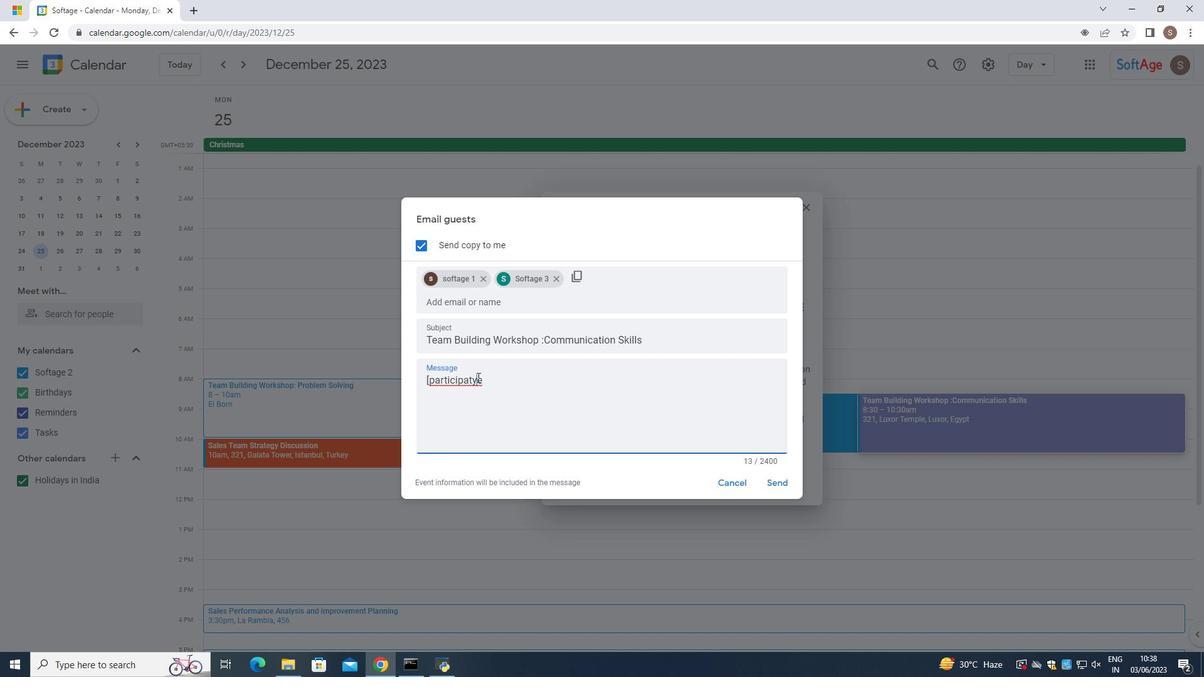 
Action: Mouse pressed right at (476, 378)
Screenshot: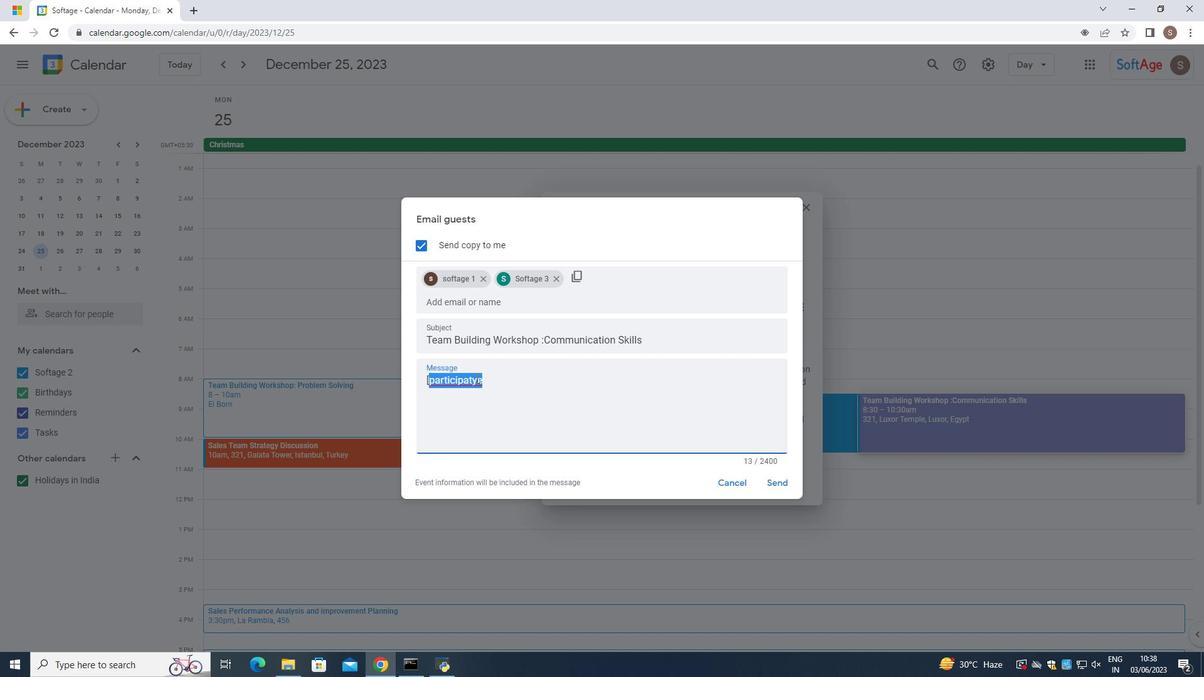 
Action: Mouse moved to (489, 394)
Screenshot: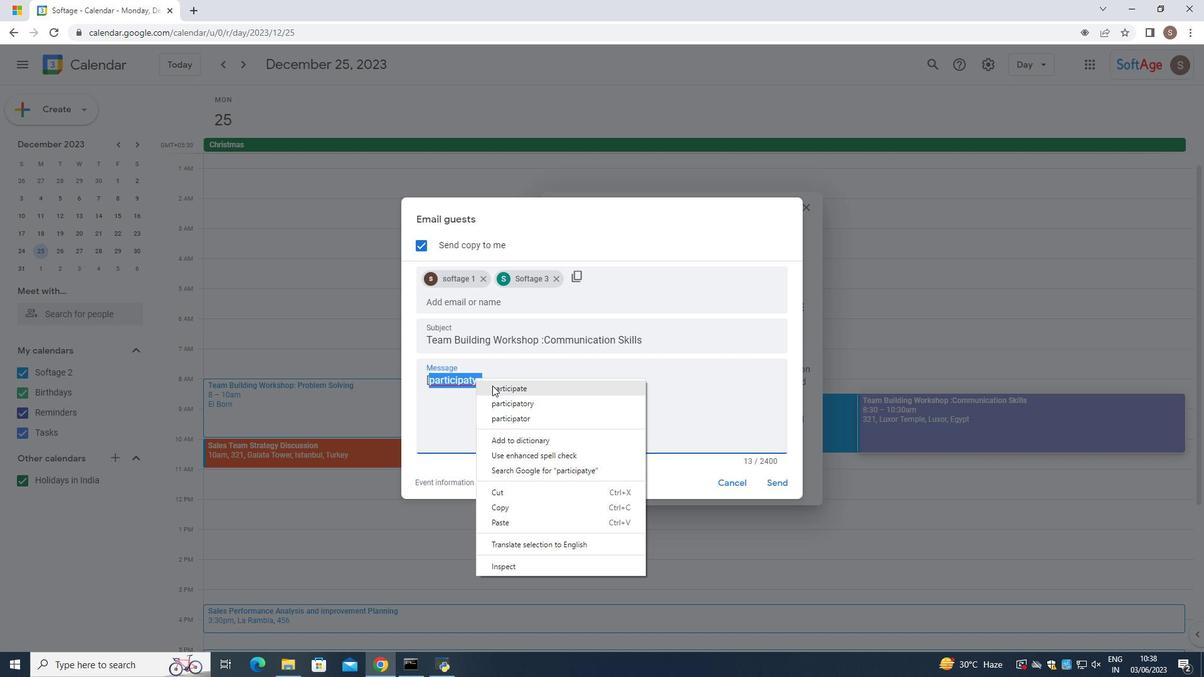 
Action: Mouse pressed left at (489, 394)
Screenshot: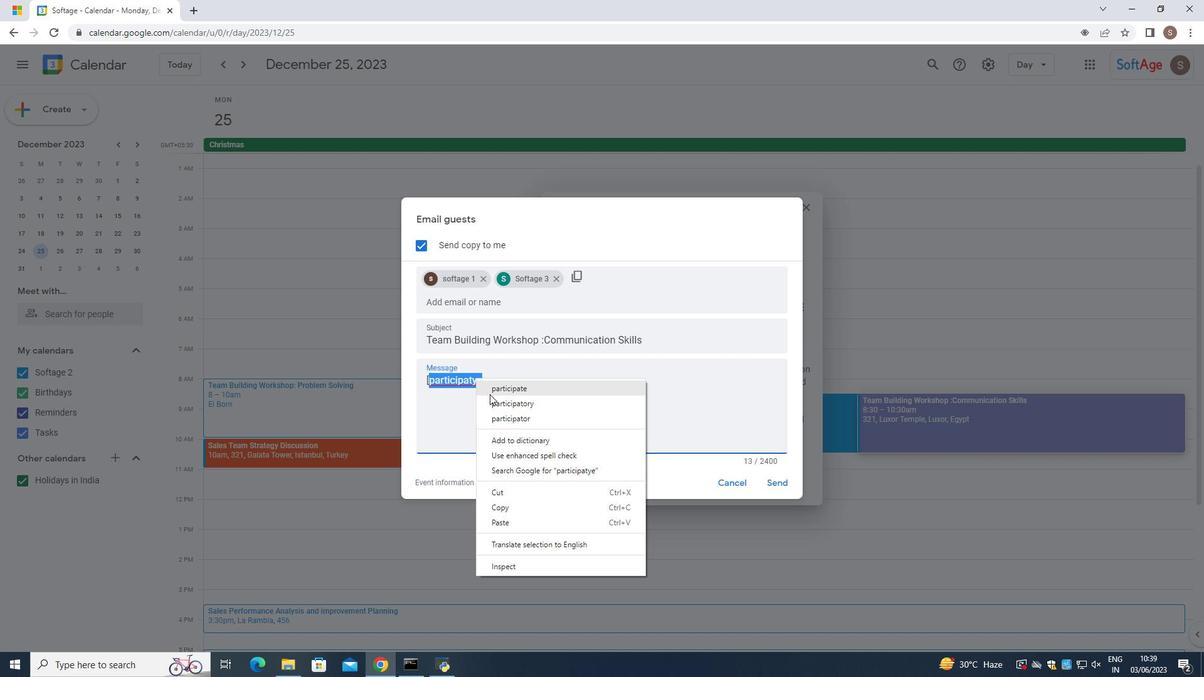 
Action: Mouse moved to (792, 484)
Screenshot: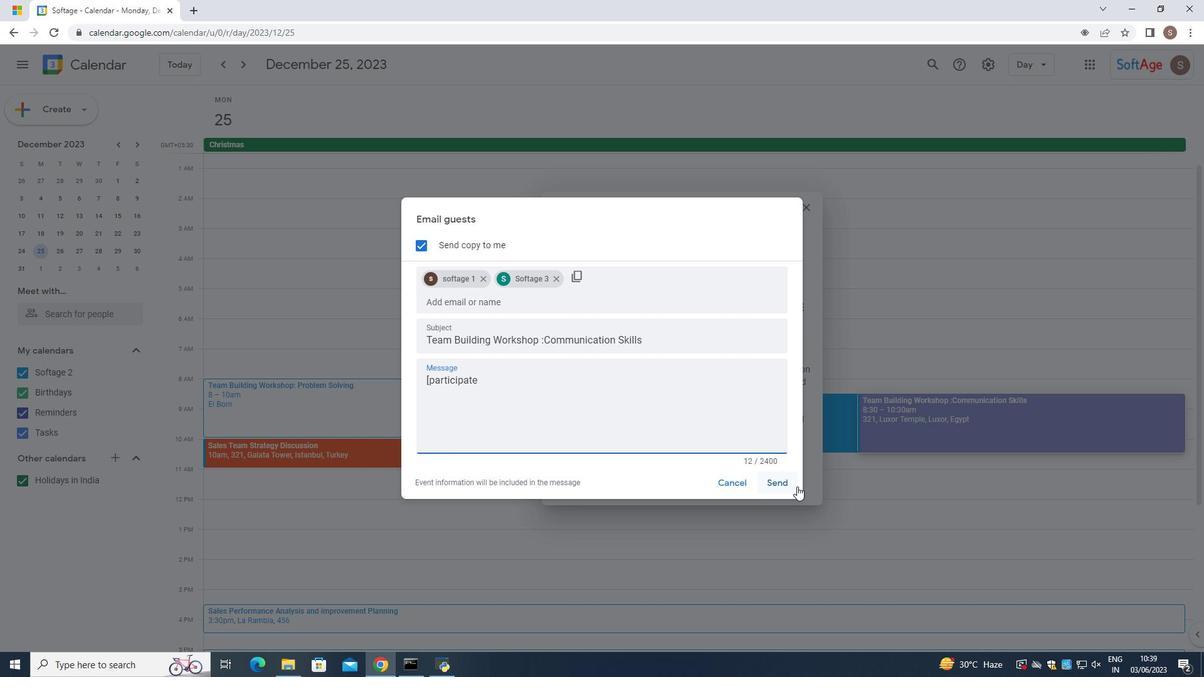 
Action: Mouse pressed left at (792, 484)
Screenshot: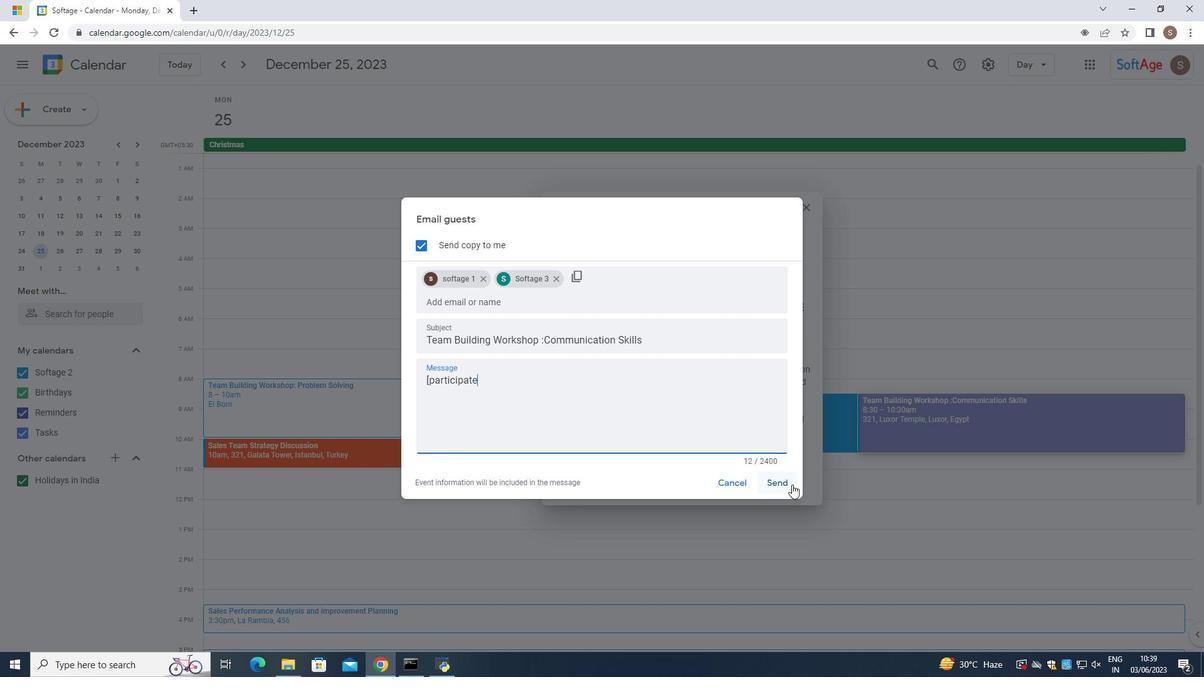 
Action: Mouse moved to (422, 535)
Screenshot: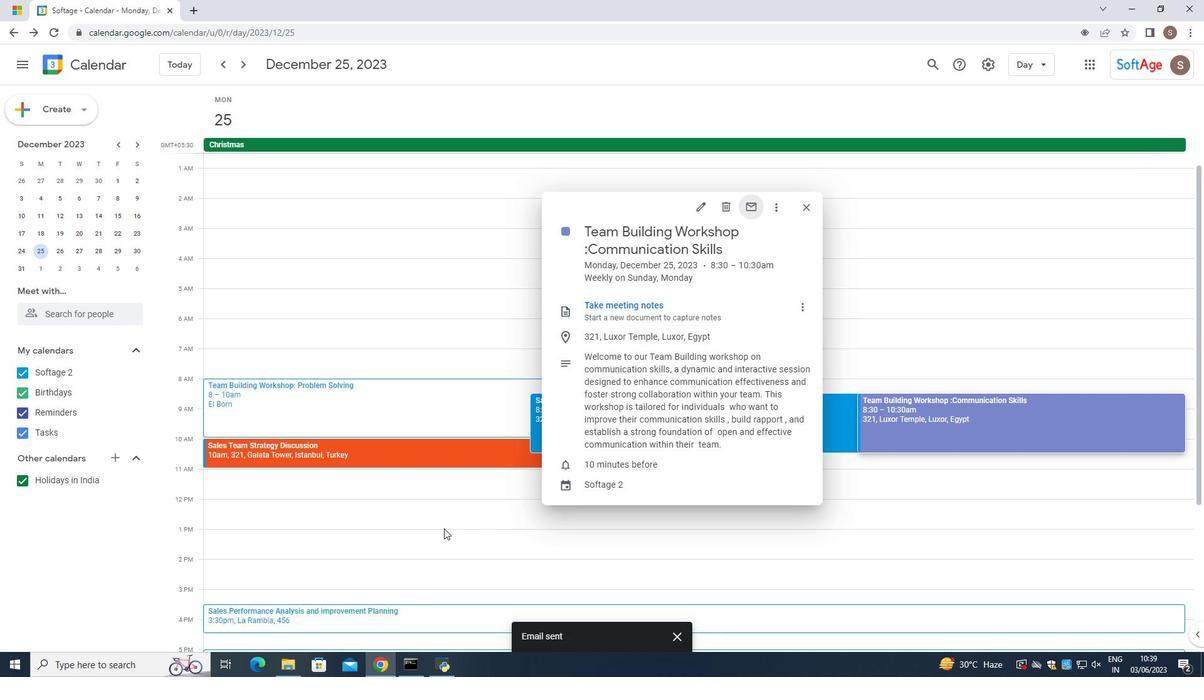 
